 Task: Design an App Interface
Action: Mouse moved to (42, 6)
Screenshot: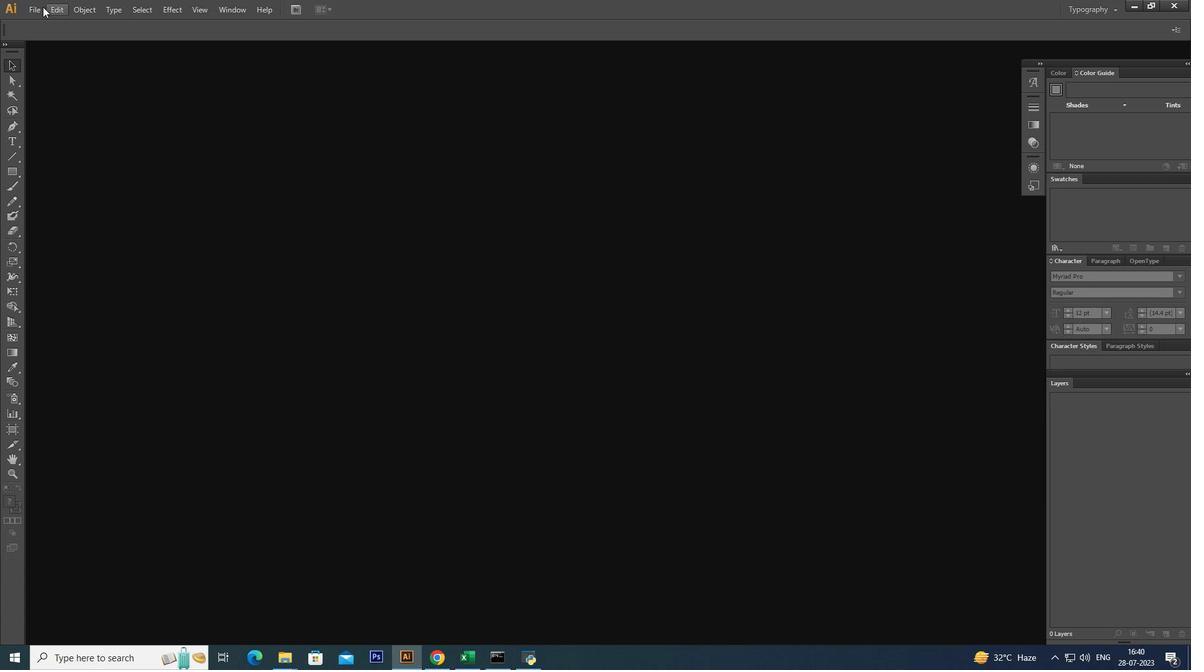 
Action: Mouse pressed left at (42, 6)
Screenshot: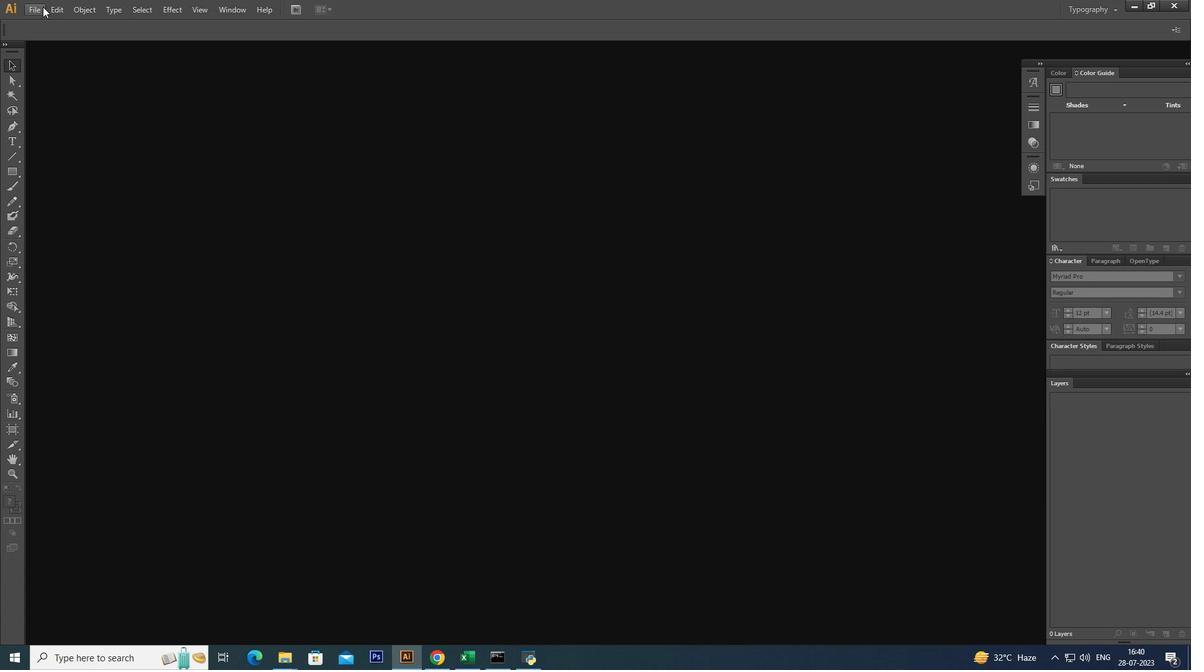 
Action: Mouse moved to (35, 27)
Screenshot: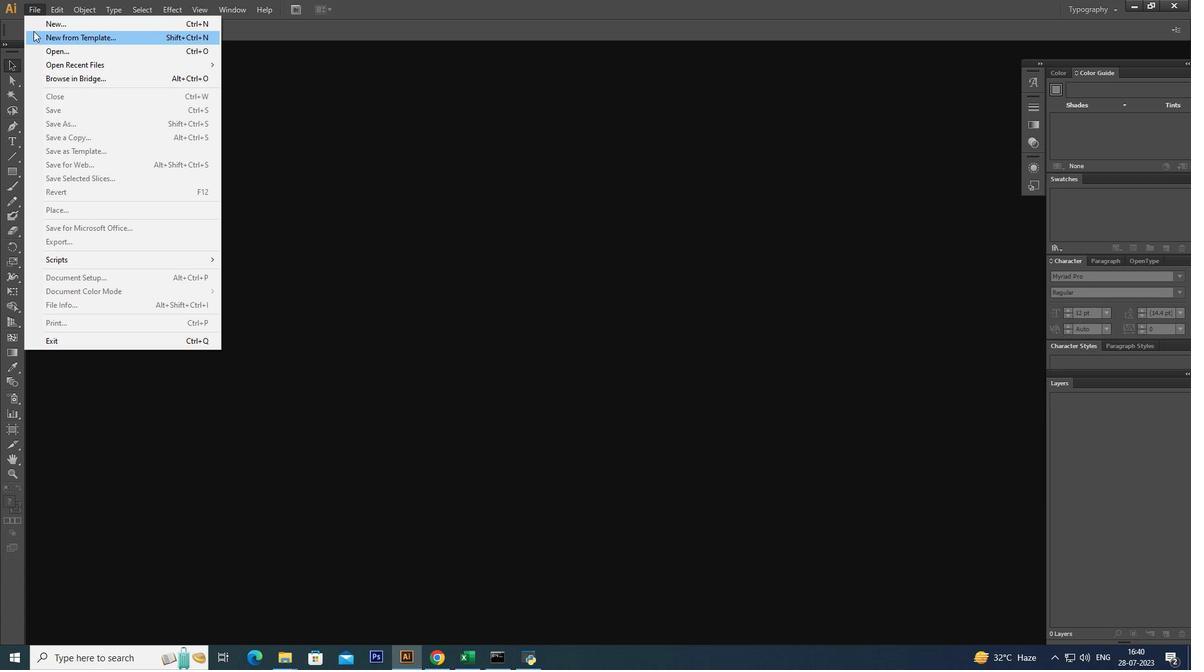 
Action: Mouse pressed left at (35, 27)
Screenshot: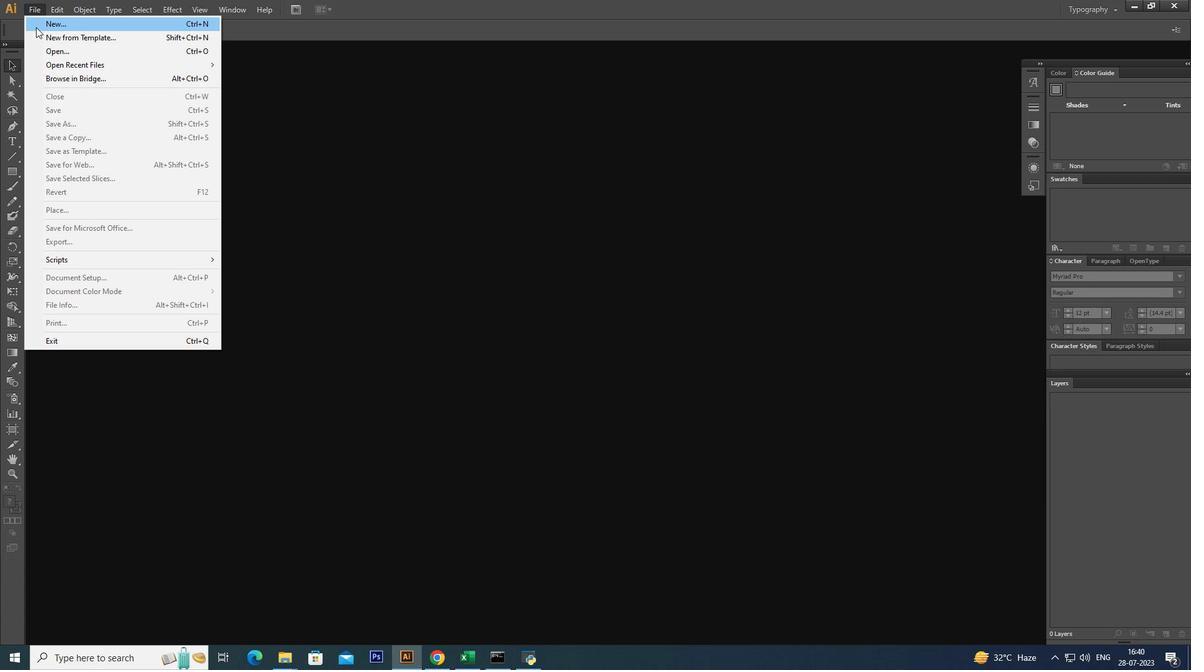 
Action: Mouse moved to (661, 437)
Screenshot: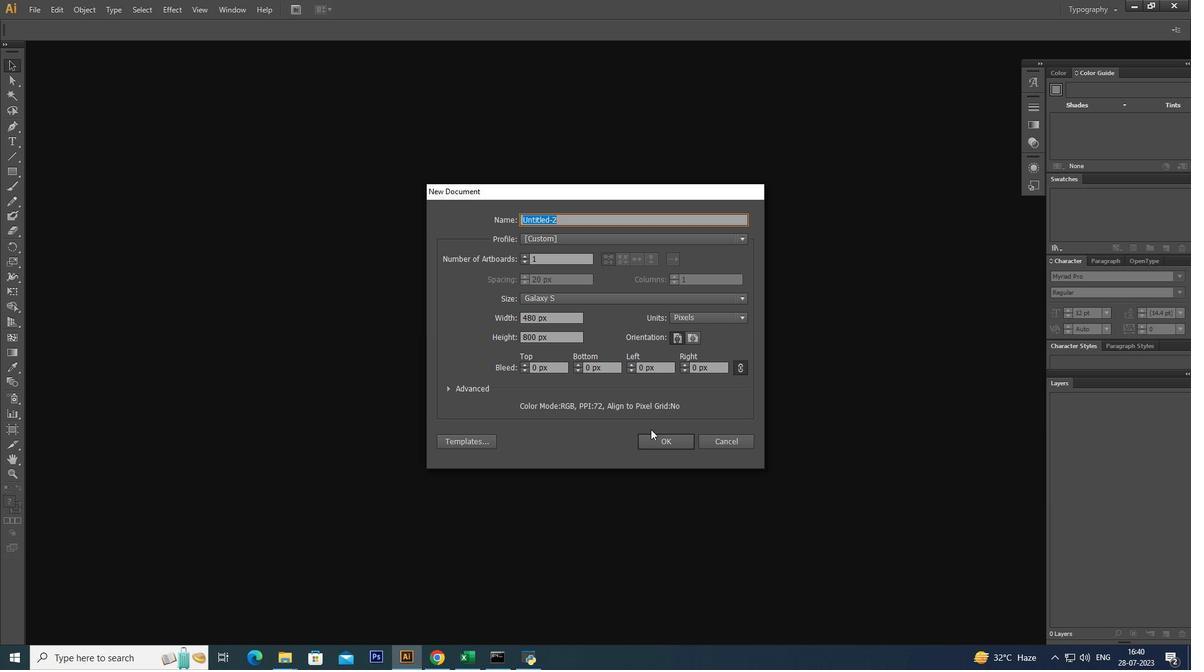 
Action: Mouse pressed left at (661, 437)
Screenshot: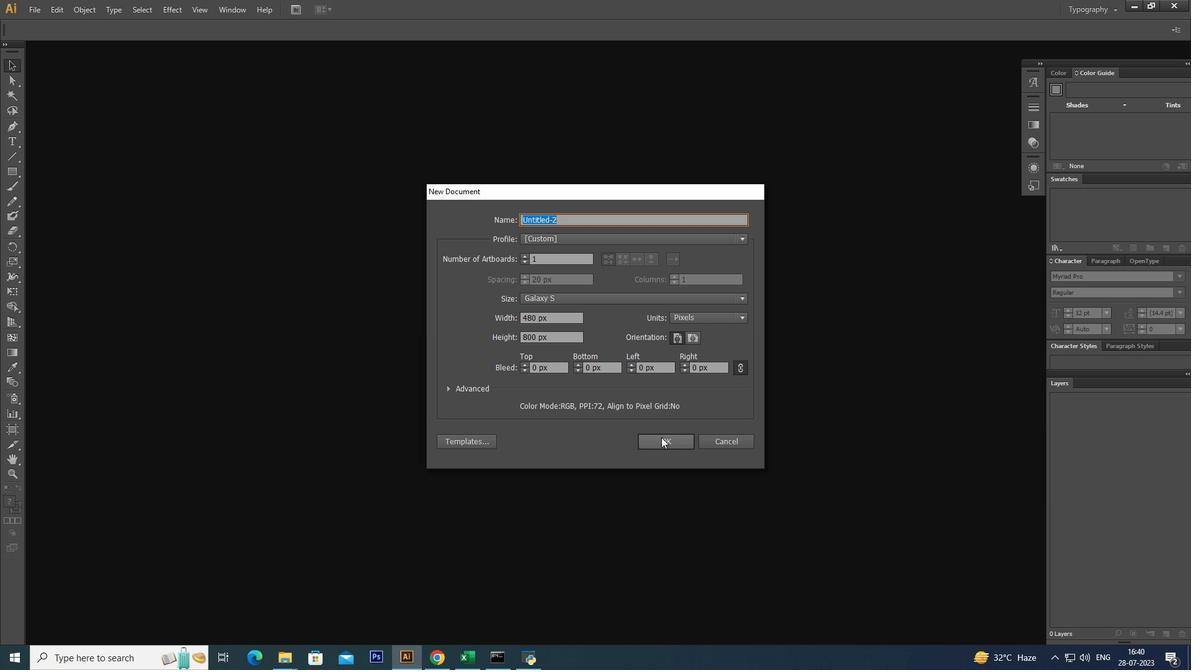 
Action: Mouse moved to (627, 125)
Screenshot: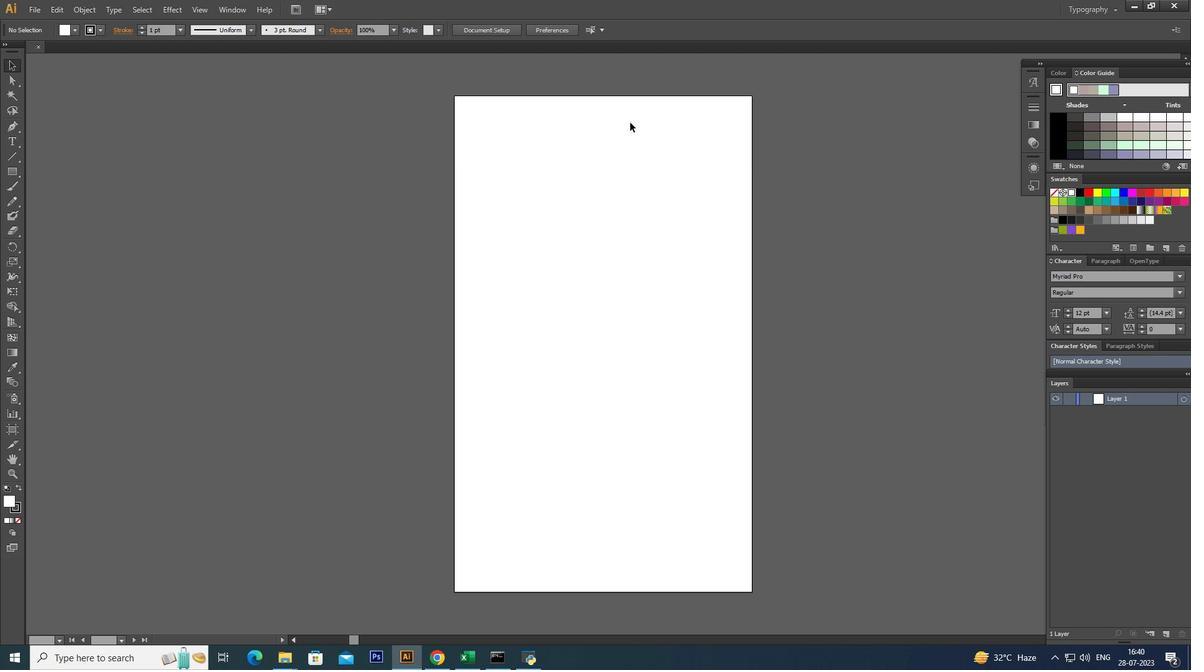
Action: Mouse pressed left at (627, 125)
Screenshot: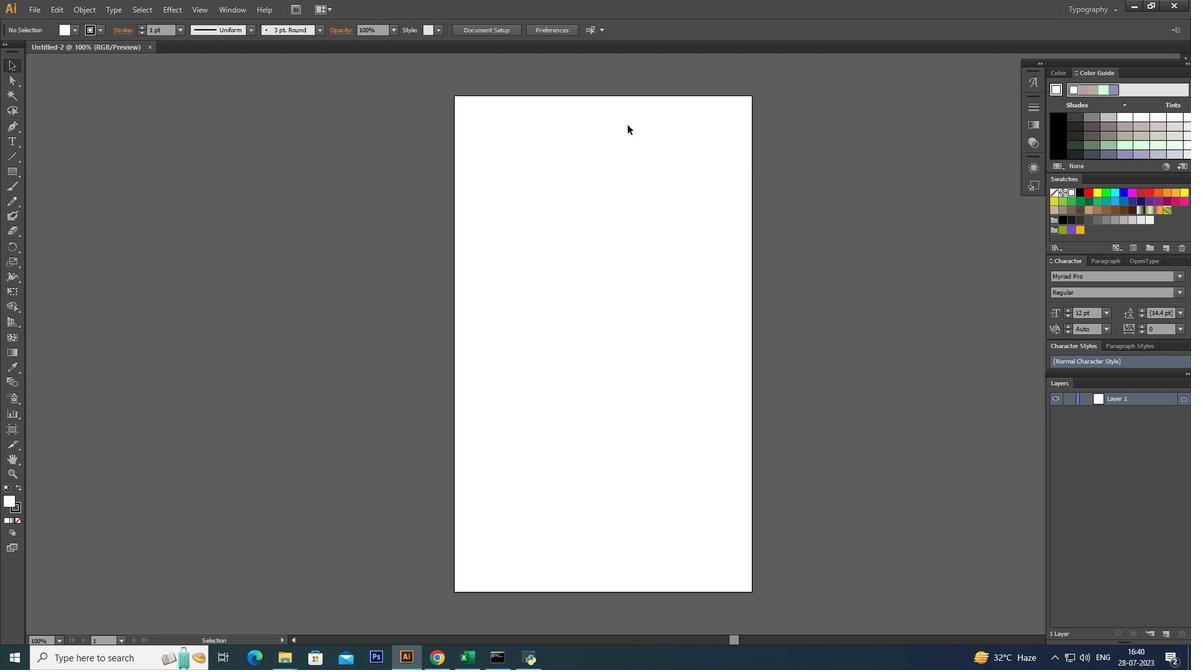 
Action: Mouse moved to (511, 99)
Screenshot: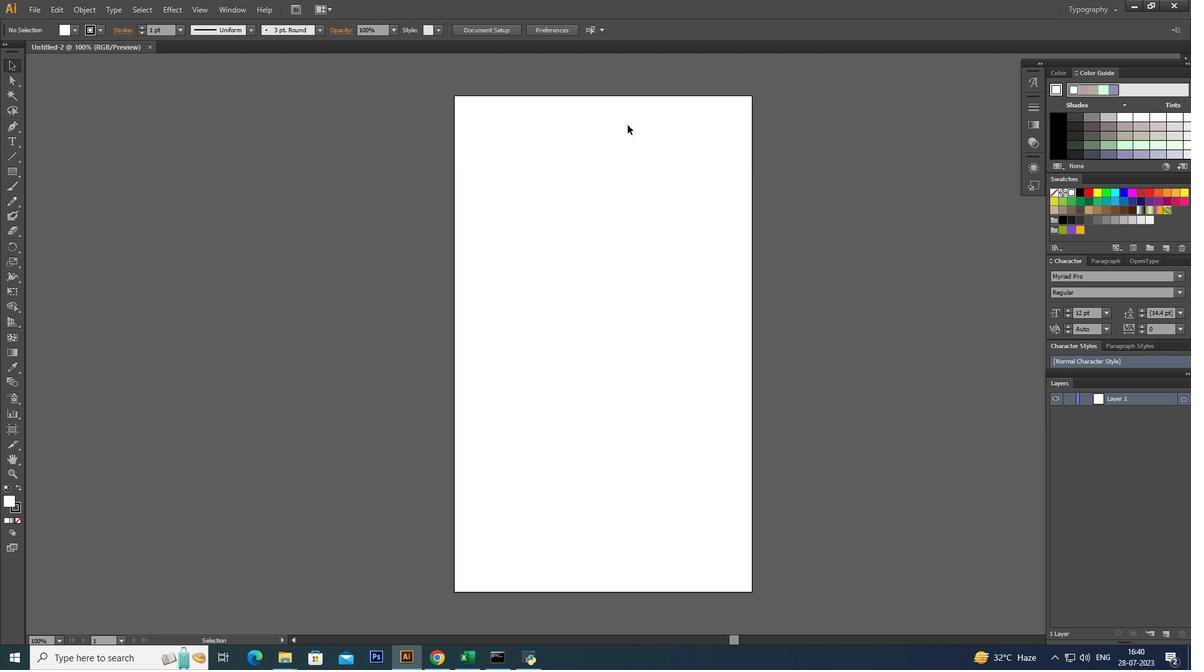 
Action: Mouse pressed left at (511, 99)
Screenshot: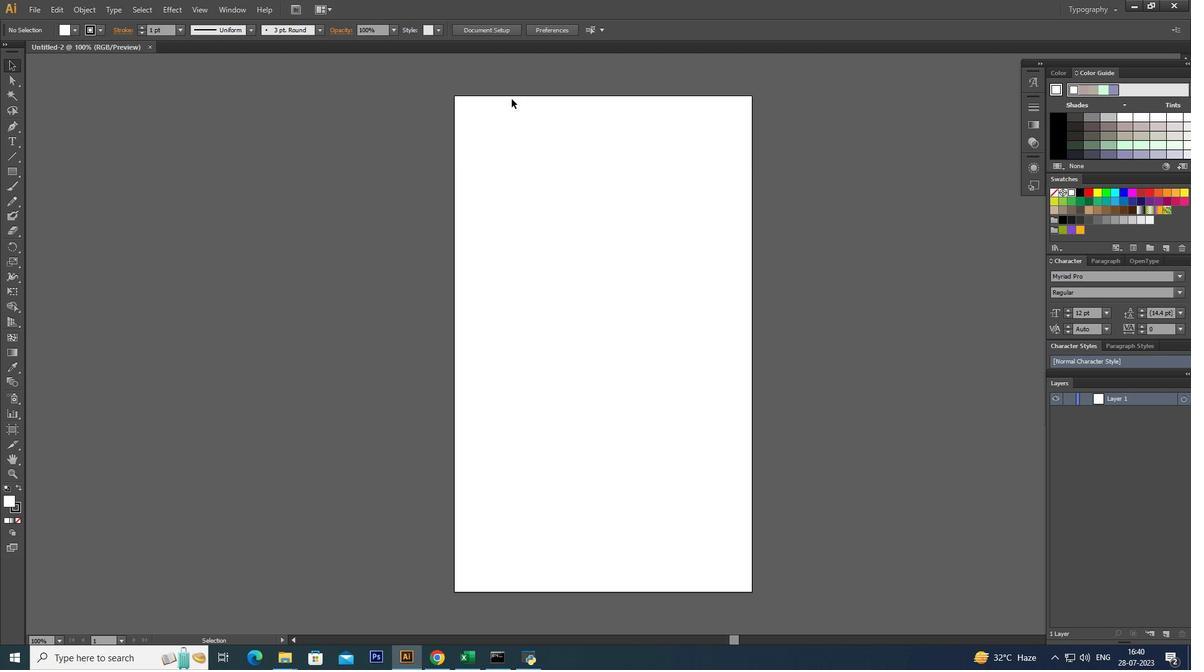 
Action: Mouse moved to (1166, 630)
Screenshot: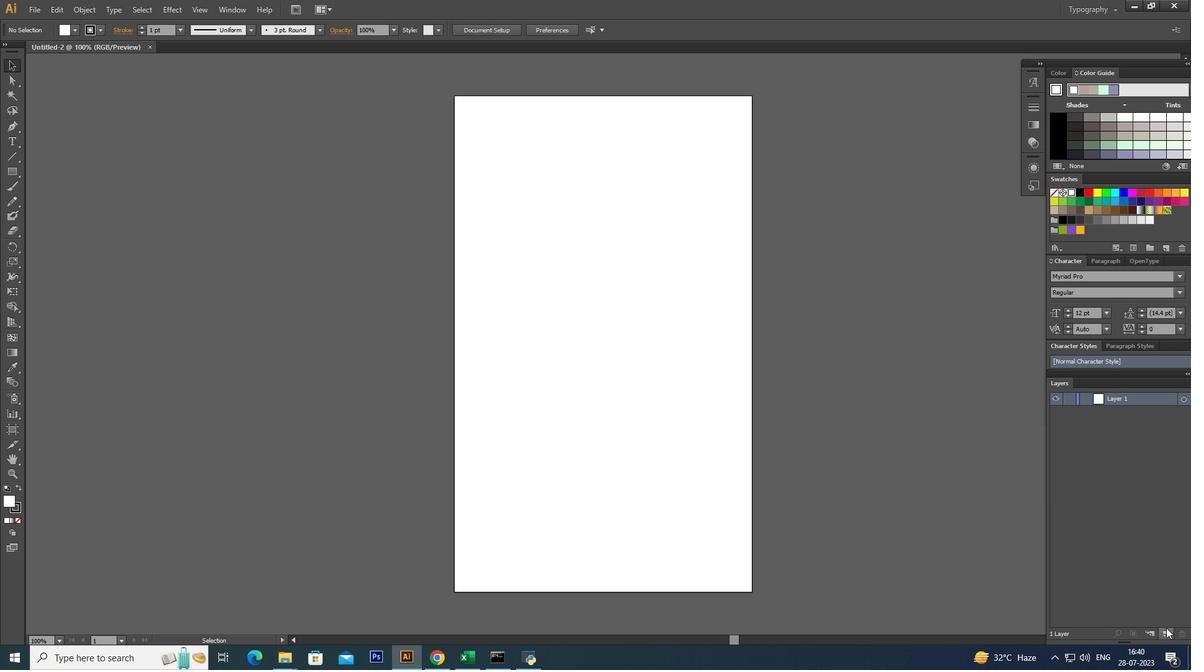 
Action: Mouse pressed left at (1166, 630)
Screenshot: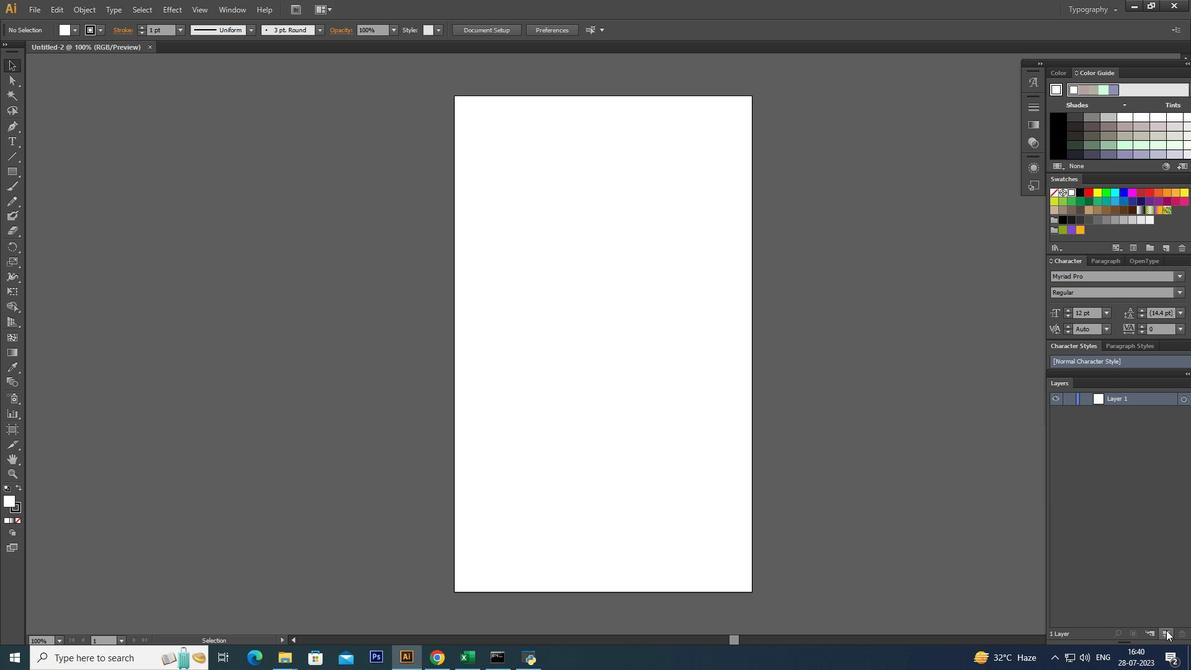 
Action: Mouse moved to (17, 125)
Screenshot: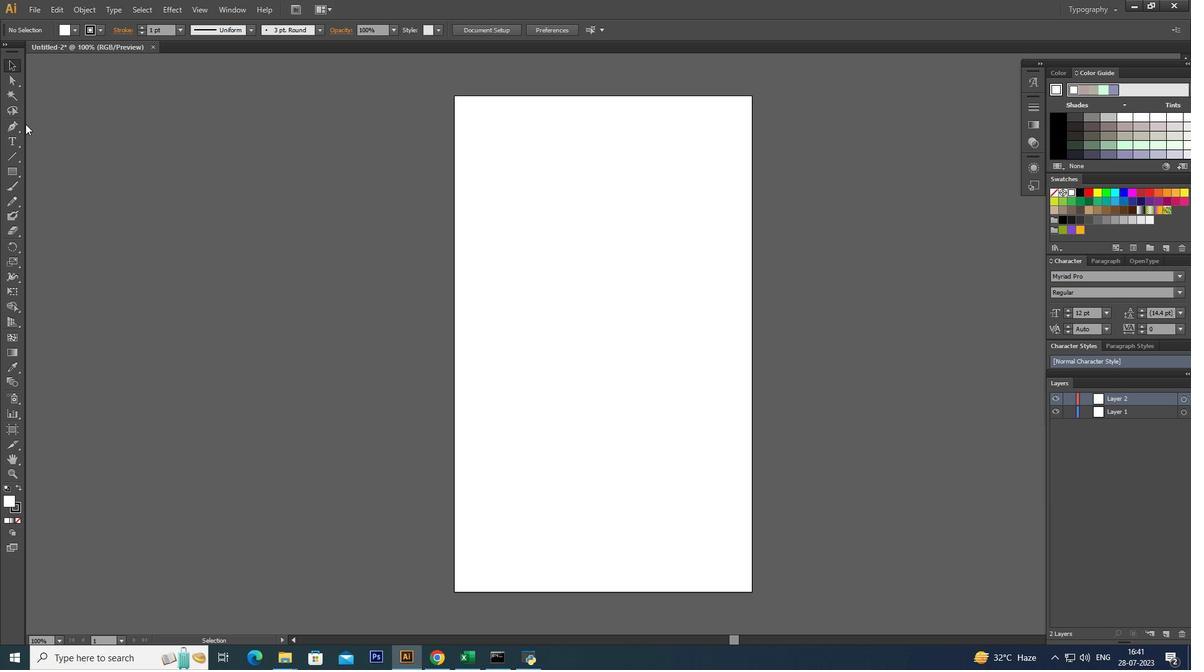 
Action: Mouse pressed left at (17, 125)
Screenshot: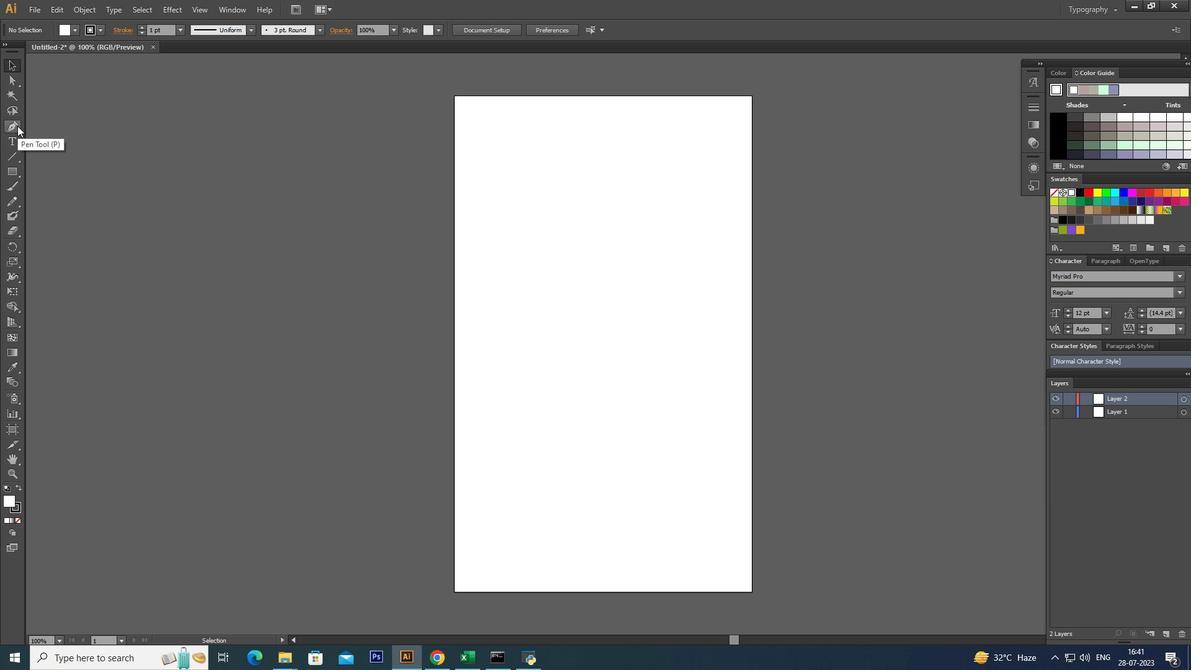 
Action: Mouse moved to (454, 300)
Screenshot: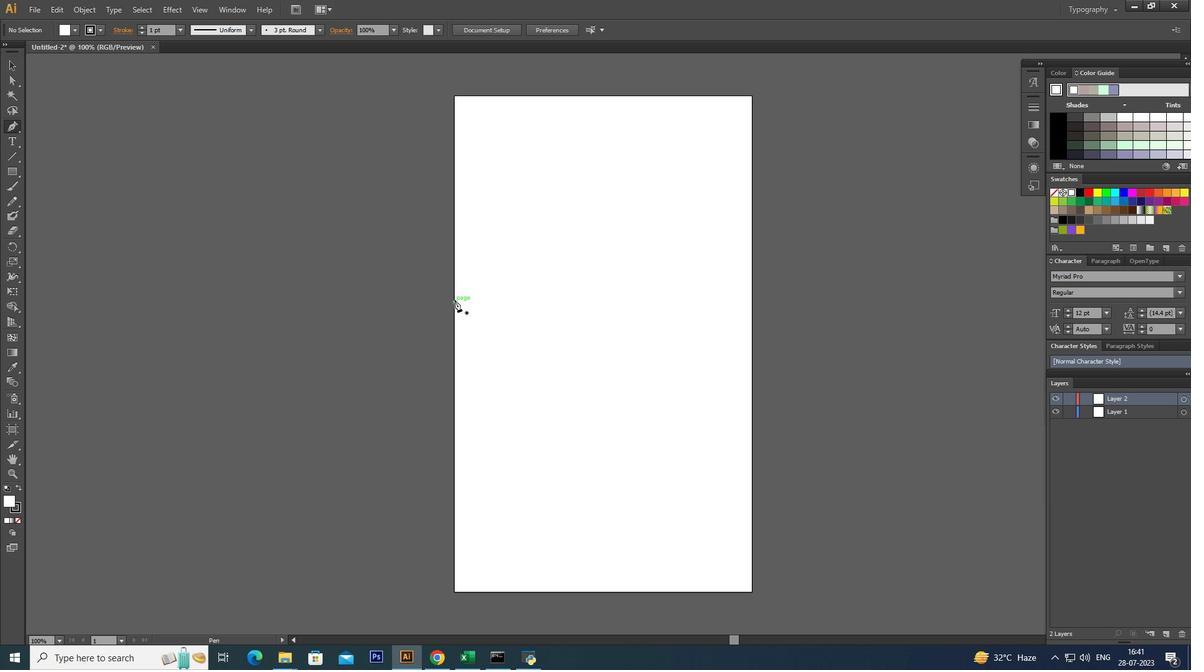 
Action: Mouse pressed left at (454, 300)
Screenshot: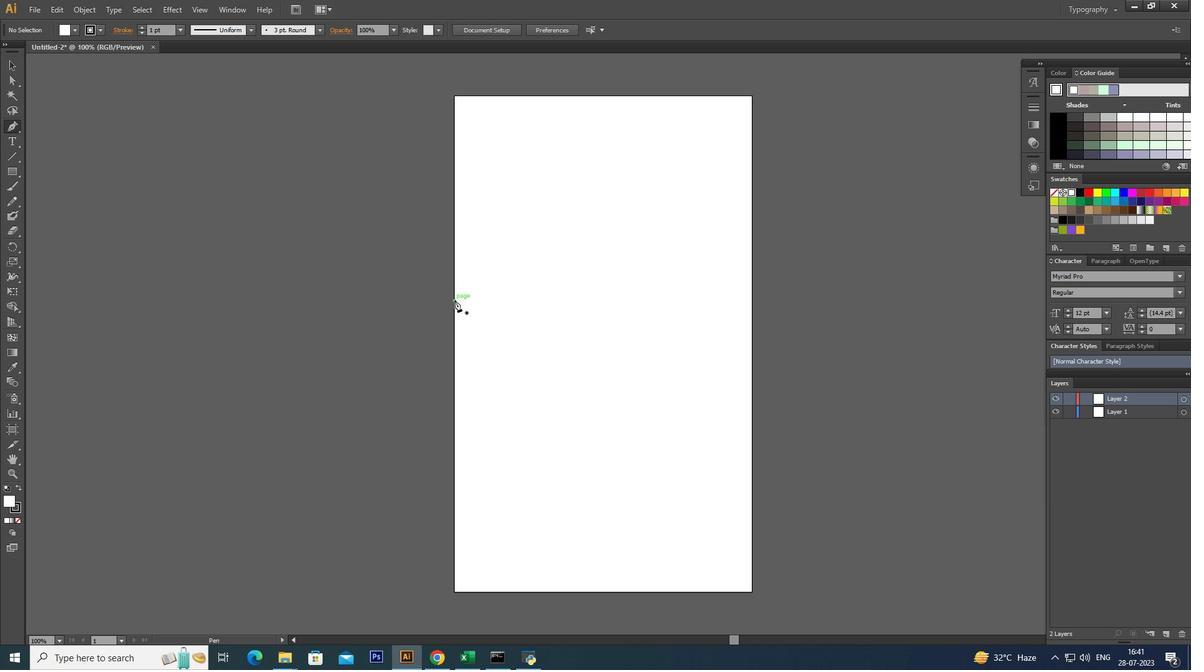 
Action: Mouse moved to (454, 321)
Screenshot: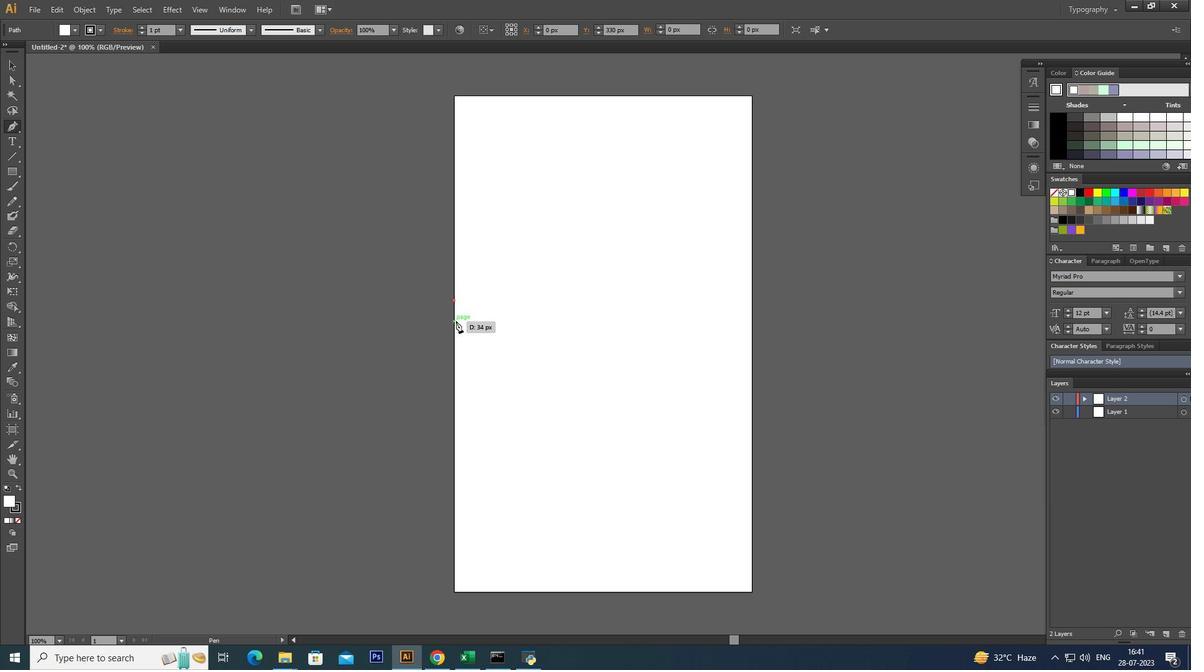 
Action: Mouse pressed left at (454, 321)
Screenshot: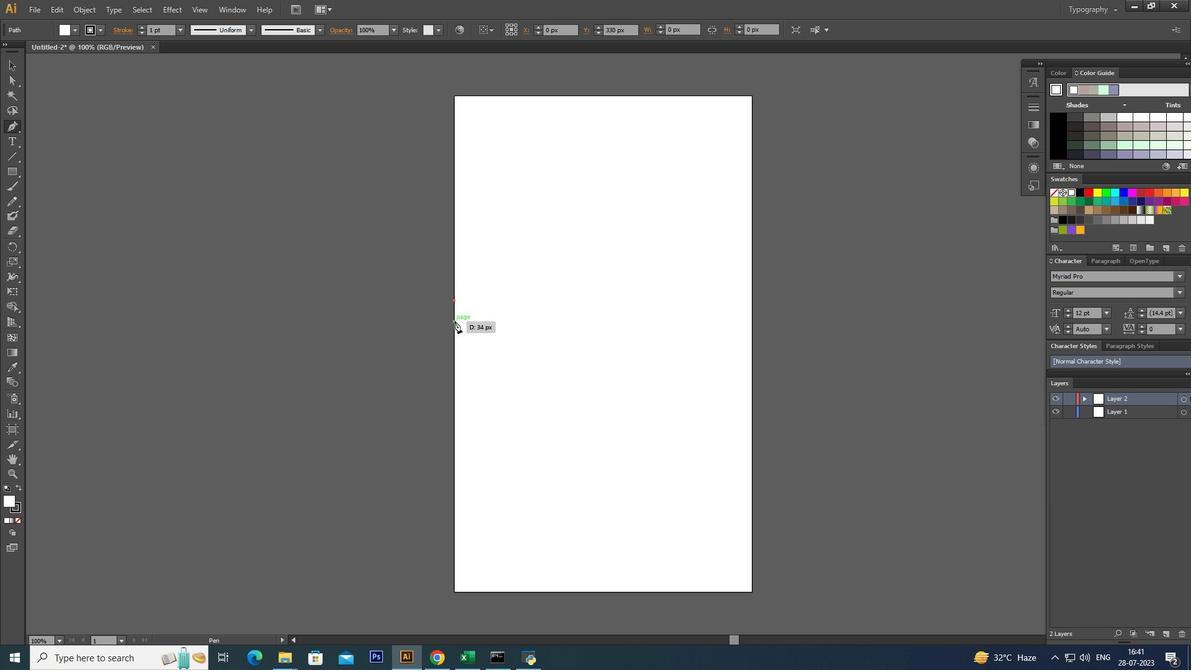 
Action: Mouse moved to (470, 341)
Screenshot: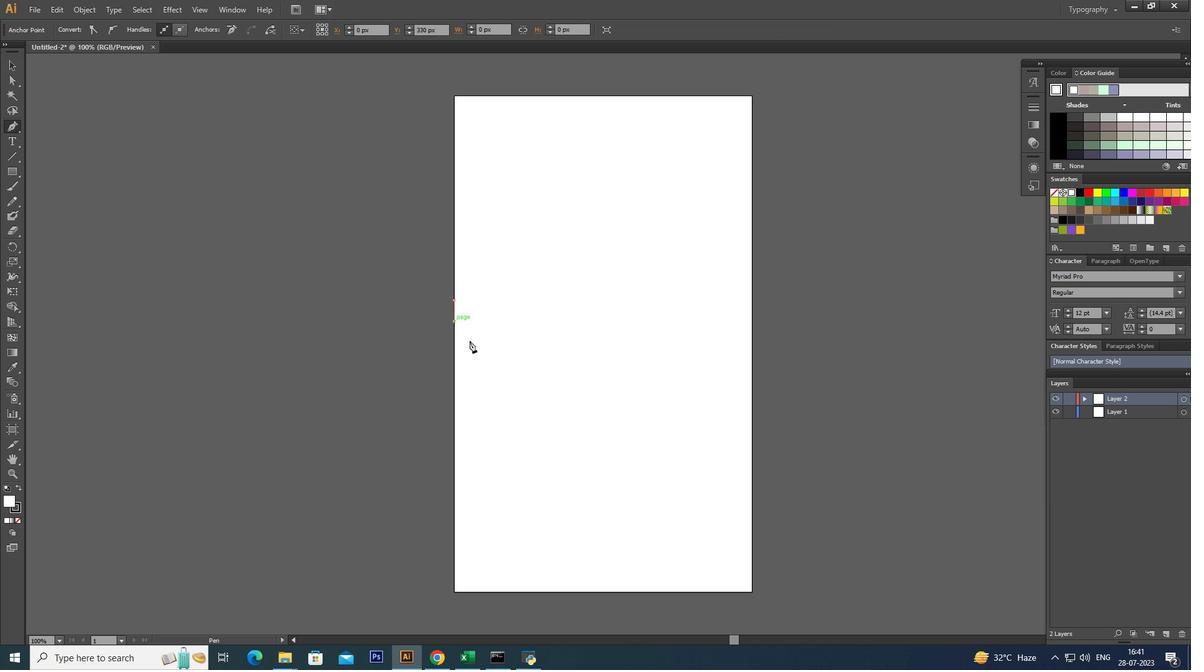 
Action: Mouse pressed left at (470, 341)
Screenshot: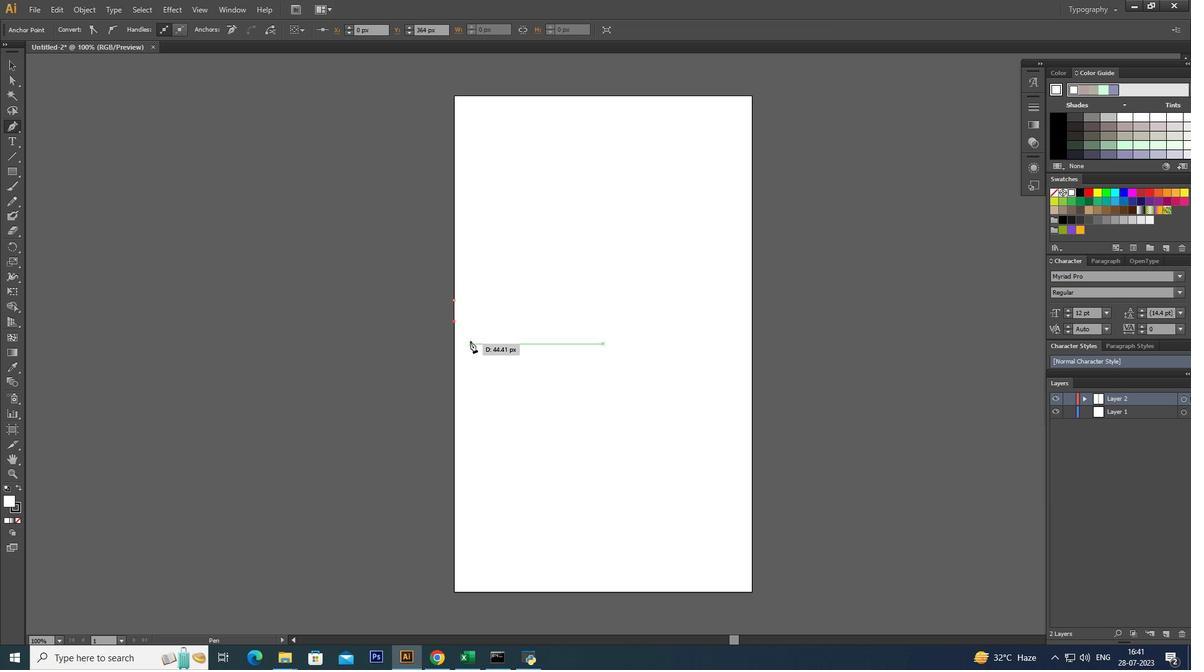 
Action: Mouse moved to (469, 343)
Screenshot: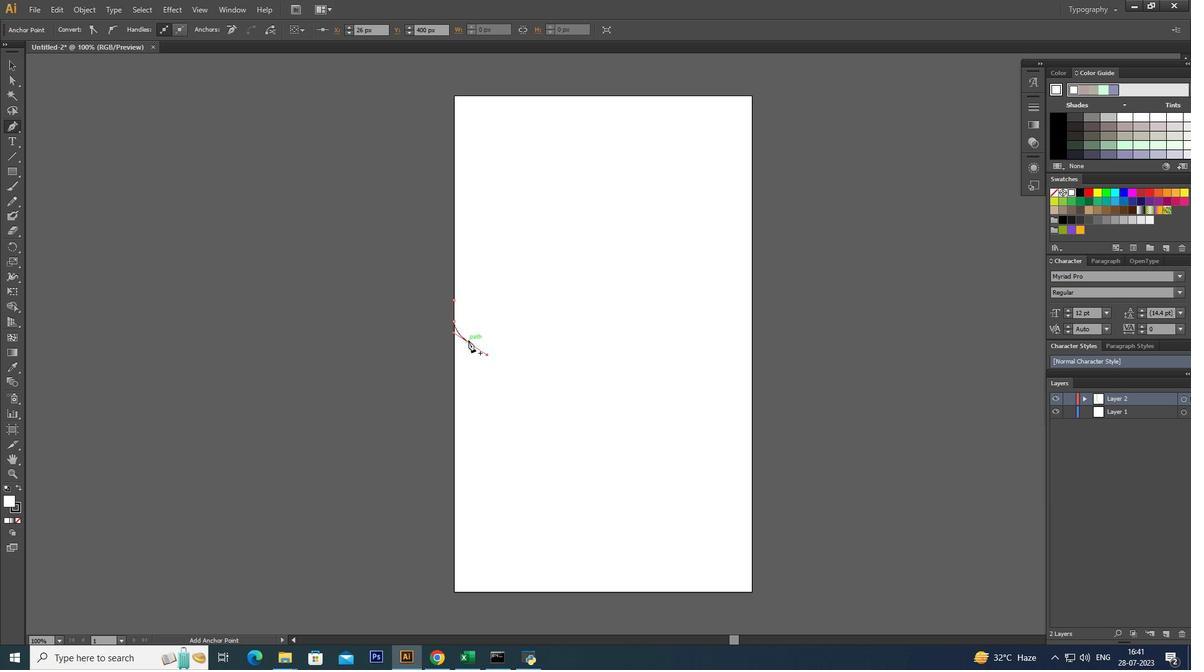 
Action: Mouse pressed left at (469, 343)
Screenshot: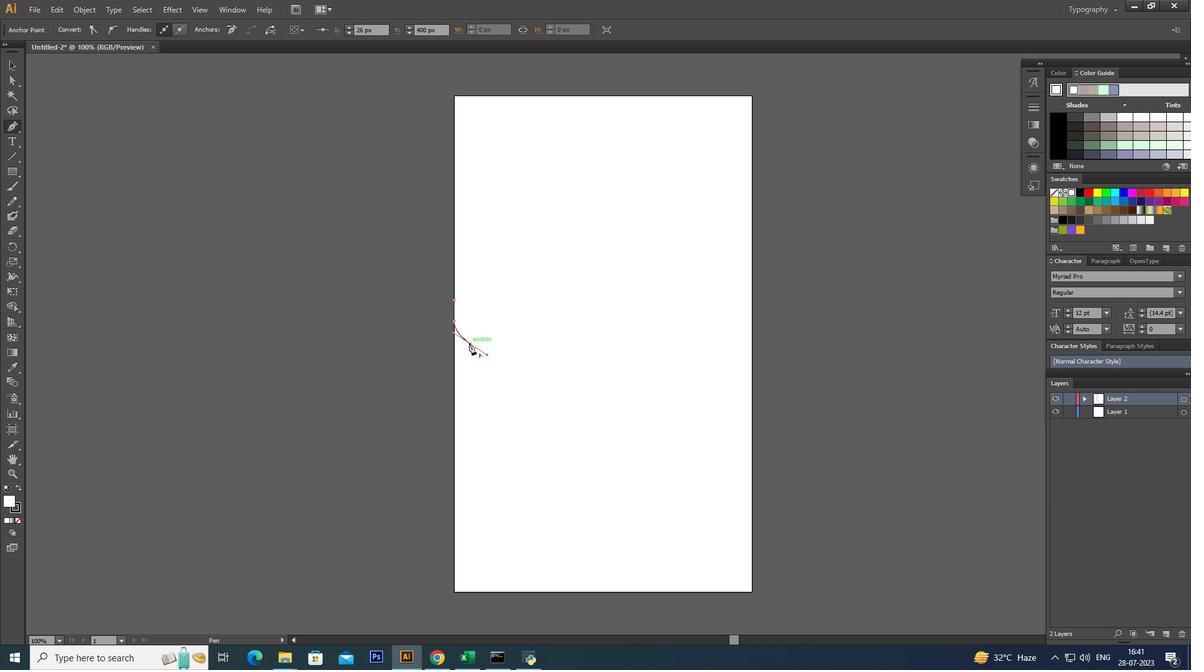 
Action: Key pressed <Key.alt_l>
Screenshot: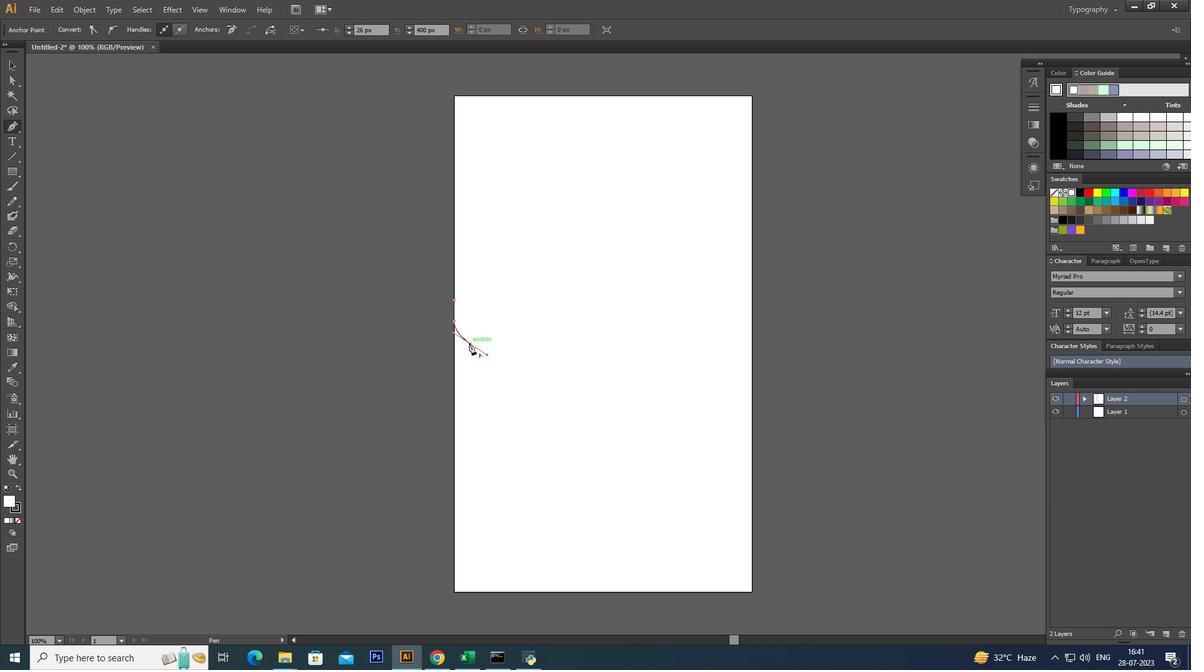 
Action: Mouse moved to (750, 459)
Screenshot: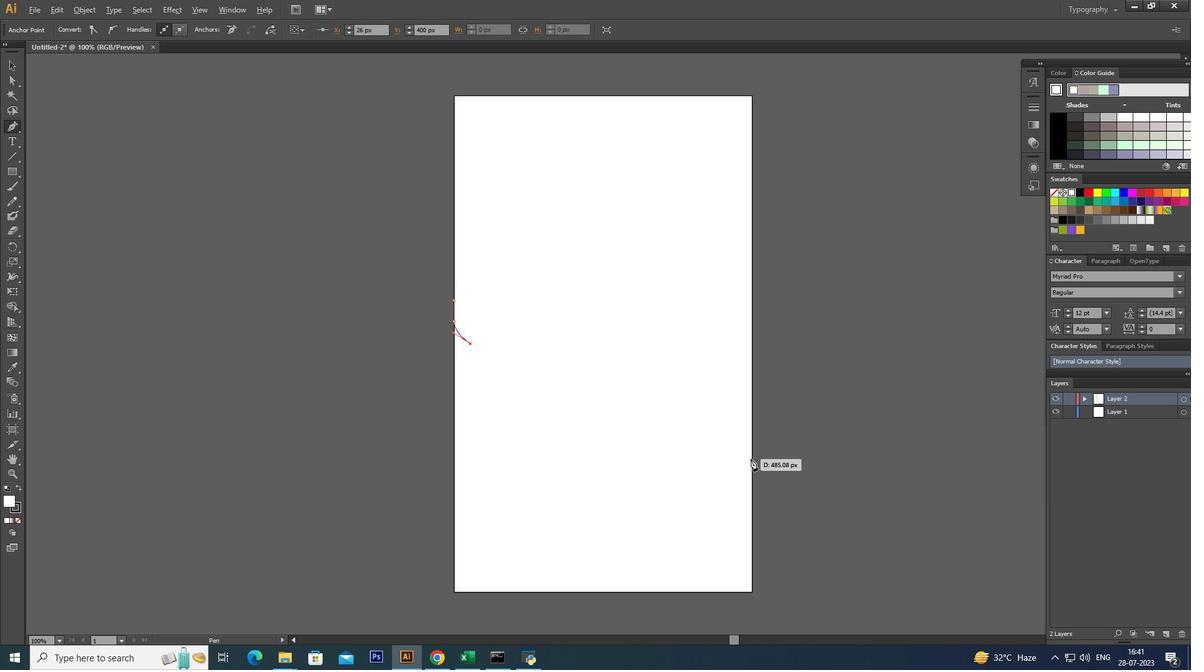 
Action: Mouse pressed left at (750, 459)
Screenshot: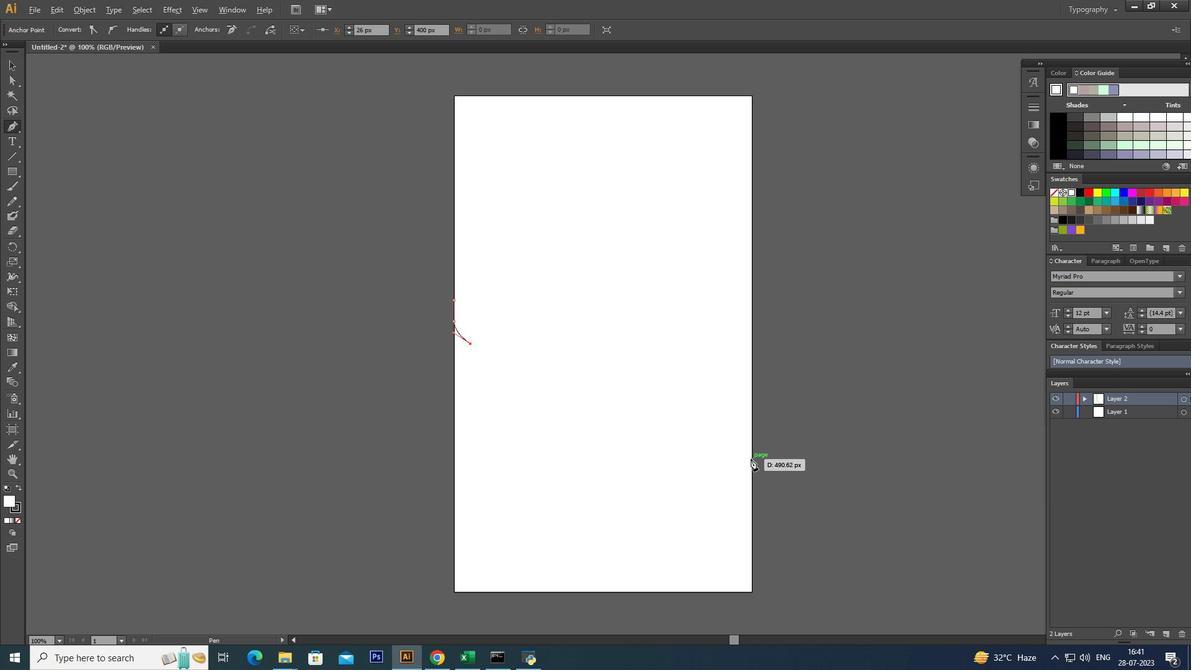 
Action: Mouse moved to (822, 588)
Screenshot: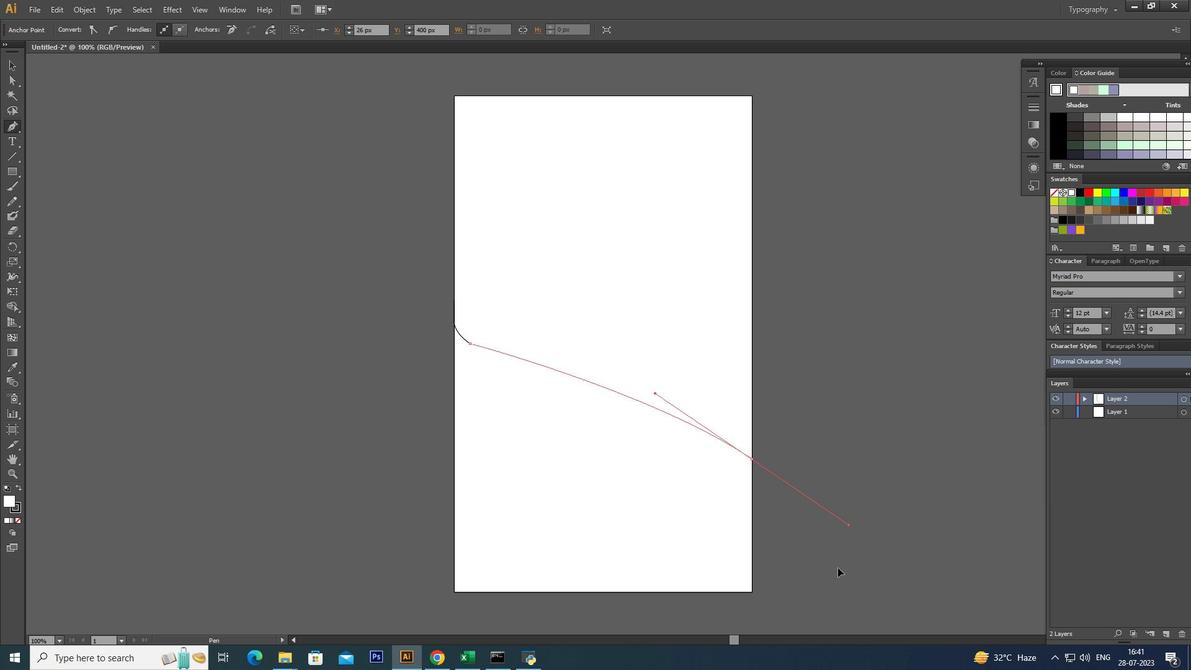 
Action: Key pressed ctrl+Z
Screenshot: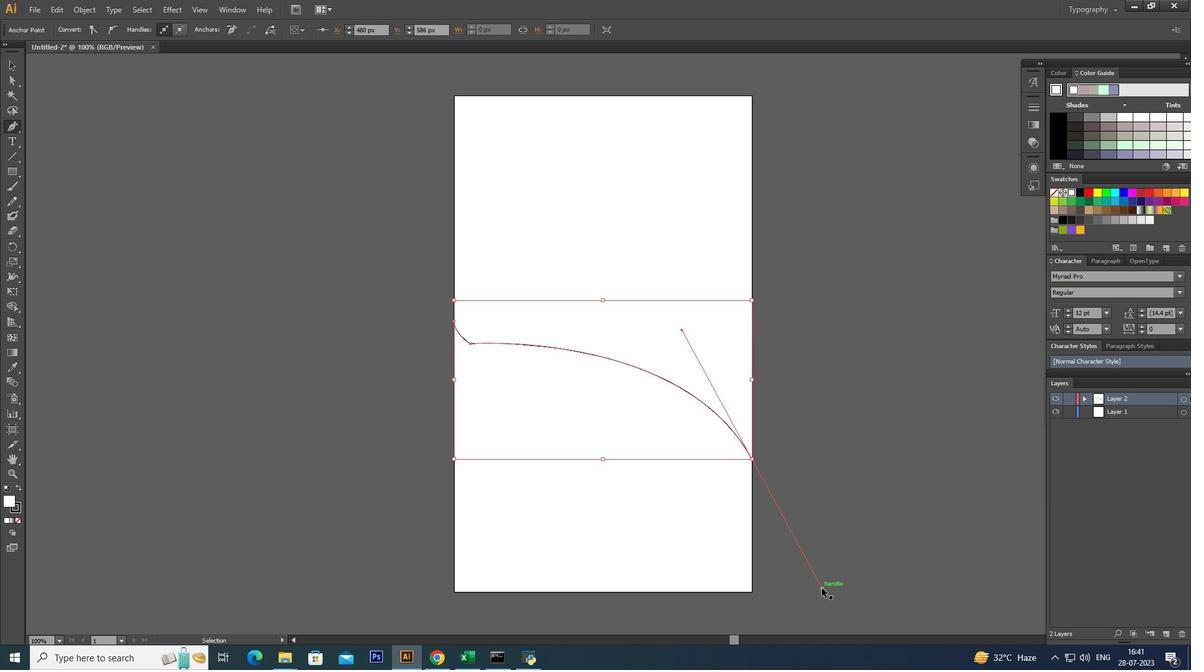 
Action: Mouse moved to (680, 398)
Screenshot: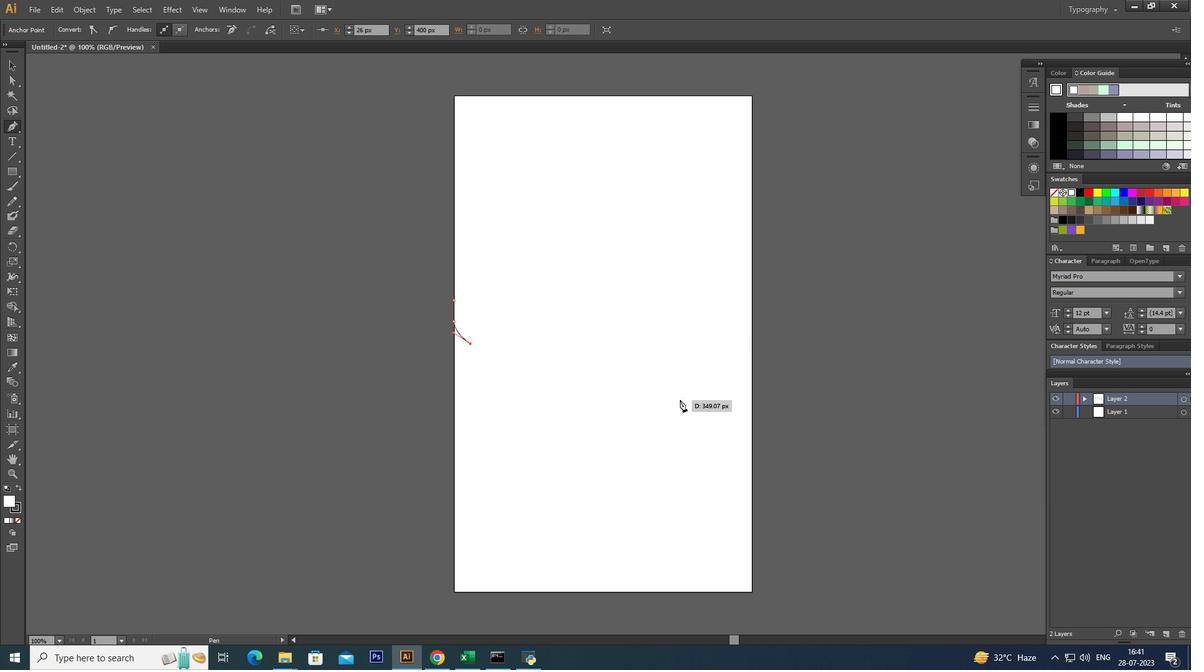 
Action: Mouse pressed left at (680, 398)
Screenshot: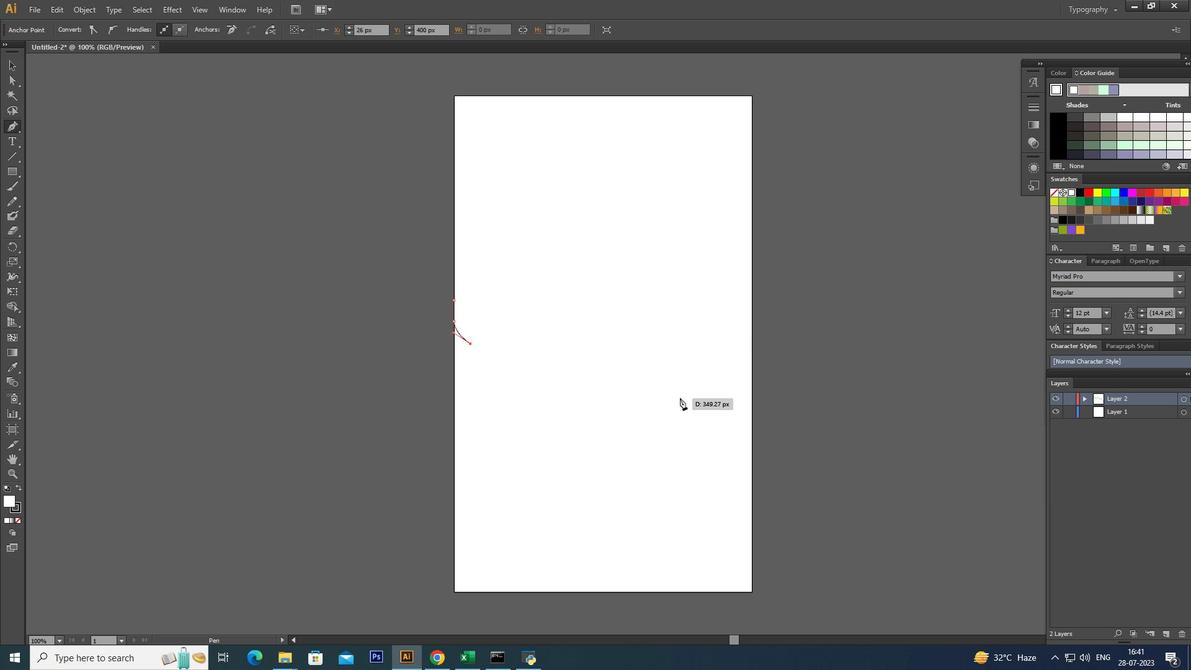 
Action: Mouse moved to (680, 399)
Screenshot: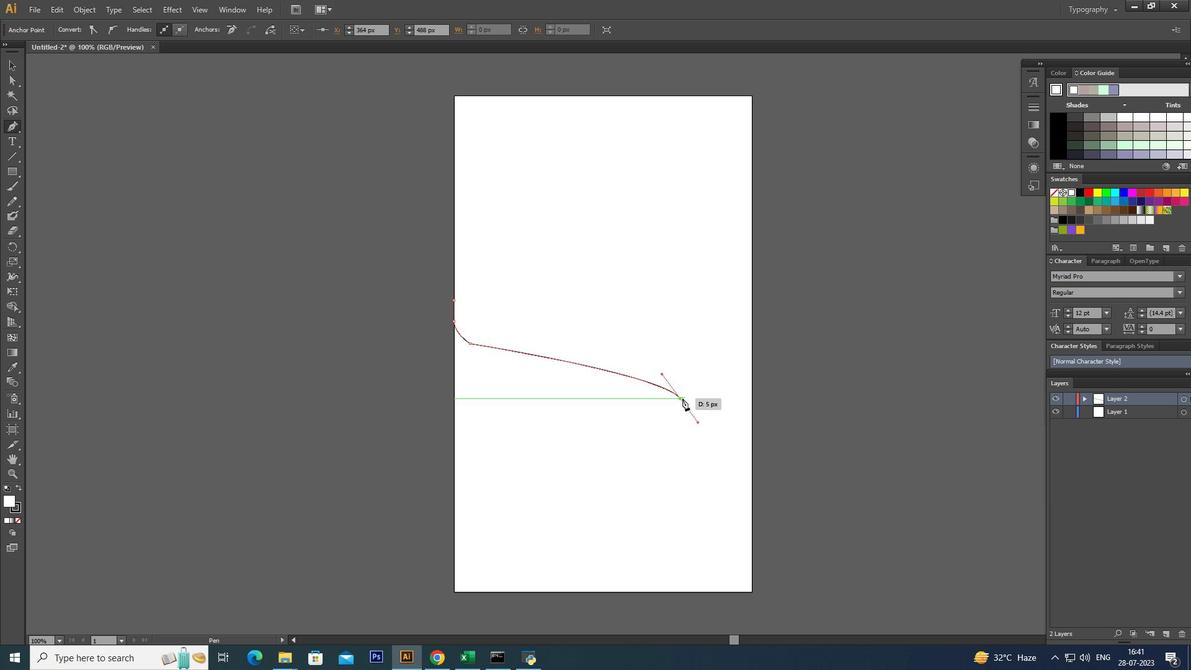 
Action: Mouse pressed left at (680, 399)
Screenshot: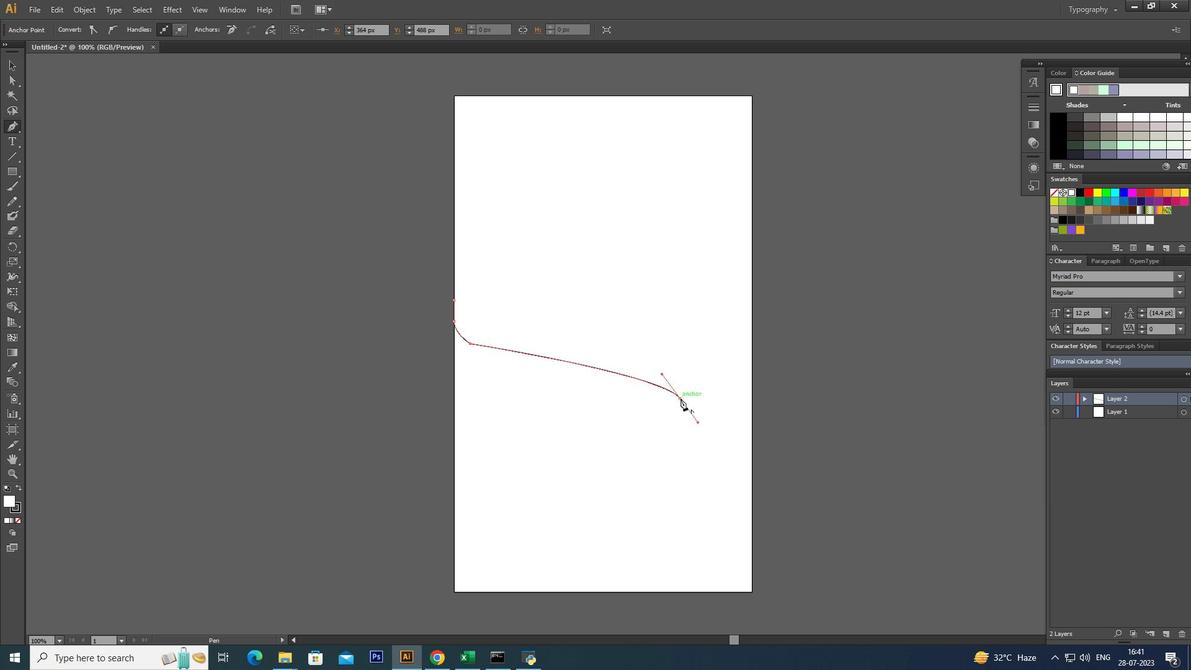 
Action: Key pressed <Key.alt_l>
Screenshot: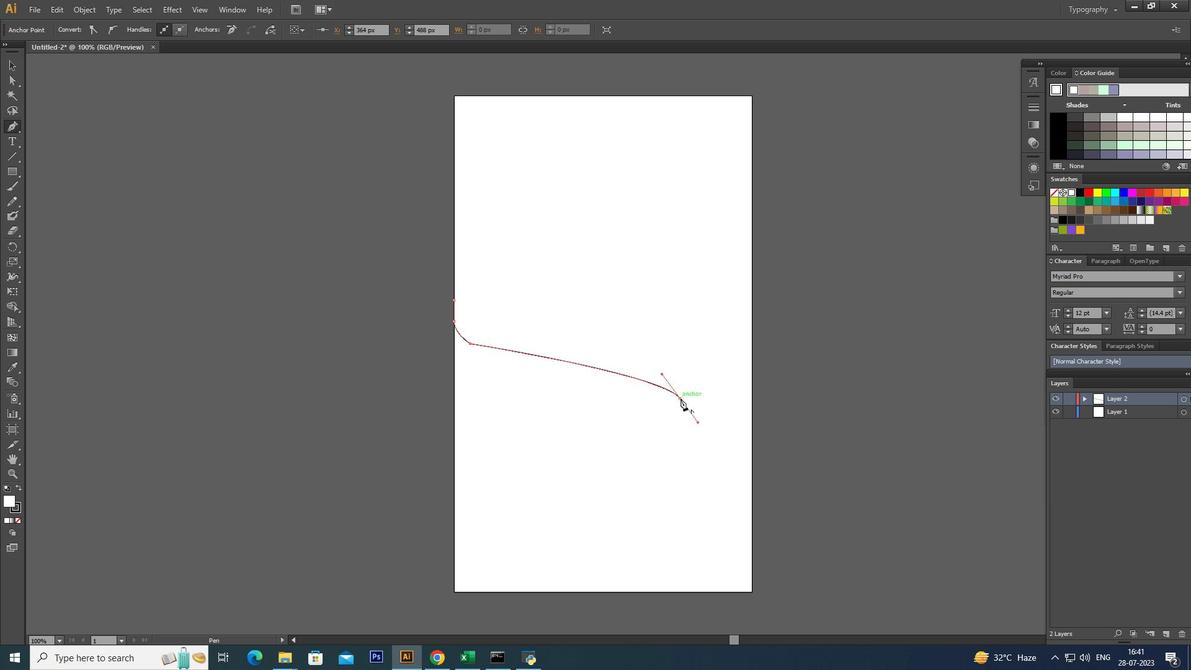 
Action: Mouse moved to (750, 498)
Screenshot: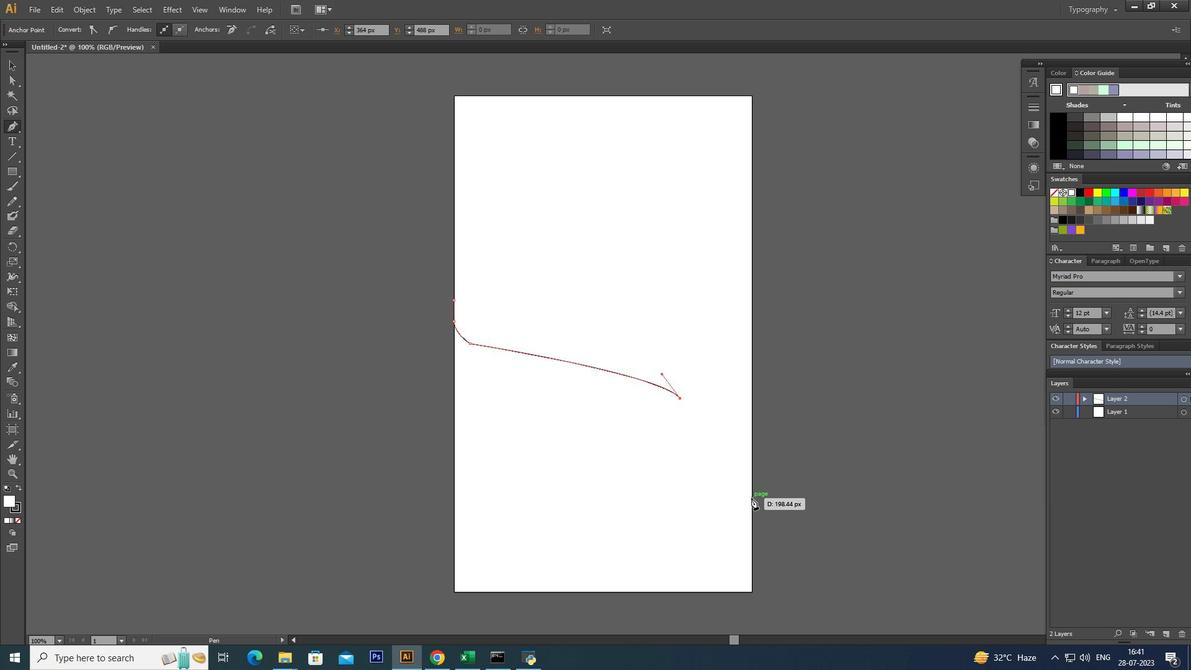 
Action: Mouse pressed left at (750, 498)
Screenshot: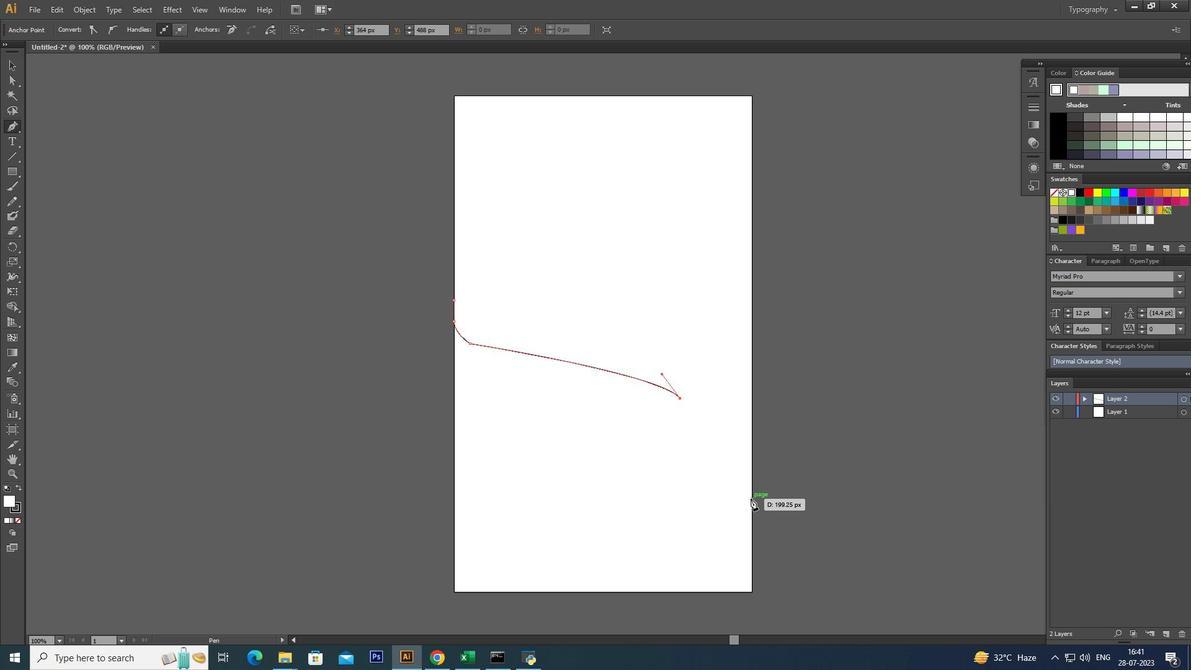 
Action: Mouse moved to (769, 587)
Screenshot: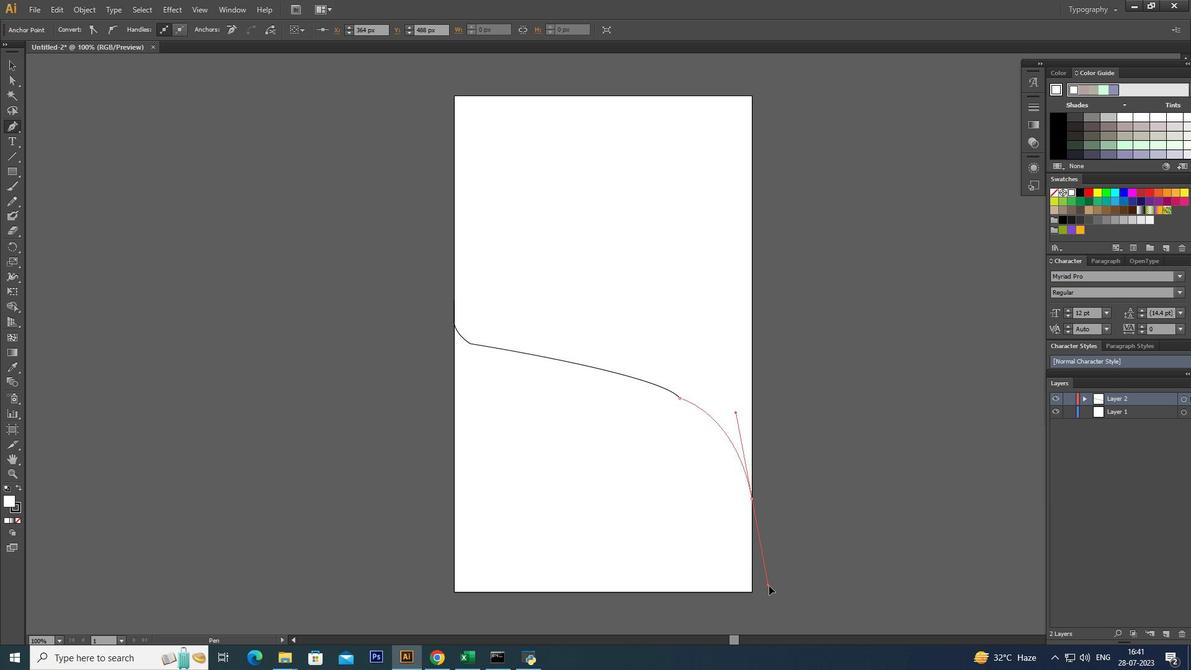 
Action: Key pressed ctrl+Z<'\x1a'><'\x1a'><'\x1a'>
Screenshot: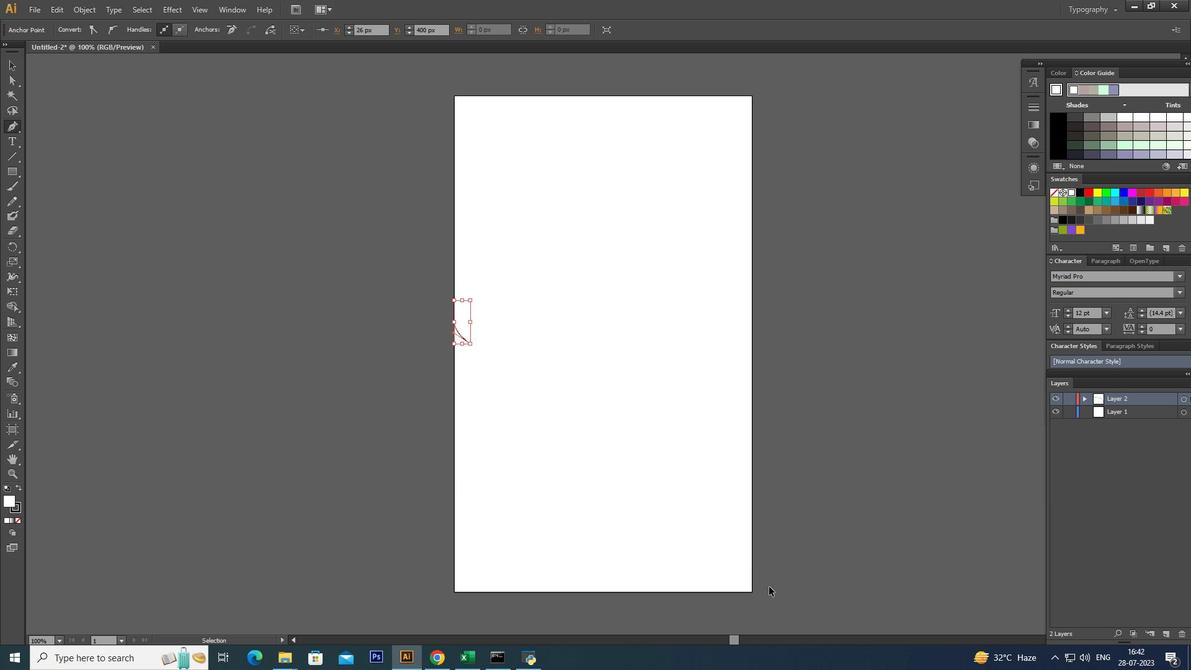
Action: Mouse moved to (474, 341)
Screenshot: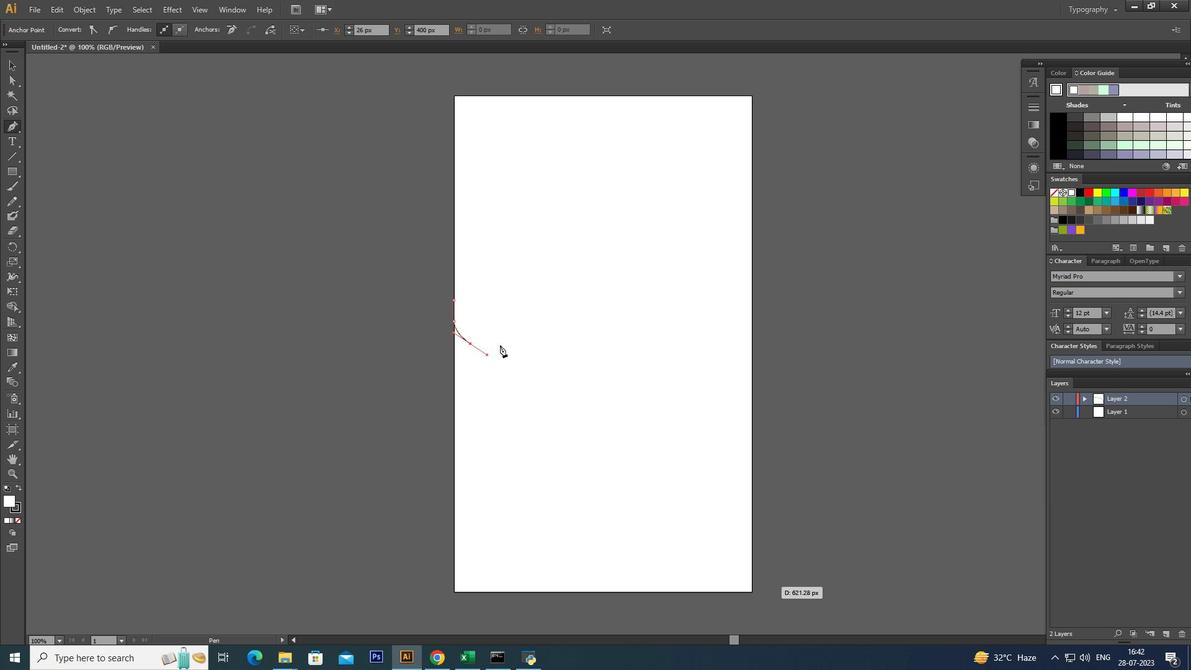 
Action: Key pressed ctrl+Z
Screenshot: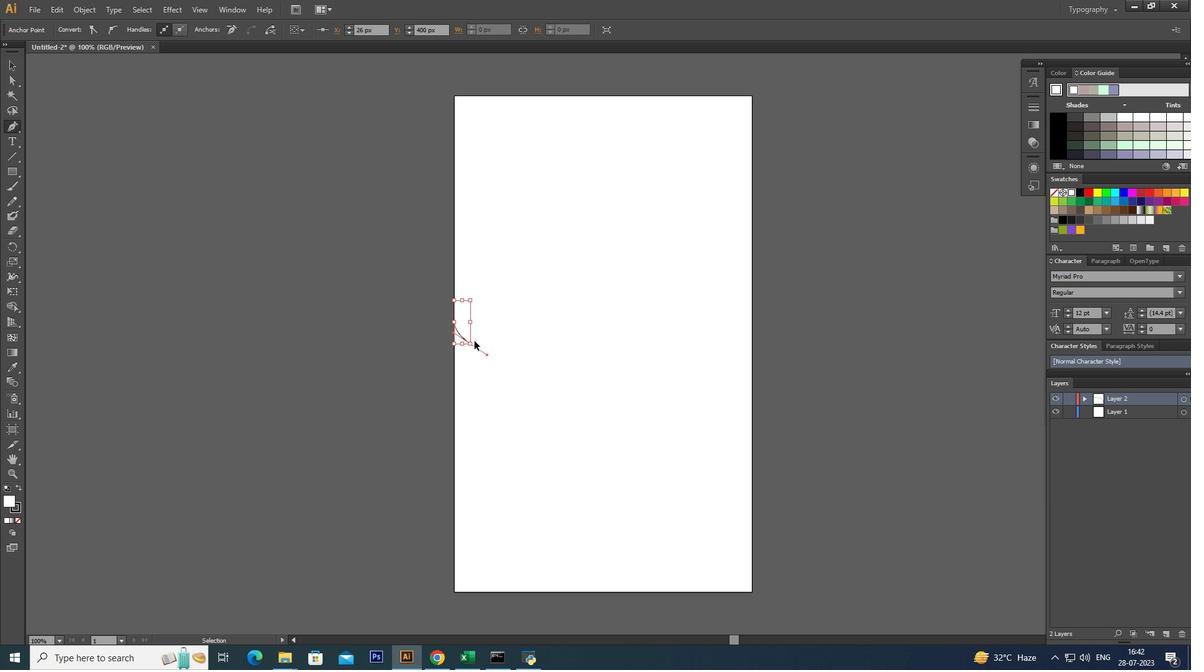 
Action: Mouse moved to (496, 315)
Screenshot: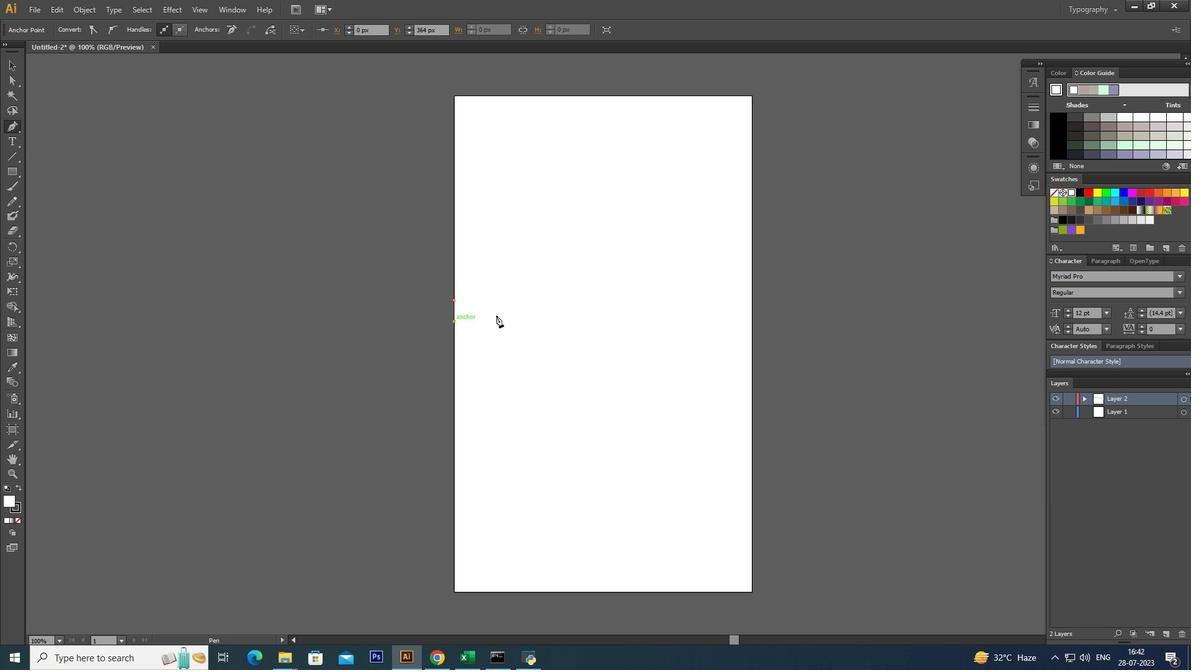 
Action: Key pressed ctrl+Zctrl+Z
Screenshot: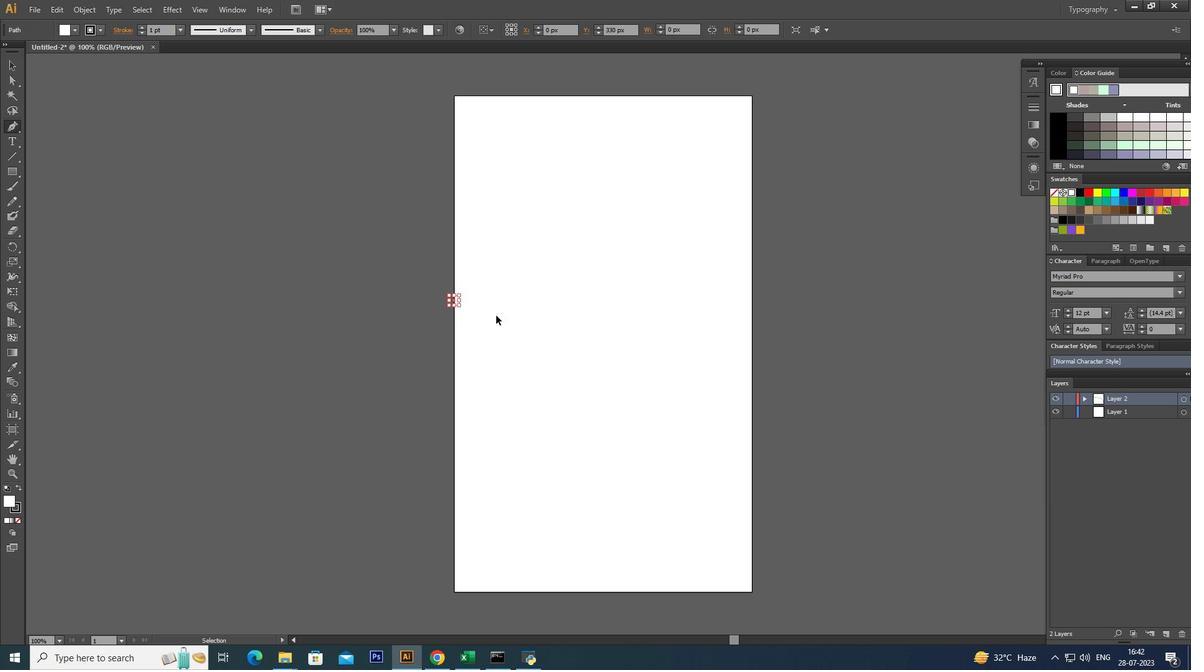 
Action: Mouse moved to (455, 351)
Screenshot: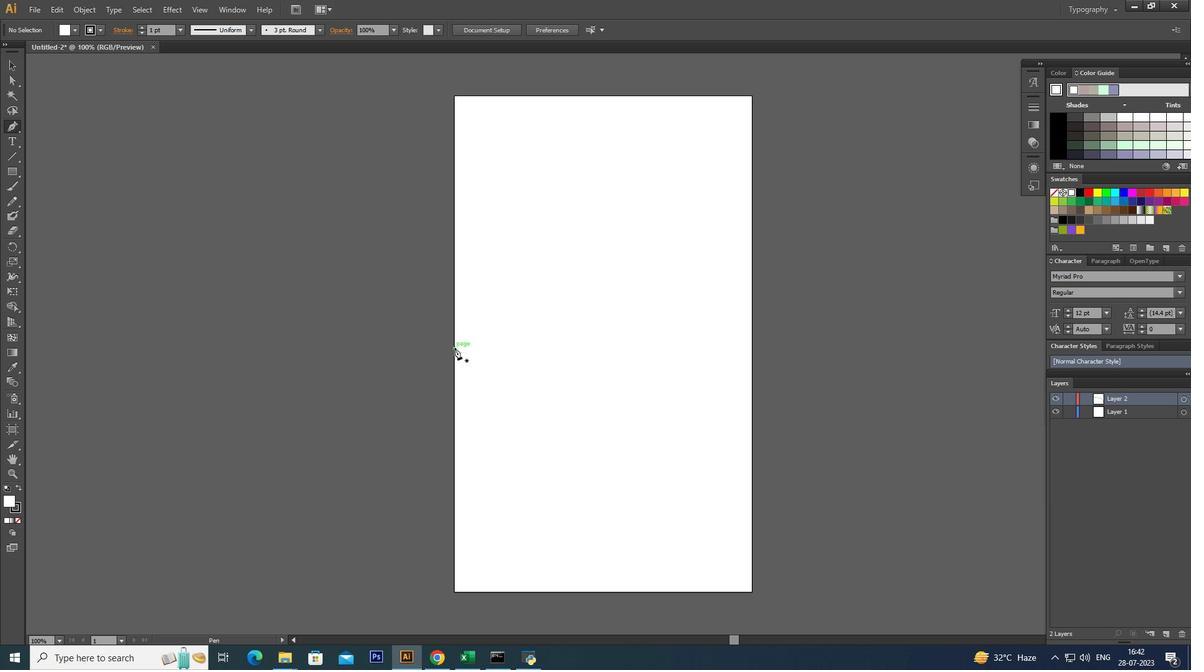
Action: Mouse pressed left at (455, 351)
Screenshot: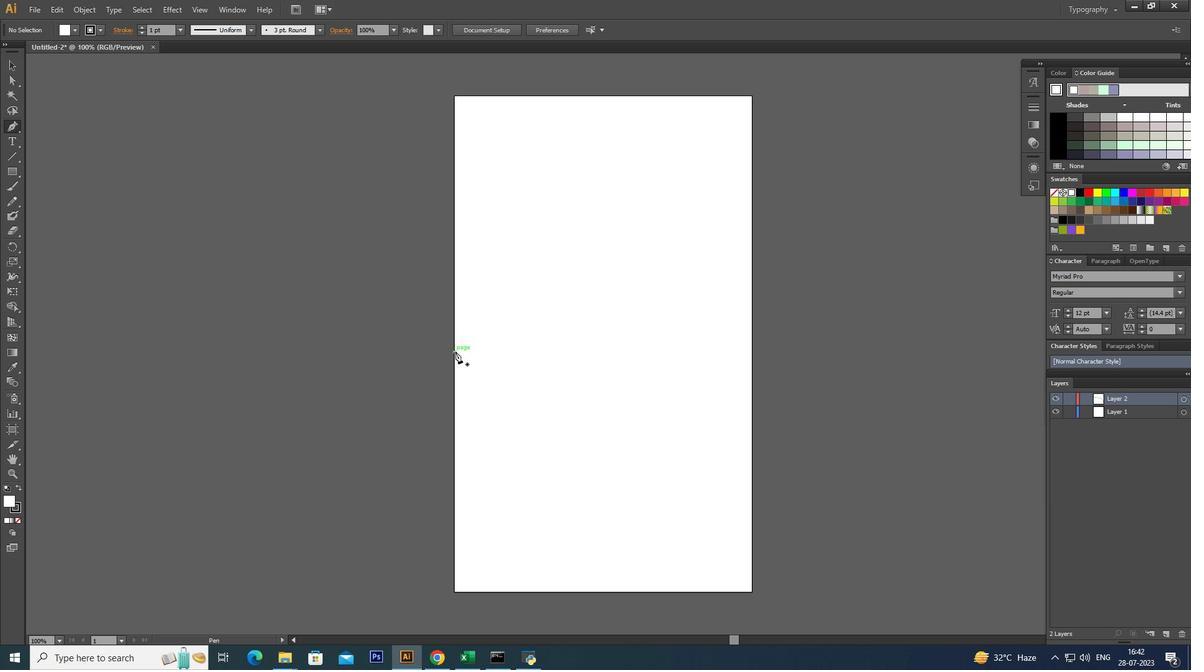 
Action: Mouse moved to (631, 438)
Screenshot: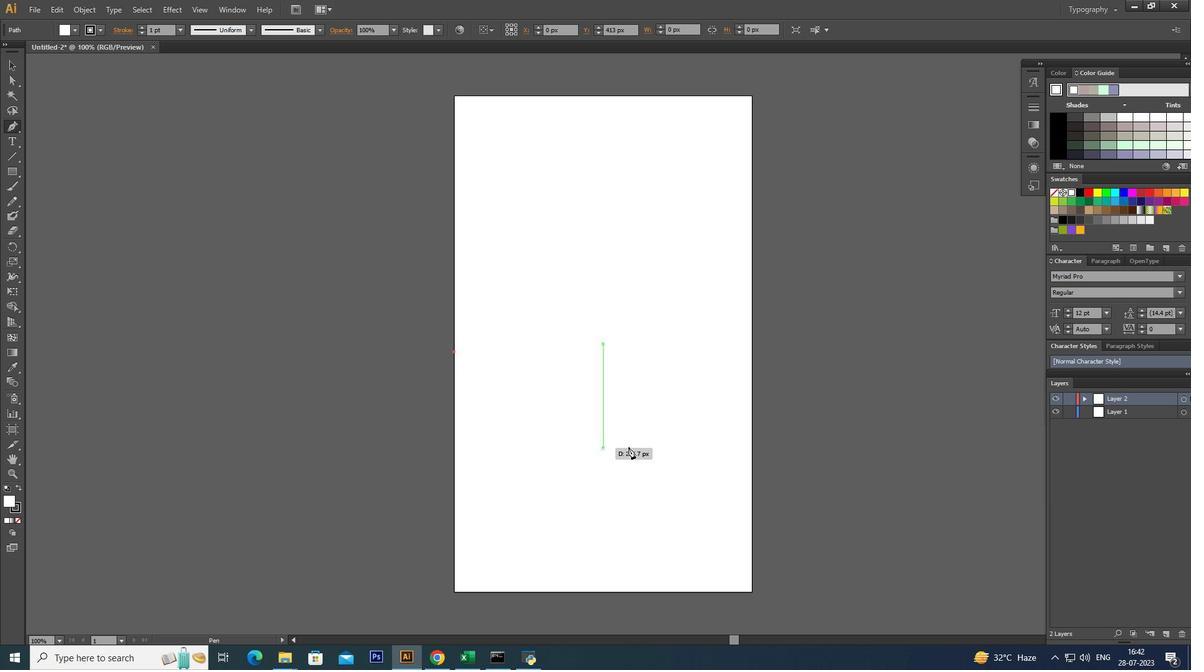 
Action: Mouse pressed left at (631, 438)
Screenshot: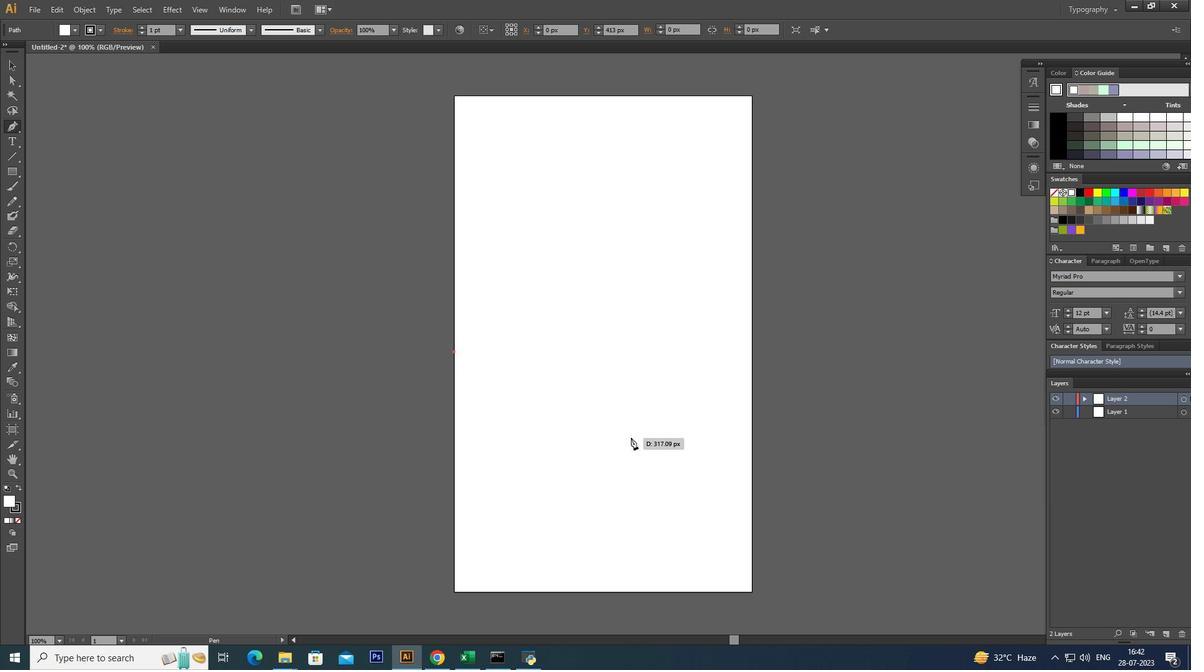 
Action: Mouse moved to (630, 439)
Screenshot: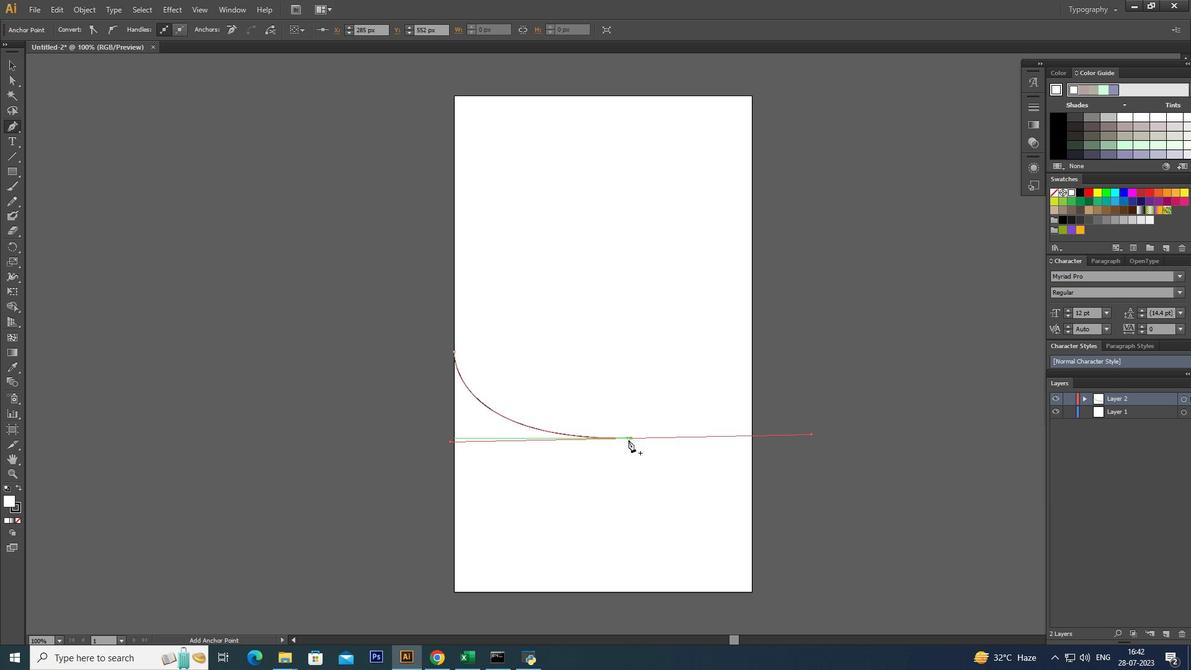
Action: Mouse pressed left at (630, 439)
Screenshot: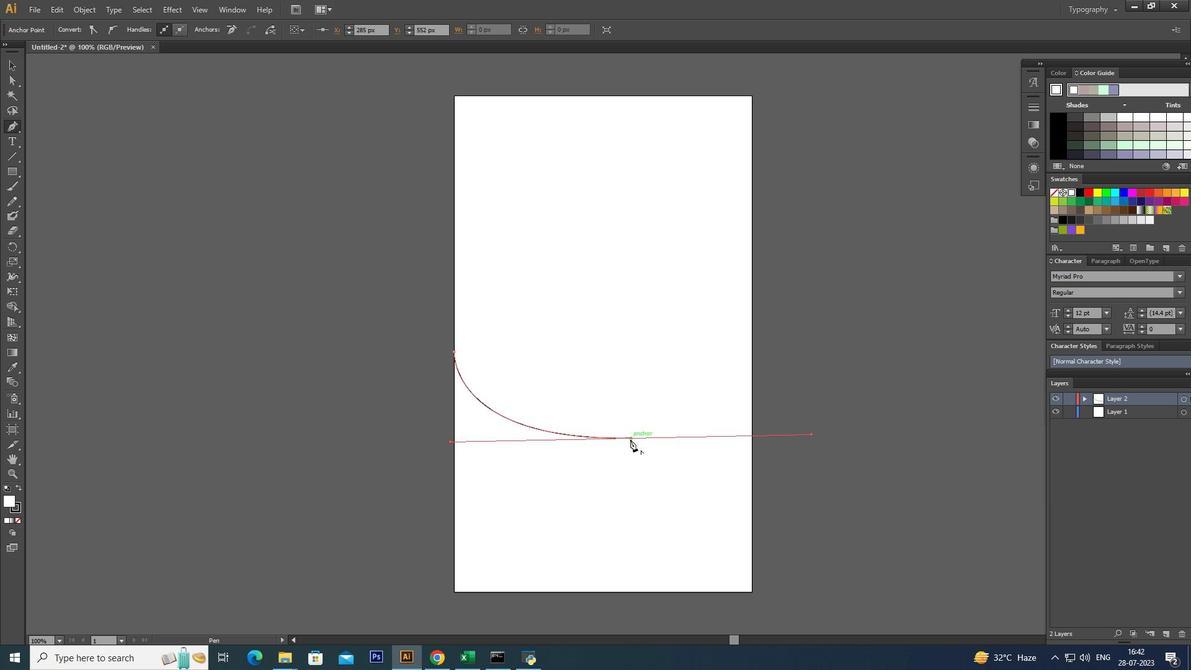 
Action: Key pressed <Key.alt_l>
Screenshot: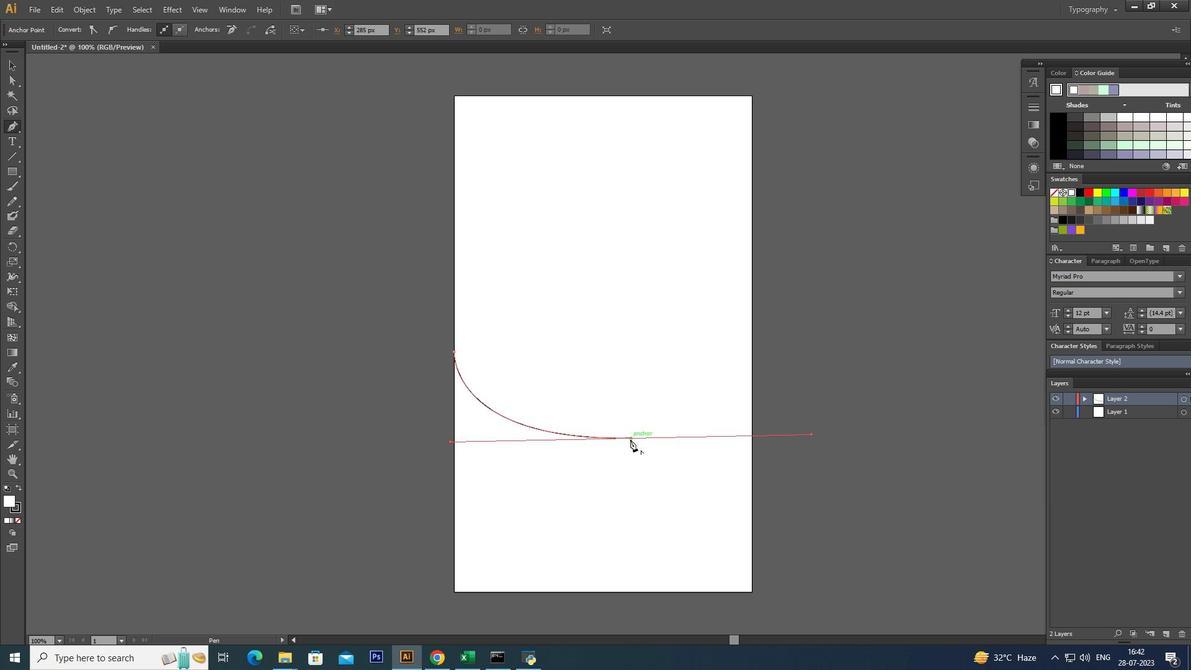 
Action: Mouse moved to (750, 502)
Screenshot: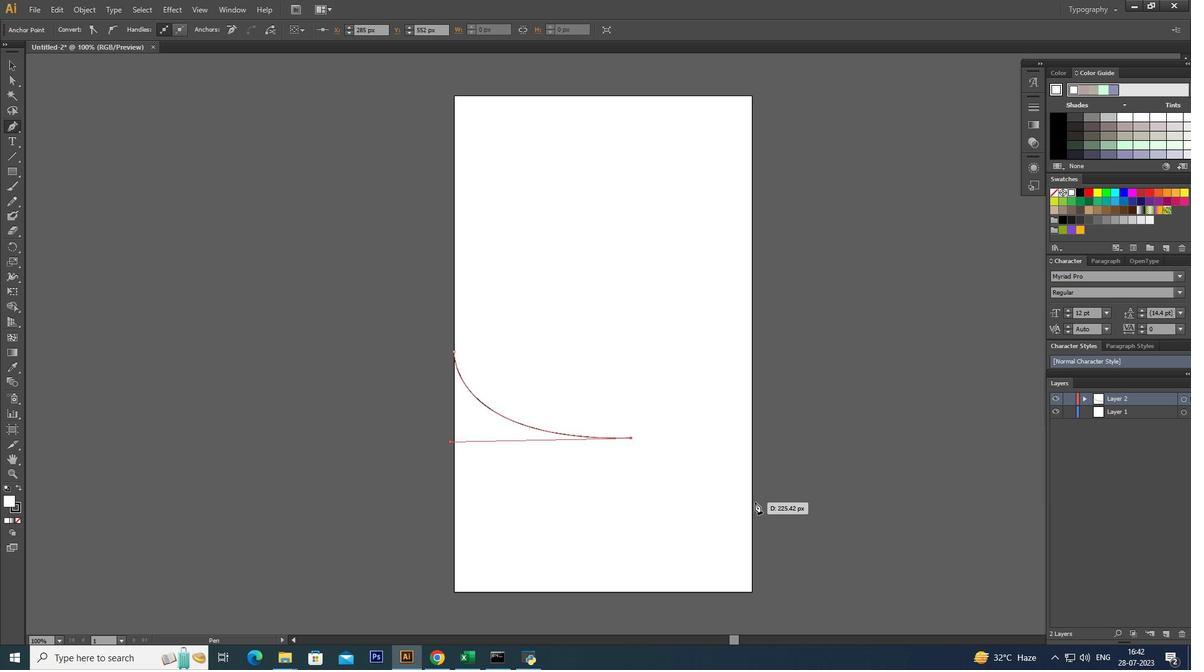 
Action: Mouse pressed left at (750, 502)
Screenshot: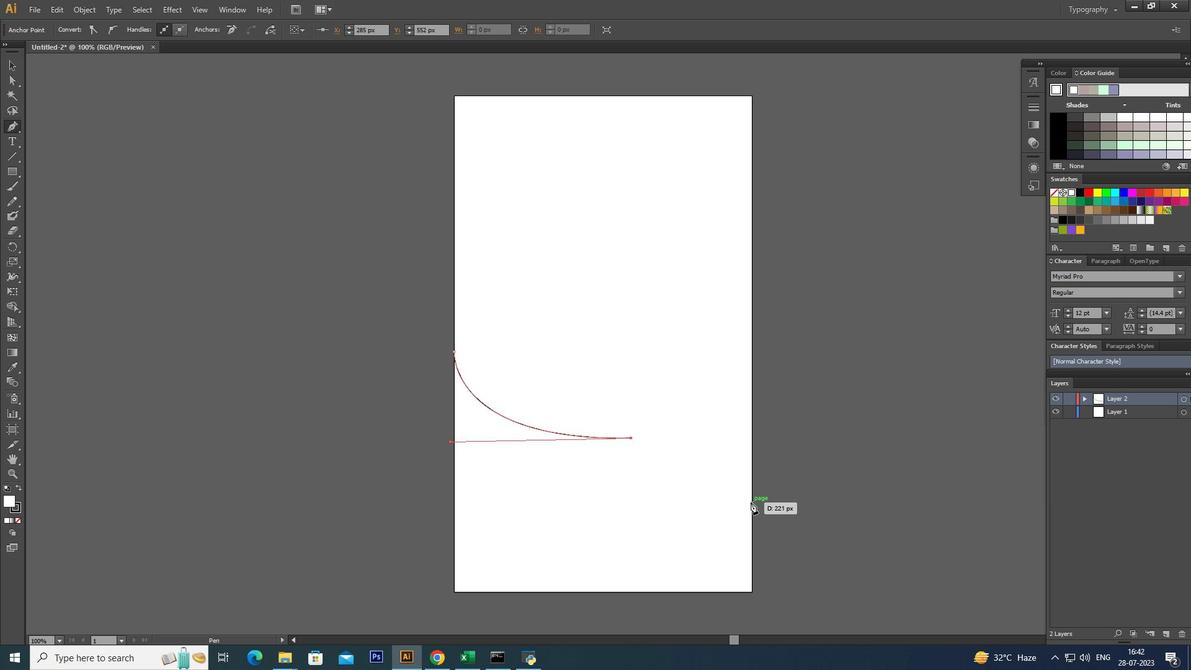 
Action: Mouse moved to (749, 503)
Screenshot: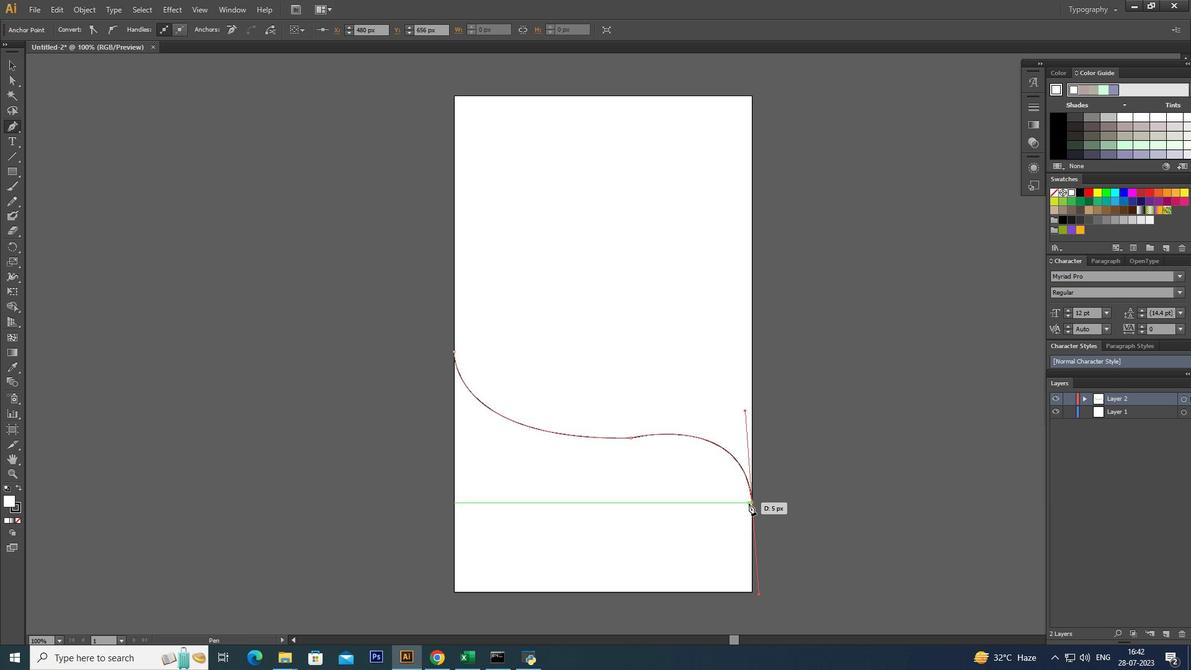 
Action: Mouse pressed left at (749, 503)
Screenshot: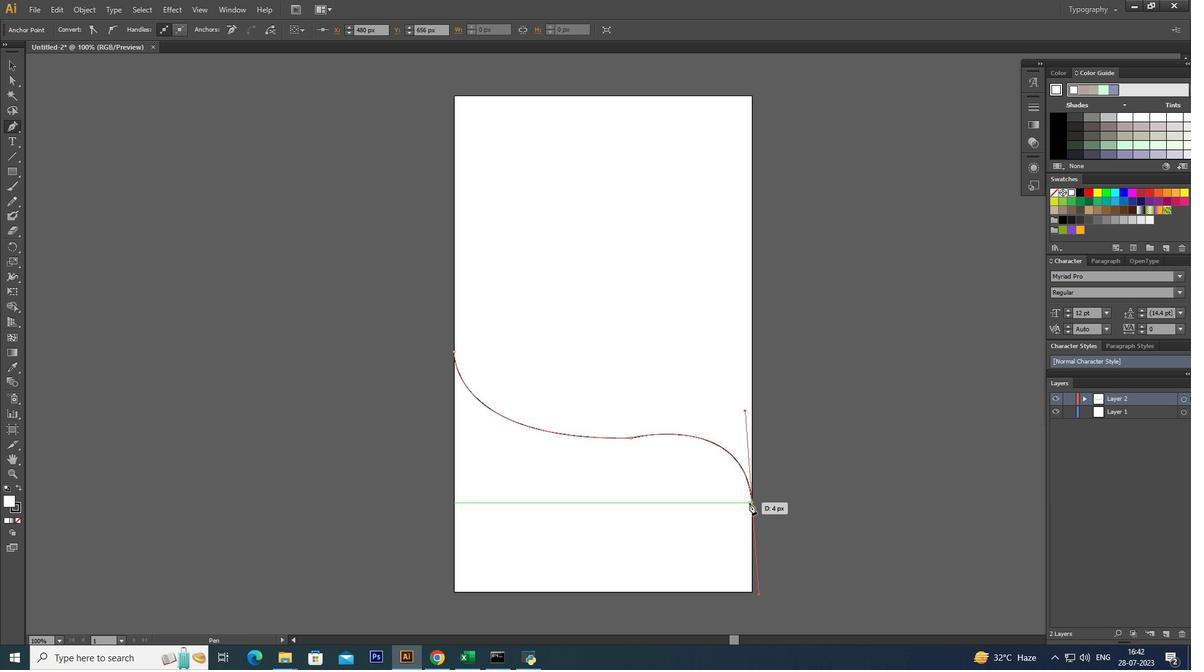 
Action: Key pressed <Key.alt_l>
Screenshot: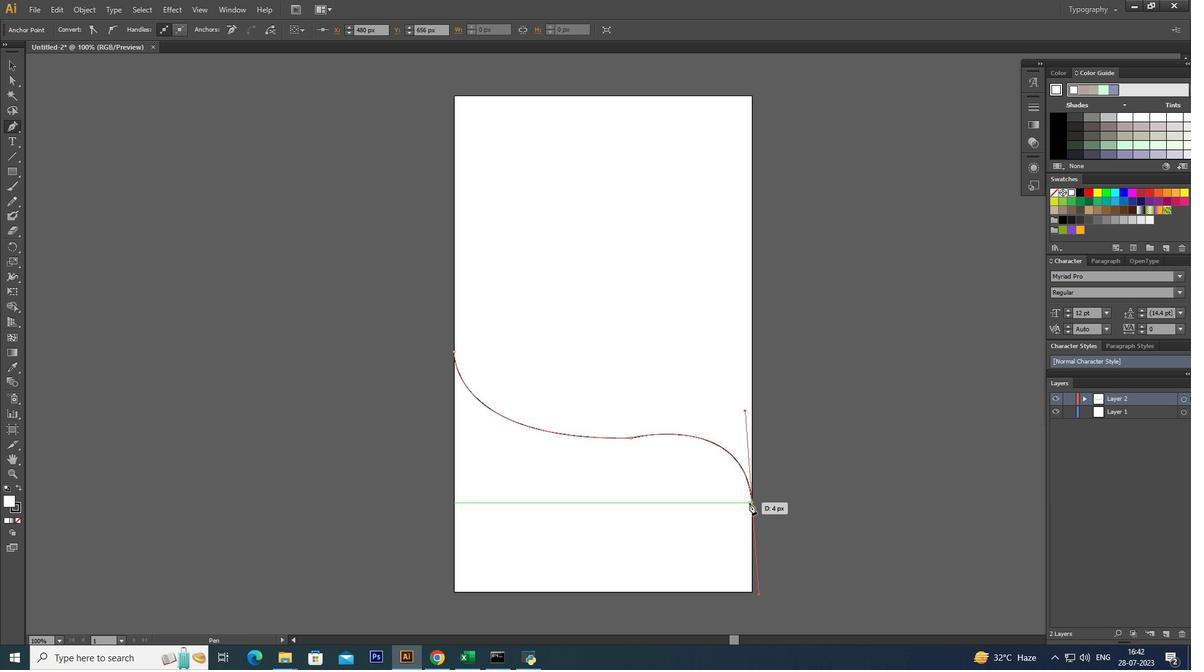 
Action: Mouse moved to (750, 590)
Screenshot: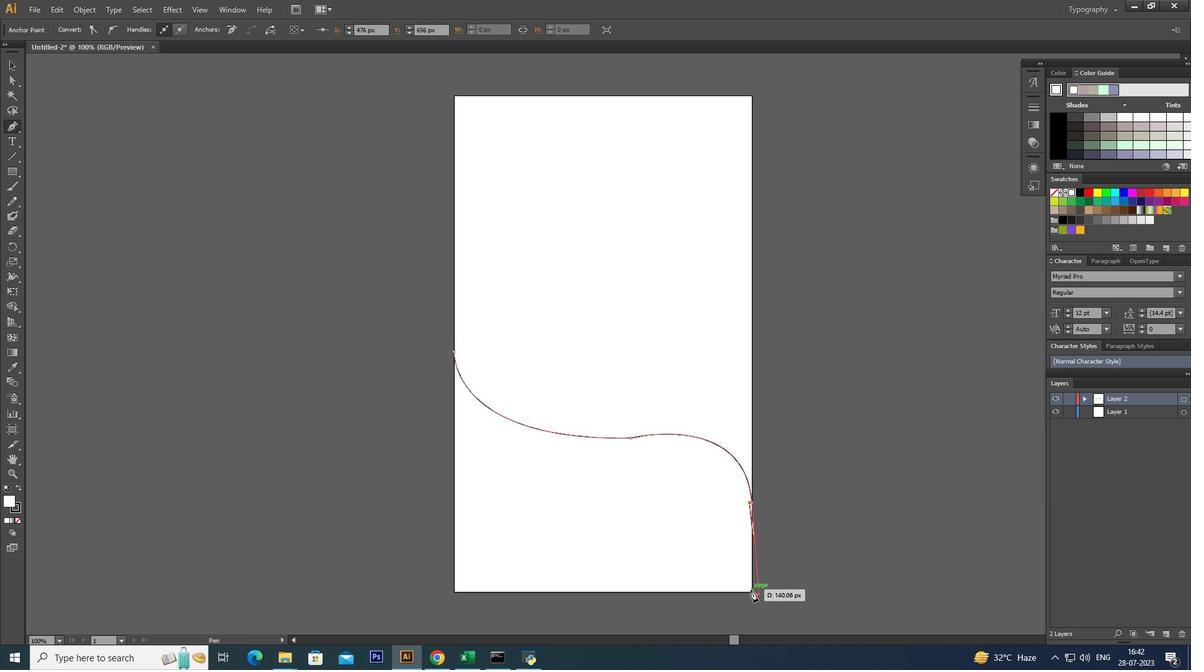 
Action: Mouse pressed left at (750, 590)
Screenshot: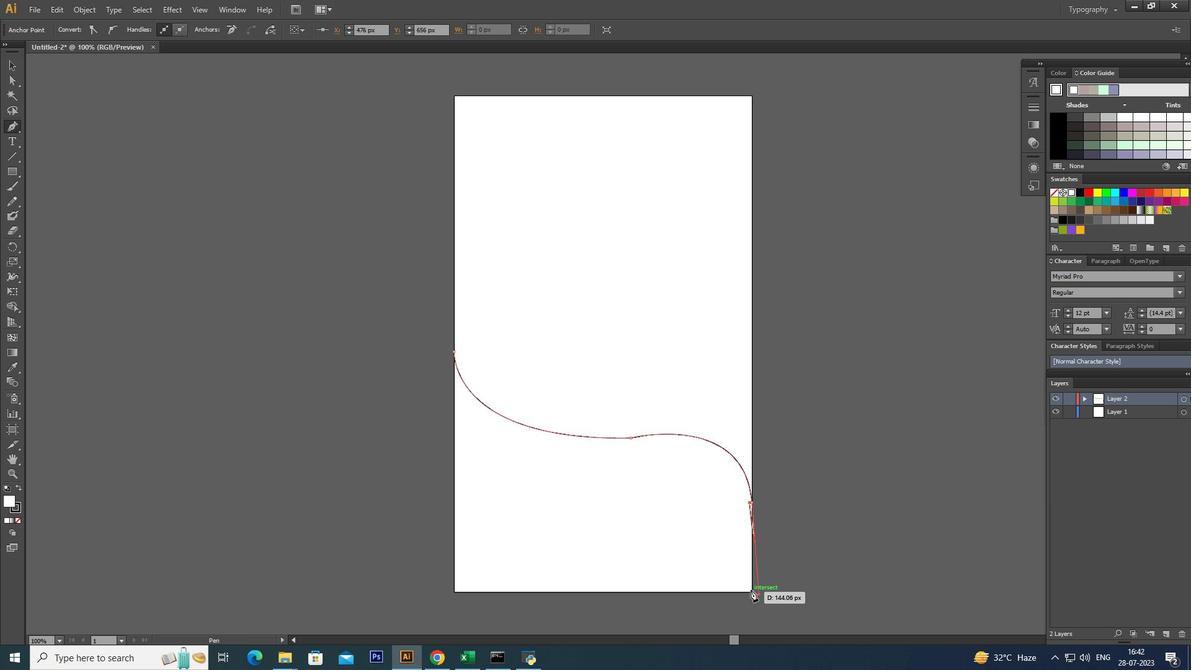 
Action: Mouse moved to (454, 590)
Screenshot: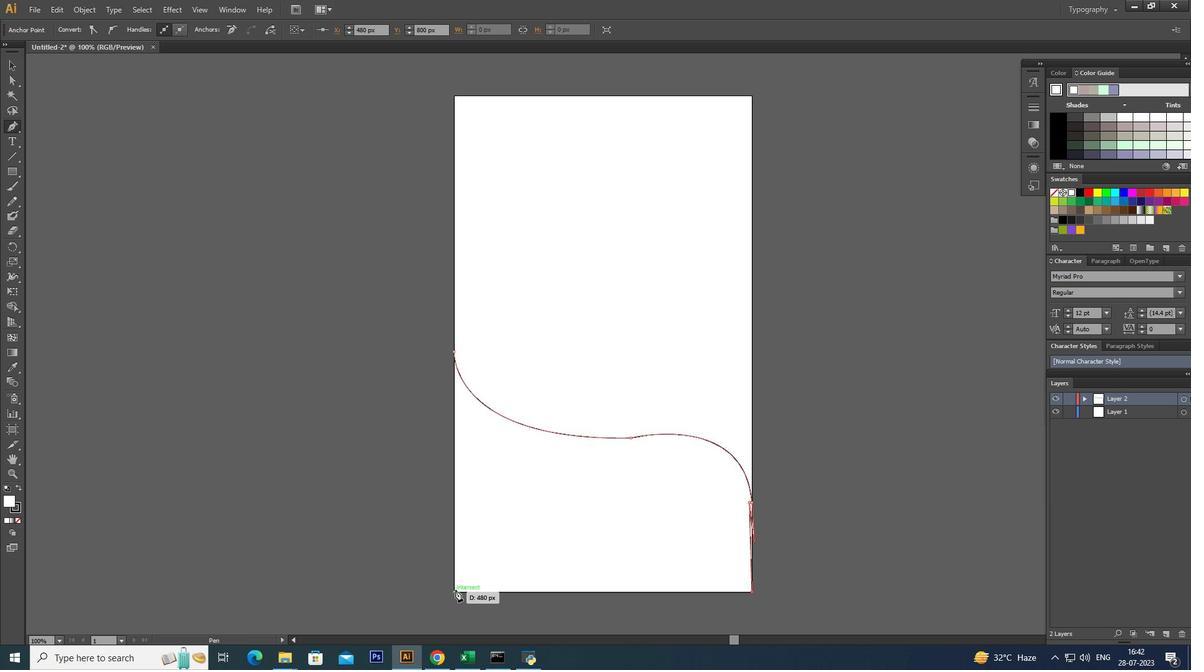 
Action: Mouse pressed left at (454, 590)
Screenshot: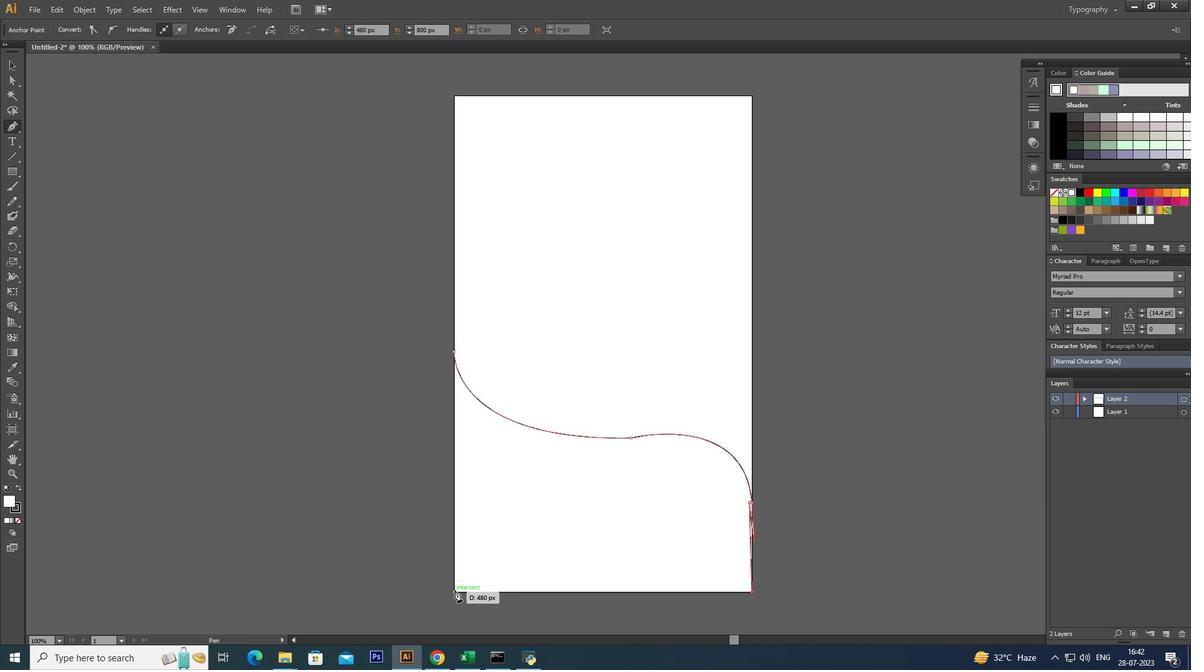 
Action: Mouse moved to (453, 353)
Screenshot: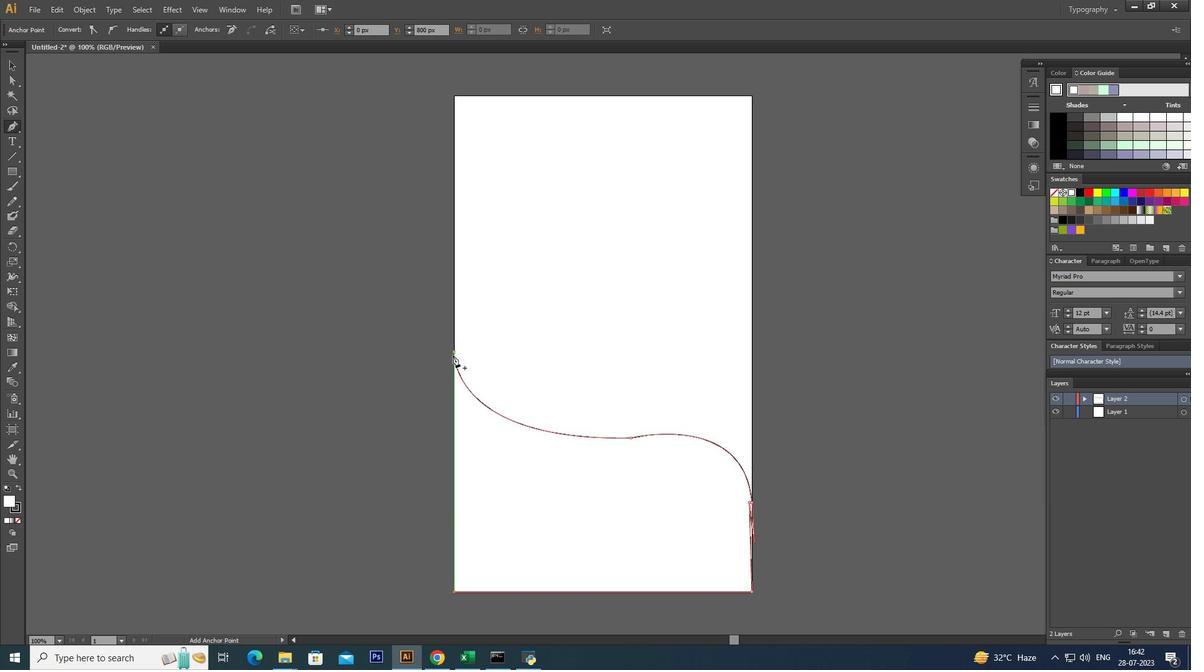 
Action: Mouse pressed left at (453, 353)
Screenshot: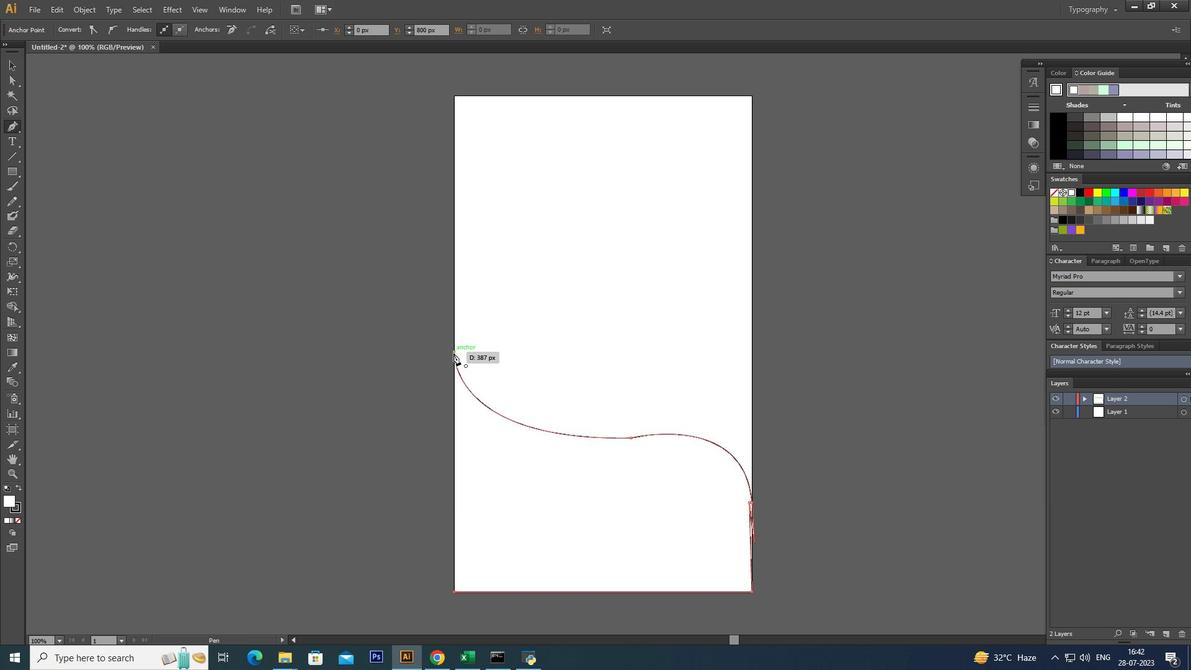 
Action: Mouse moved to (17, 68)
Screenshot: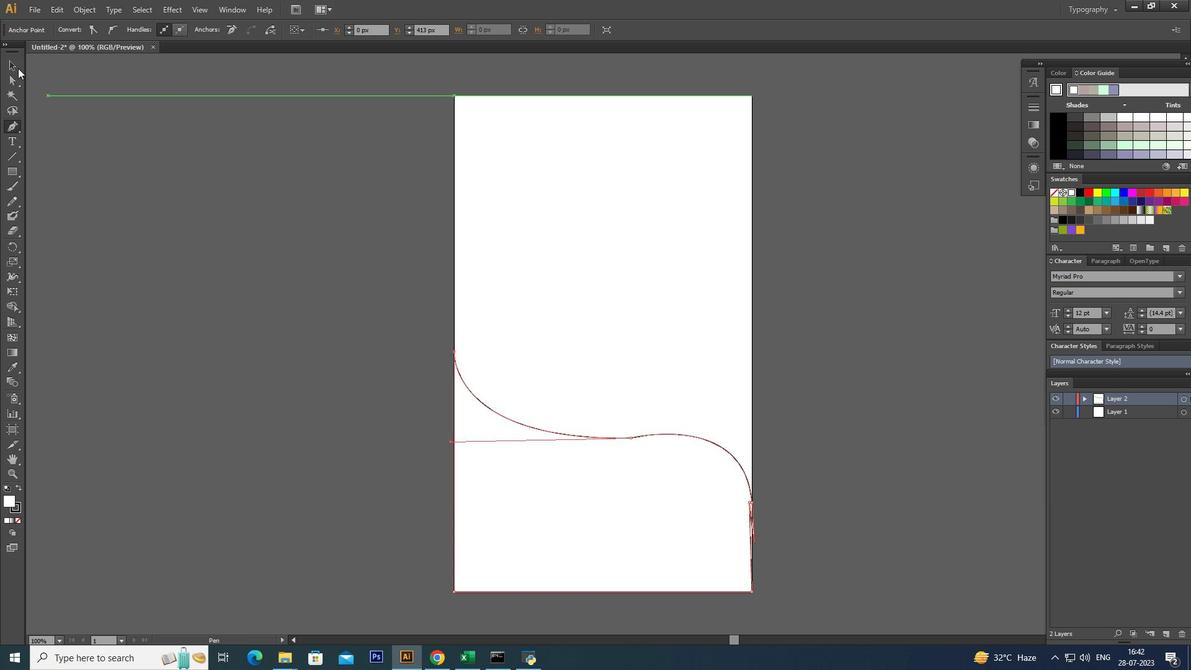 
Action: Mouse pressed left at (17, 68)
Screenshot: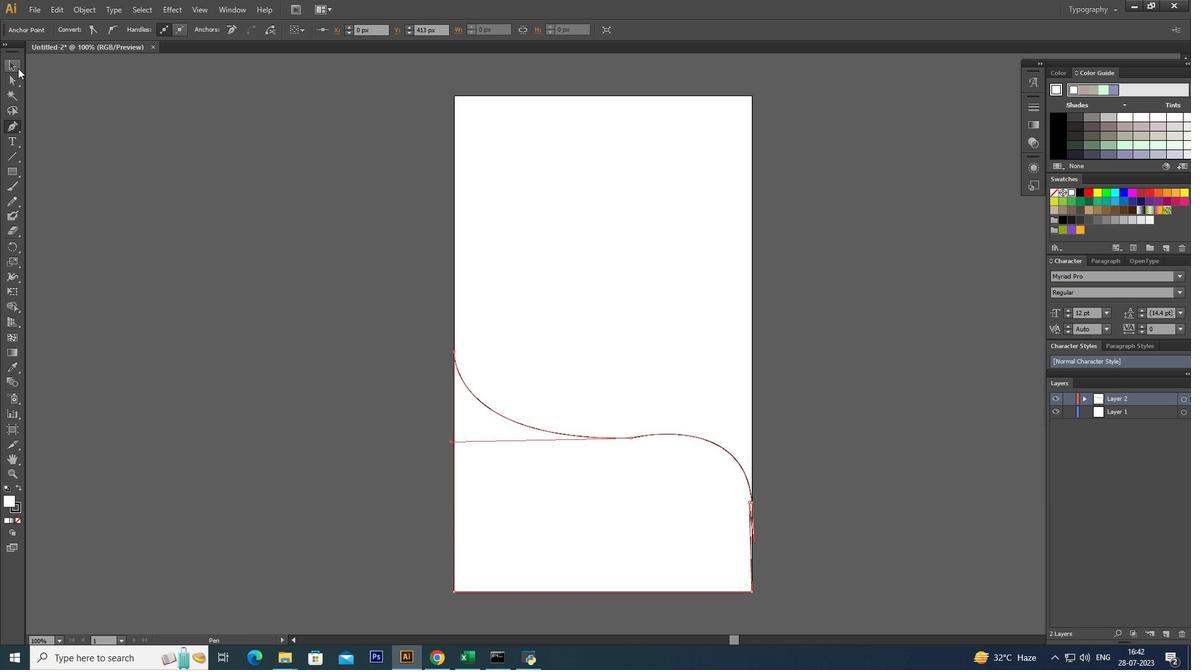 
Action: Mouse moved to (356, 251)
Screenshot: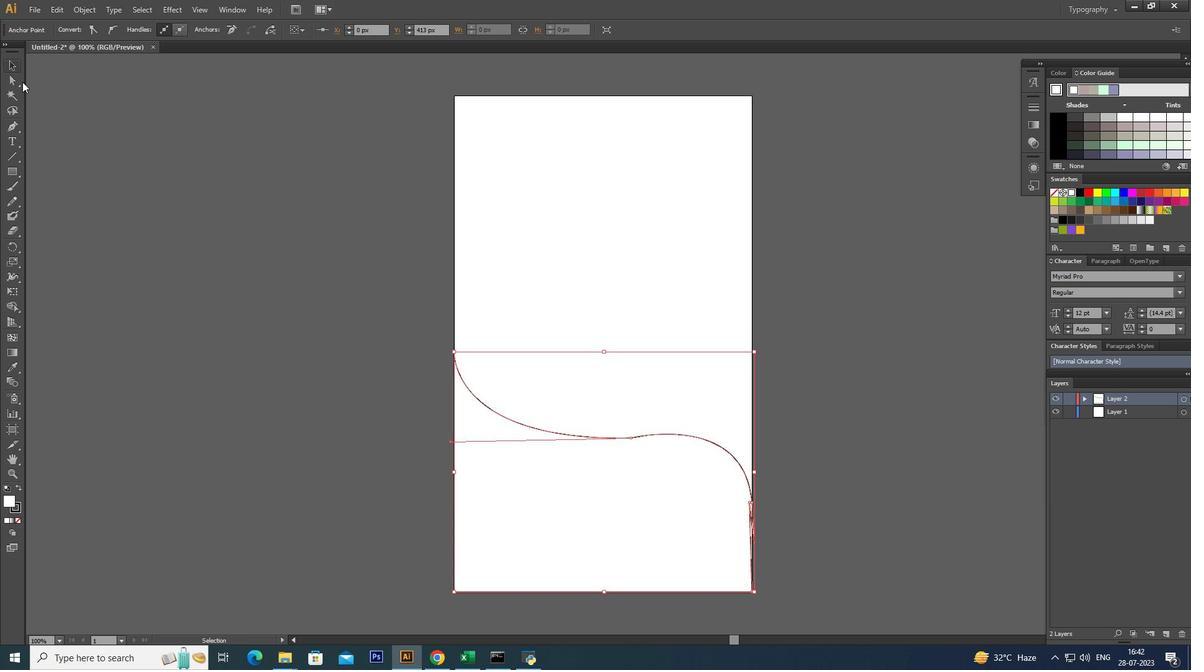 
Action: Mouse pressed left at (356, 251)
Screenshot: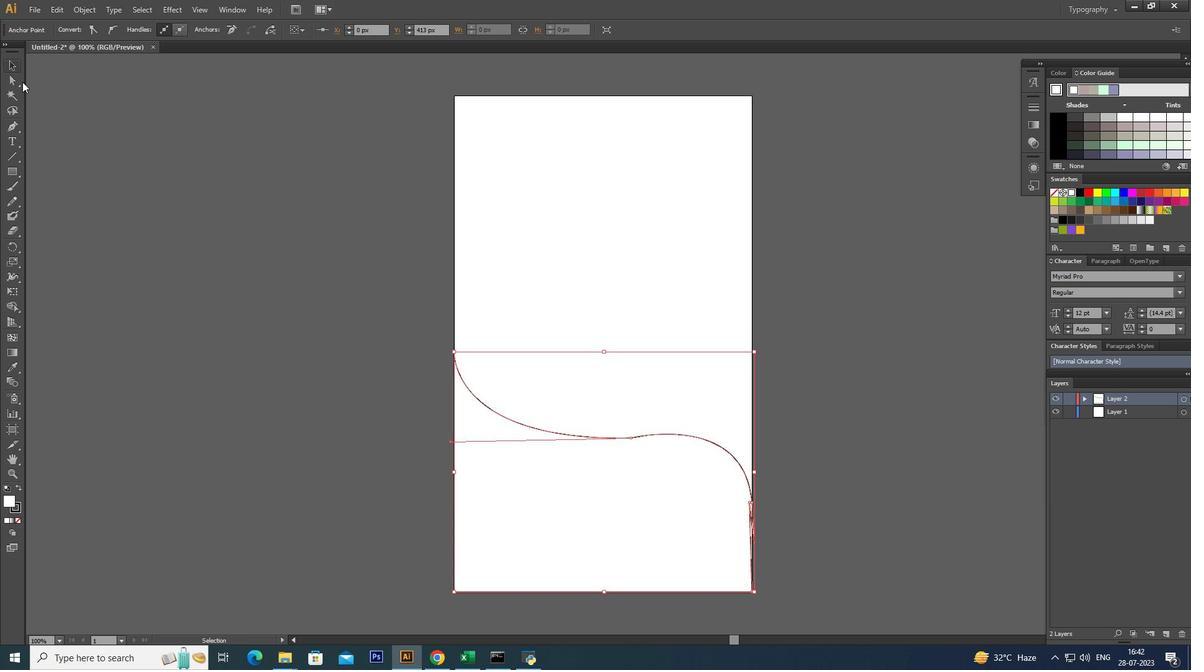 
Action: Mouse moved to (750, 486)
Screenshot: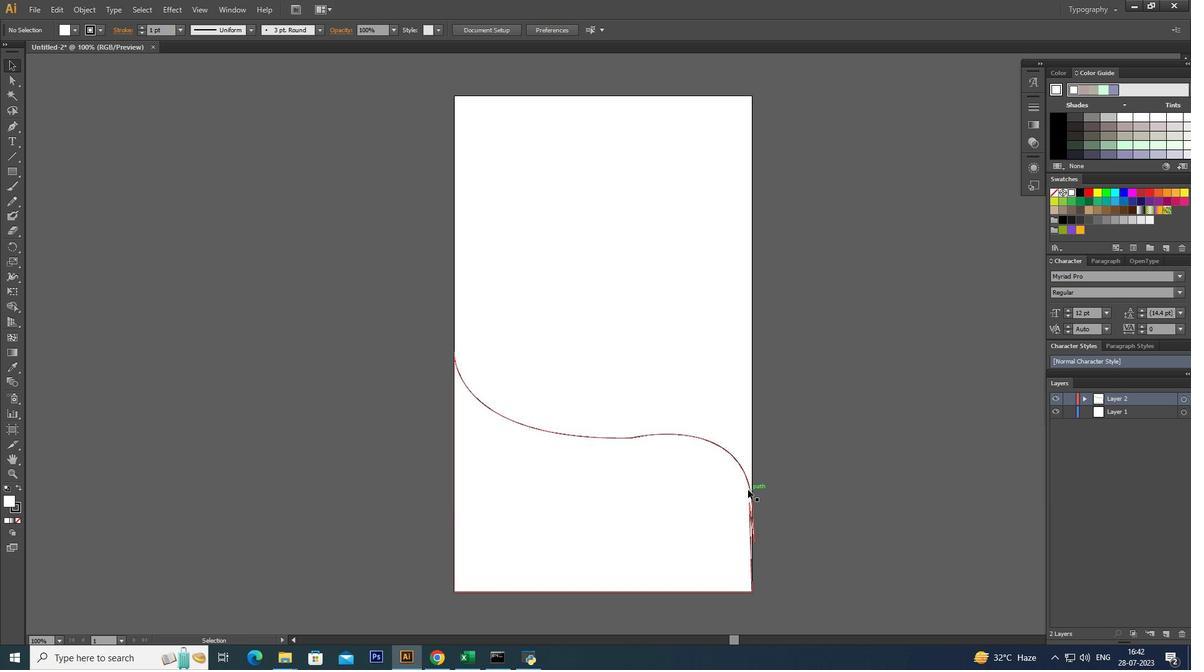 
Action: Mouse pressed left at (750, 486)
Screenshot: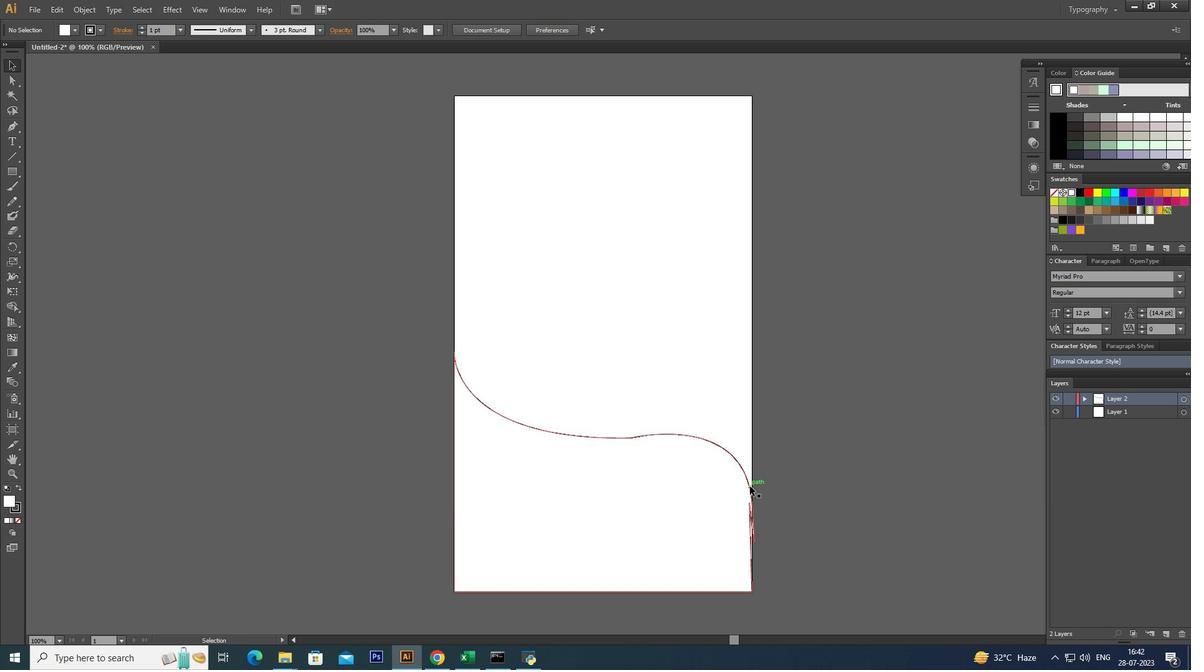 
Action: Mouse moved to (750, 502)
Screenshot: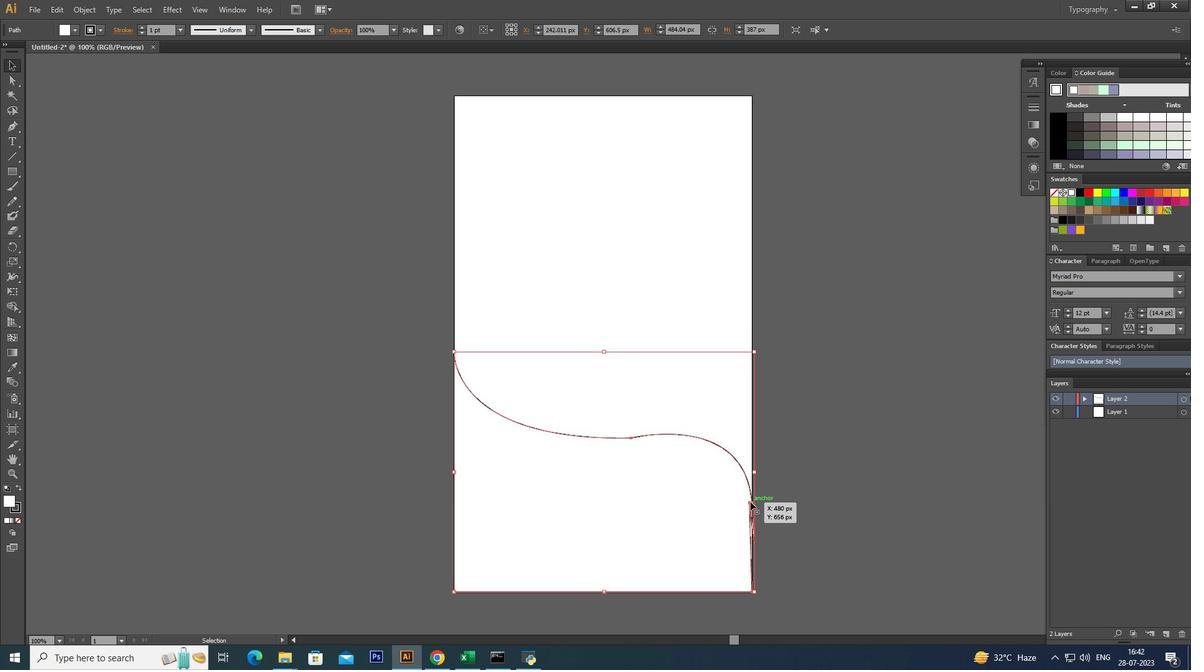 
Action: Mouse pressed left at (750, 502)
Screenshot: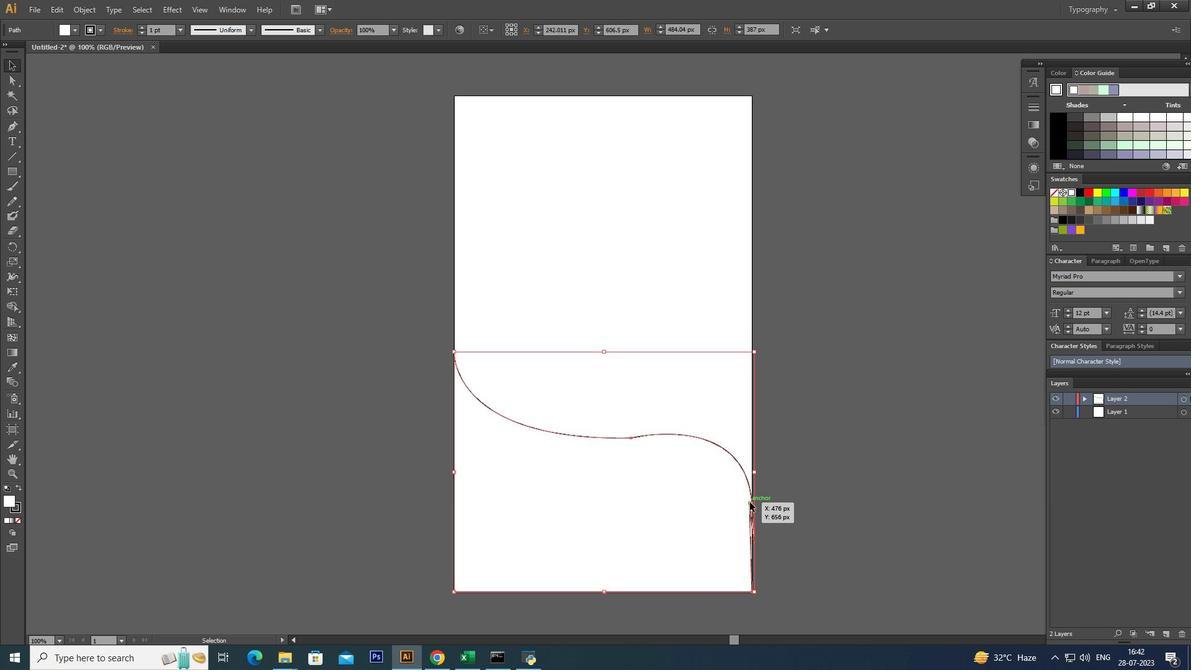 
Action: Mouse moved to (827, 455)
Screenshot: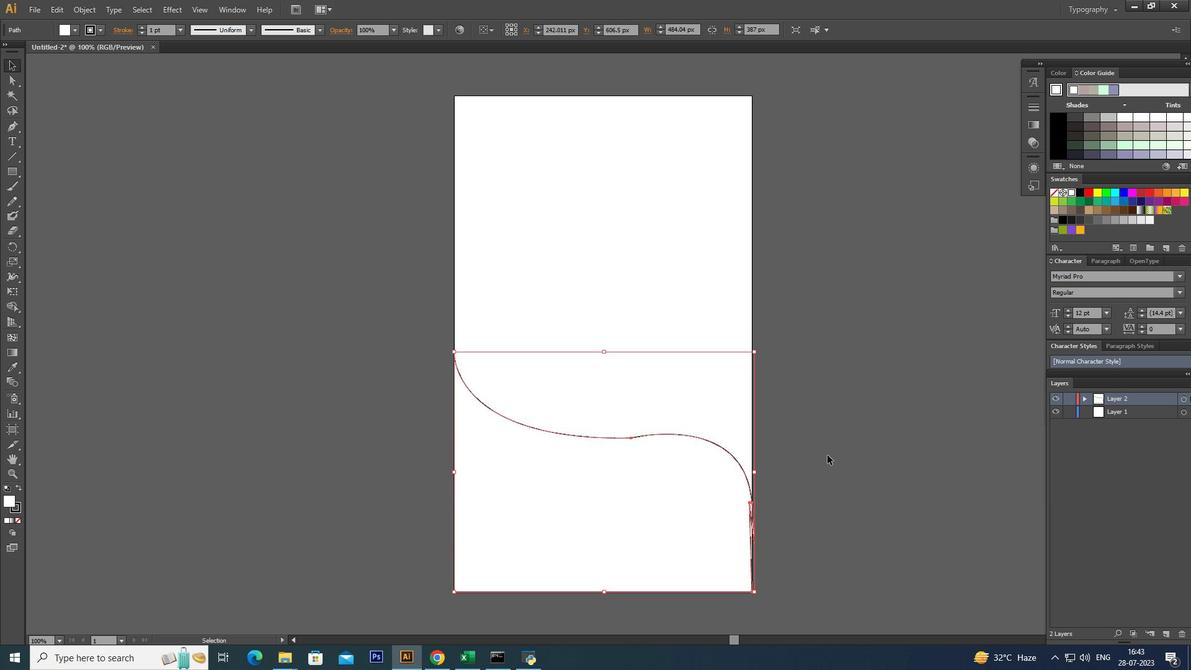 
Action: Mouse pressed left at (827, 455)
Screenshot: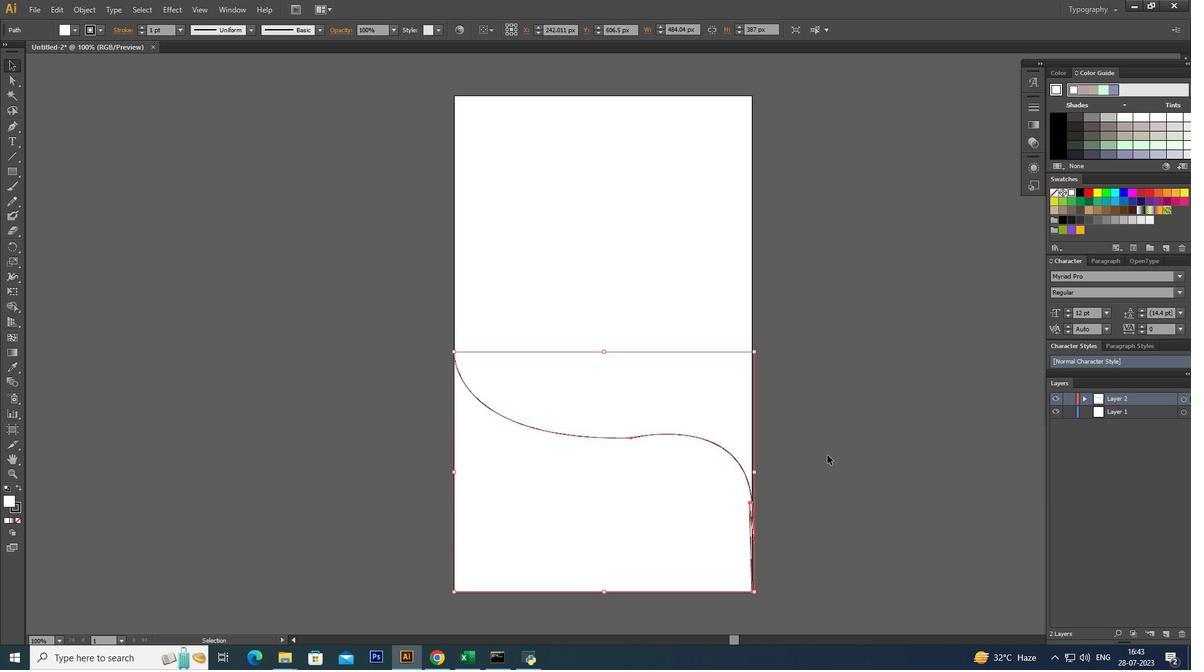 
Action: Mouse moved to (712, 444)
Screenshot: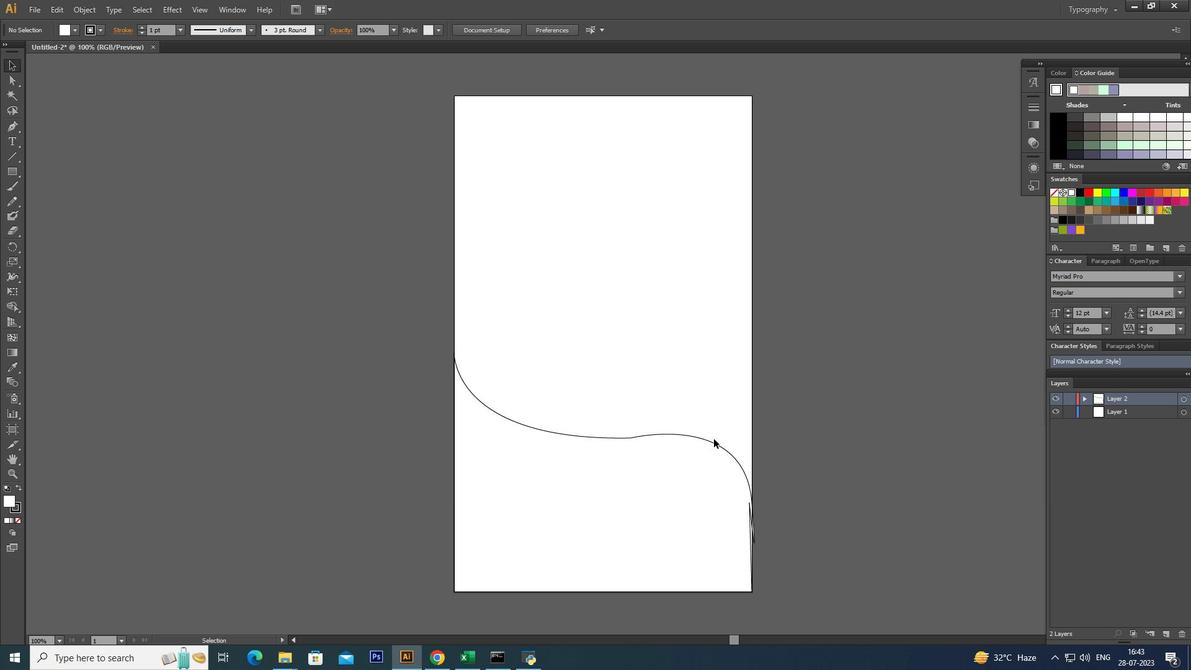
Action: Mouse pressed left at (712, 444)
Screenshot: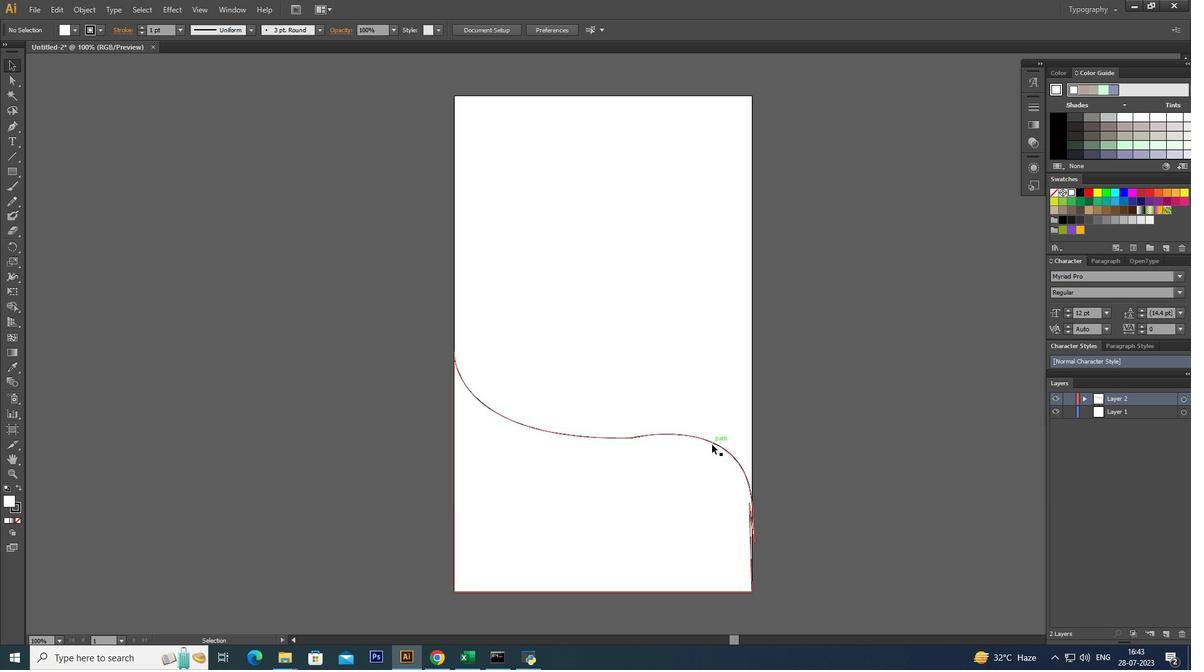 
Action: Mouse moved to (752, 528)
Screenshot: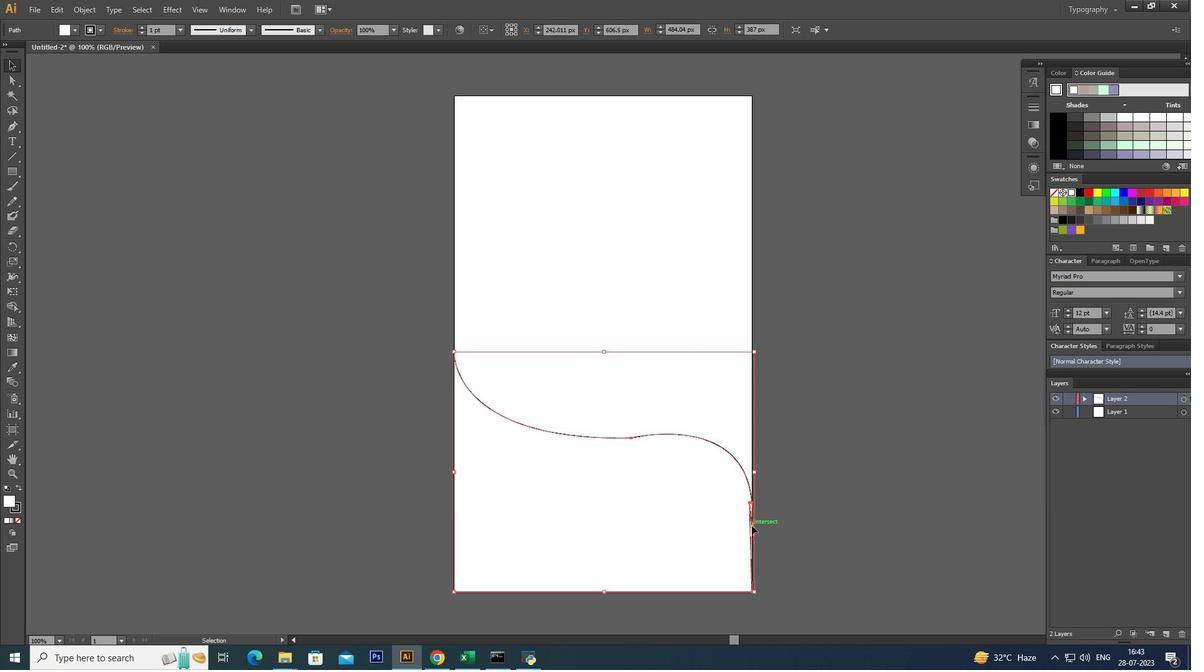 
Action: Mouse pressed left at (752, 528)
Screenshot: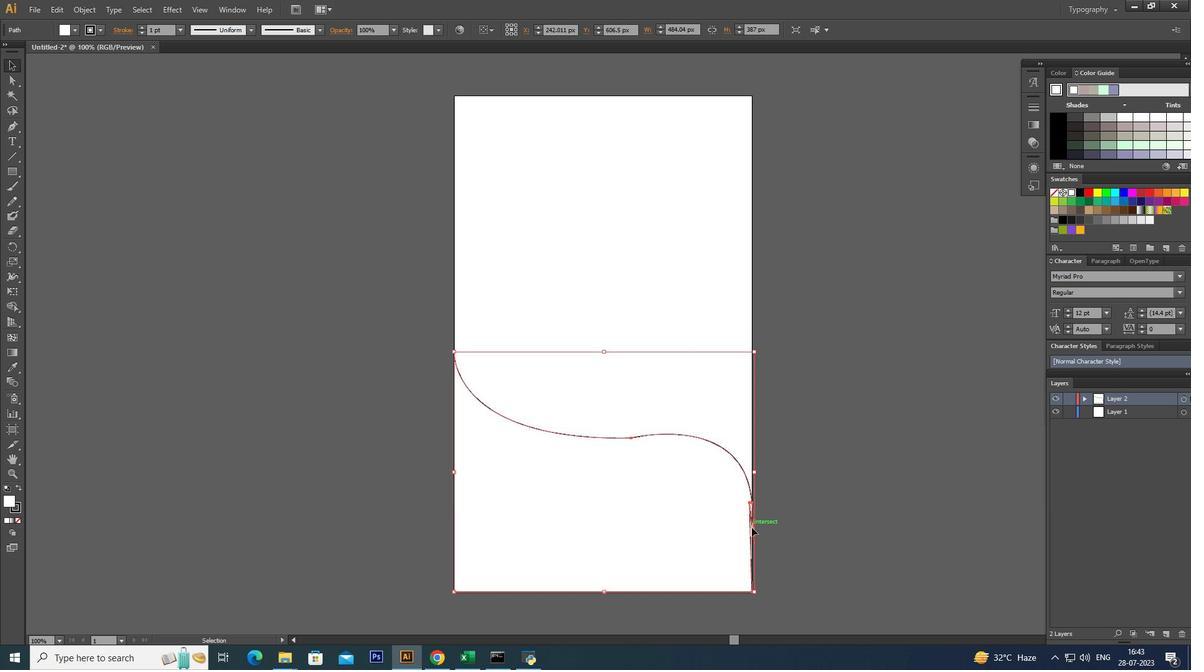 
Action: Mouse pressed left at (752, 528)
Screenshot: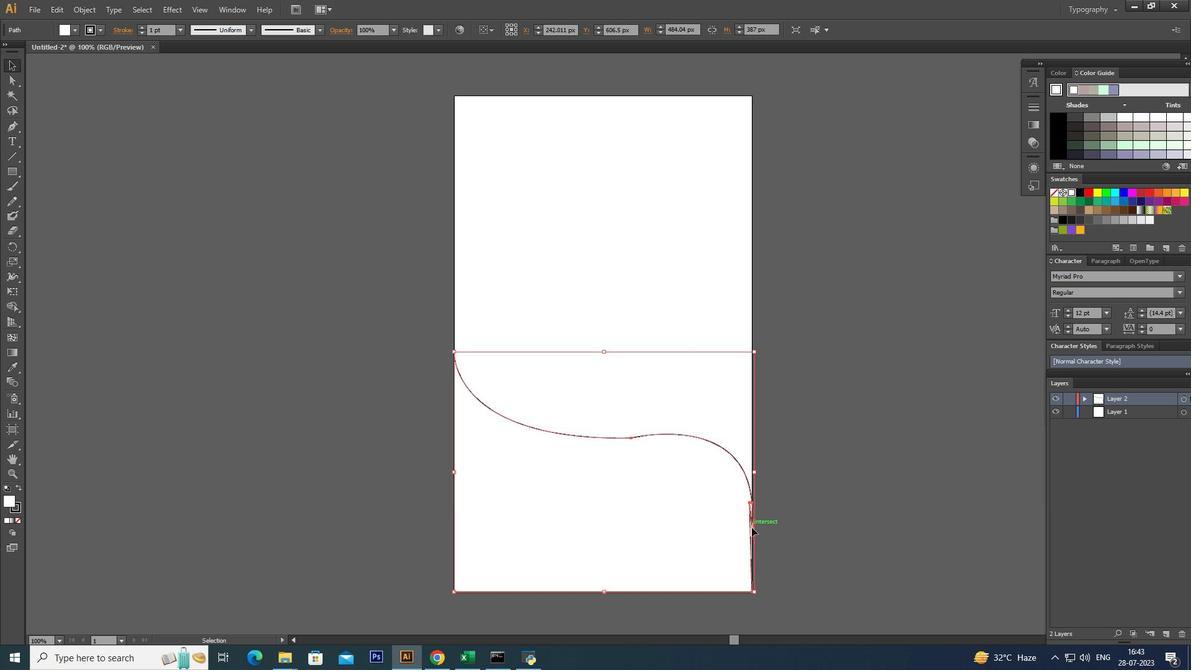 
Action: Mouse moved to (755, 528)
Screenshot: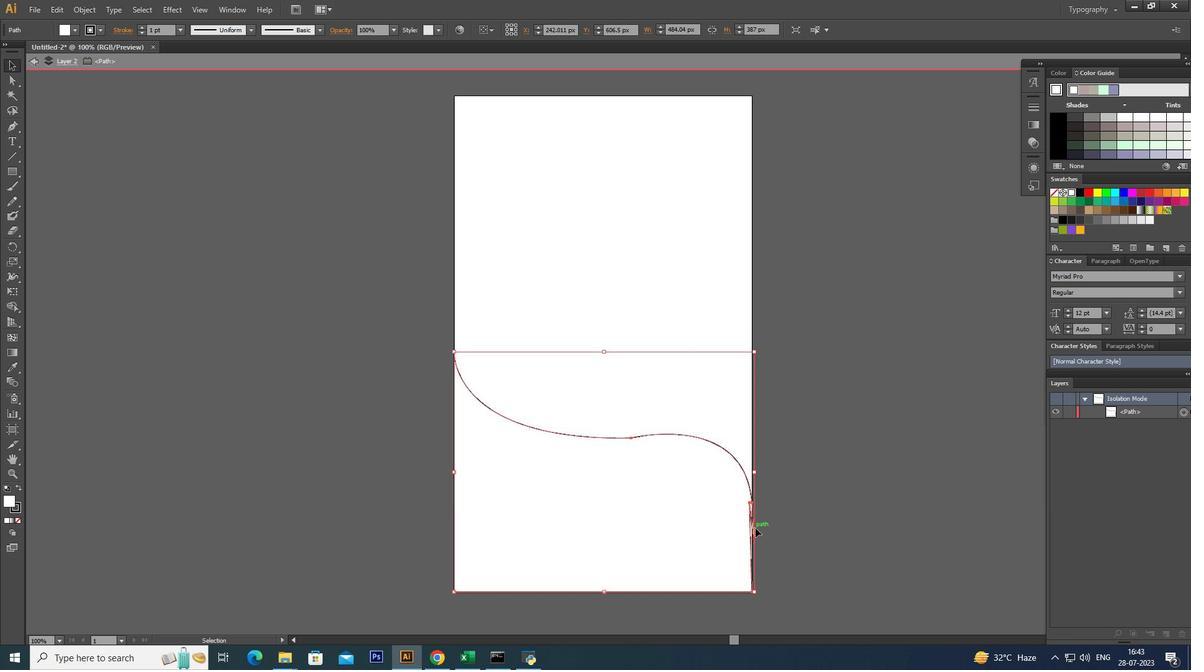 
Action: Mouse pressed left at (755, 528)
Screenshot: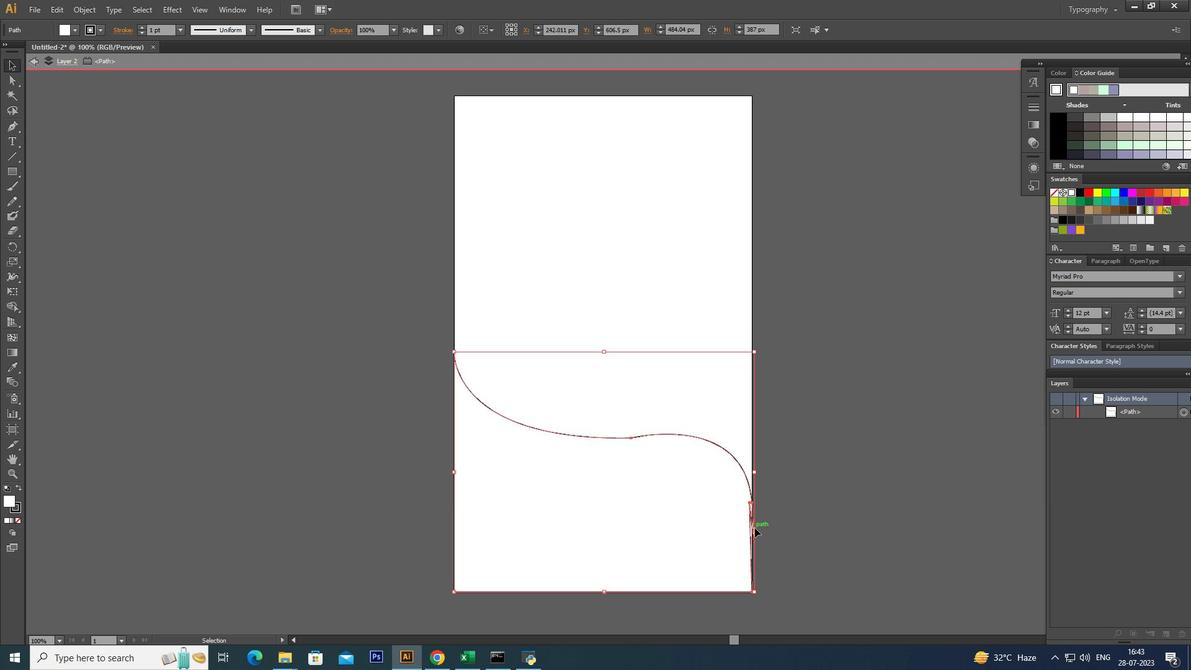 
Action: Mouse moved to (820, 508)
Screenshot: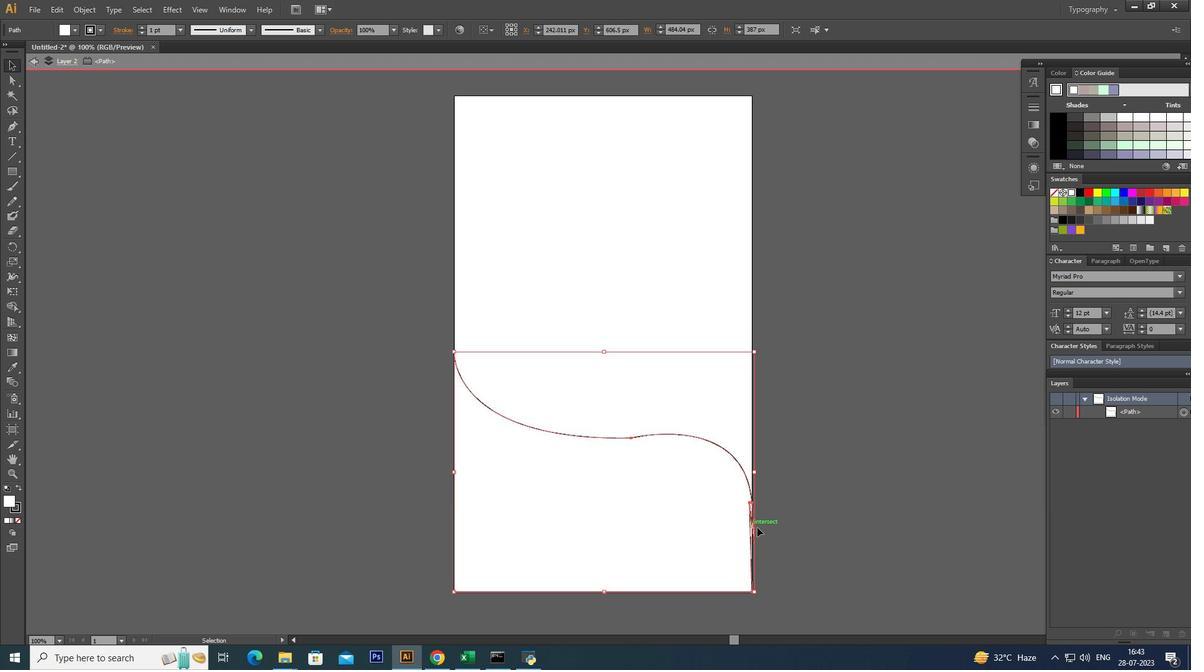 
Action: Mouse pressed left at (820, 508)
Screenshot: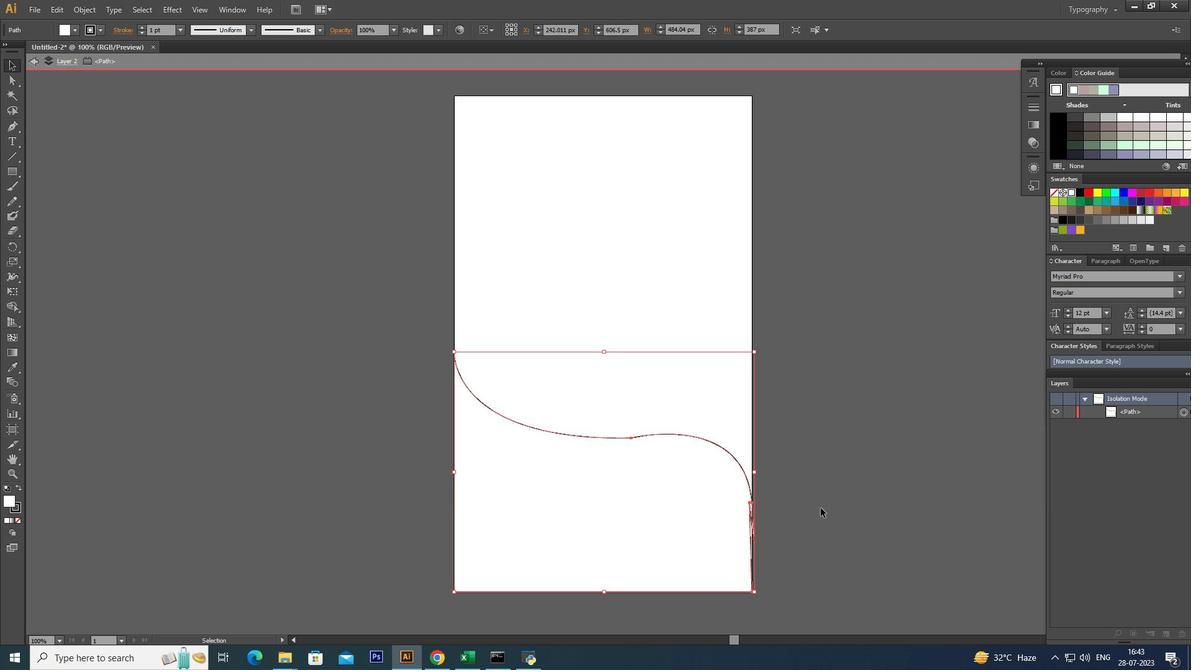 
Action: Key pressed ctrl+Z<'\x1a'><'\x1a'><'\x1a'>
Screenshot: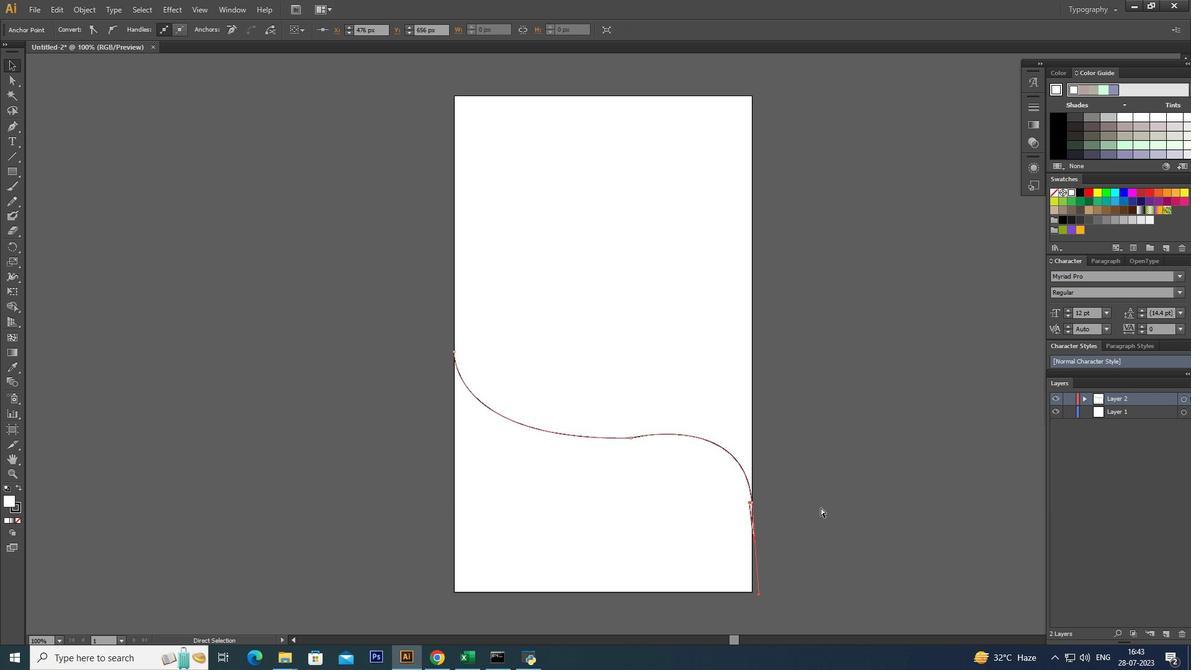 
Action: Mouse moved to (17, 133)
Screenshot: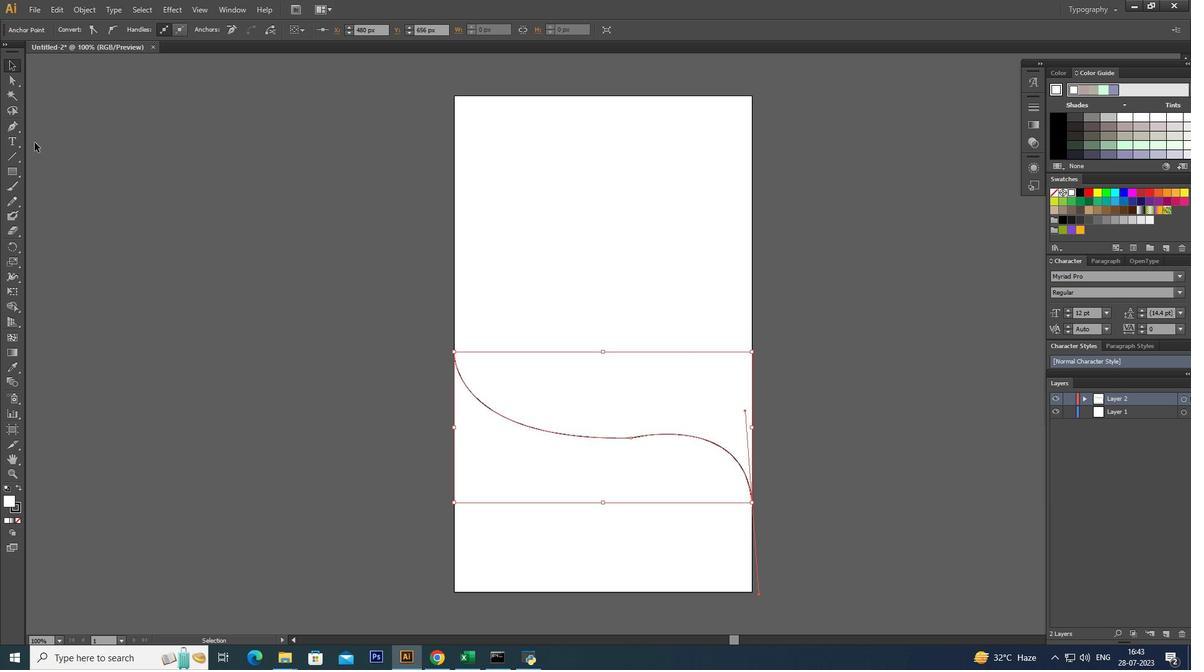 
Action: Mouse pressed left at (17, 133)
Screenshot: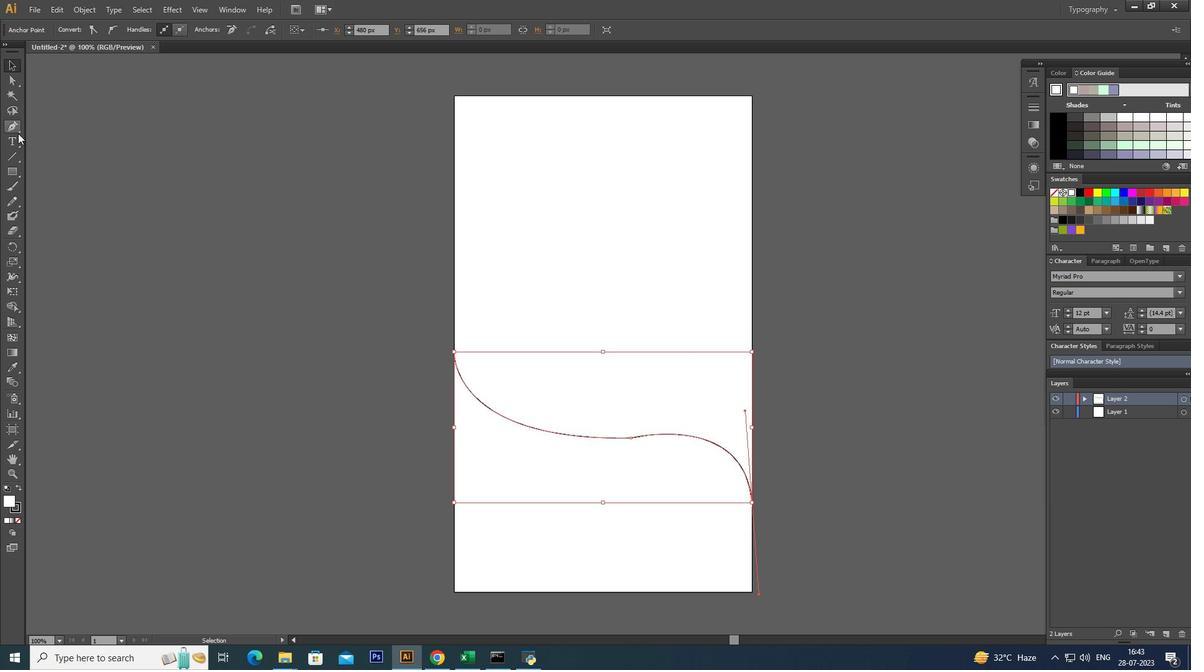 
Action: Mouse moved to (753, 502)
Screenshot: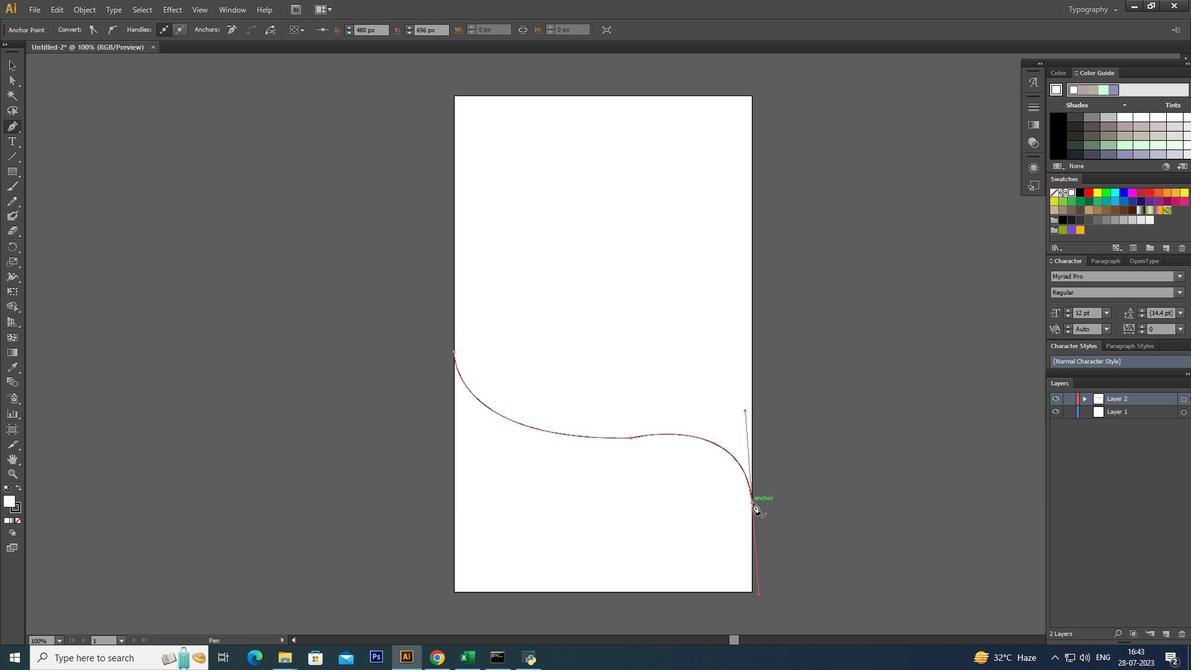 
Action: Mouse pressed left at (753, 502)
Screenshot: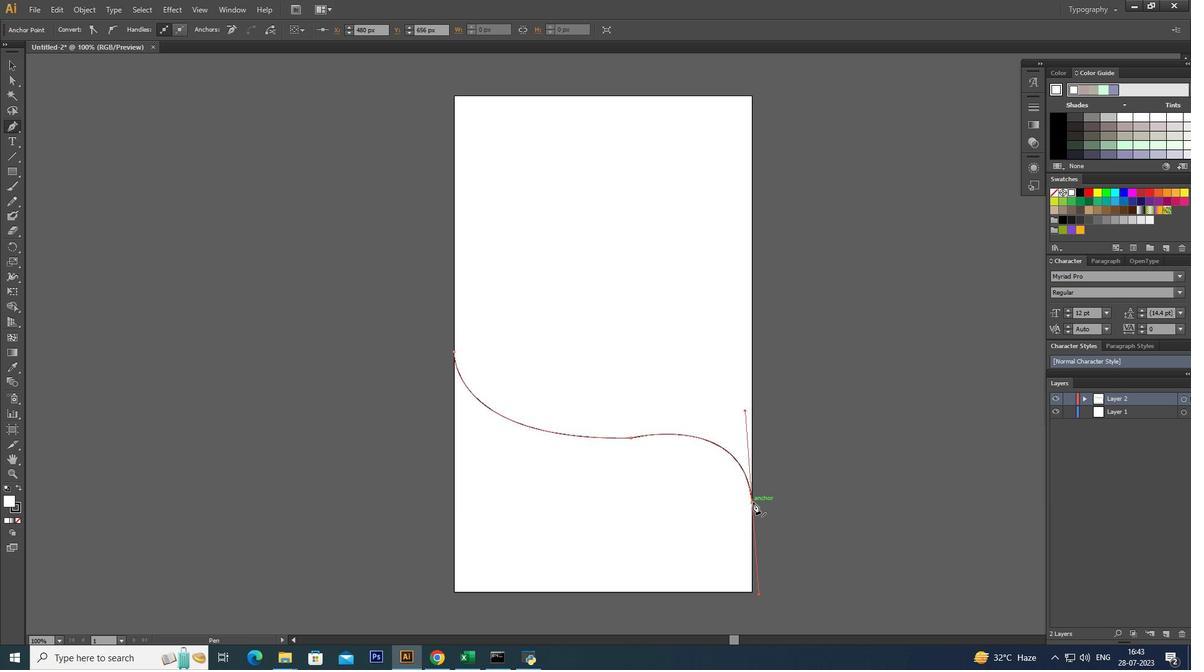 
Action: Key pressed <Key.alt_l>
Screenshot: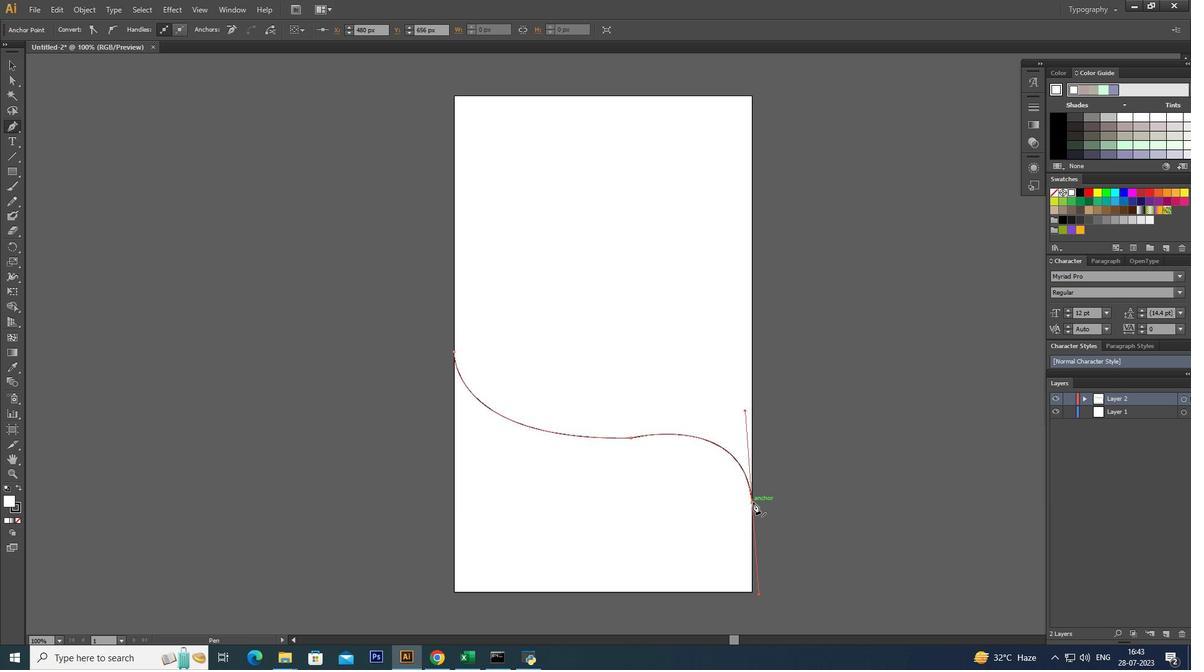 
Action: Mouse moved to (752, 590)
Screenshot: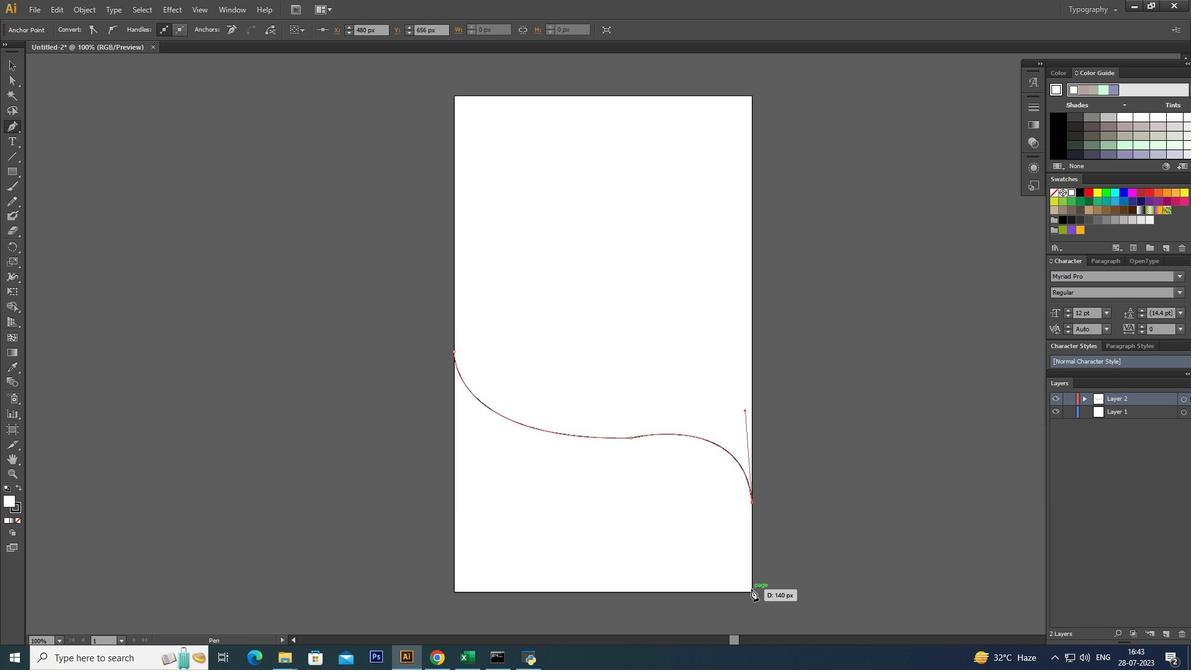 
Action: Mouse pressed left at (752, 590)
Screenshot: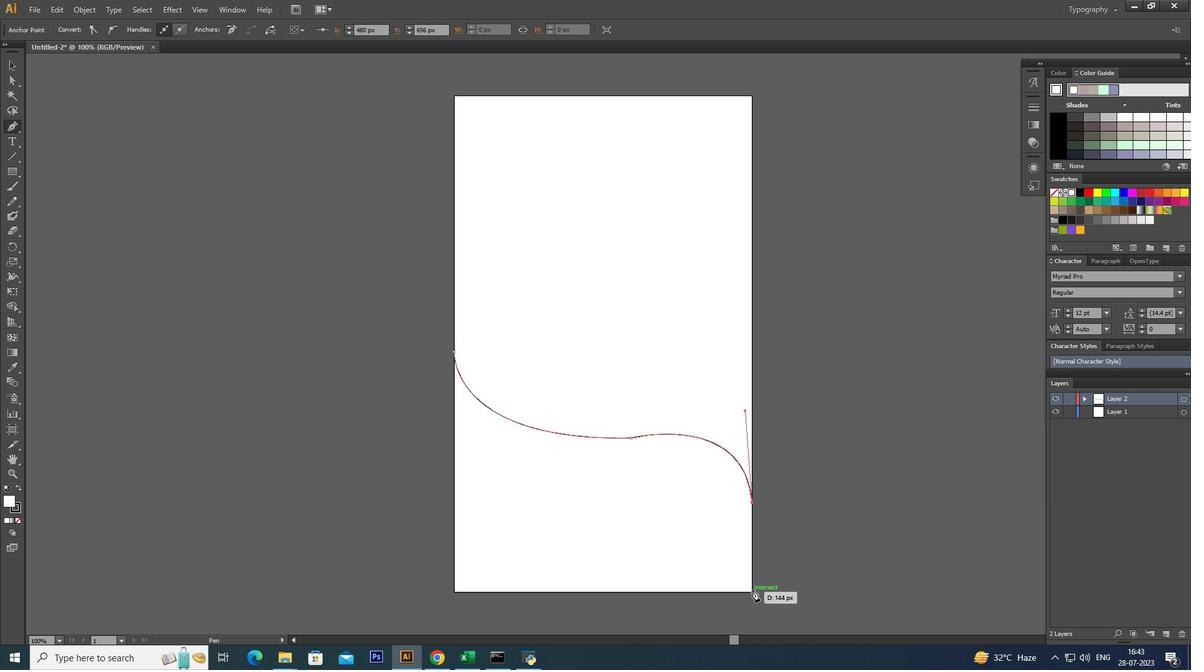 
Action: Mouse moved to (454, 590)
Screenshot: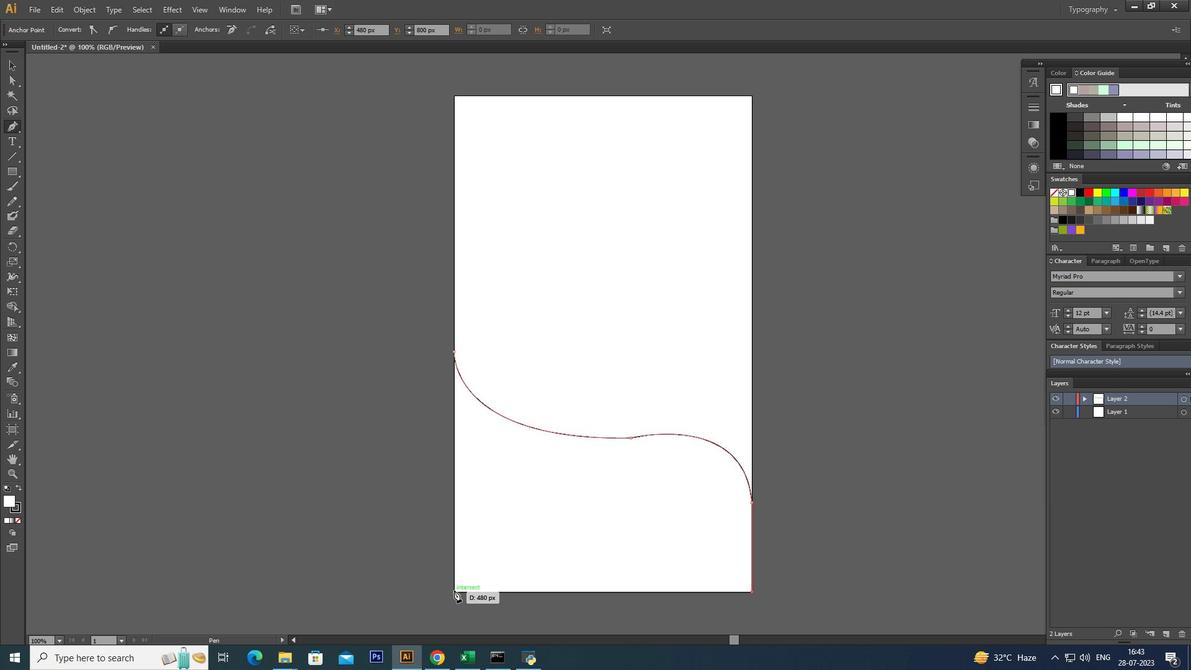 
Action: Mouse pressed left at (454, 590)
Screenshot: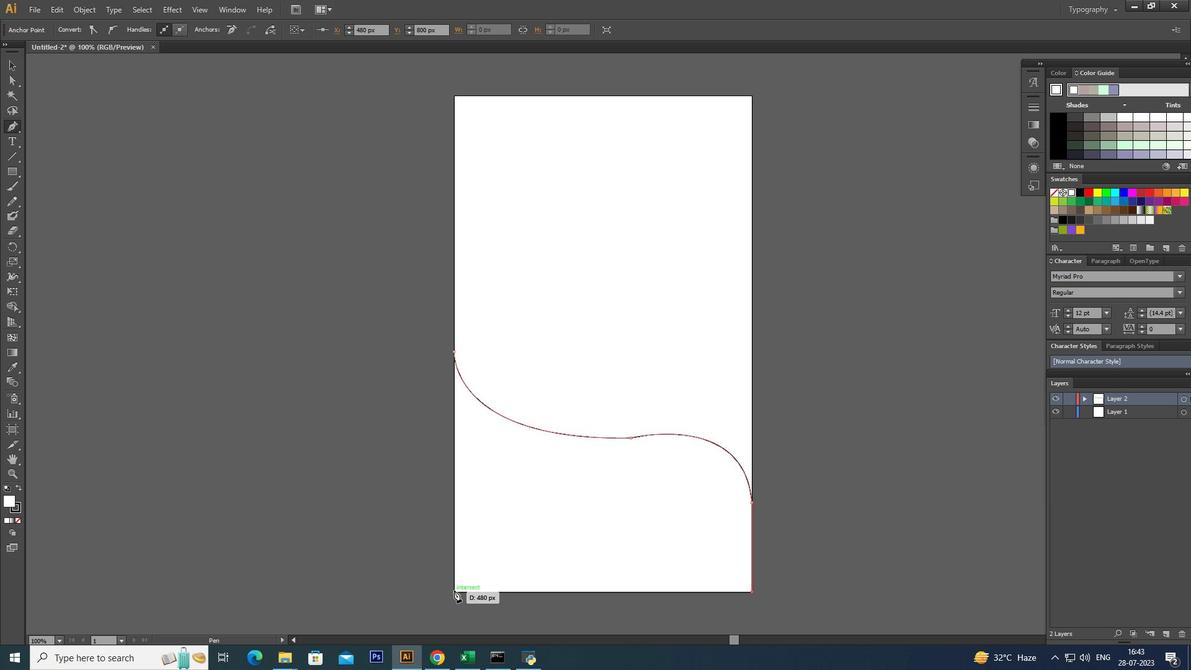
Action: Mouse moved to (454, 352)
Screenshot: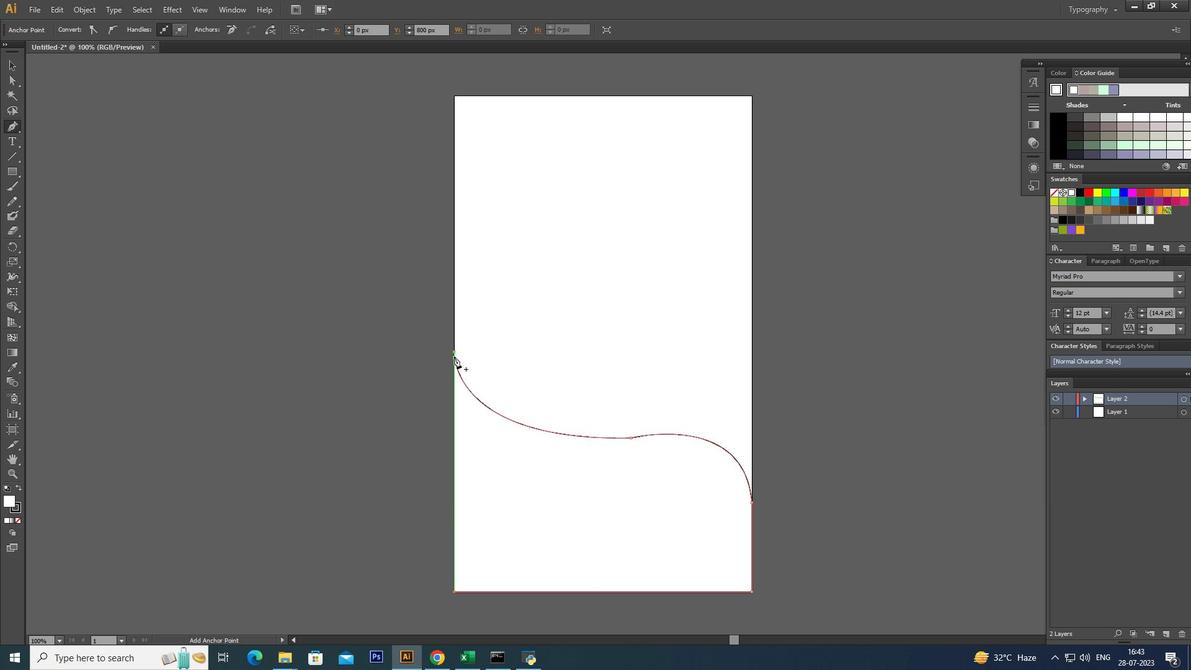 
Action: Mouse pressed left at (454, 352)
Screenshot: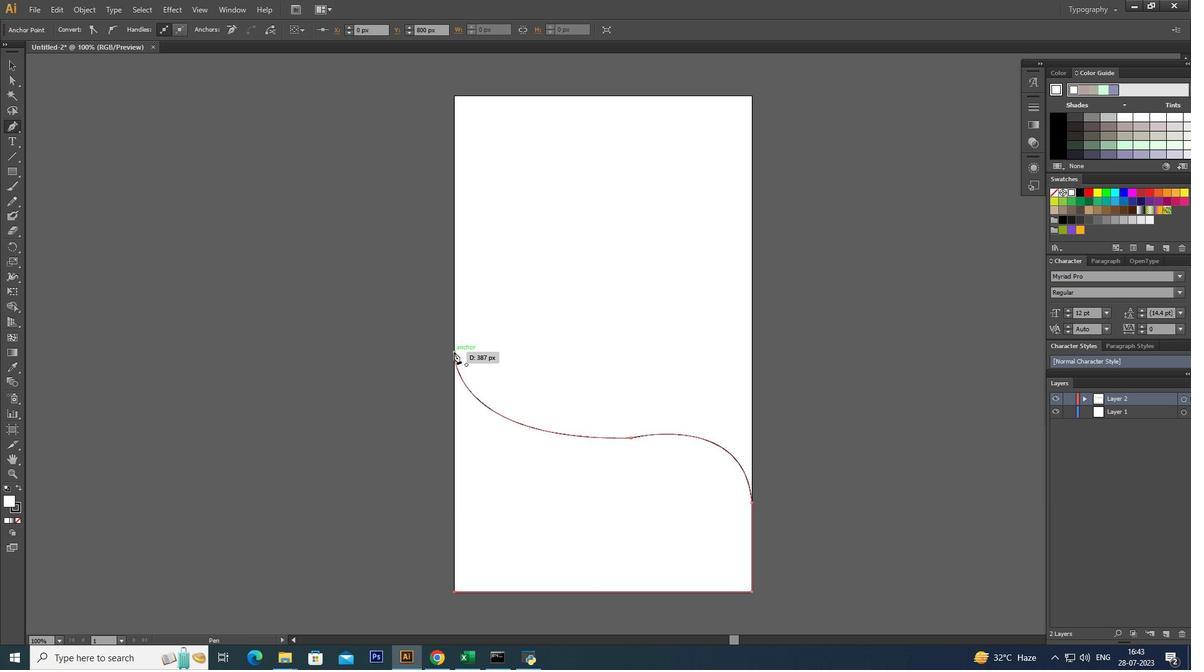 
Action: Mouse moved to (14, 68)
Screenshot: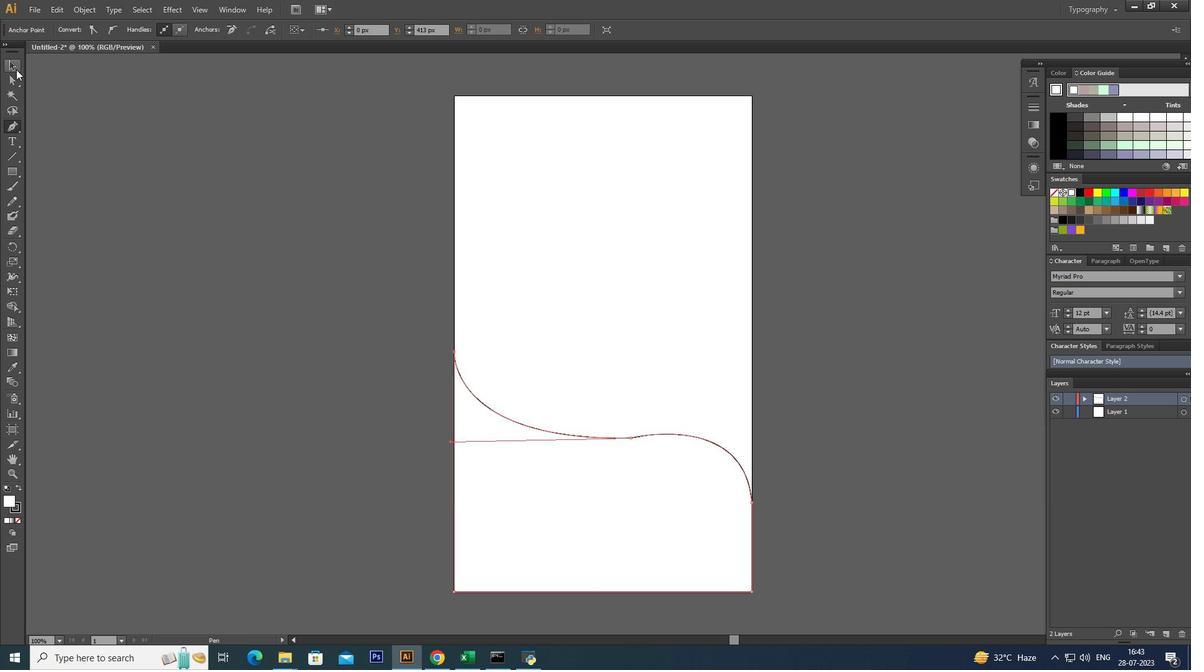 
Action: Mouse pressed left at (14, 68)
Screenshot: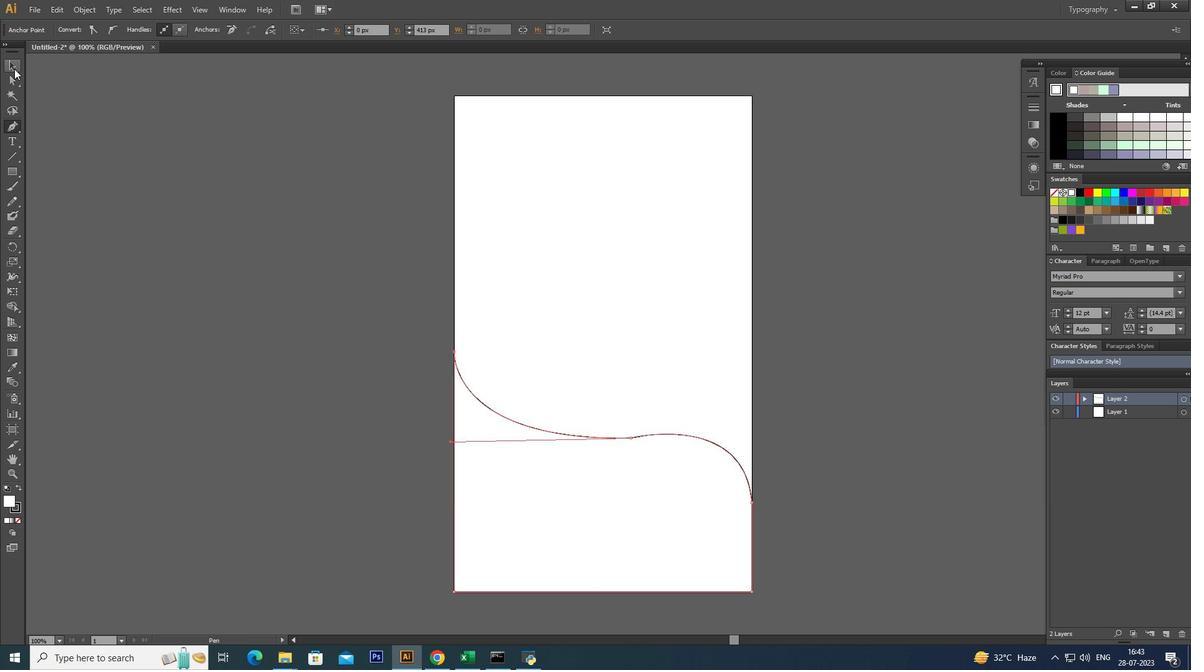 
Action: Mouse moved to (127, 133)
Screenshot: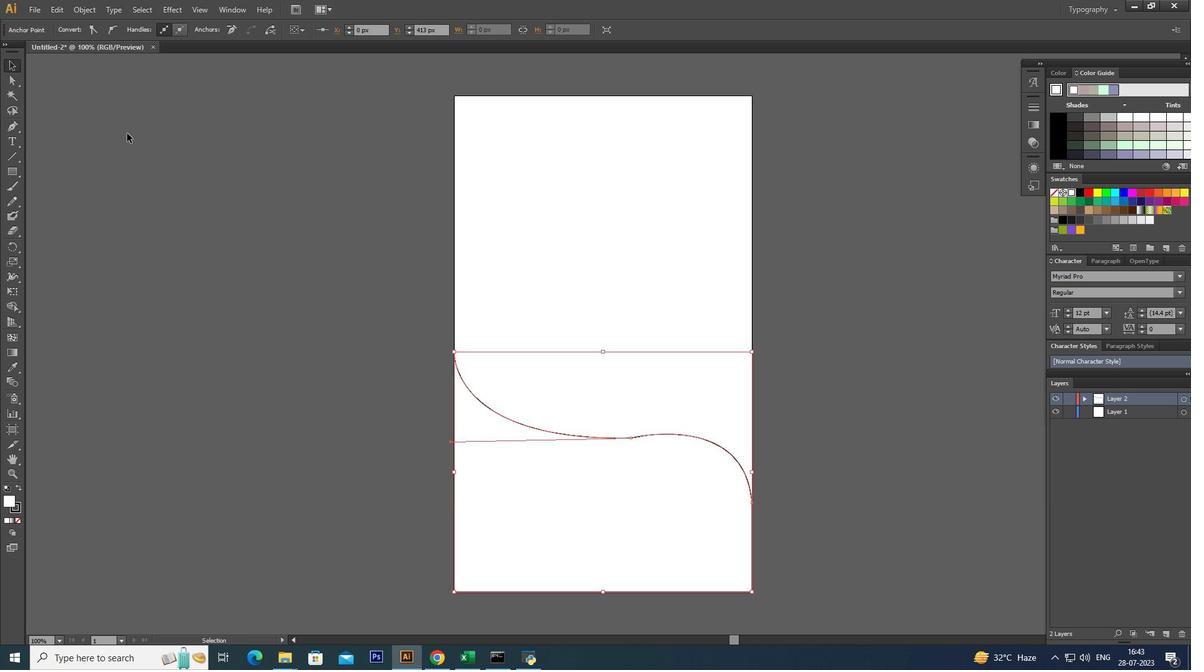 
Action: Mouse pressed left at (127, 133)
Screenshot: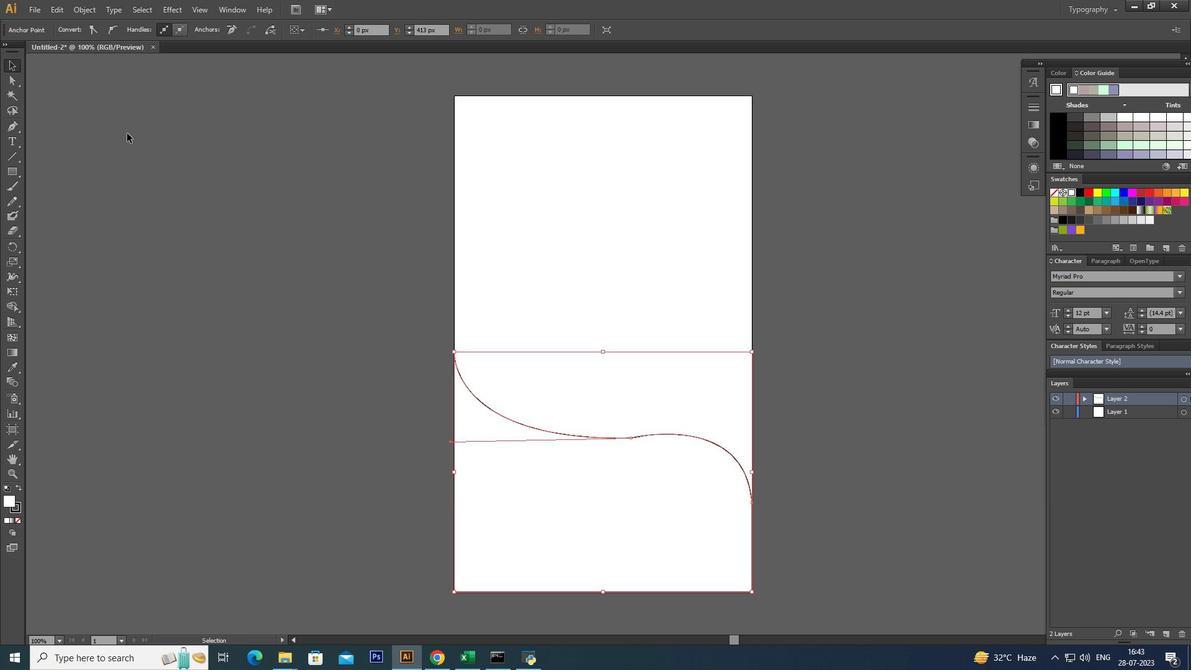 
Action: Mouse moved to (699, 438)
Screenshot: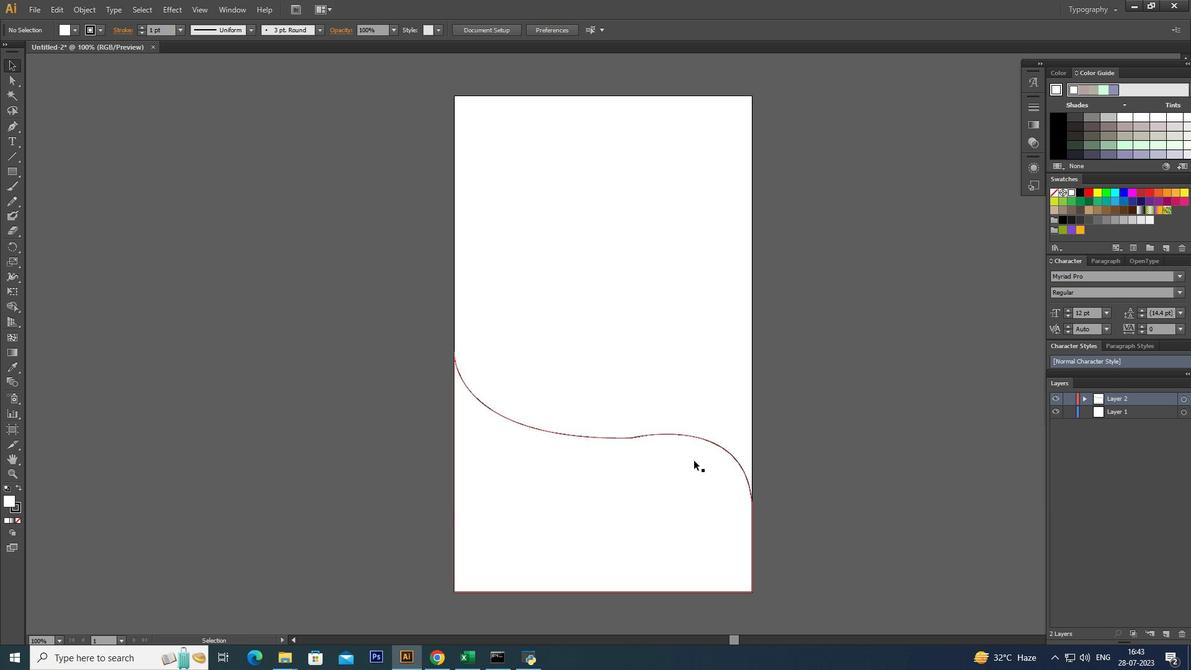 
Action: Mouse pressed left at (699, 438)
Screenshot: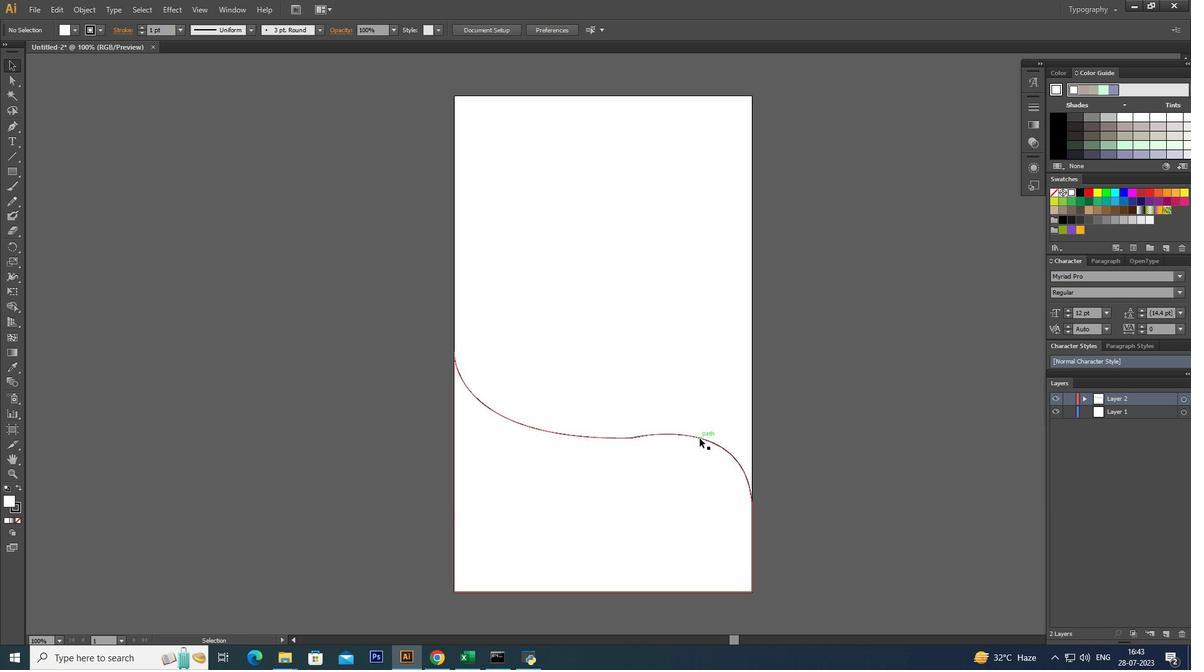 
Action: Mouse moved to (827, 401)
Screenshot: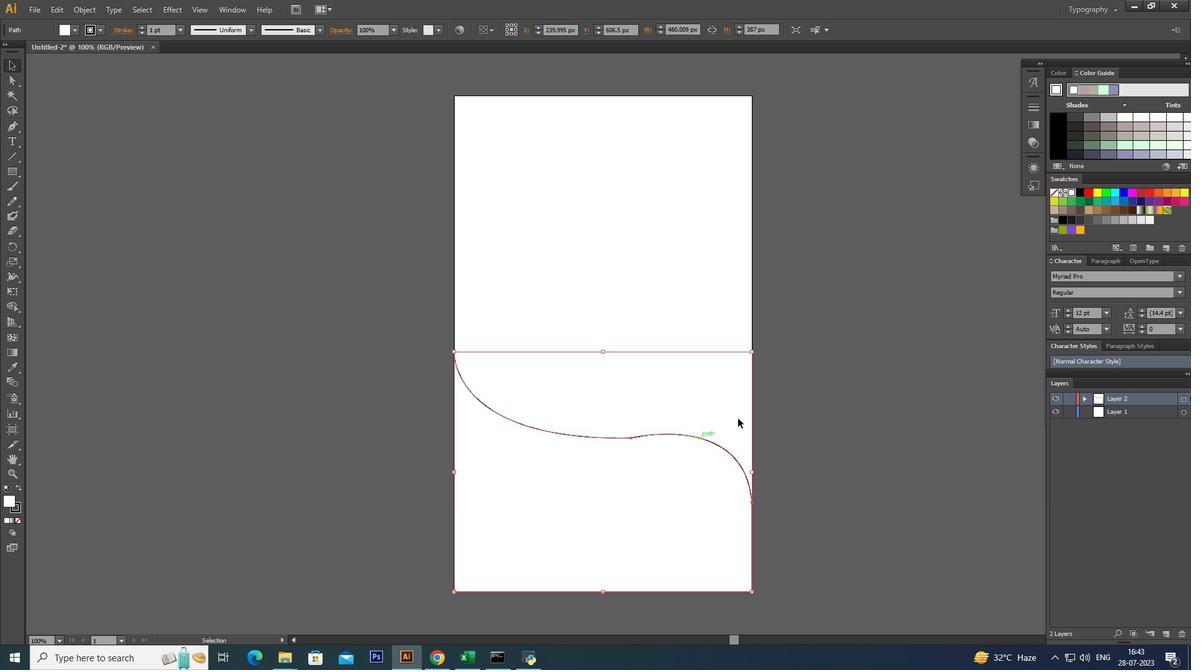 
Action: Mouse pressed left at (827, 401)
Screenshot: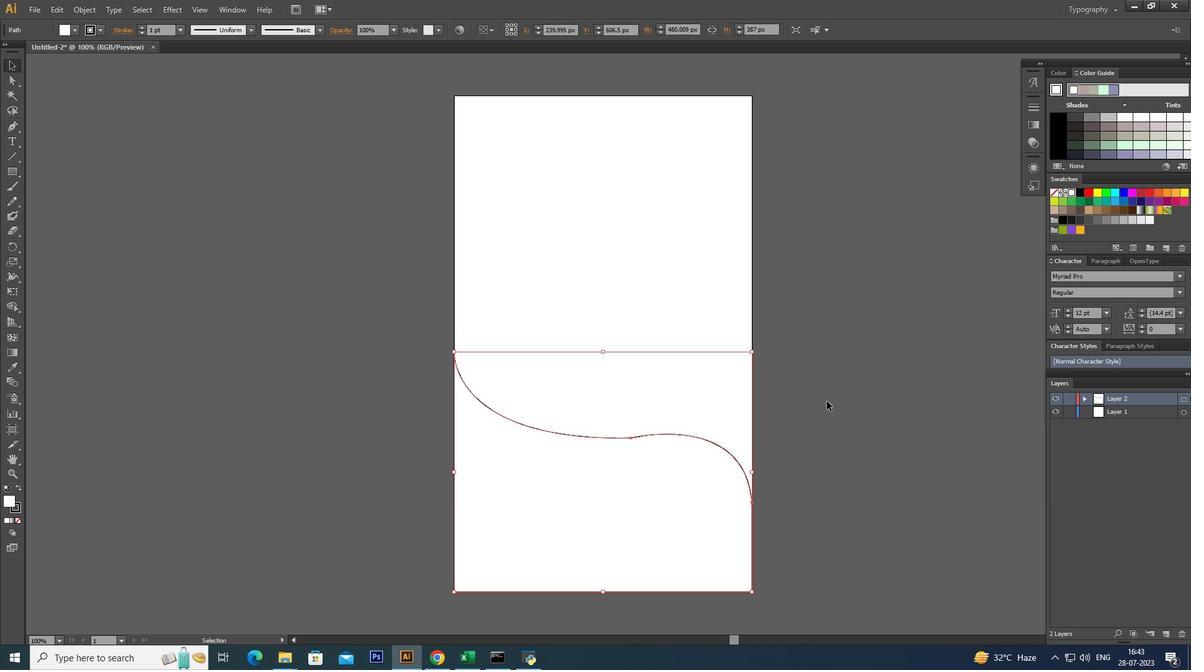 
Action: Mouse moved to (1168, 633)
Screenshot: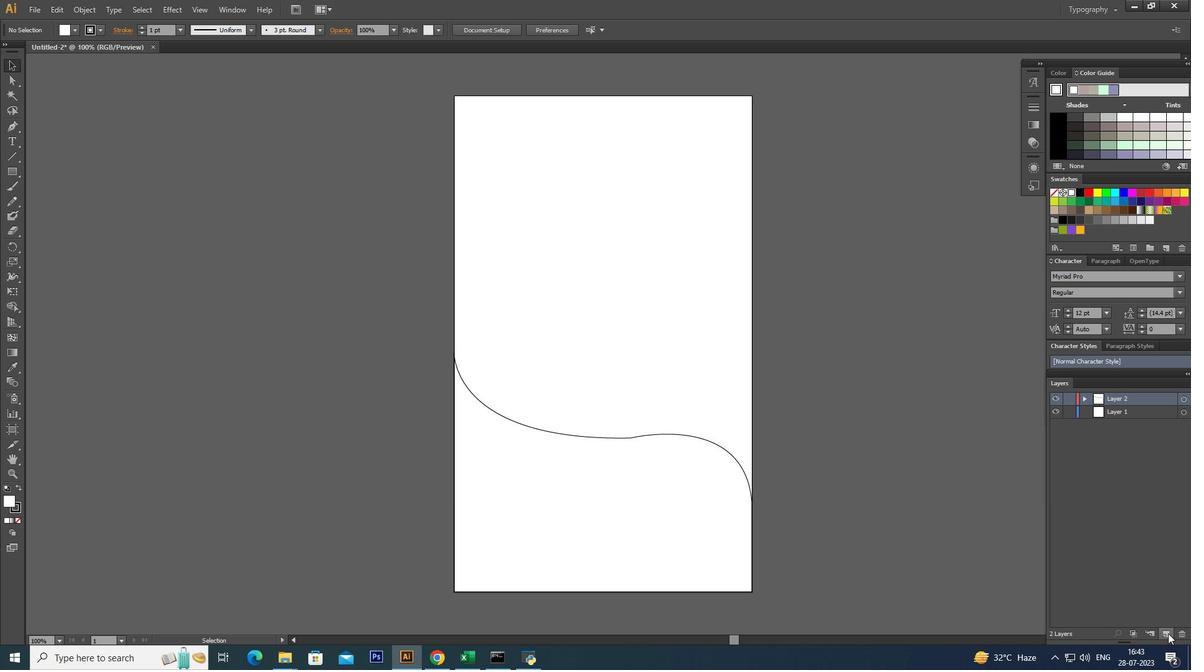 
Action: Mouse pressed left at (1168, 633)
Screenshot: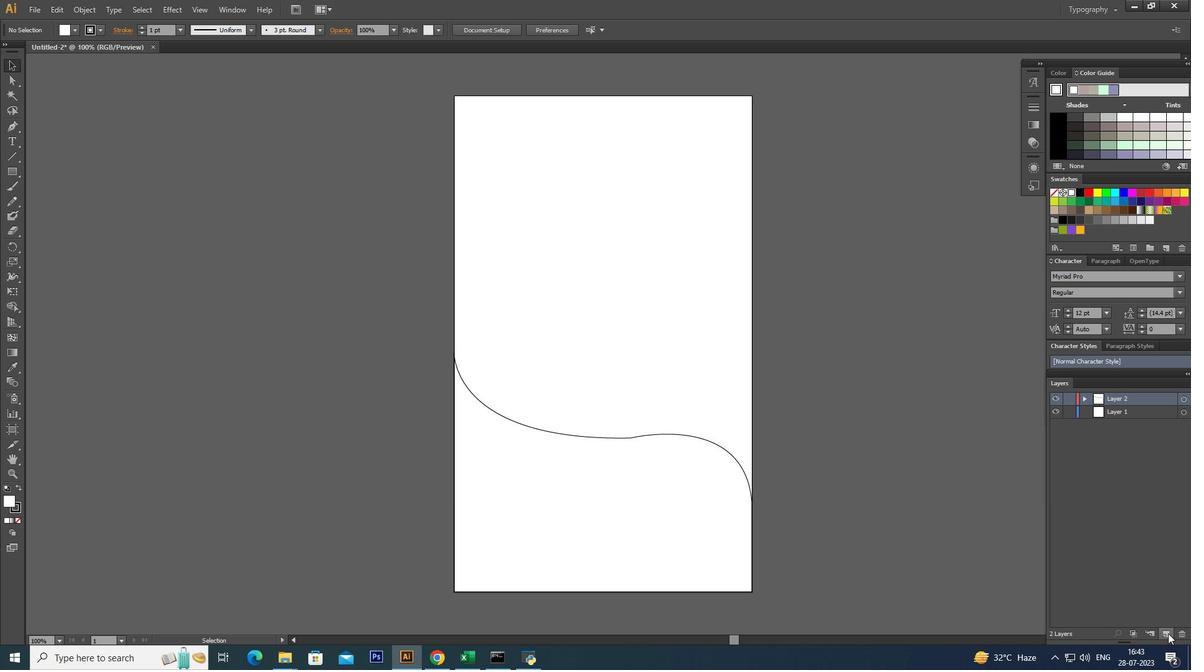 
Action: Mouse moved to (1121, 395)
Screenshot: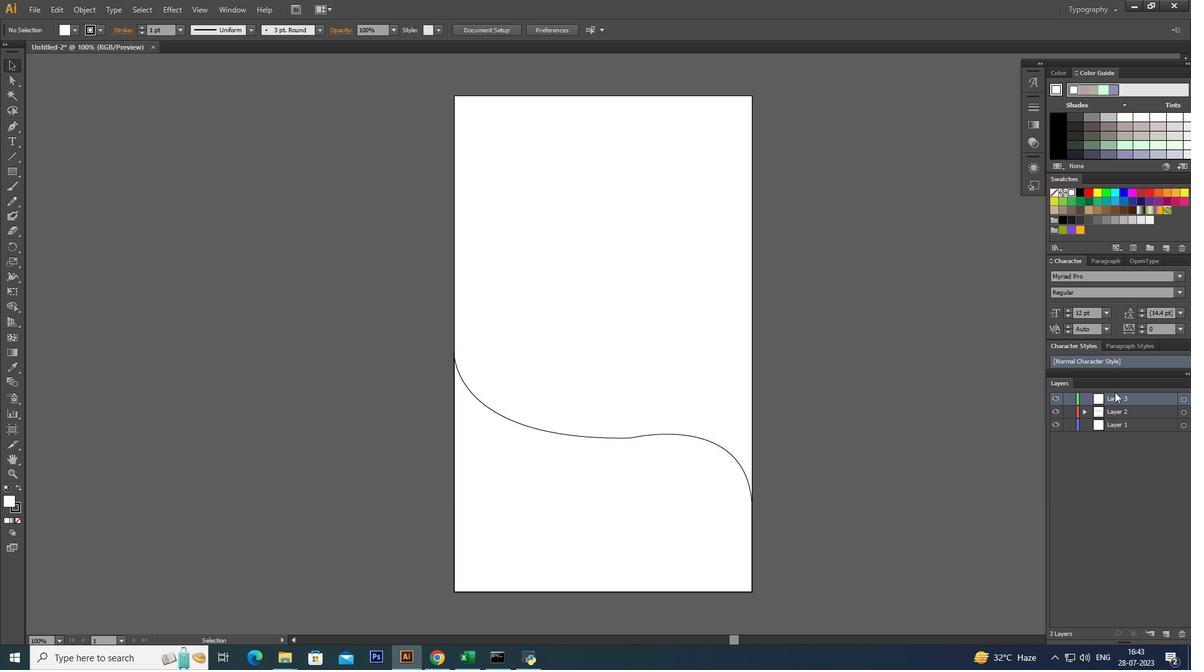 
Action: Mouse pressed left at (1121, 395)
Screenshot: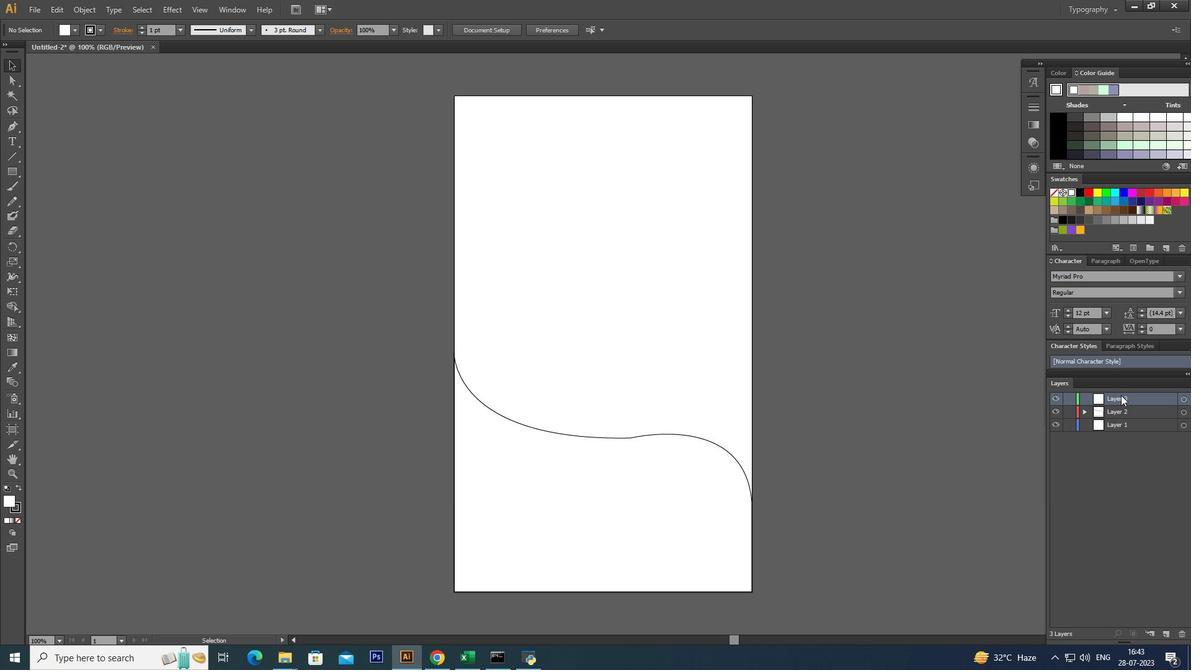 
Action: Mouse moved to (1127, 413)
Screenshot: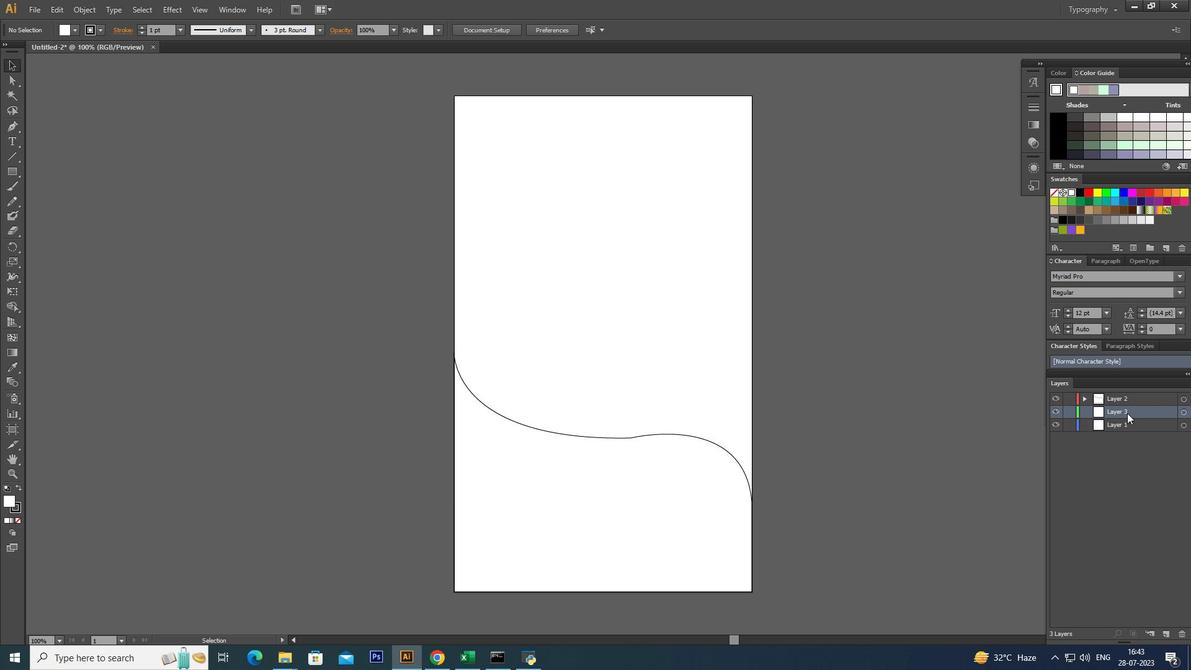 
Action: Mouse pressed left at (1127, 413)
Screenshot: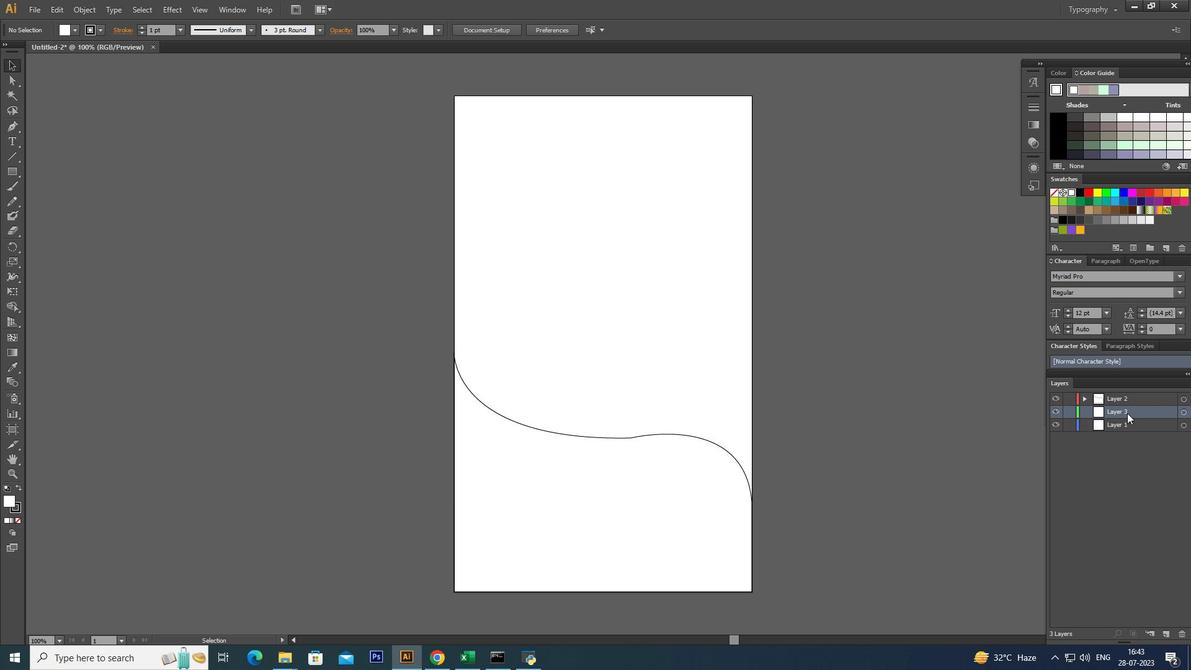 
Action: Mouse moved to (17, 169)
Screenshot: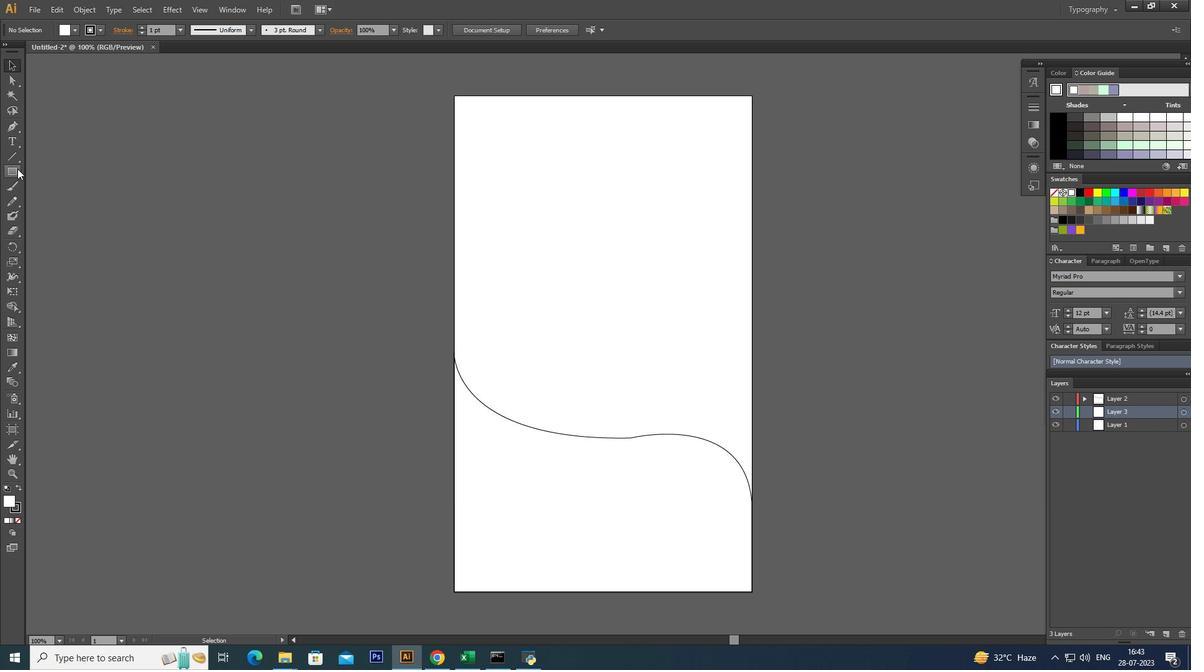 
Action: Mouse pressed left at (17, 169)
Screenshot: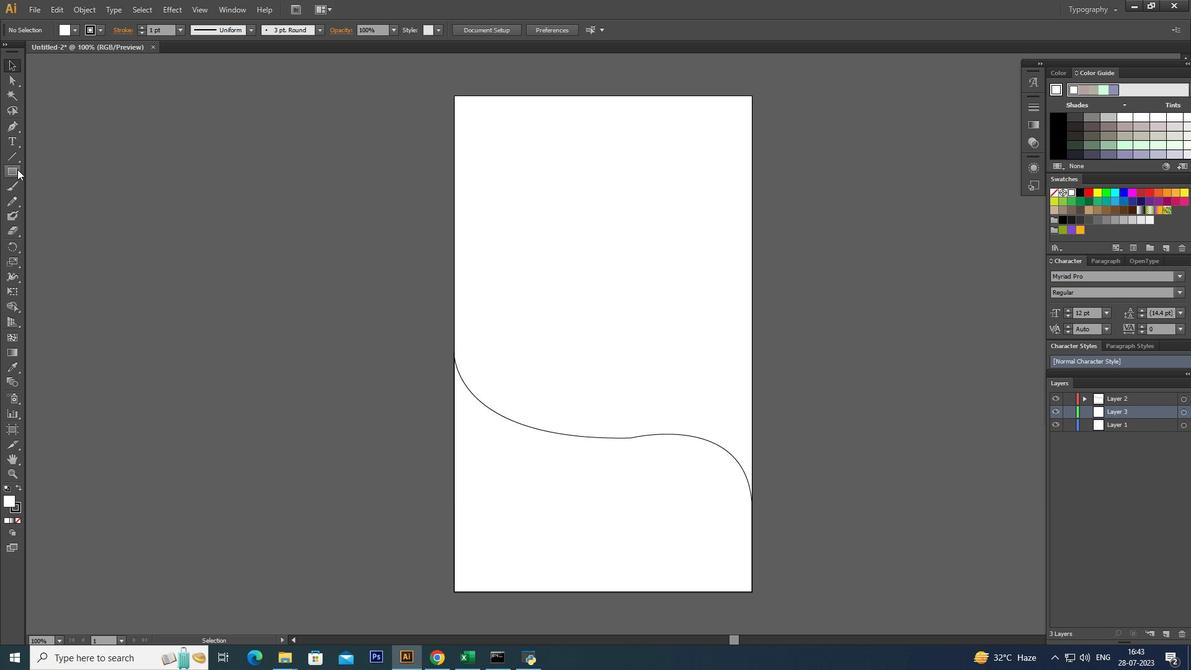 
Action: Mouse moved to (456, 94)
Screenshot: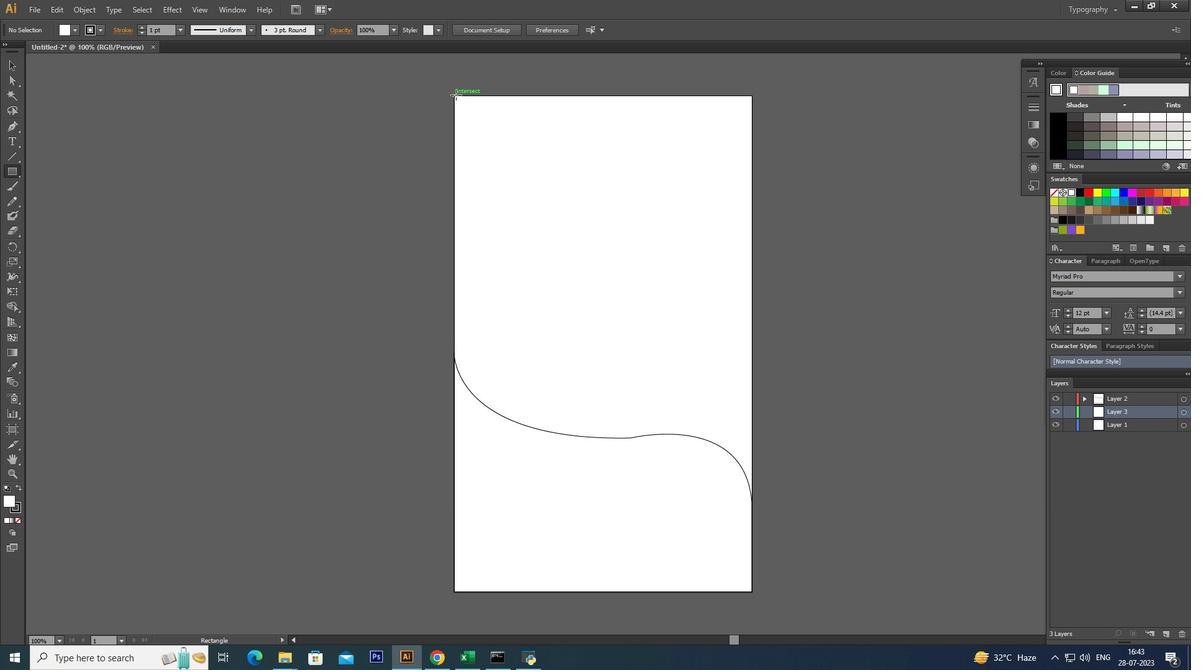 
Action: Mouse pressed left at (456, 94)
Screenshot: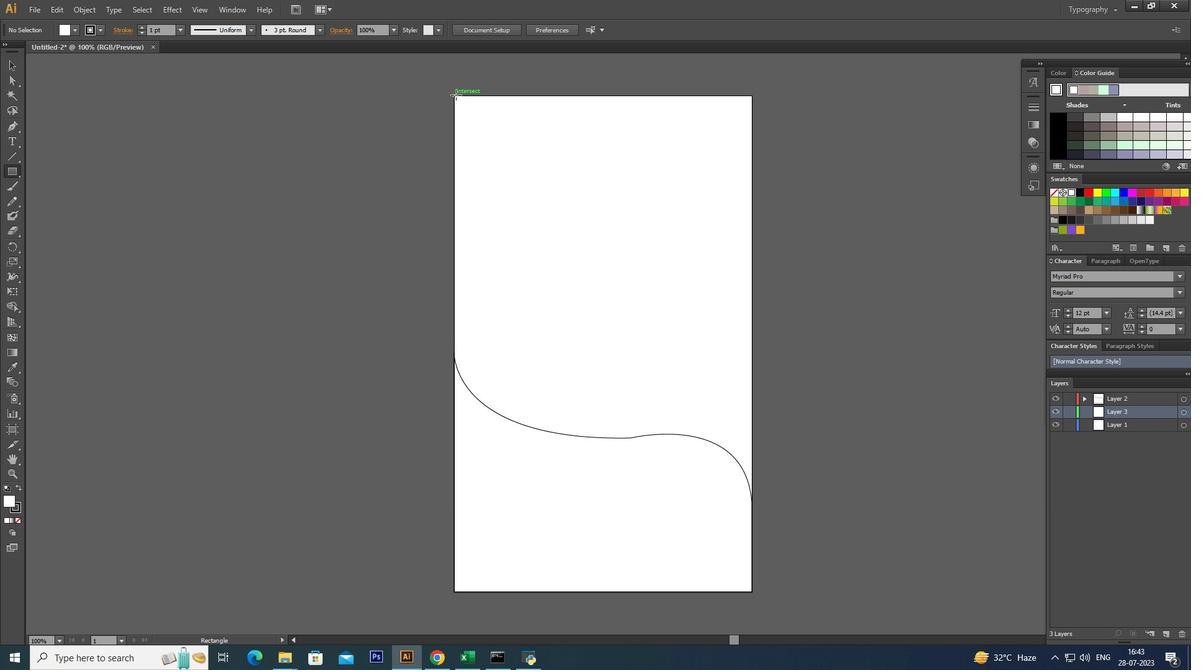 
Action: Mouse moved to (99, 34)
Screenshot: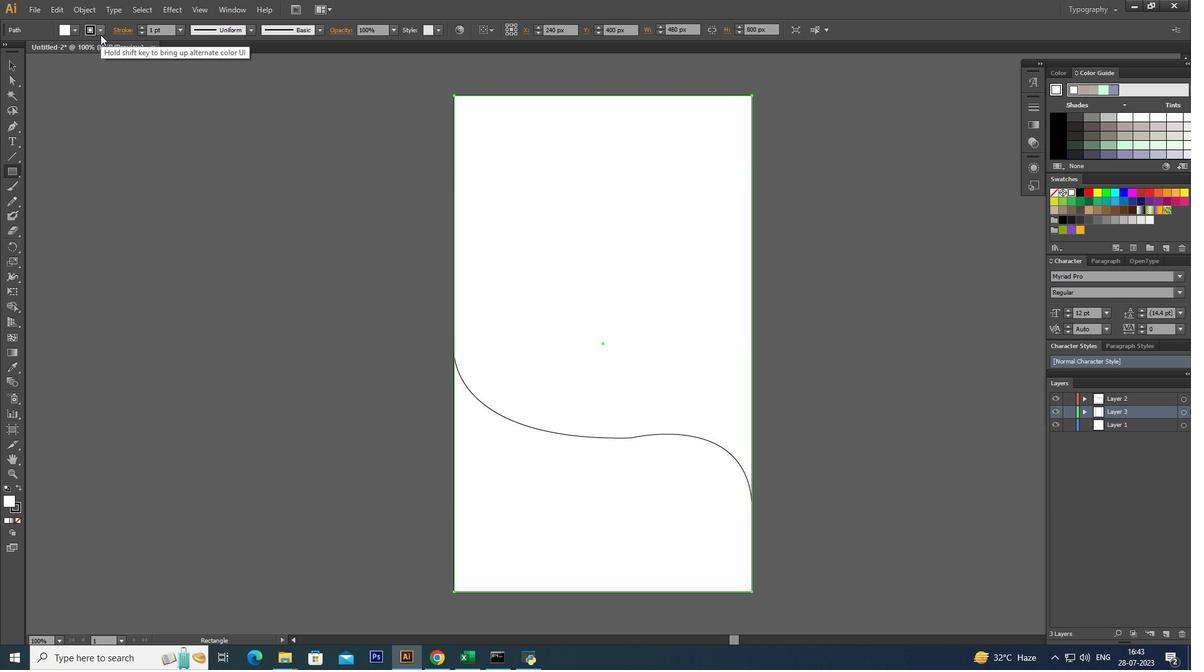
Action: Mouse pressed left at (99, 34)
Screenshot: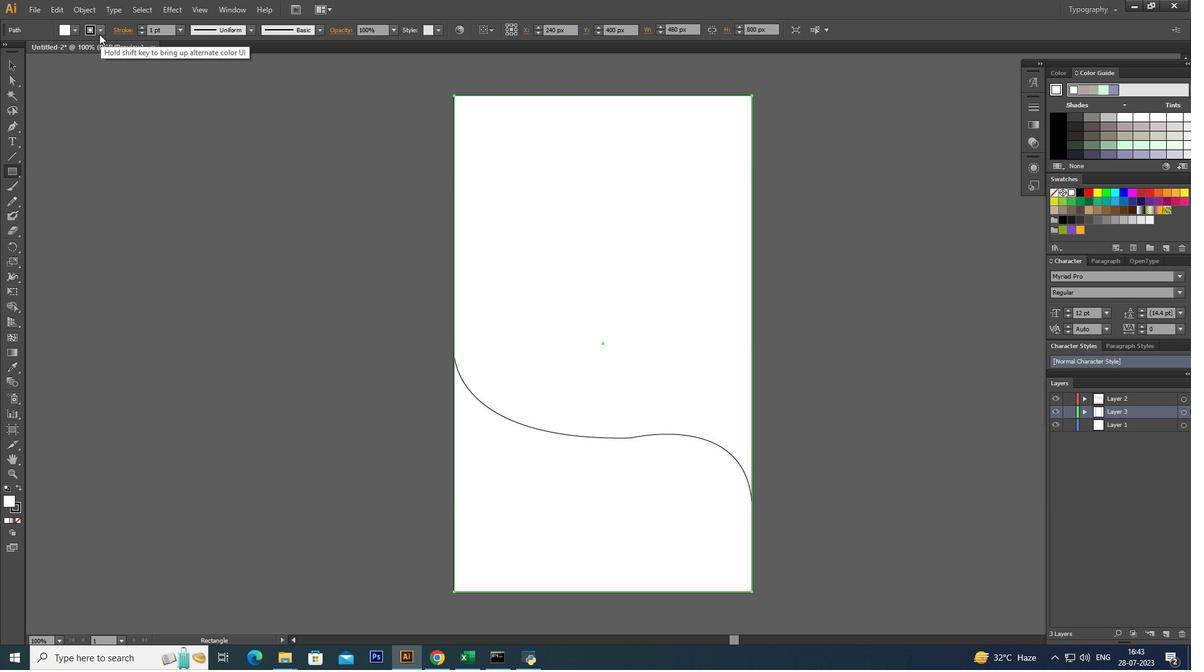 
Action: Mouse moved to (6, 51)
Screenshot: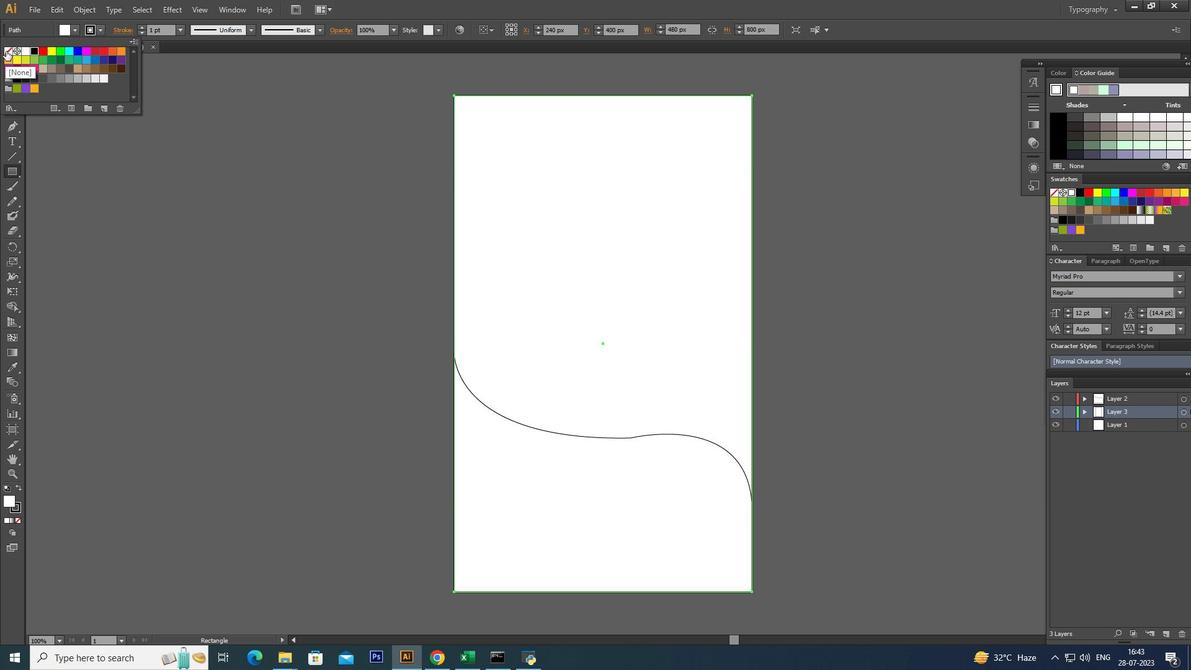 
Action: Mouse pressed left at (6, 51)
Screenshot: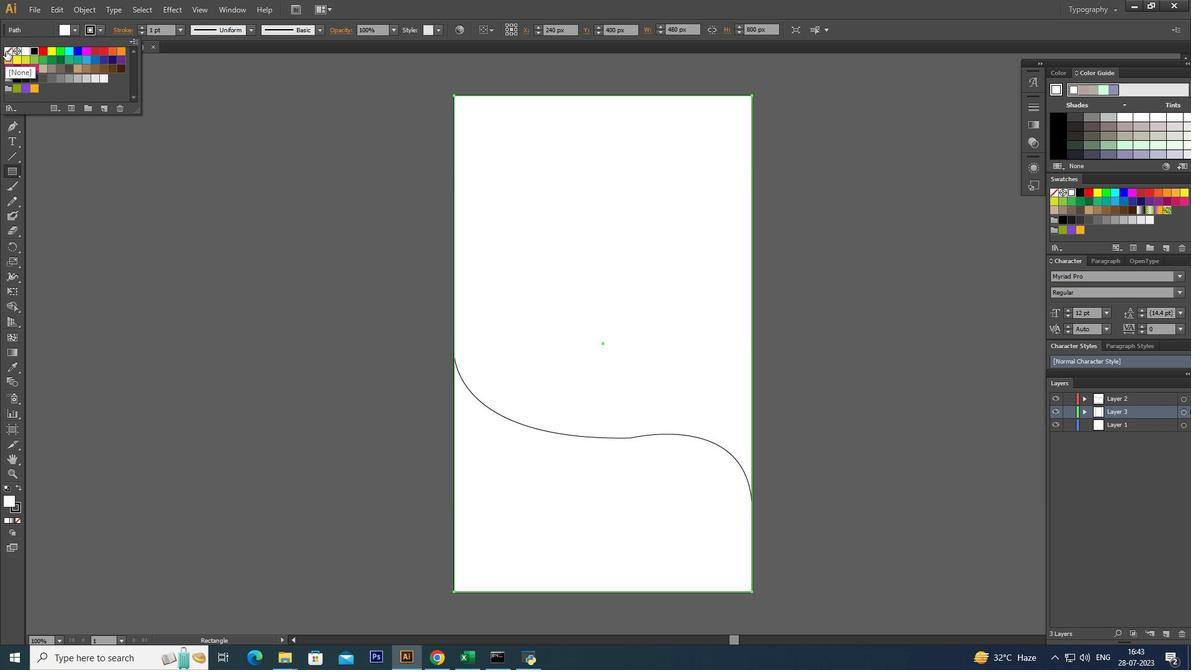 
Action: Mouse moved to (111, 61)
Screenshot: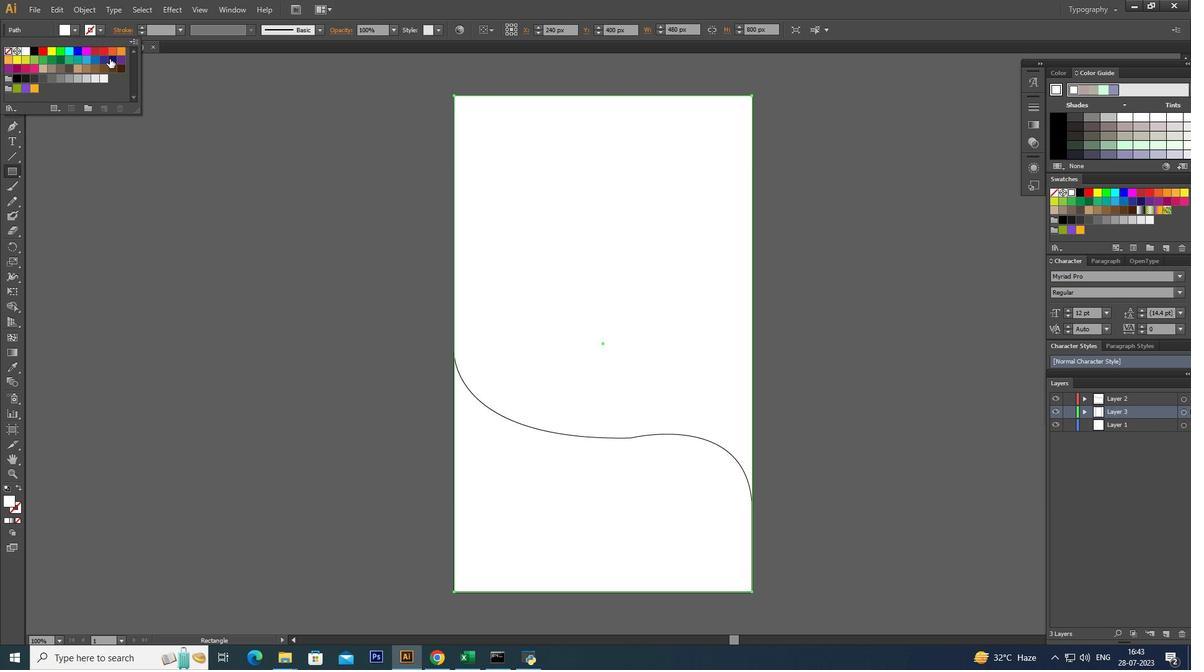 
Action: Mouse pressed left at (111, 61)
Screenshot: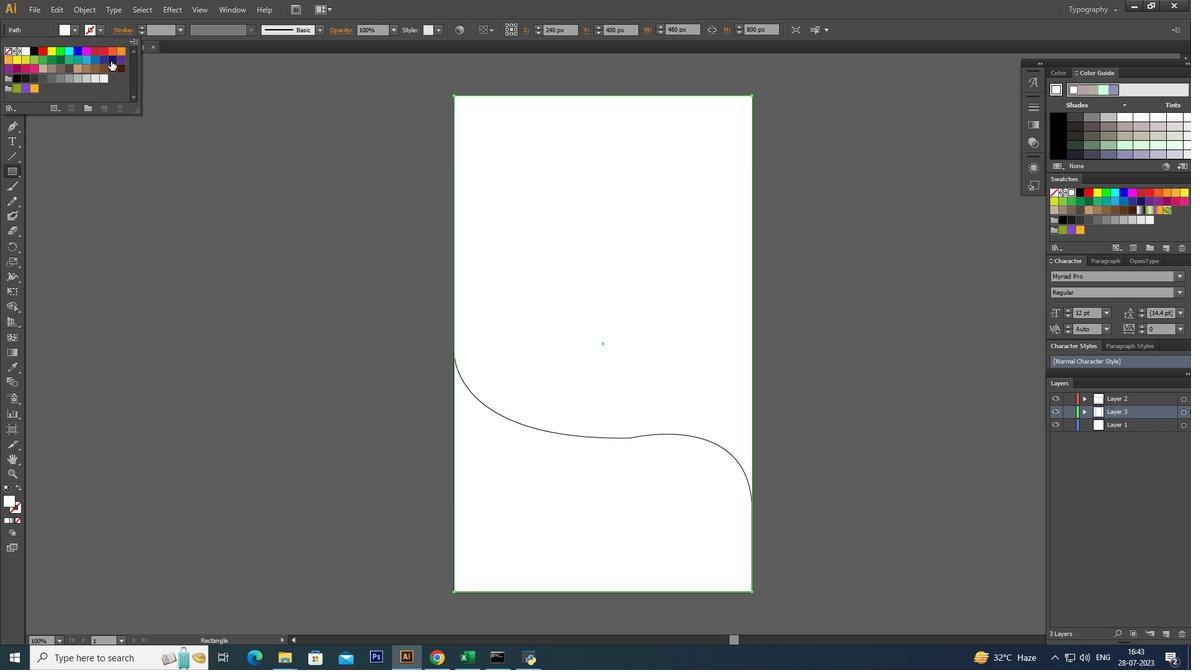 
Action: Mouse moved to (72, 25)
Screenshot: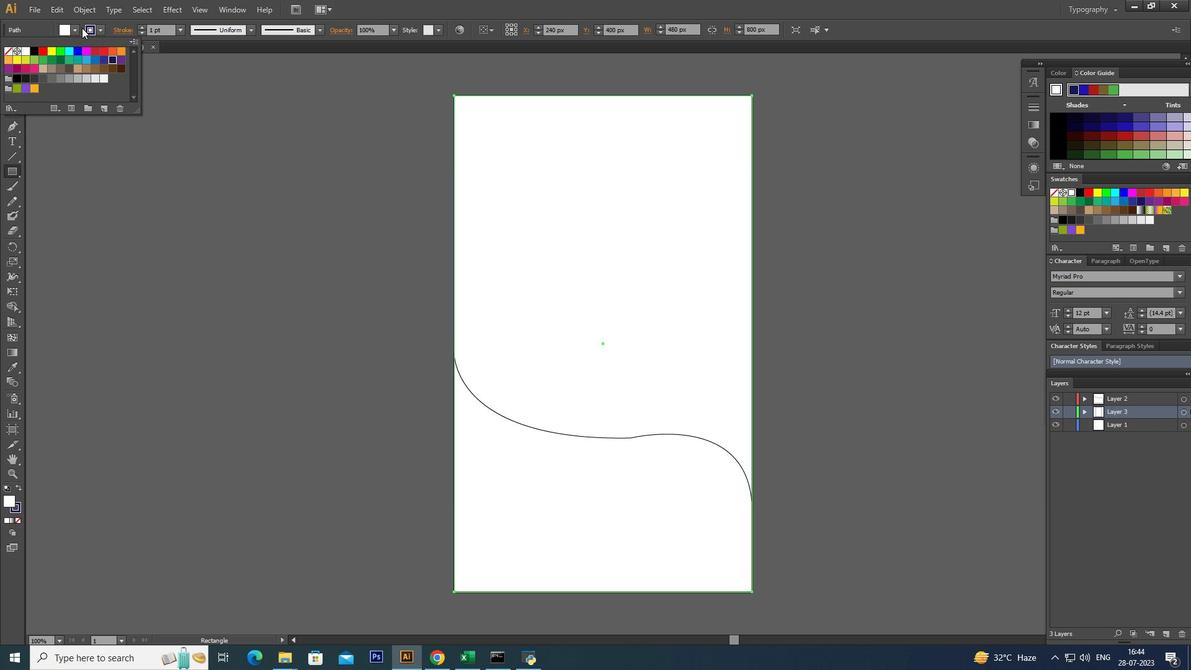 
Action: Mouse pressed left at (72, 25)
Screenshot: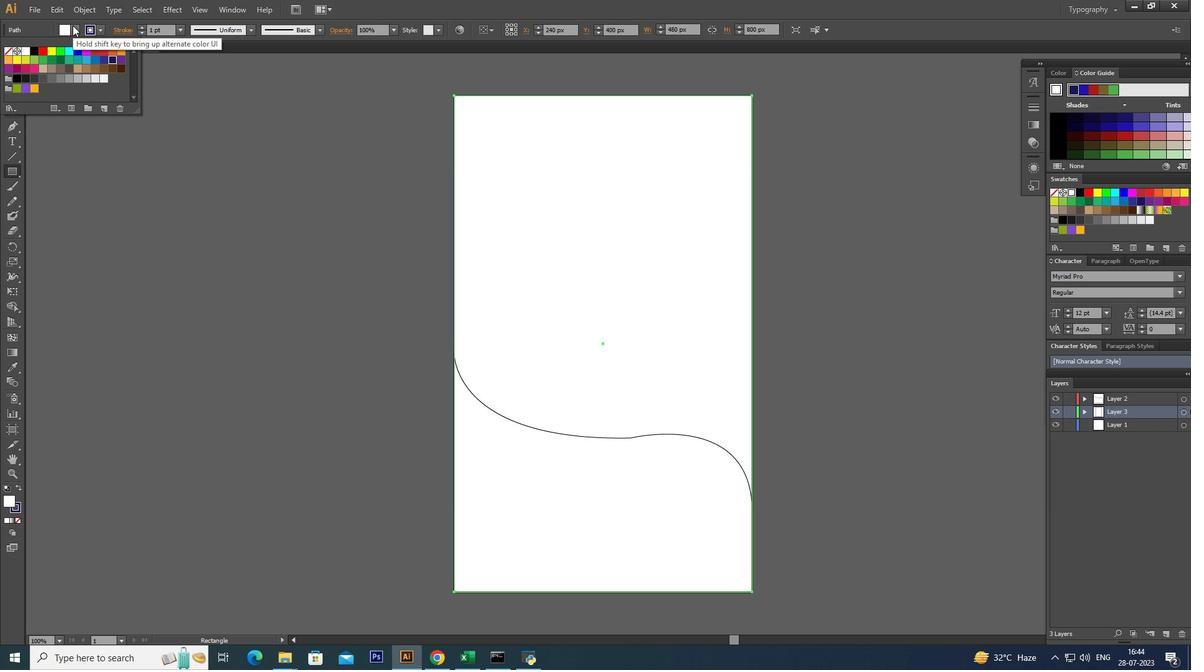 
Action: Mouse moved to (13, 63)
Screenshot: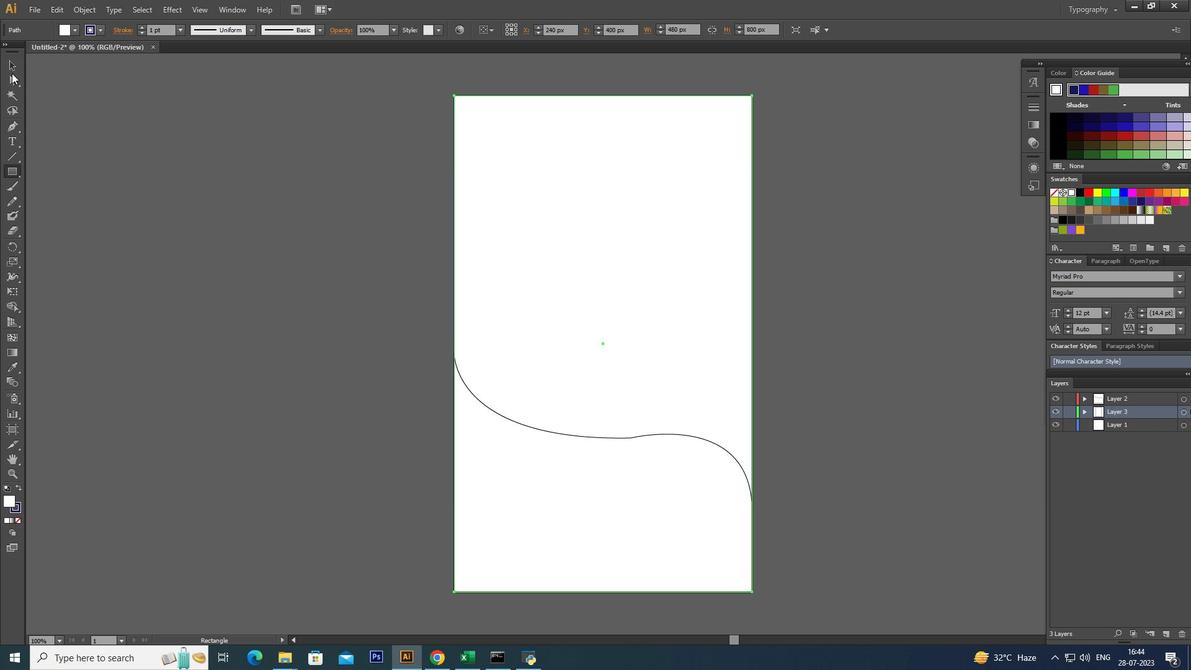
Action: Mouse pressed left at (13, 63)
Screenshot: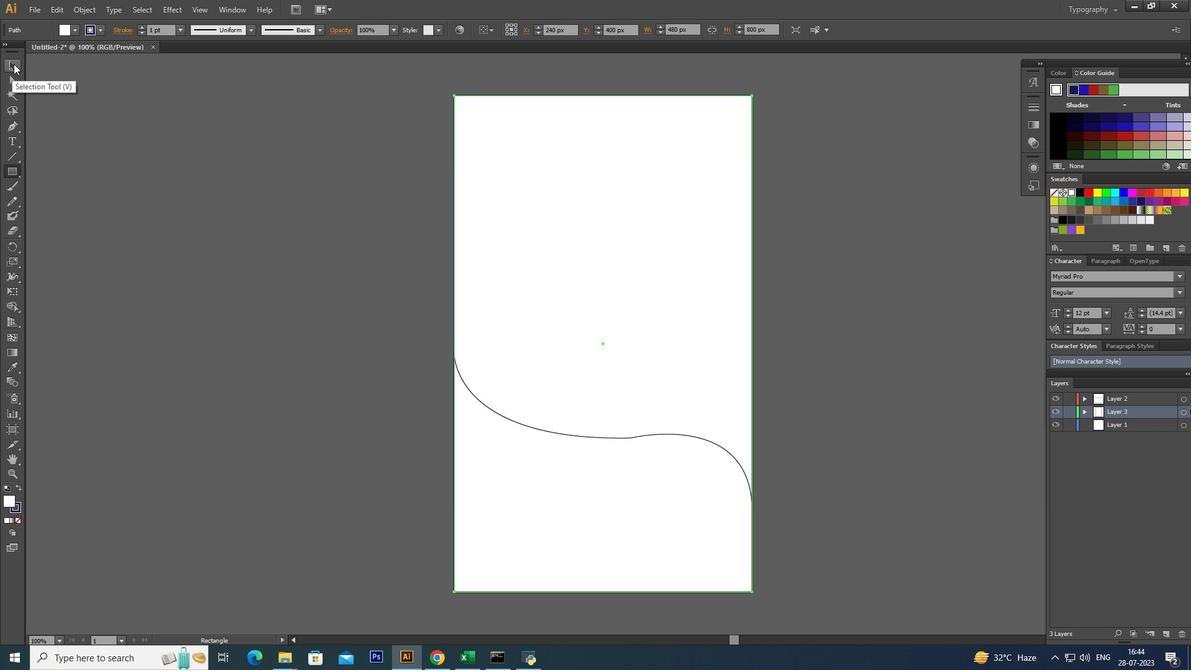 
Action: Mouse moved to (574, 263)
Screenshot: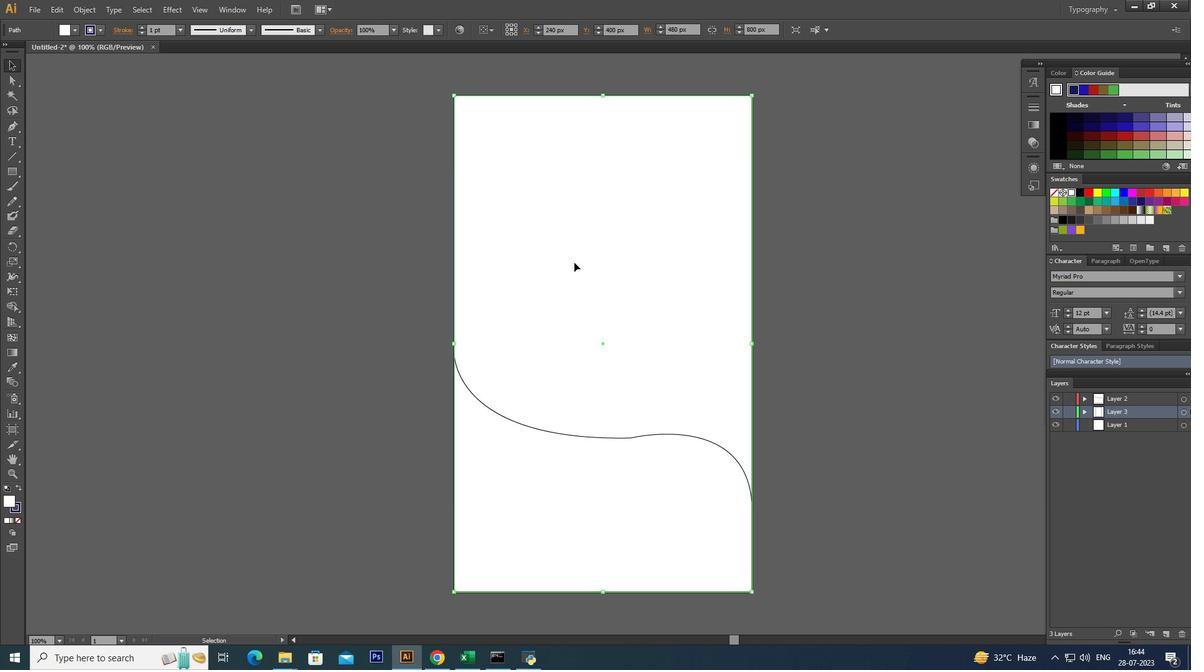 
Action: Mouse pressed left at (574, 263)
Screenshot: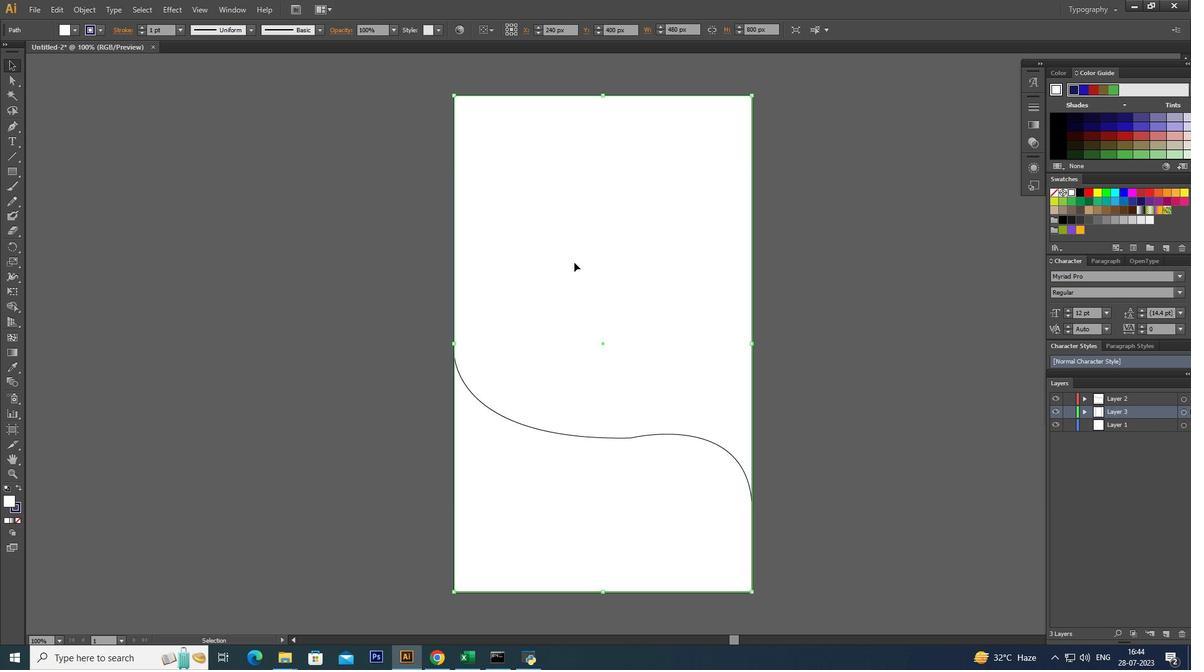 
Action: Mouse moved to (99, 27)
Screenshot: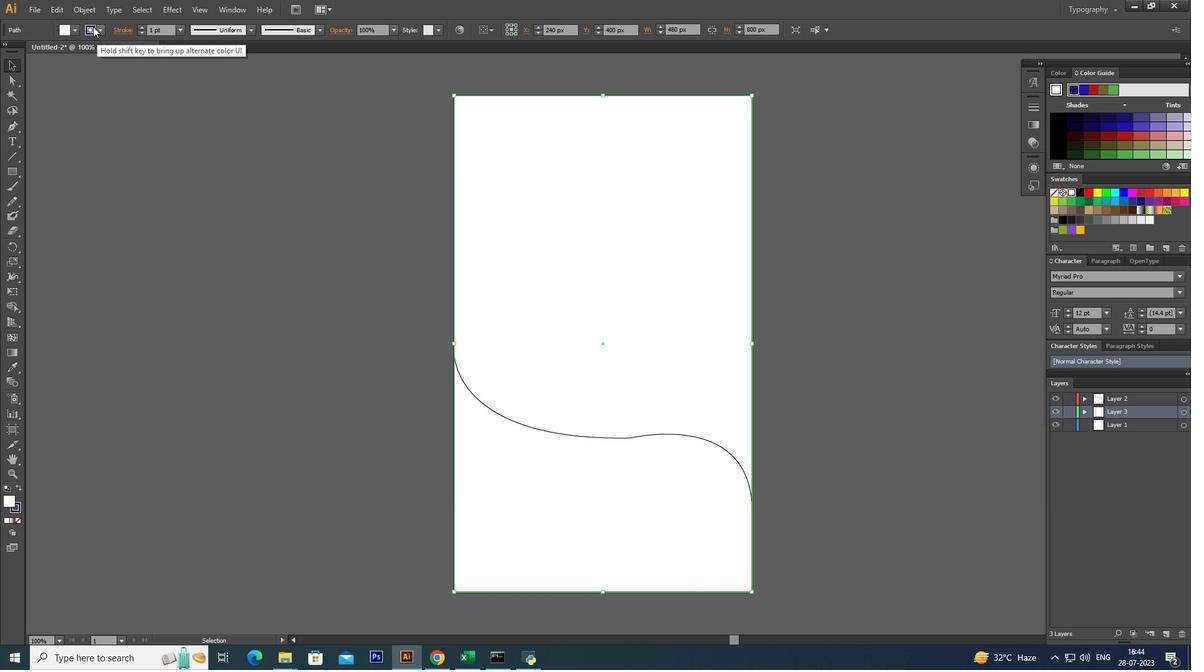 
Action: Mouse pressed left at (99, 27)
Screenshot: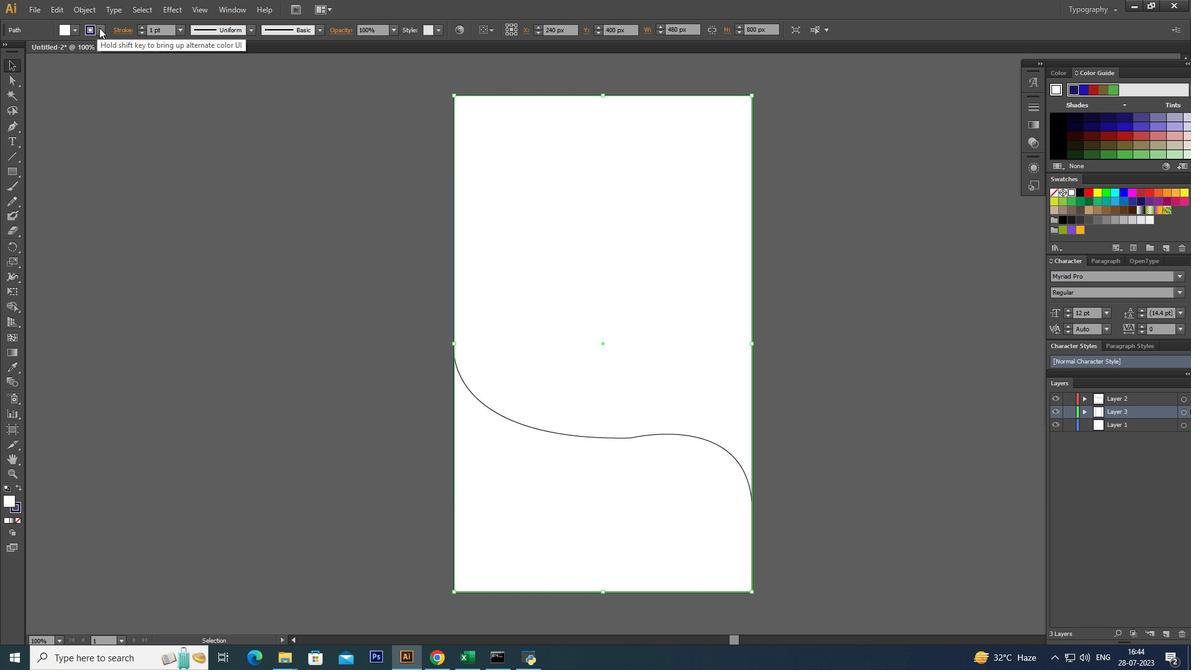 
Action: Mouse moved to (8, 48)
Screenshot: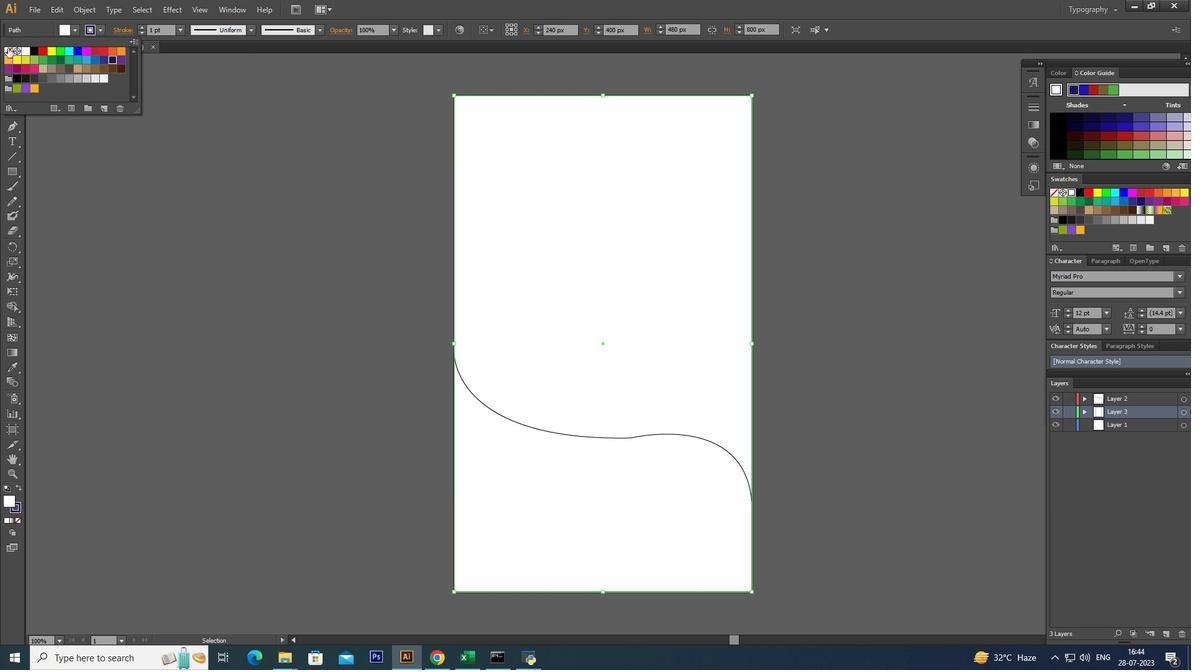 
Action: Mouse pressed left at (8, 48)
Screenshot: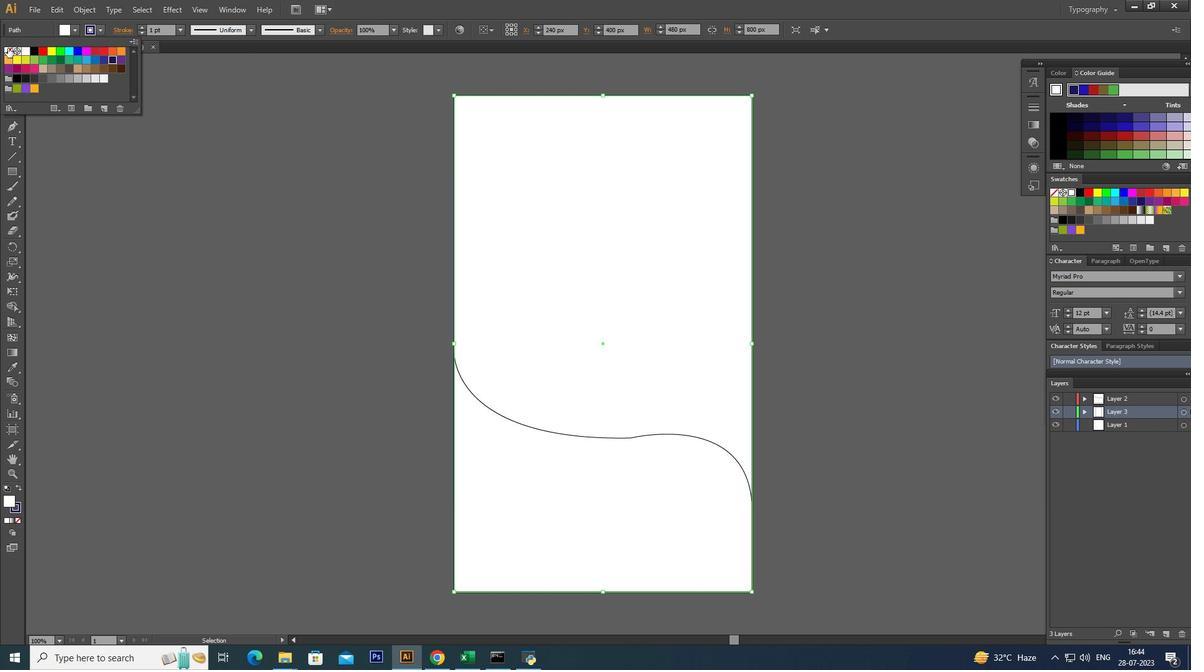 
Action: Mouse moved to (76, 28)
Screenshot: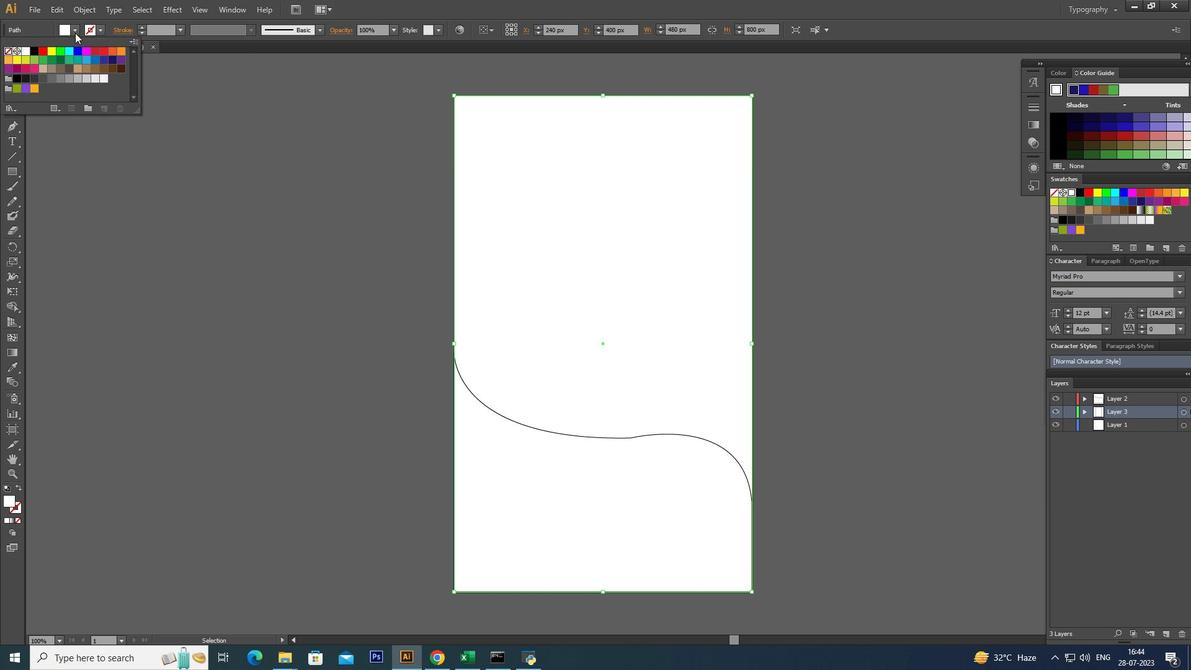 
Action: Mouse pressed left at (76, 28)
Screenshot: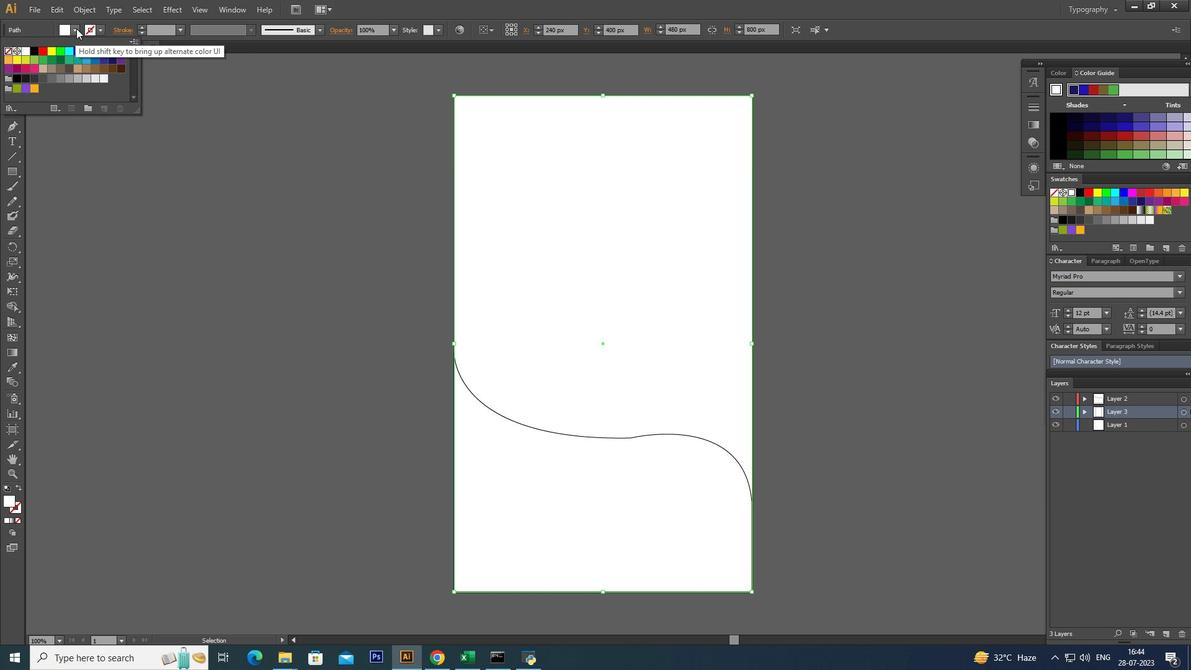 
Action: Mouse pressed left at (76, 28)
Screenshot: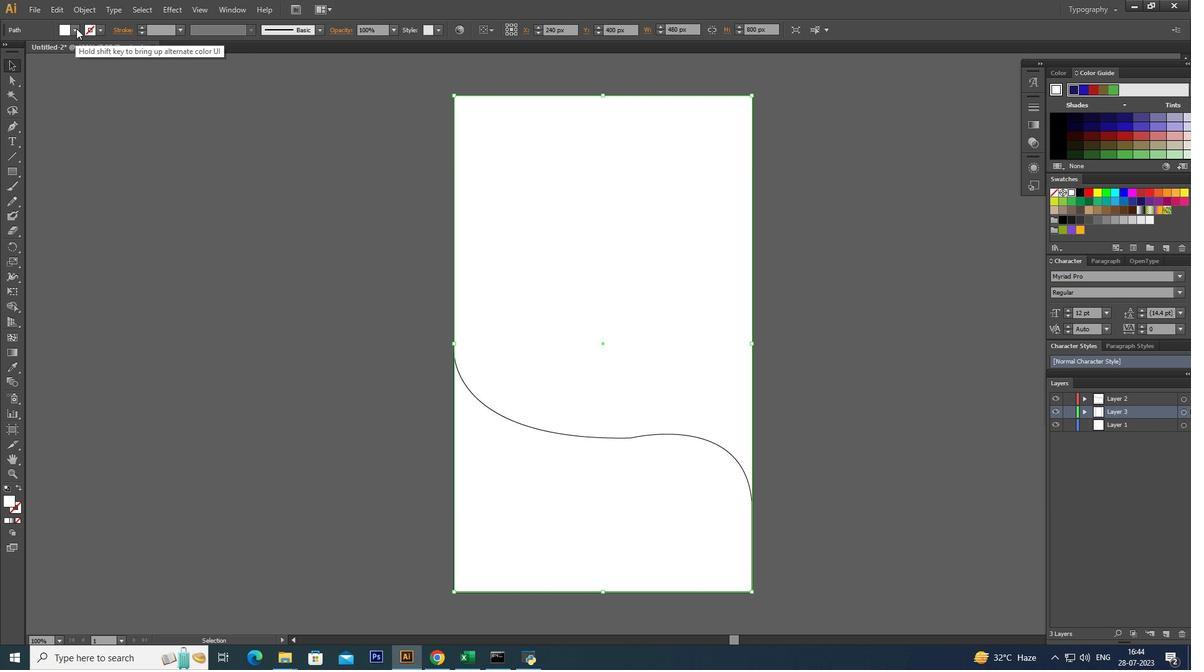
Action: Mouse moved to (112, 60)
Screenshot: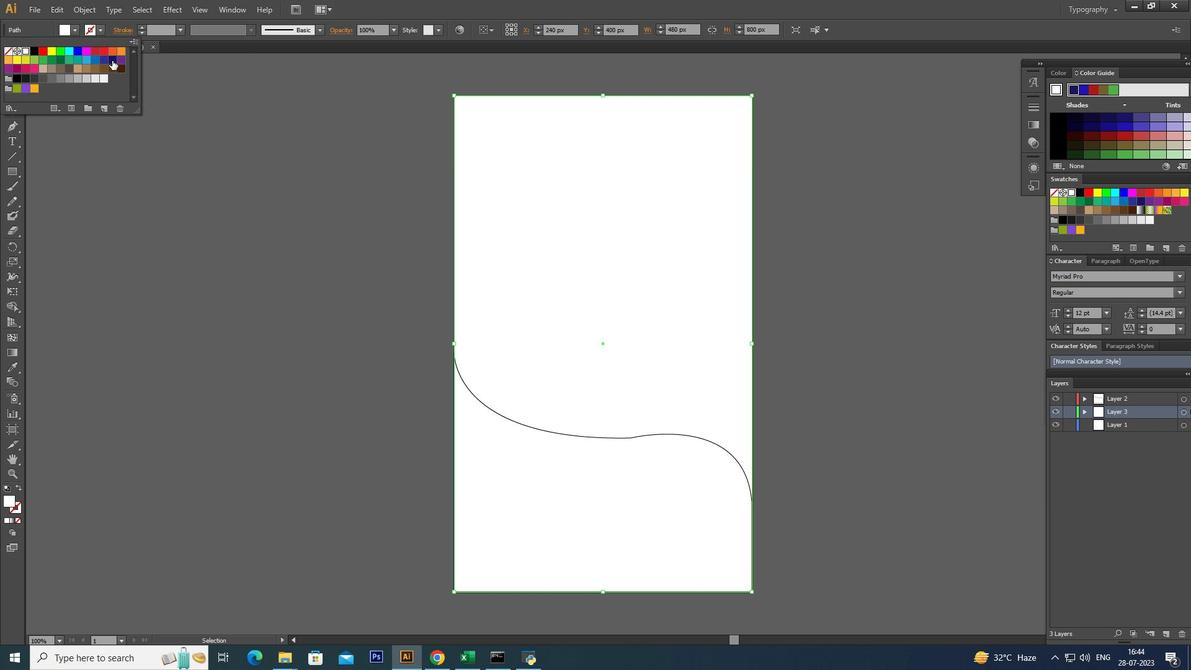 
Action: Mouse pressed left at (112, 60)
Screenshot: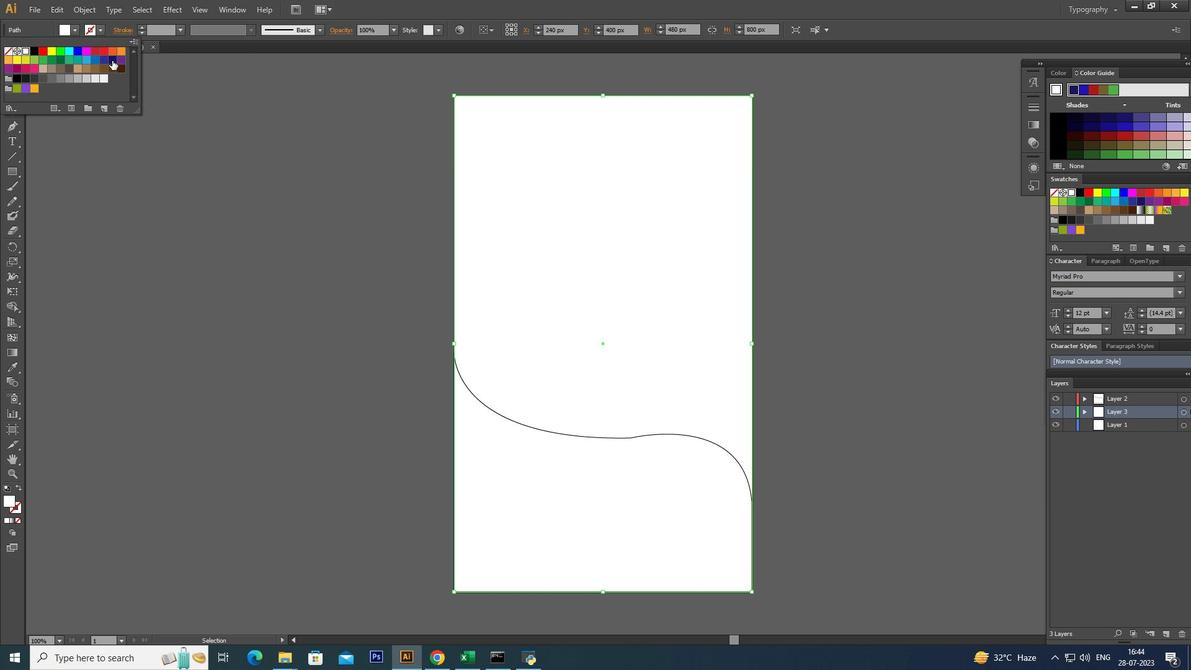 
Action: Mouse moved to (1073, 116)
Screenshot: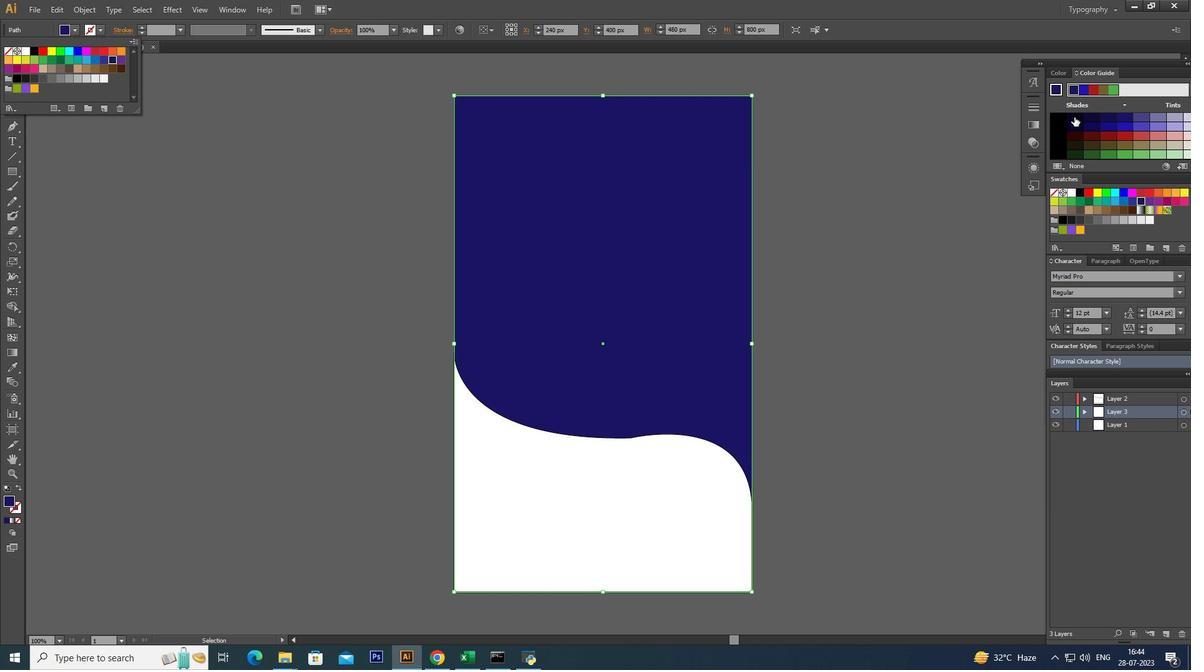 
Action: Mouse pressed left at (1073, 116)
Screenshot: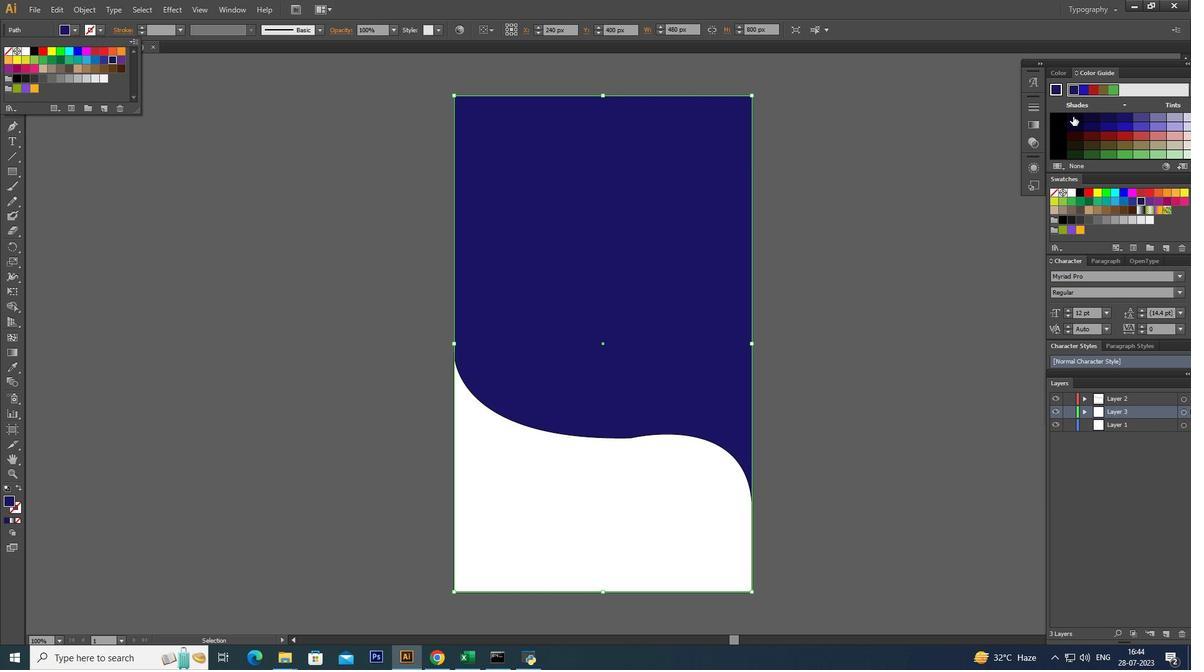 
Action: Mouse moved to (1074, 128)
Screenshot: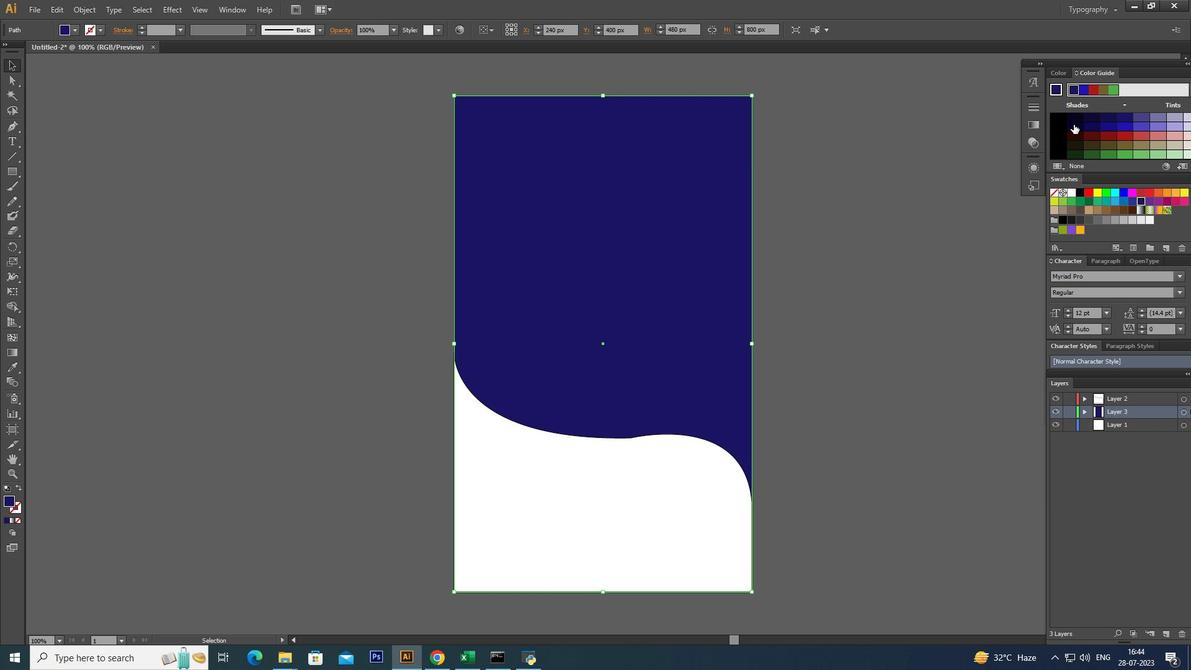 
Action: Mouse pressed left at (1074, 128)
Screenshot: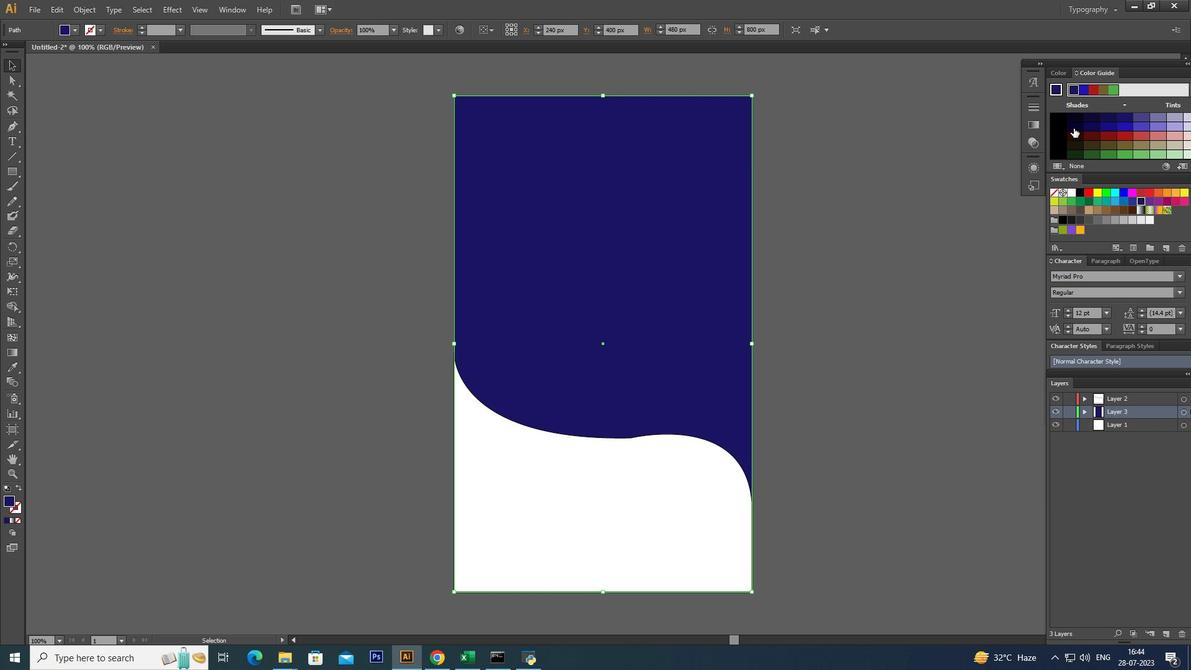 
Action: Mouse moved to (619, 206)
Screenshot: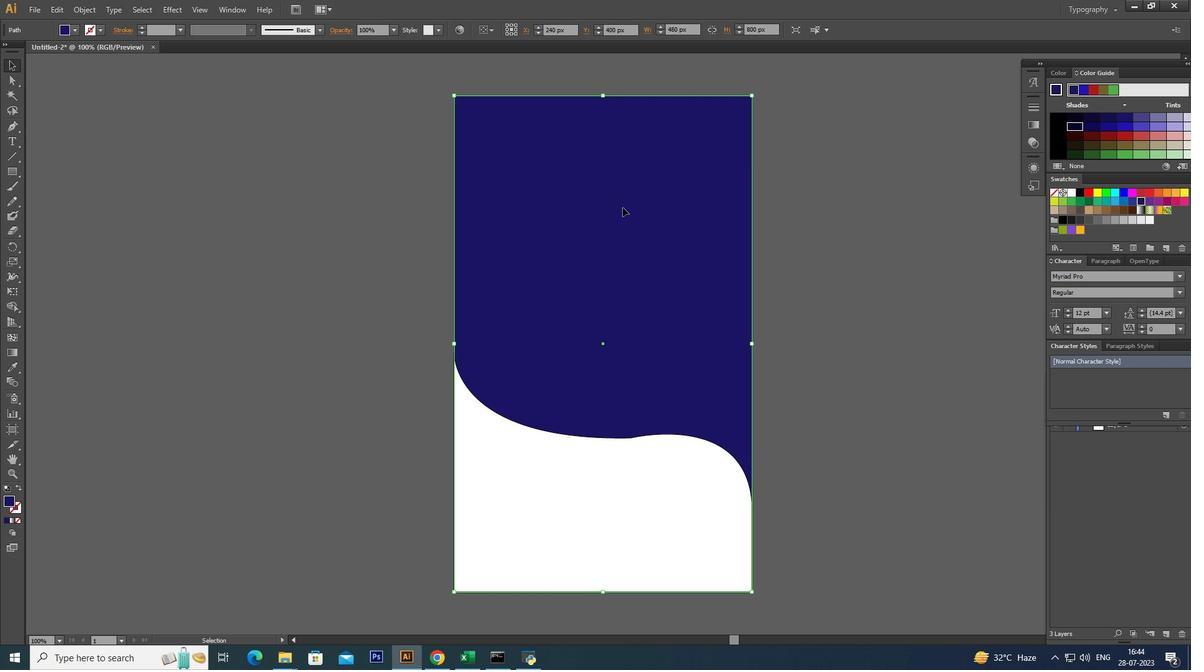 
Action: Mouse pressed left at (619, 206)
Screenshot: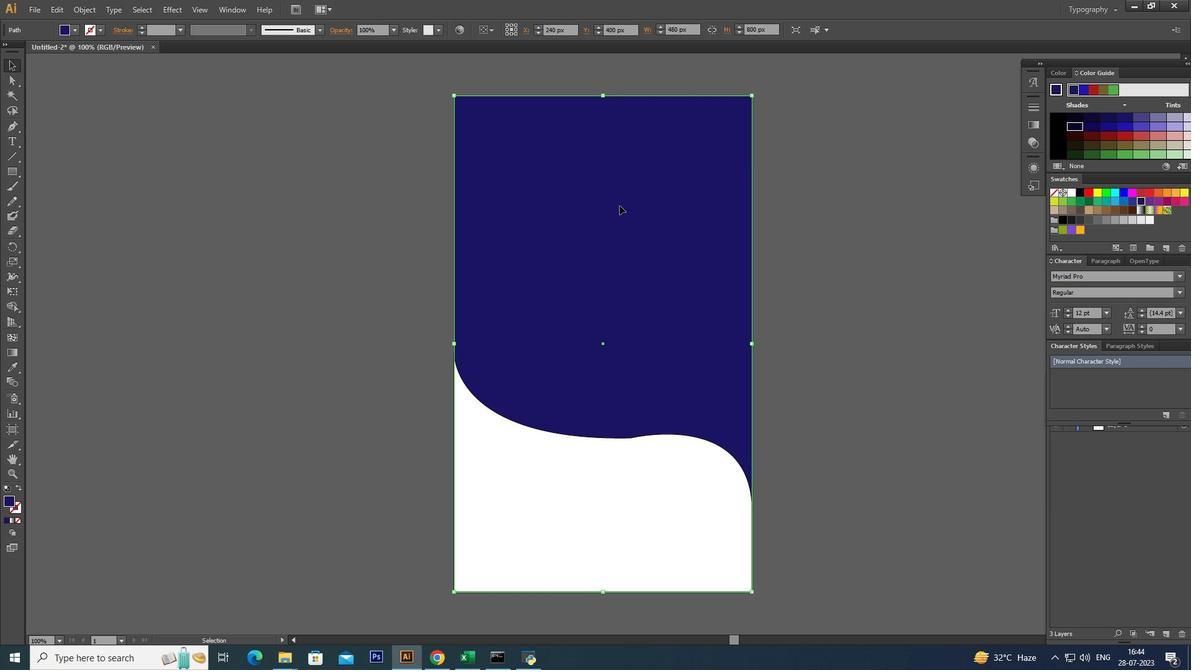 
Action: Mouse moved to (1120, 127)
Screenshot: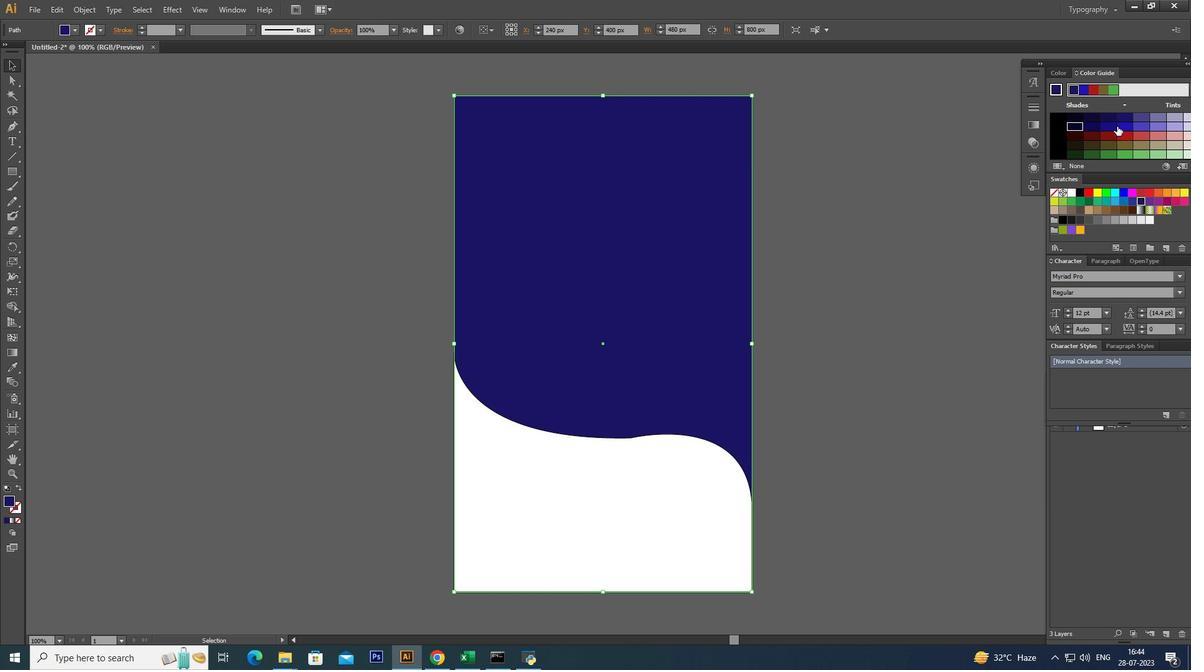 
Action: Mouse pressed left at (1120, 127)
Screenshot: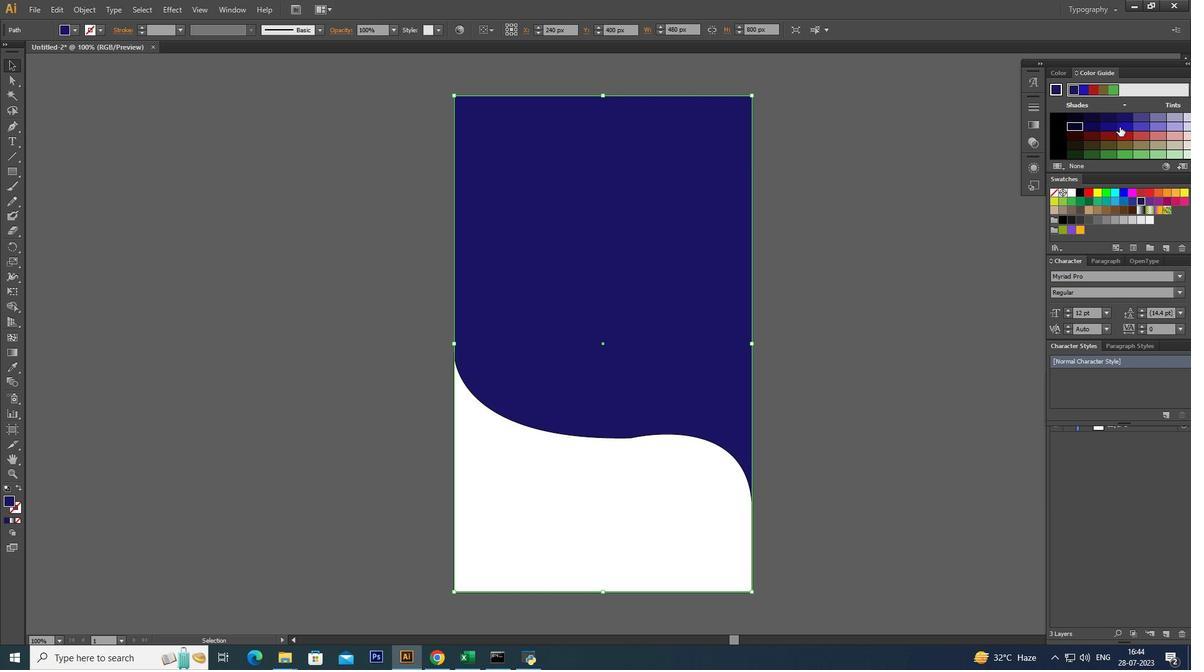 
Action: Mouse moved to (1072, 128)
Screenshot: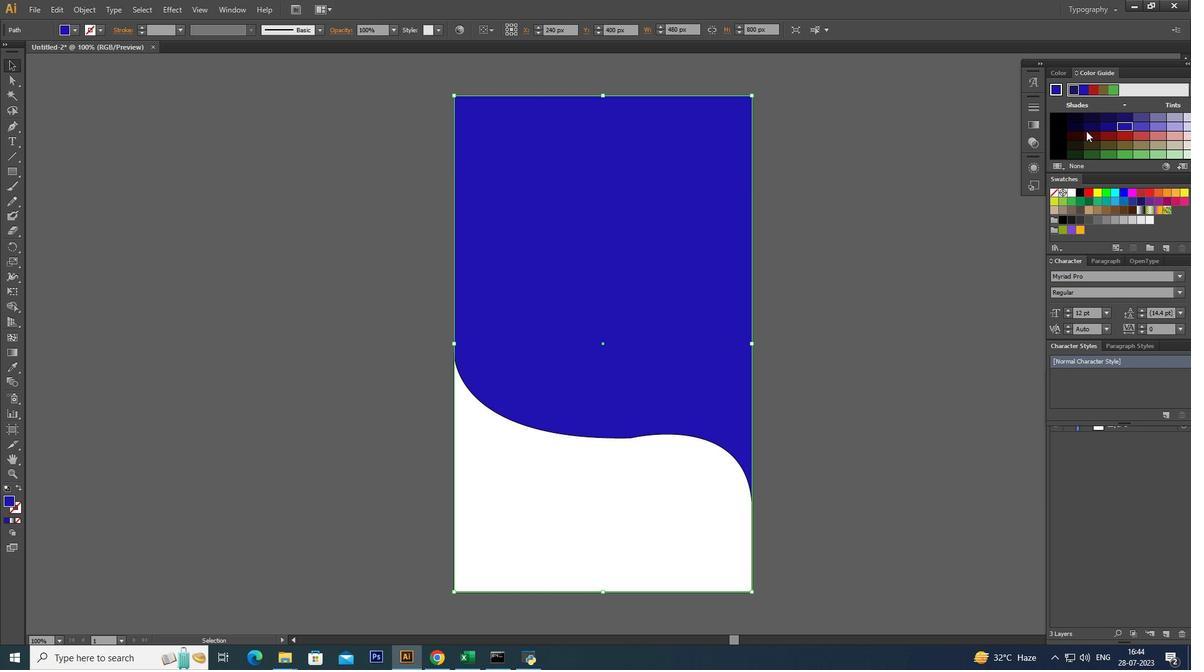 
Action: Mouse pressed left at (1072, 128)
Screenshot: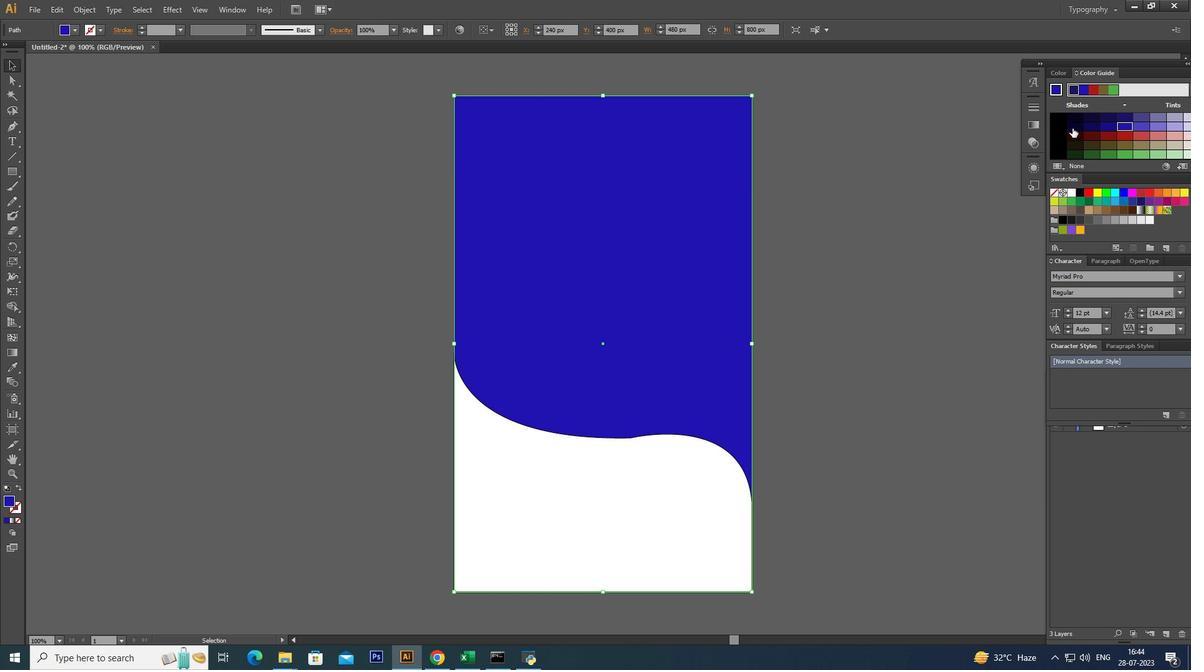 
Action: Mouse moved to (250, 195)
Screenshot: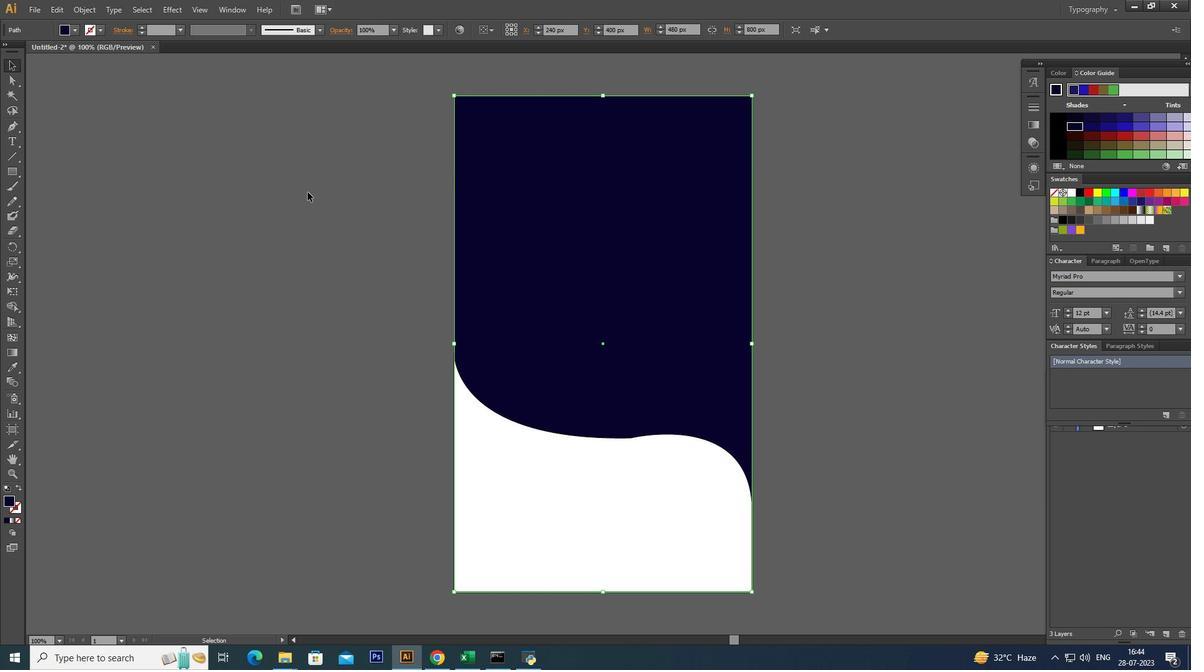 
Action: Mouse pressed left at (250, 195)
Screenshot: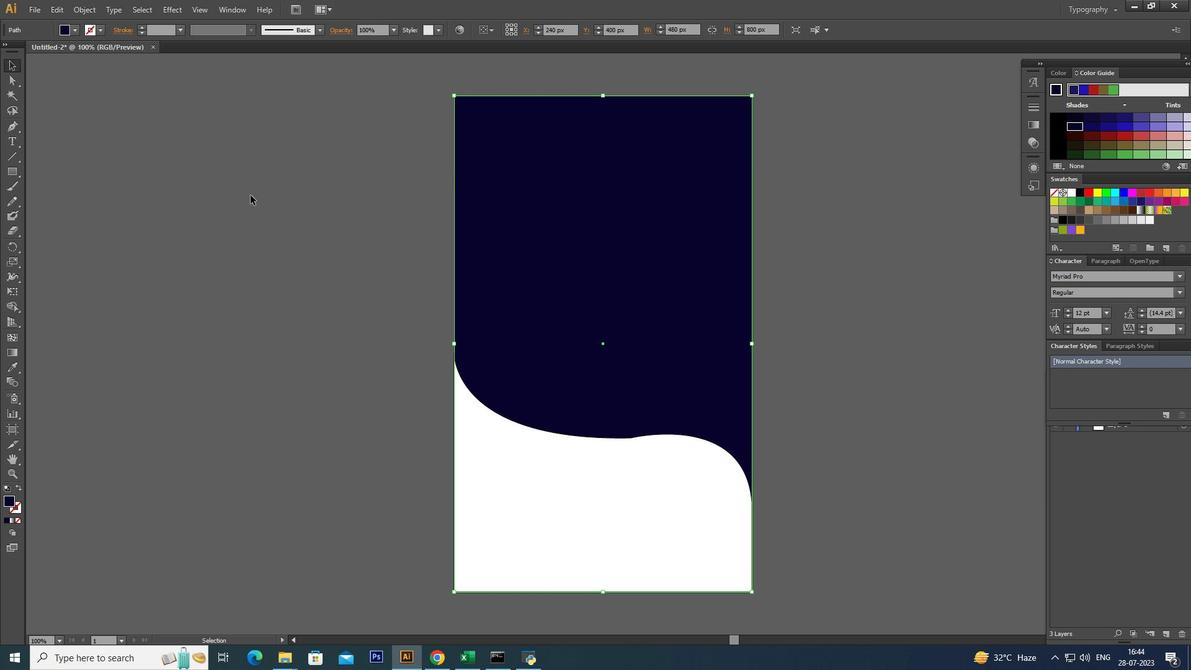 
Action: Mouse moved to (643, 495)
Screenshot: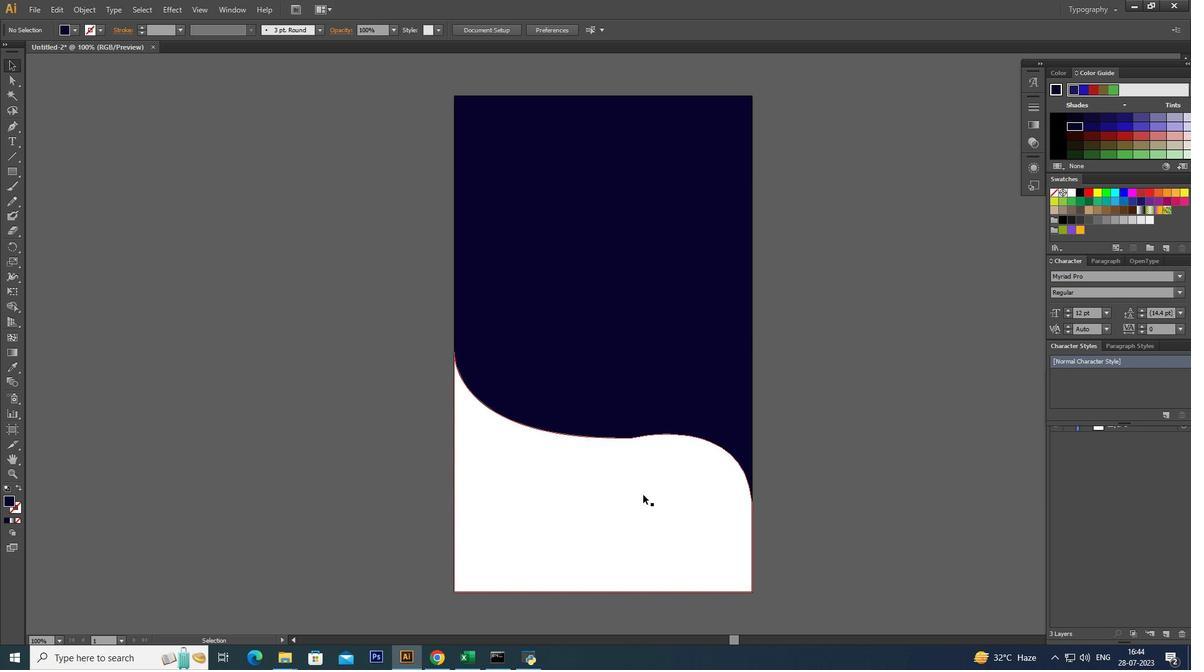 
Action: Mouse pressed left at (643, 495)
Screenshot: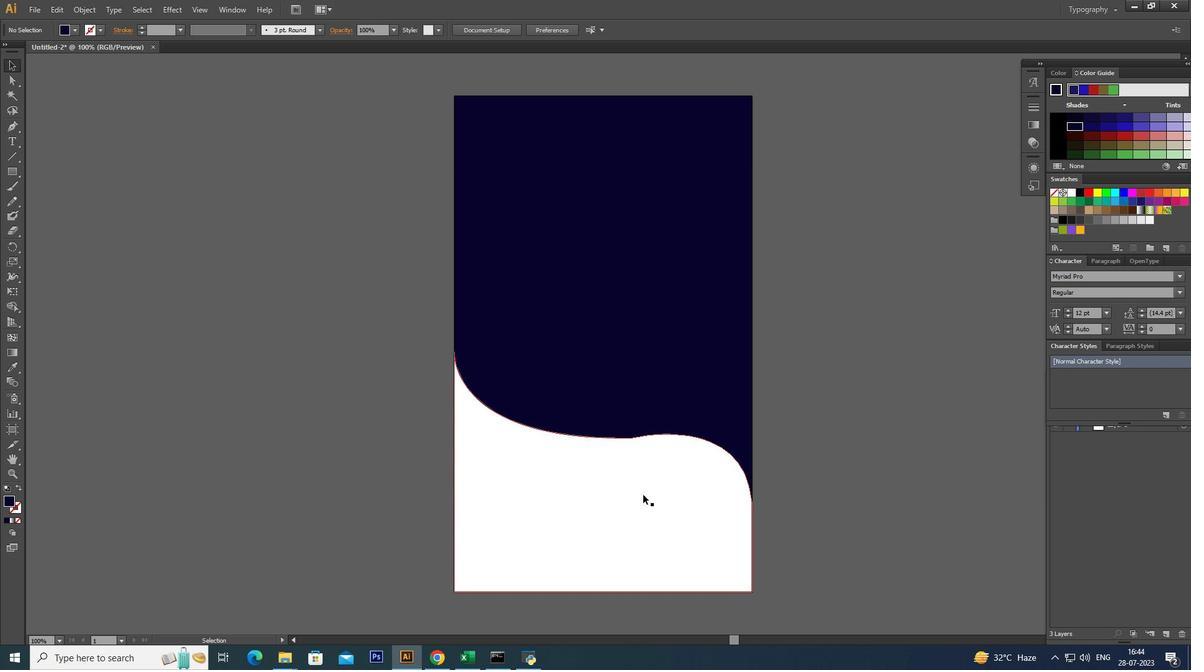 
Action: Mouse moved to (6, 85)
Screenshot: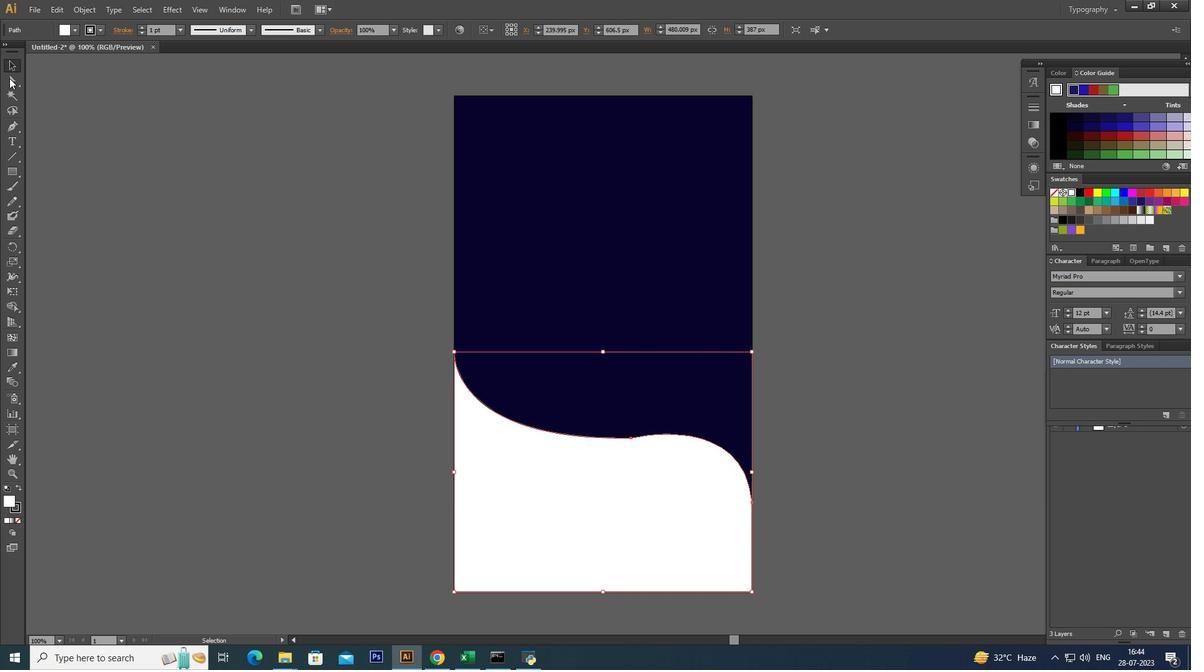 
Action: Mouse pressed left at (6, 85)
Screenshot: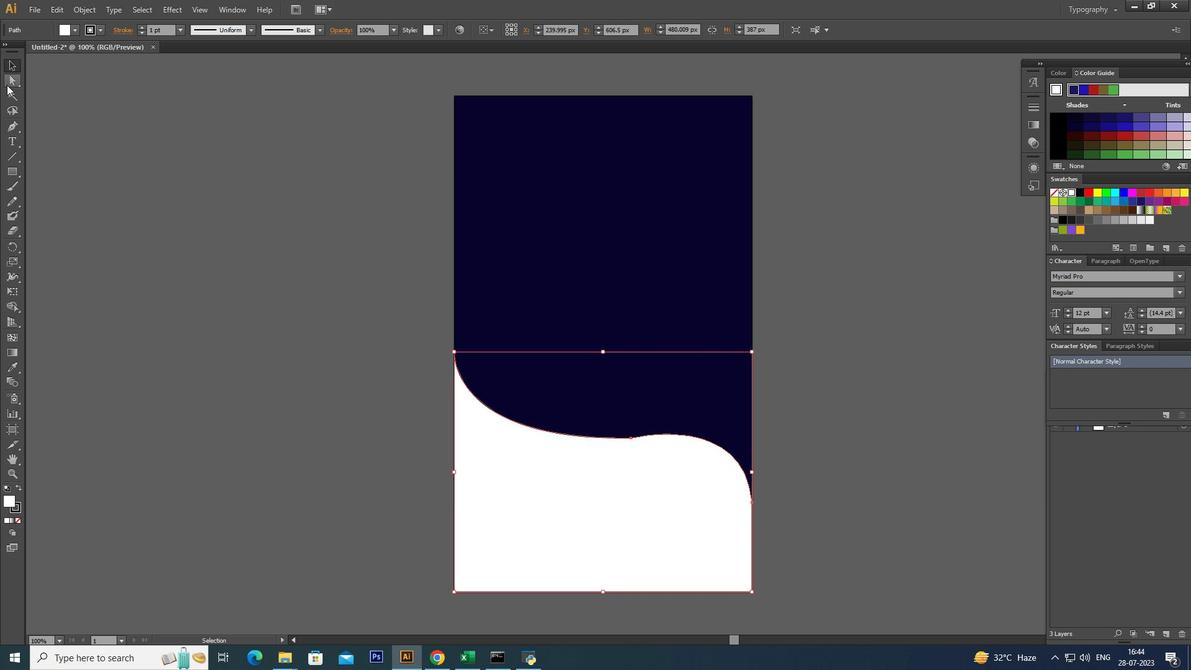 
Action: Mouse moved to (631, 437)
Screenshot: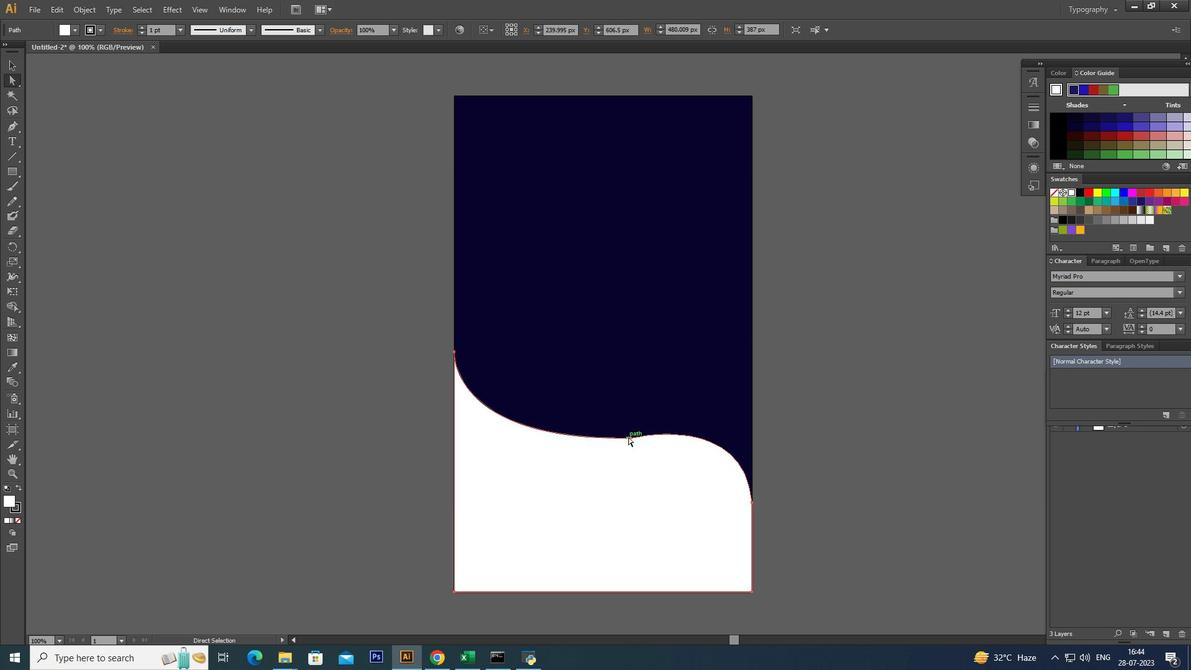 
Action: Mouse pressed left at (631, 437)
Screenshot: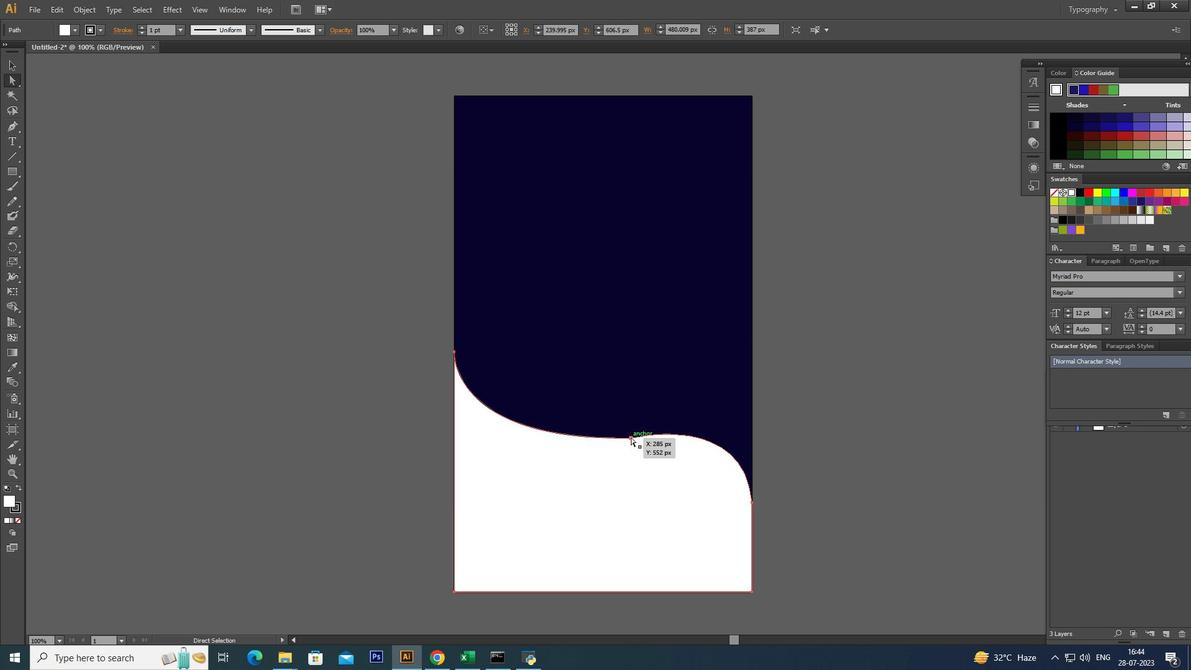 
Action: Mouse pressed left at (631, 437)
Screenshot: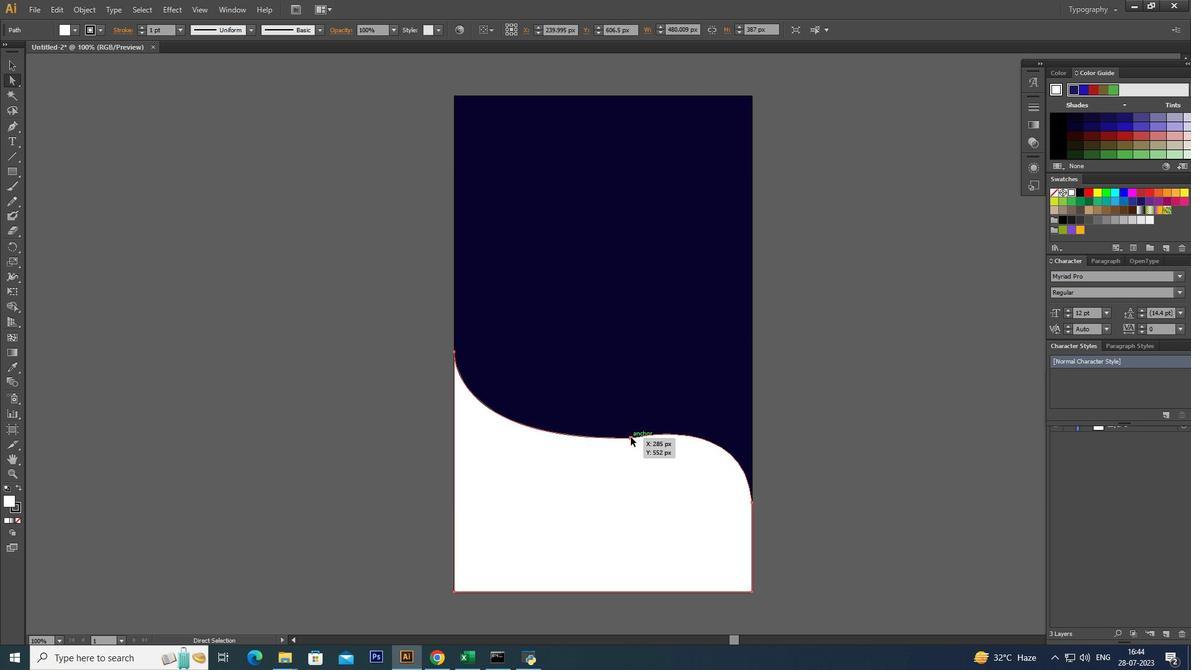 
Action: Mouse moved to (449, 443)
Screenshot: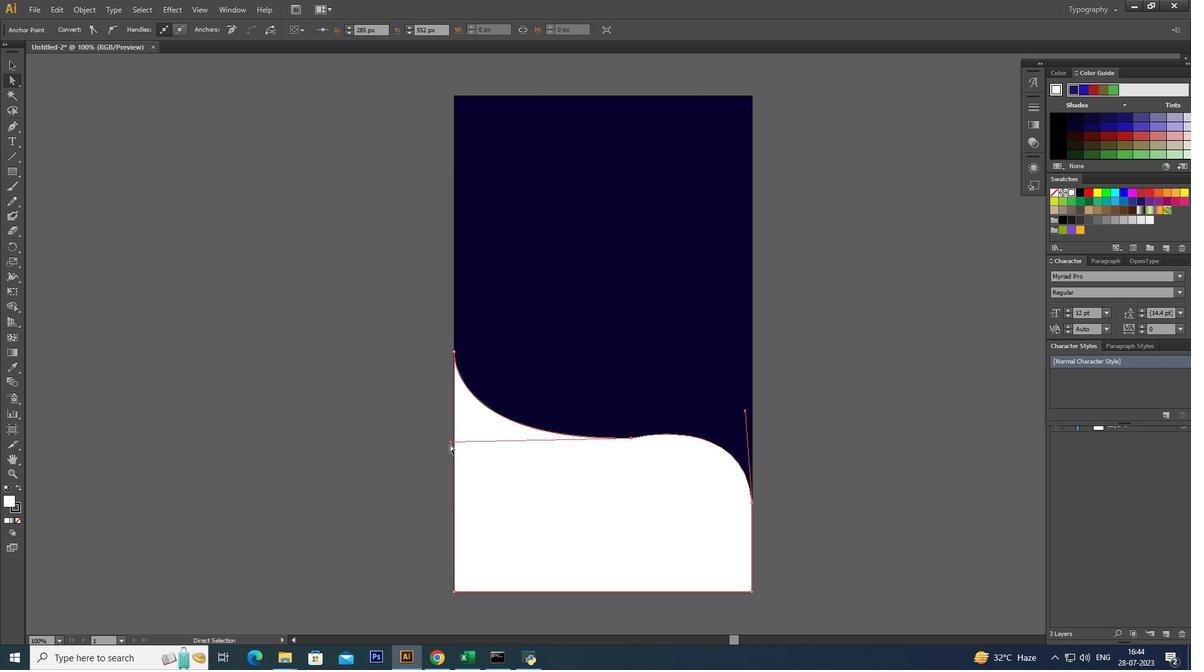 
Action: Mouse pressed left at (449, 443)
Screenshot: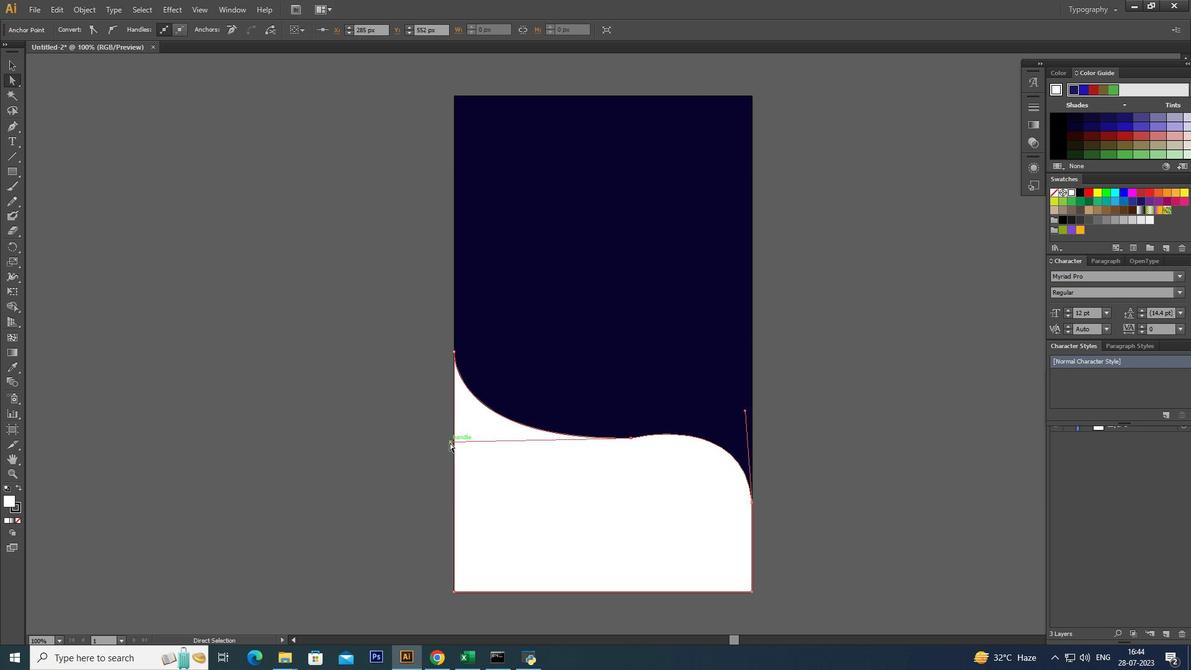 
Action: Mouse moved to (925, 357)
Screenshot: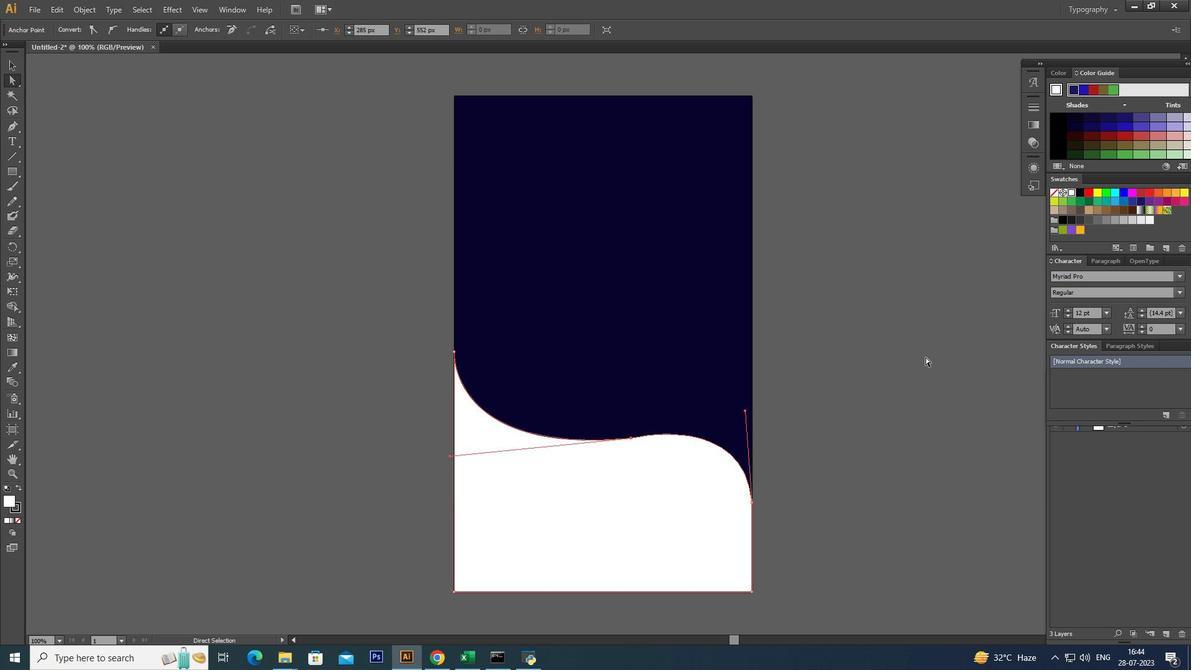 
Action: Mouse pressed left at (925, 357)
Screenshot: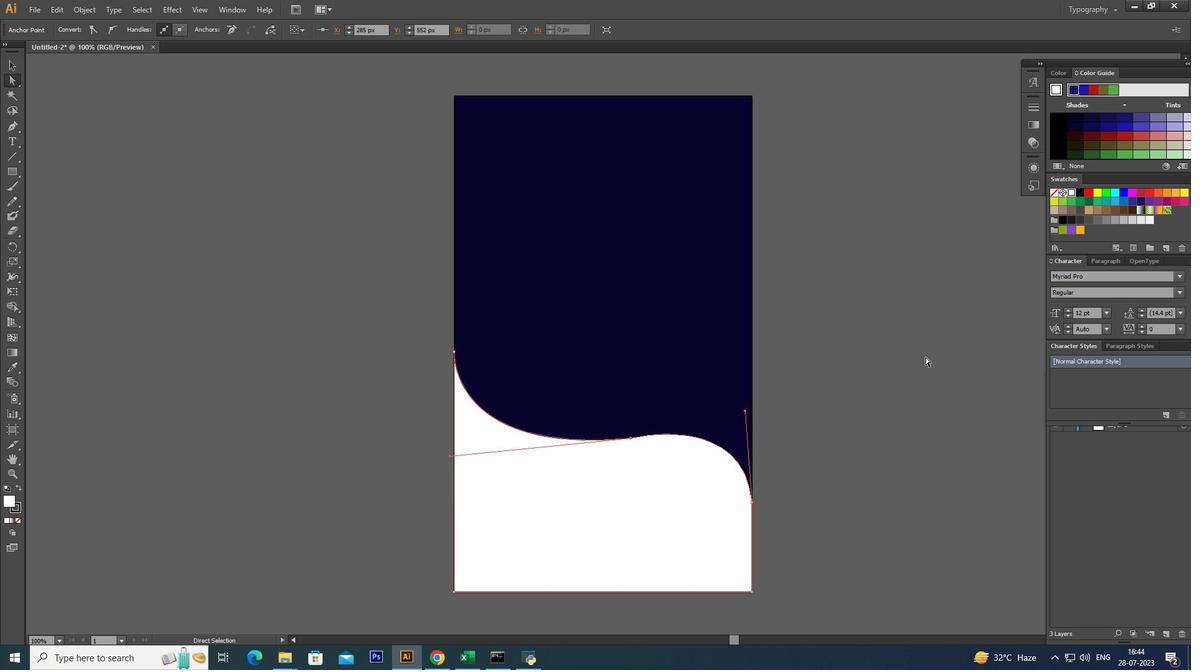 
Action: Mouse moved to (13, 58)
Screenshot: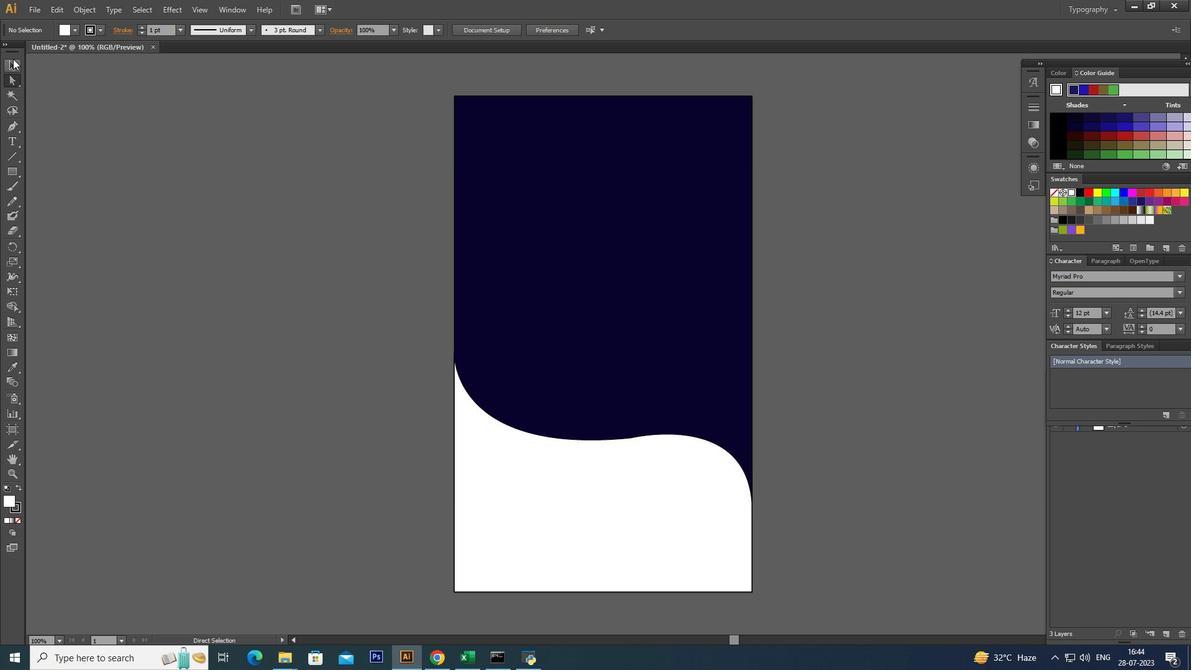 
Action: Mouse pressed left at (13, 58)
Screenshot: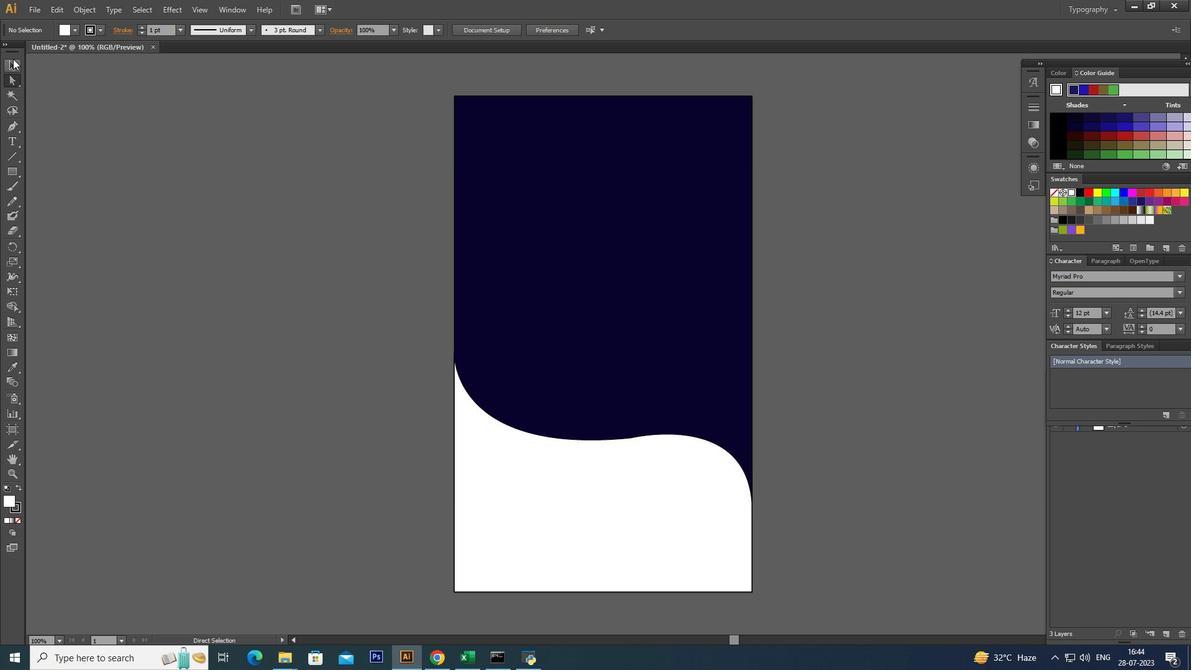 
Action: Mouse moved to (134, 141)
Screenshot: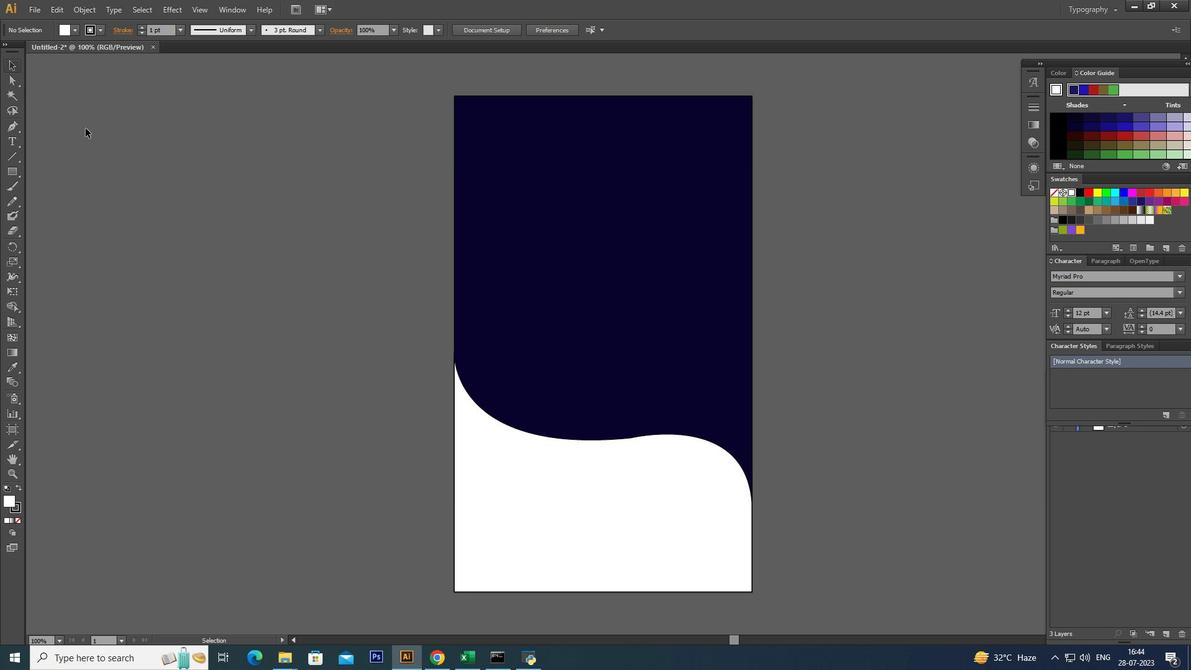 
Action: Mouse pressed left at (134, 141)
Screenshot: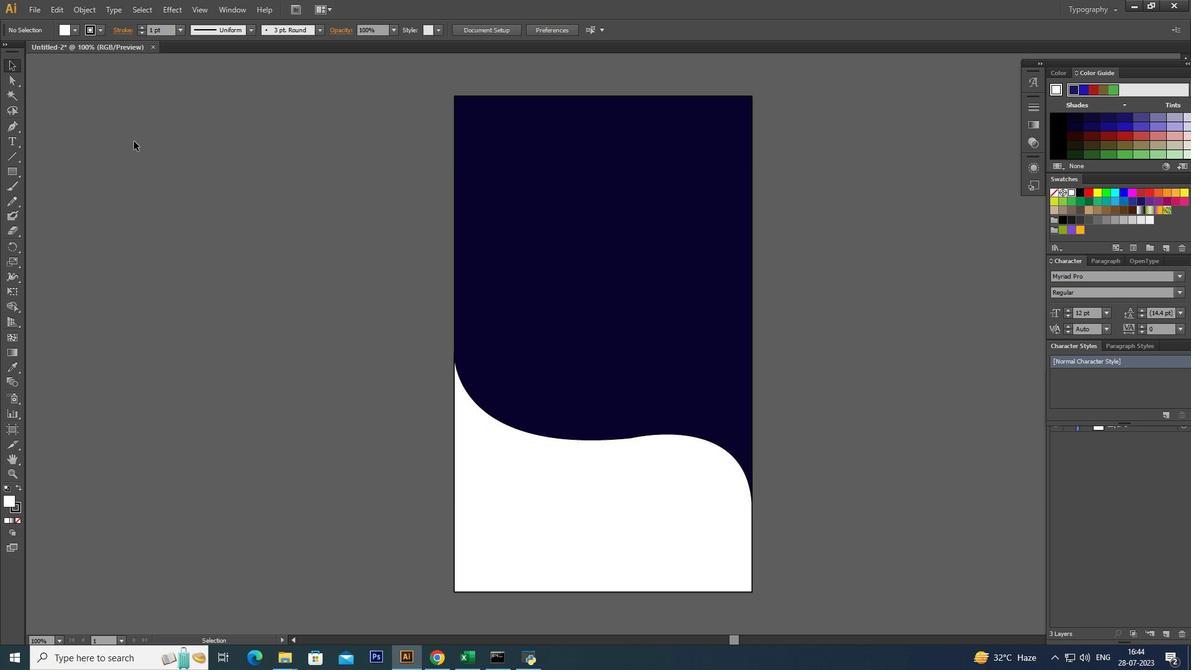 
Action: Mouse moved to (645, 295)
Screenshot: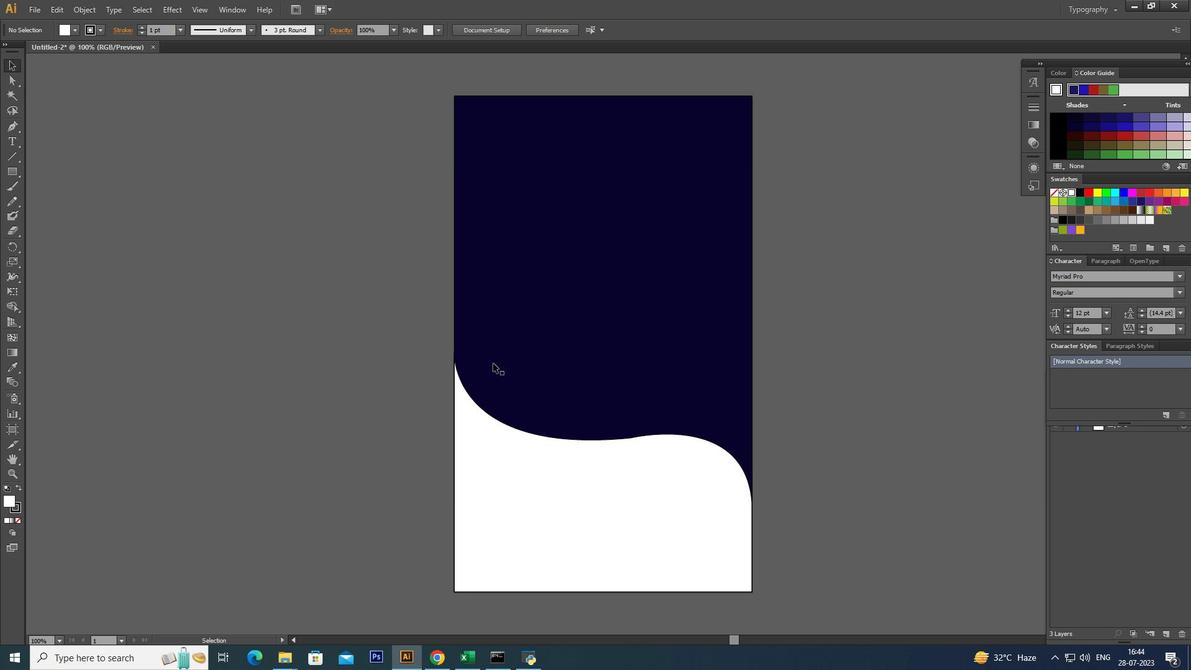 
Action: Mouse pressed left at (645, 295)
Screenshot: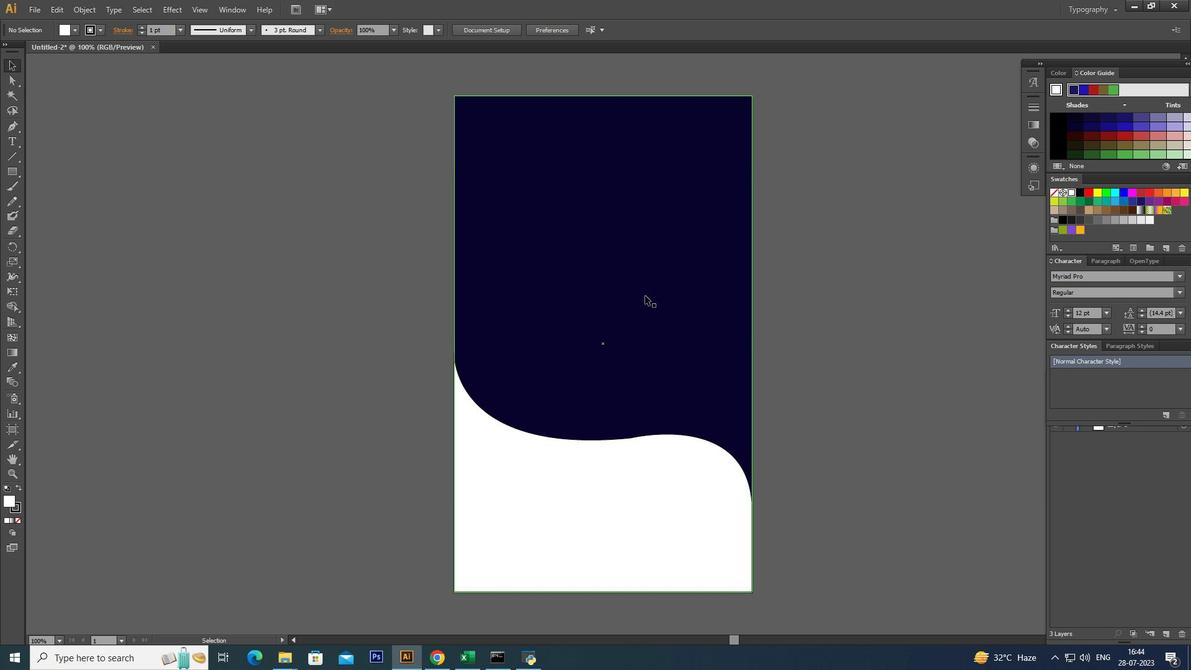 
Action: Mouse moved to (831, 240)
Screenshot: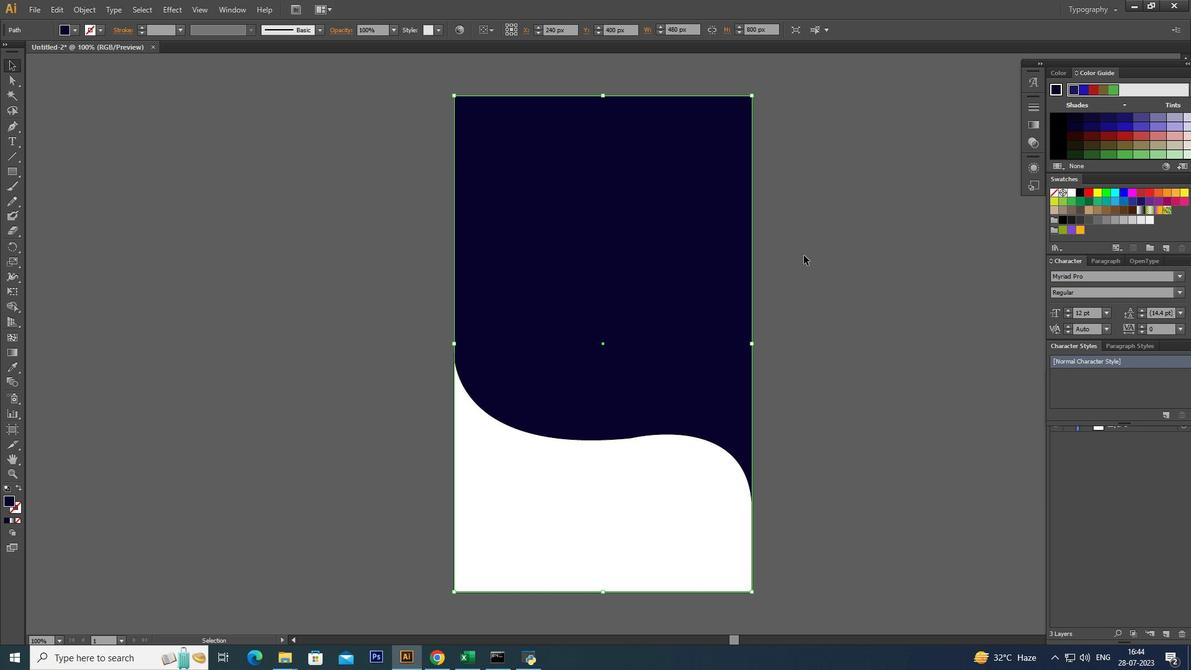 
Action: Mouse pressed left at (831, 240)
Screenshot: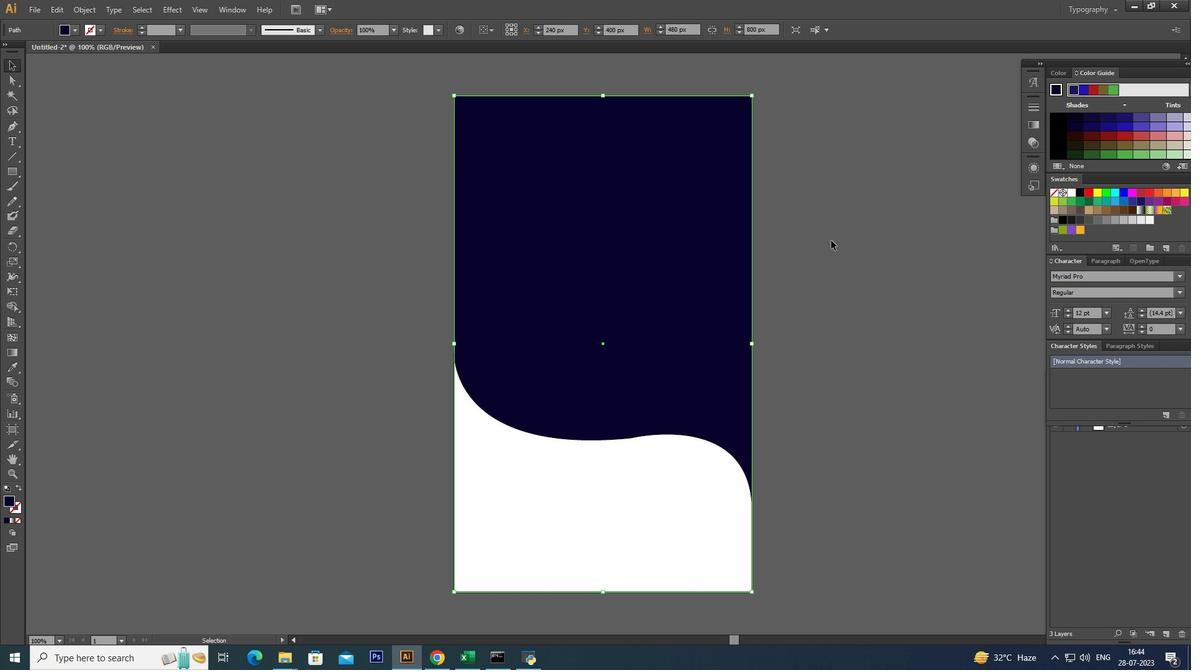 
Action: Mouse moved to (1146, 467)
Screenshot: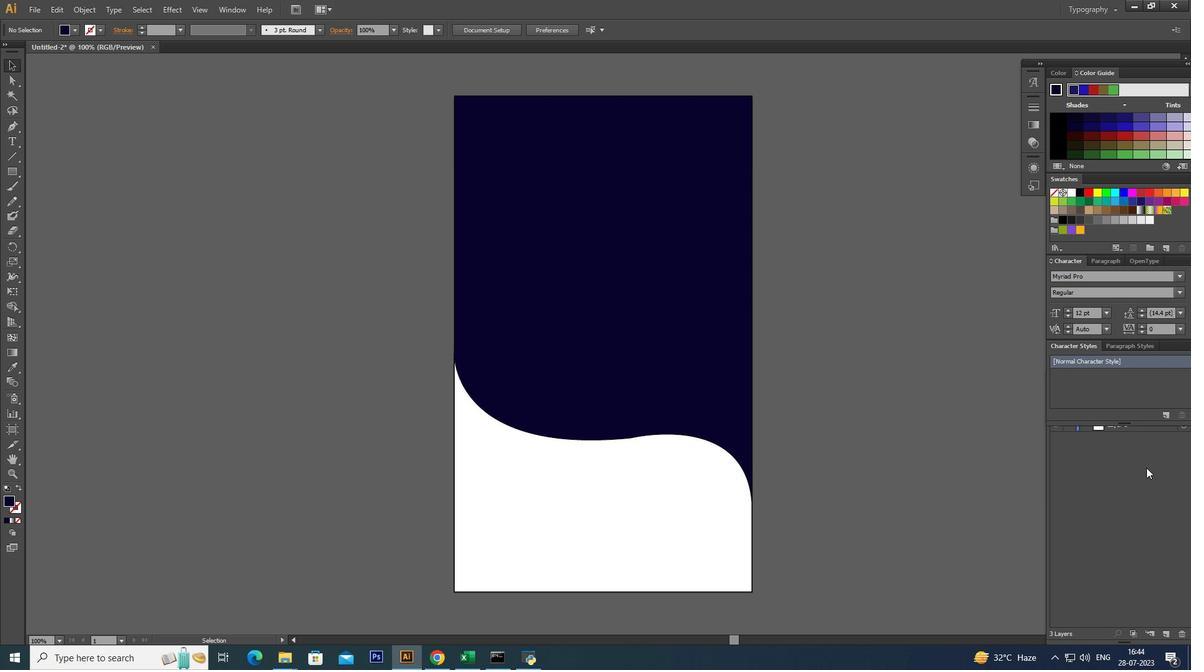 
Action: Mouse pressed left at (1146, 467)
Screenshot: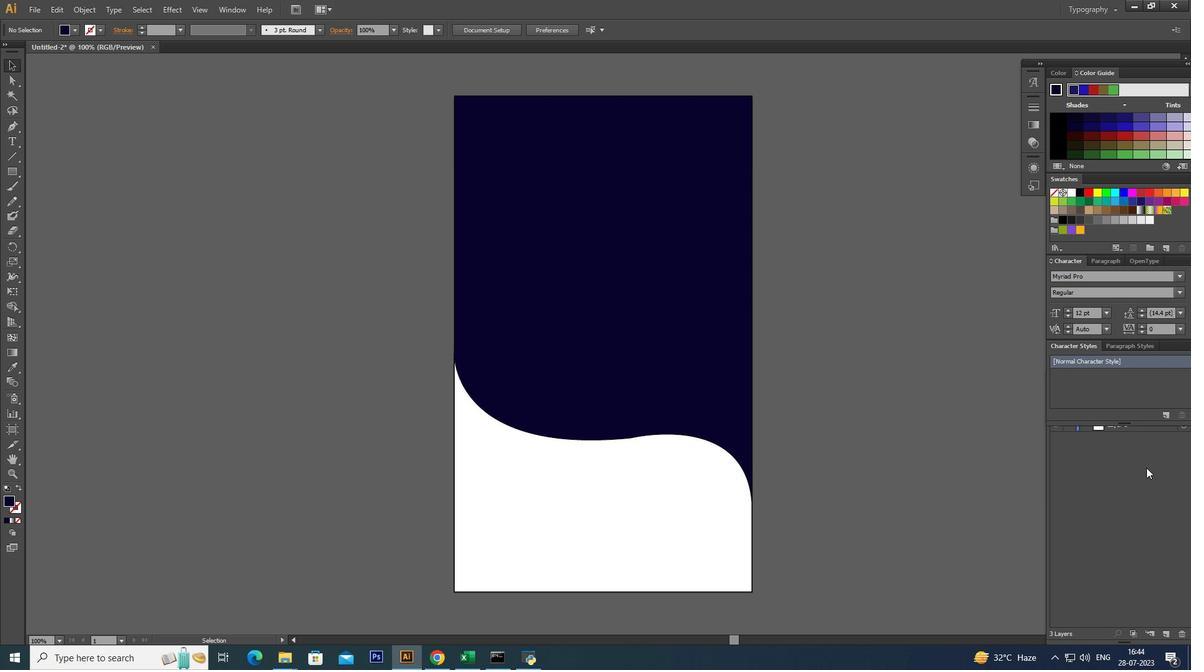 
Action: Mouse moved to (1128, 404)
Screenshot: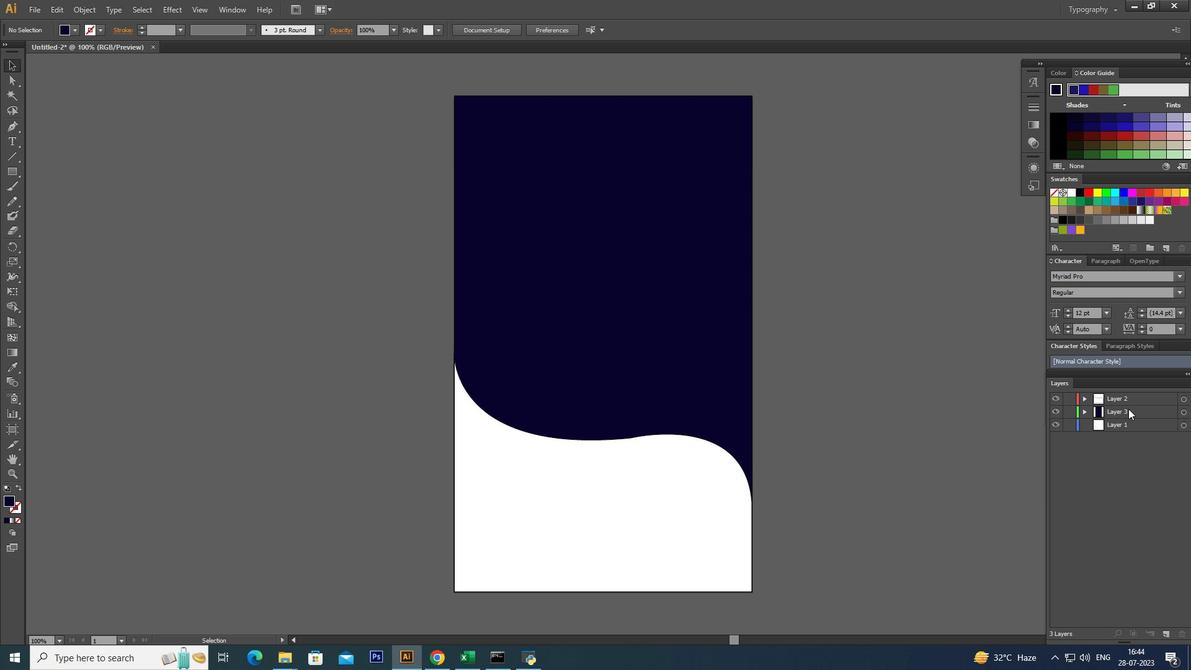 
Action: Mouse pressed left at (1128, 404)
Screenshot: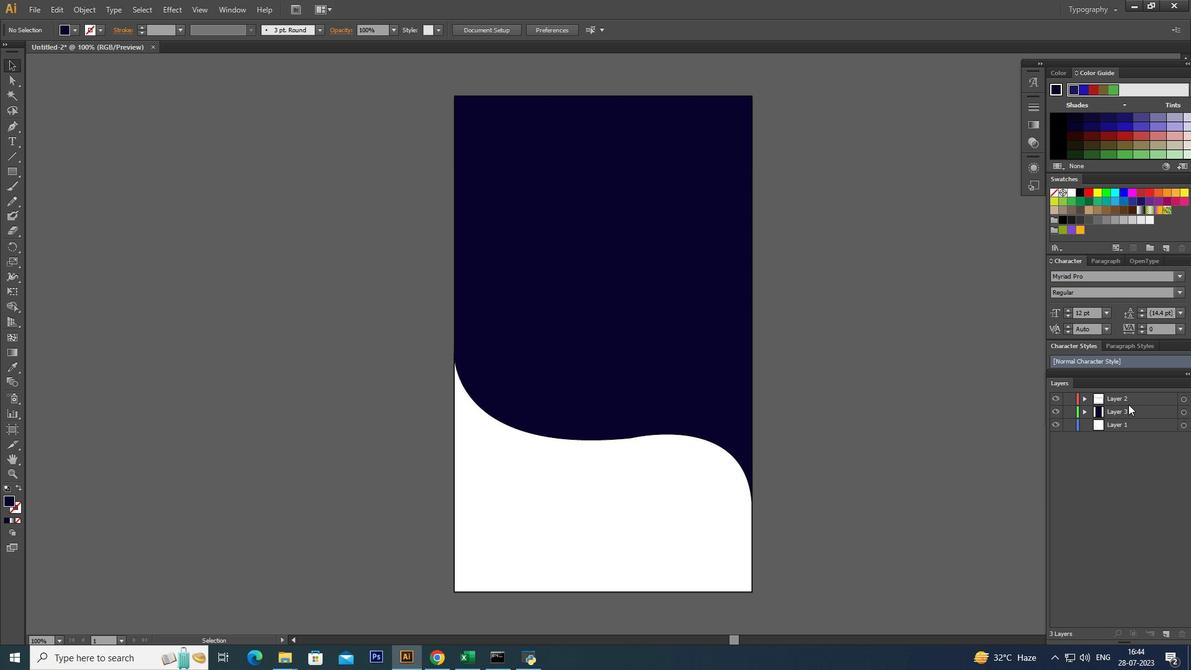 
Action: Mouse moved to (1166, 634)
Screenshot: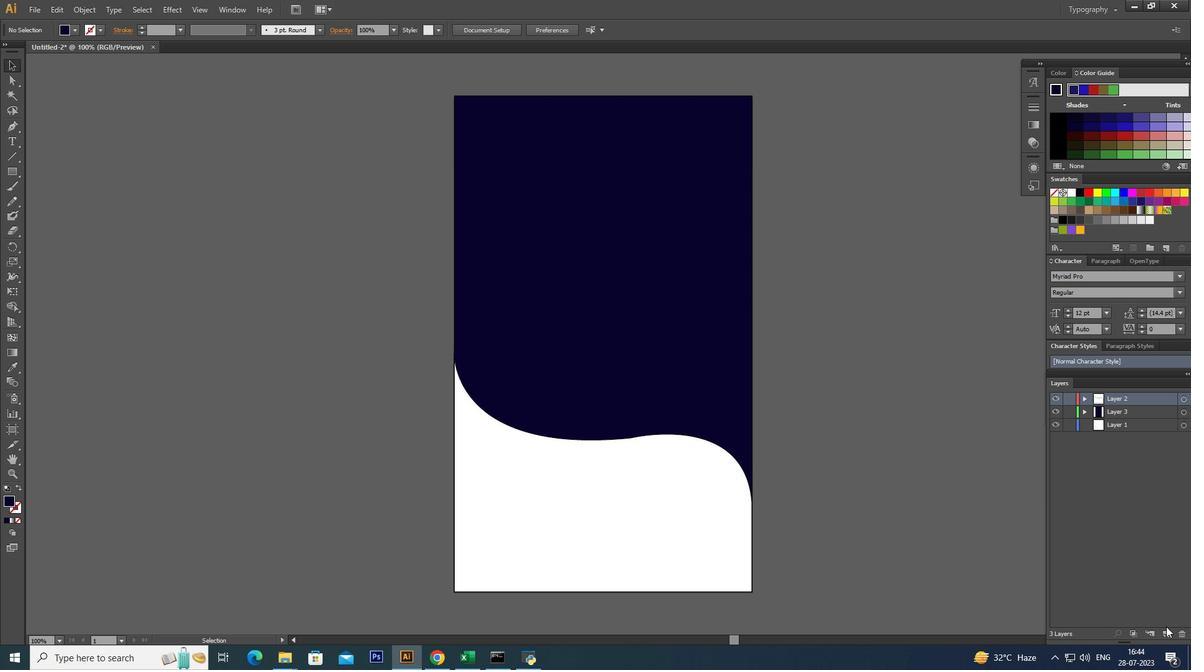 
Action: Mouse pressed left at (1166, 634)
Screenshot: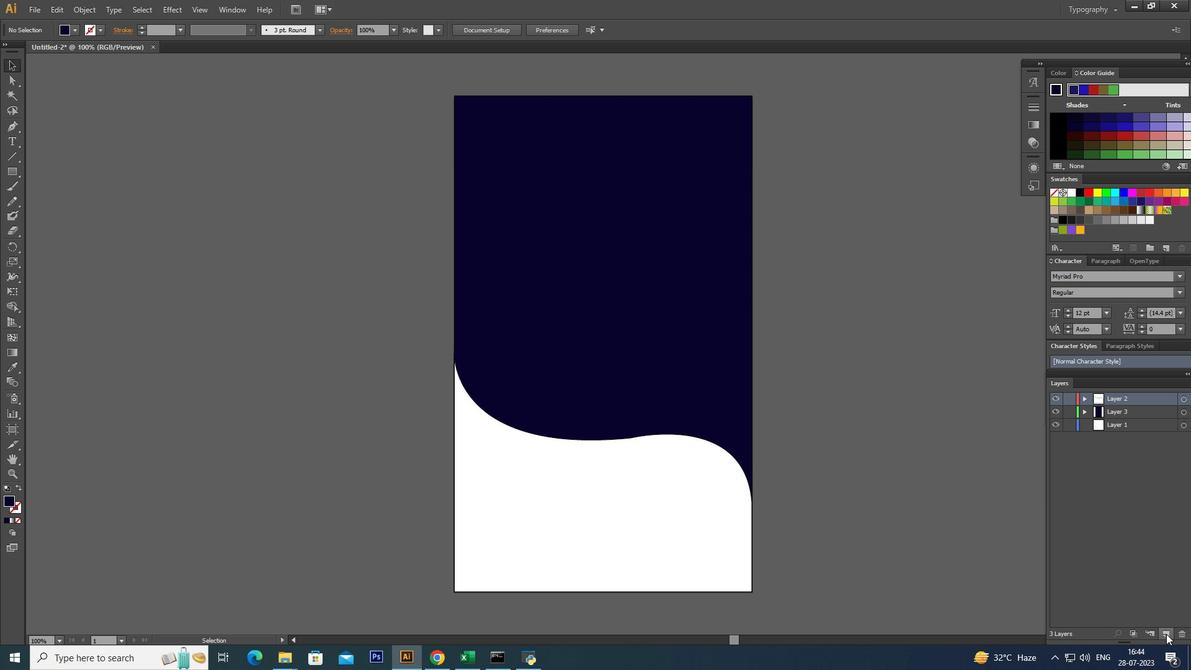 
Action: Mouse moved to (16, 166)
Screenshot: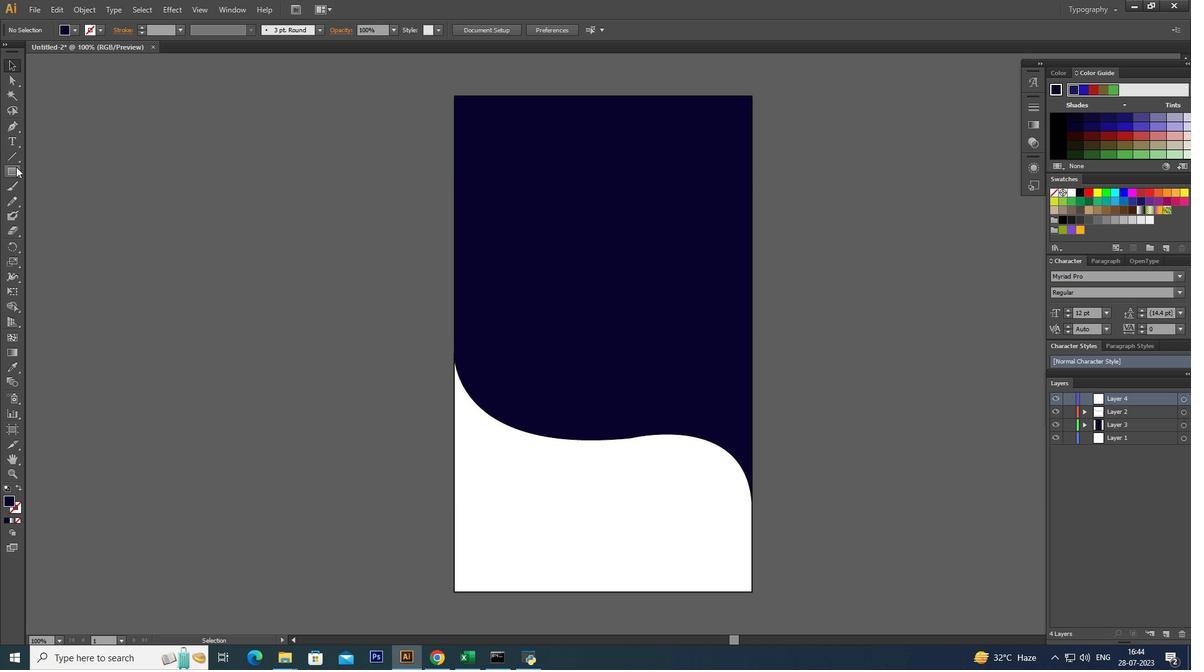 
Action: Mouse pressed left at (16, 166)
Screenshot: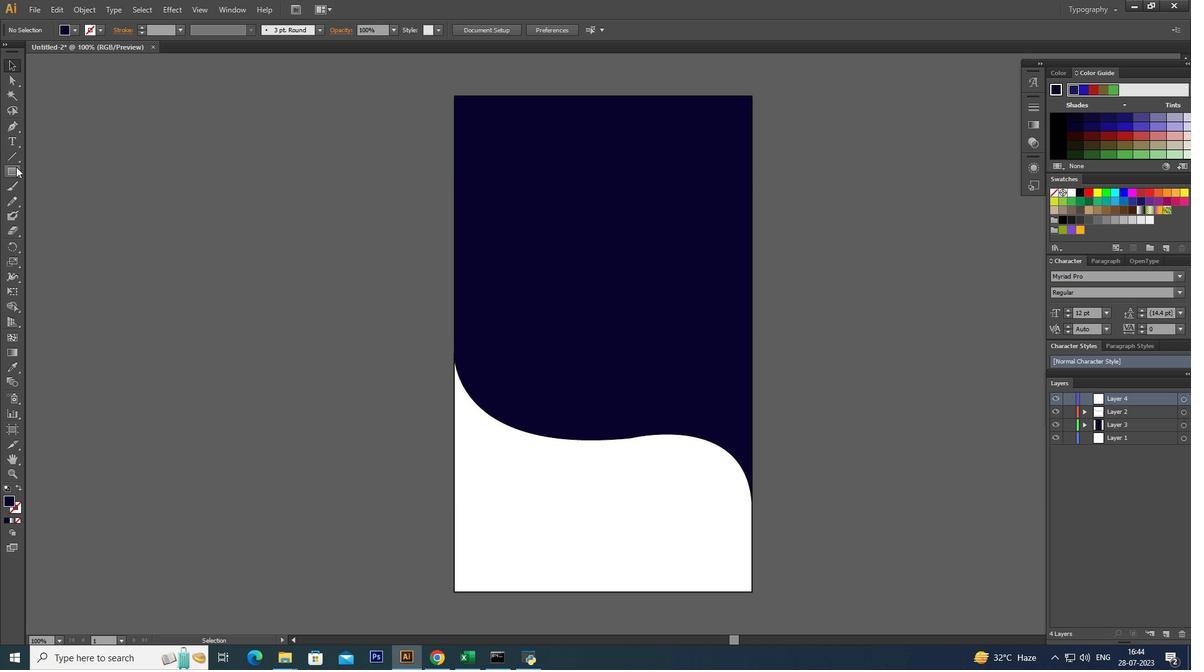 
Action: Mouse moved to (86, 189)
Screenshot: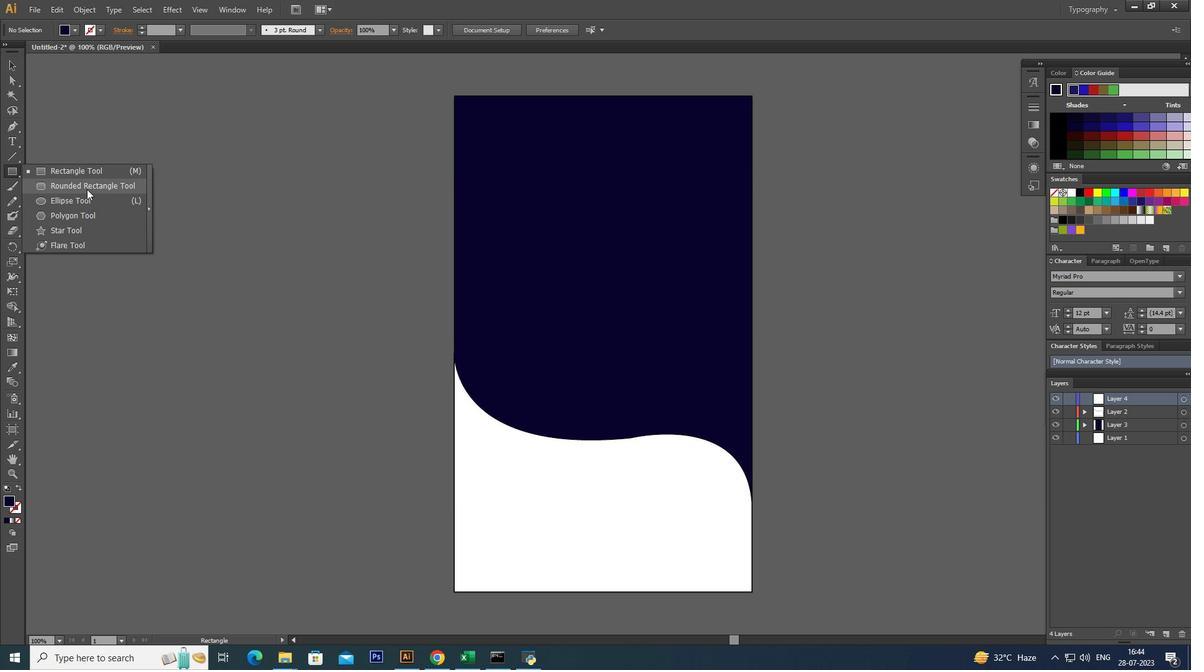 
Action: Mouse pressed left at (86, 189)
Screenshot: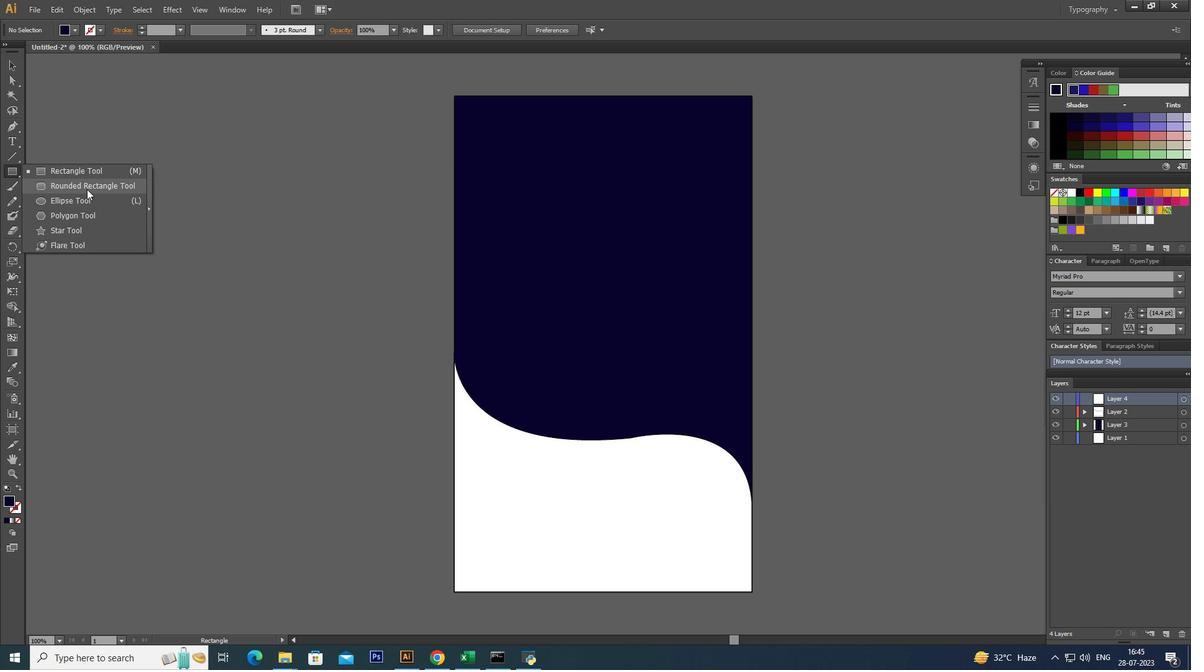 
Action: Mouse moved to (512, 236)
Screenshot: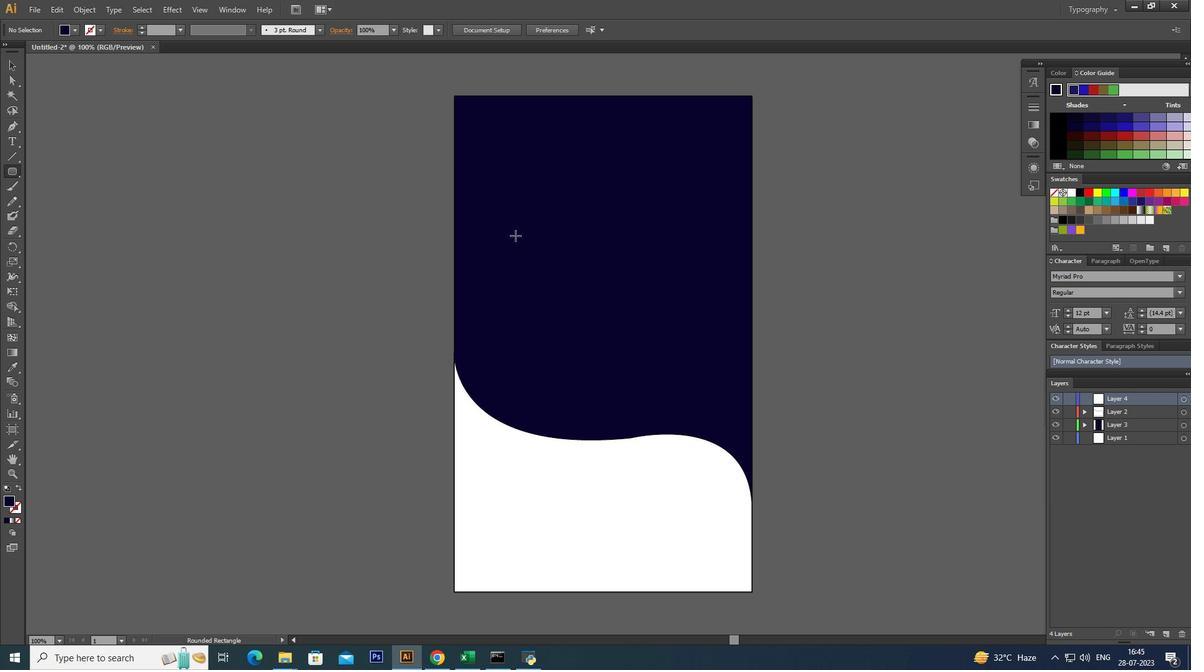 
Action: Mouse pressed left at (512, 236)
Screenshot: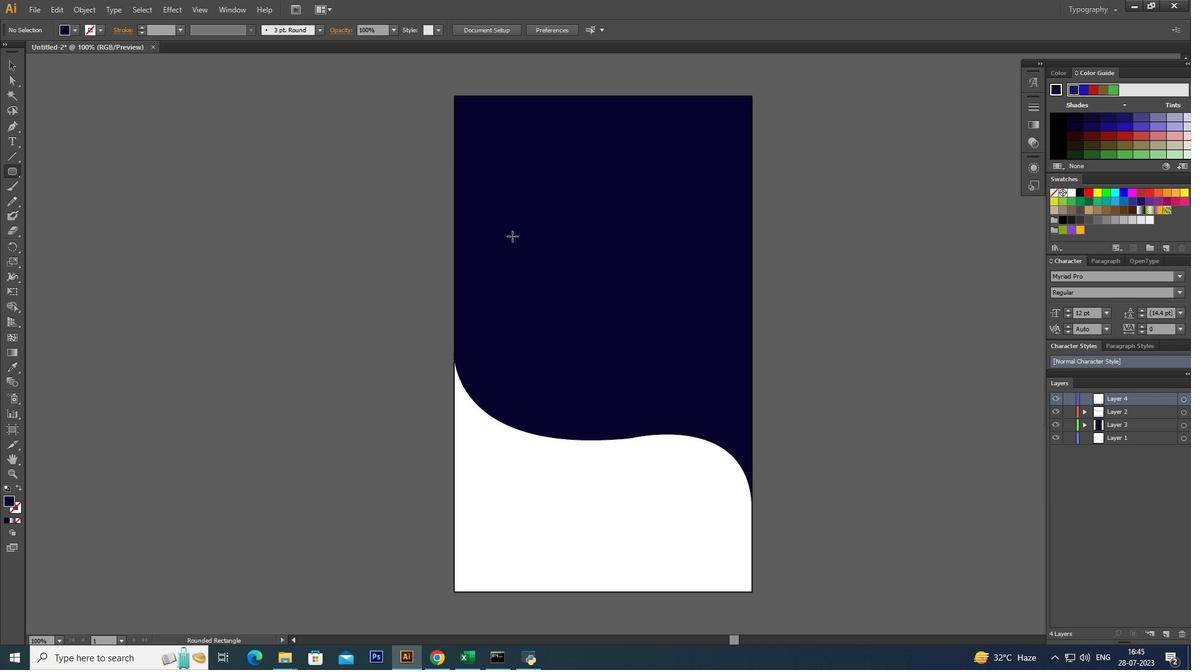 
Action: Mouse moved to (7, 63)
Screenshot: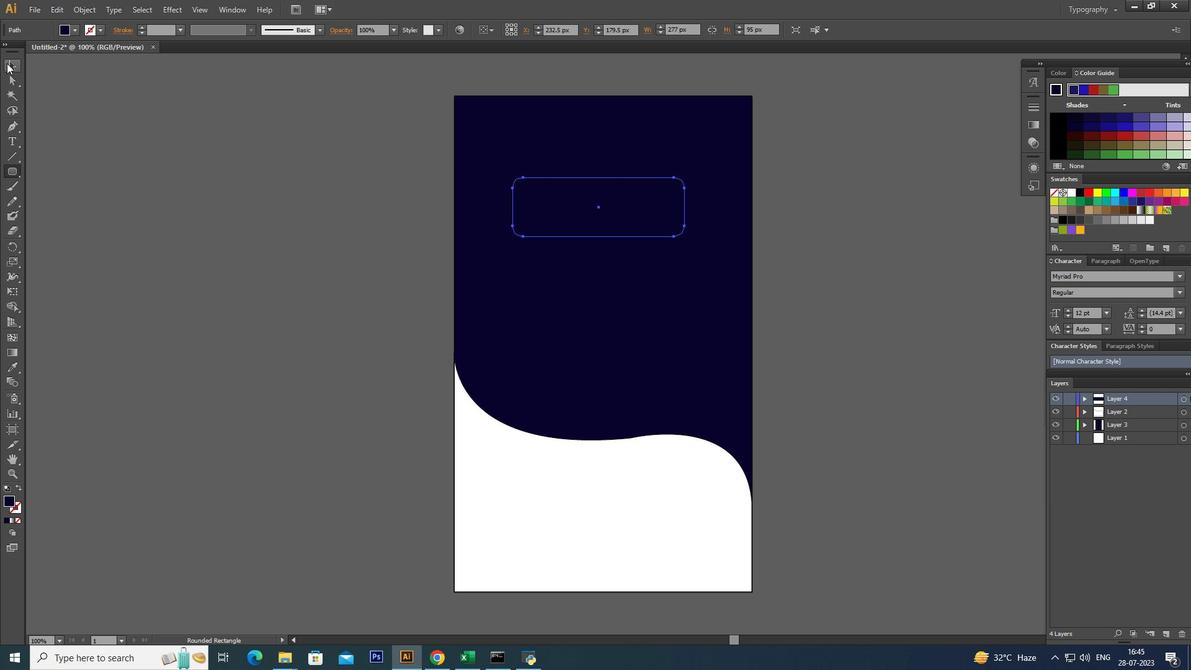 
Action: Mouse pressed left at (7, 63)
Screenshot: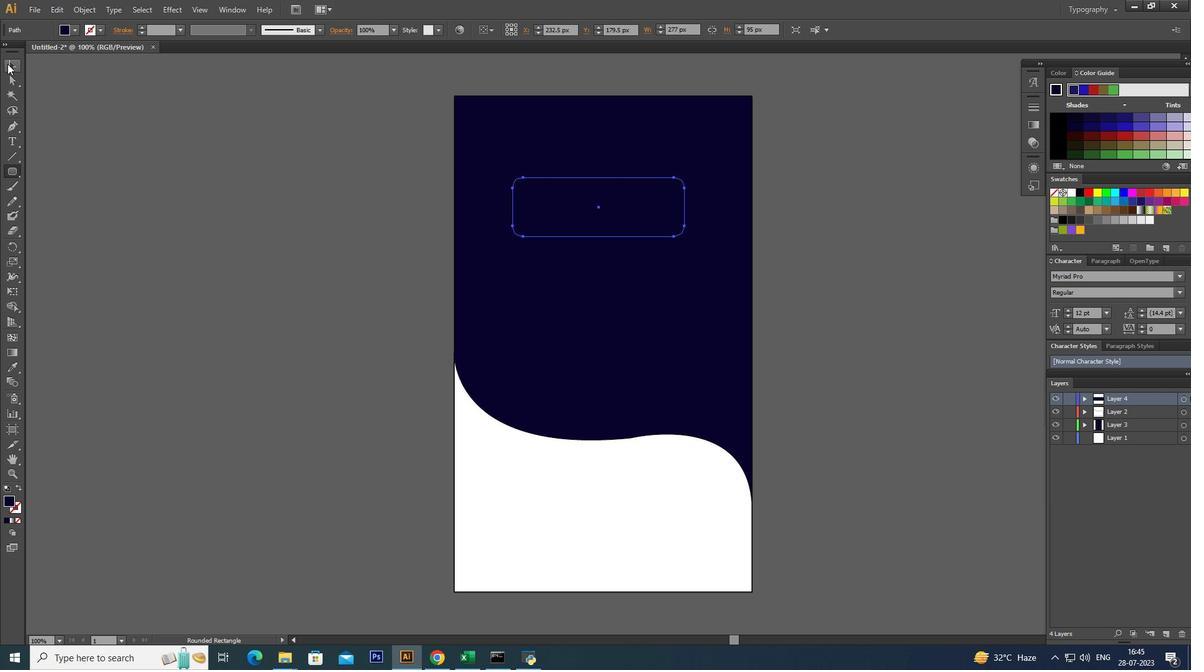 
Action: Mouse moved to (133, 121)
Screenshot: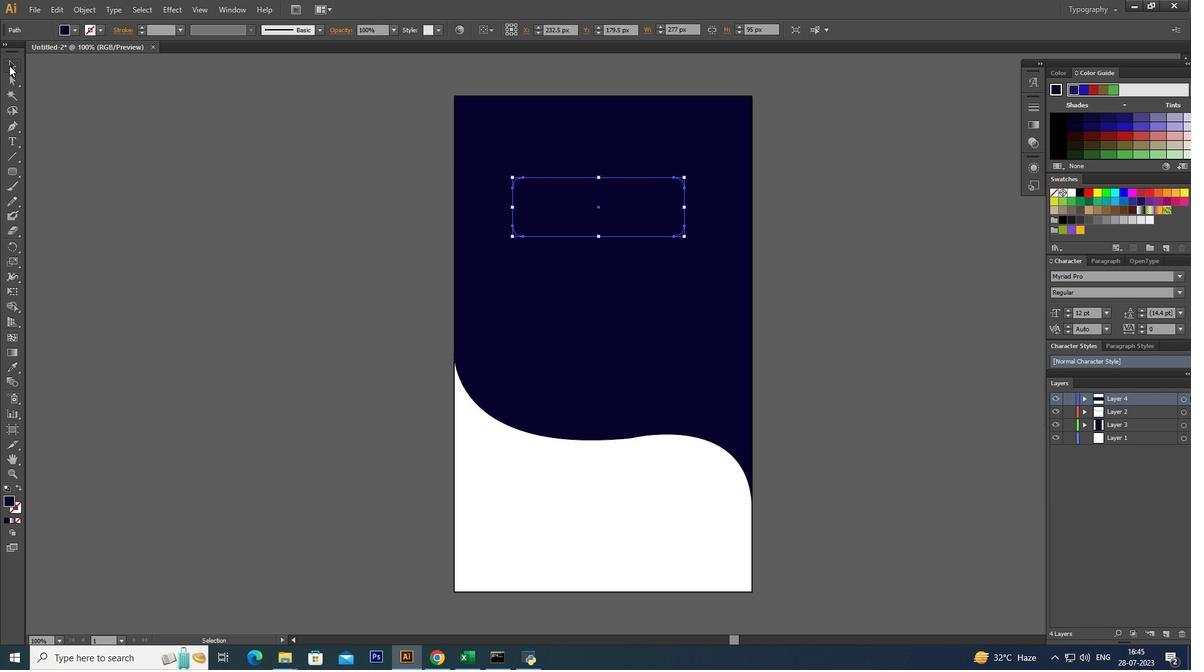 
Action: Mouse pressed left at (133, 121)
Screenshot: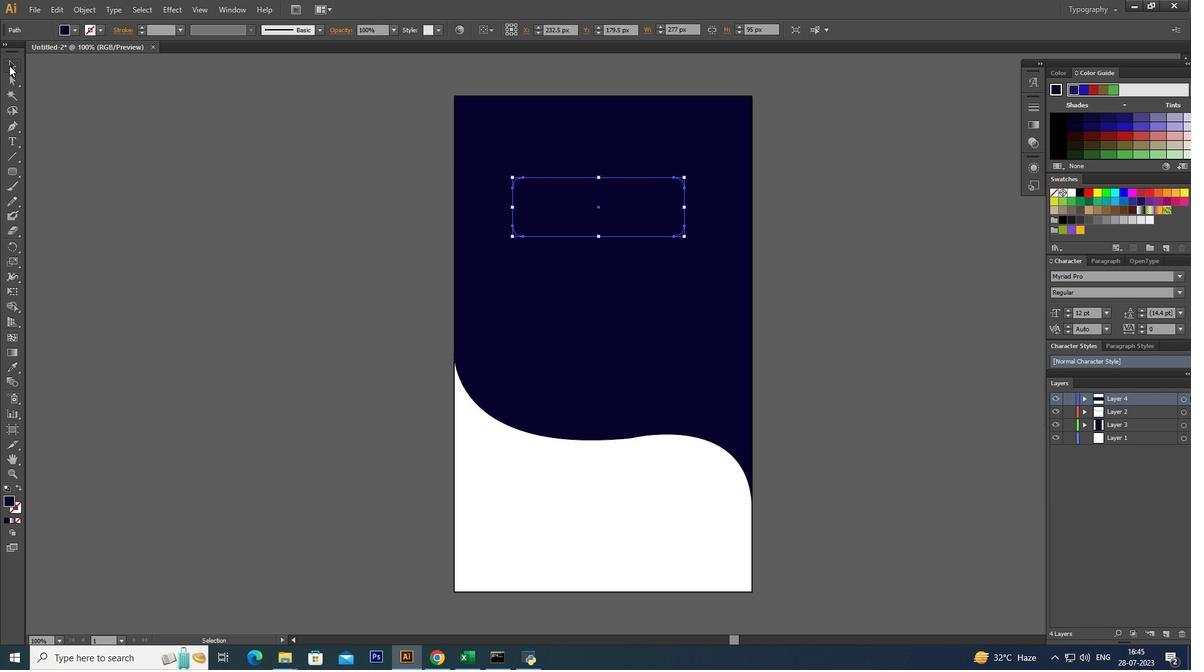 
Action: Mouse moved to (579, 222)
Screenshot: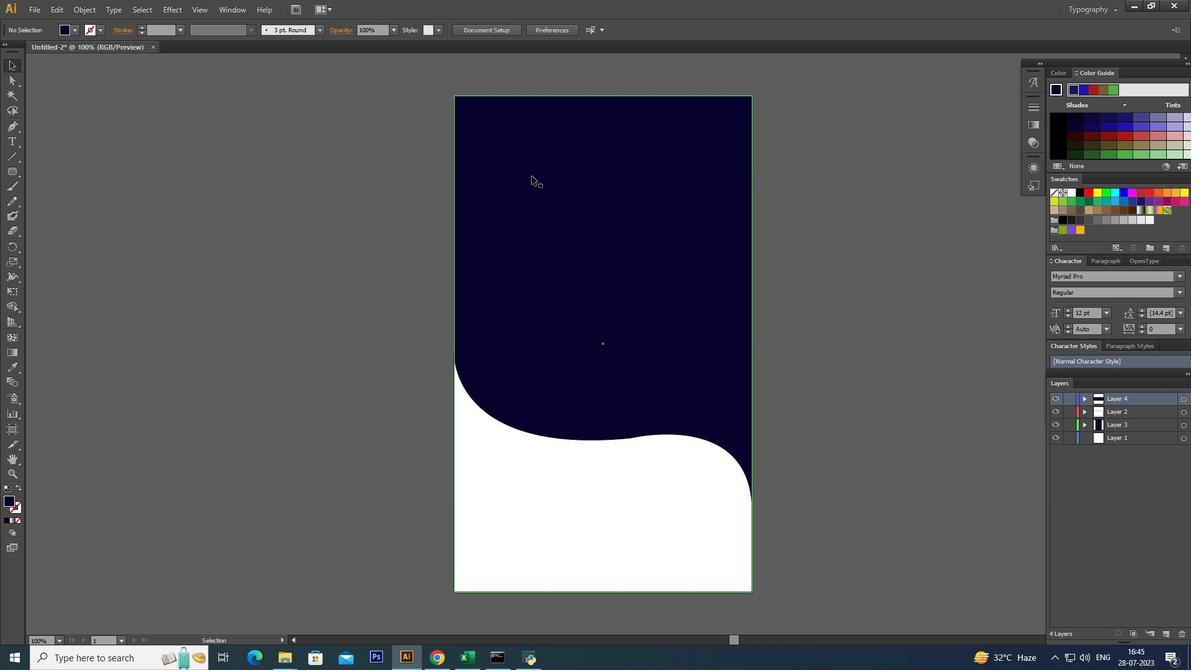 
Action: Mouse pressed left at (579, 222)
Screenshot: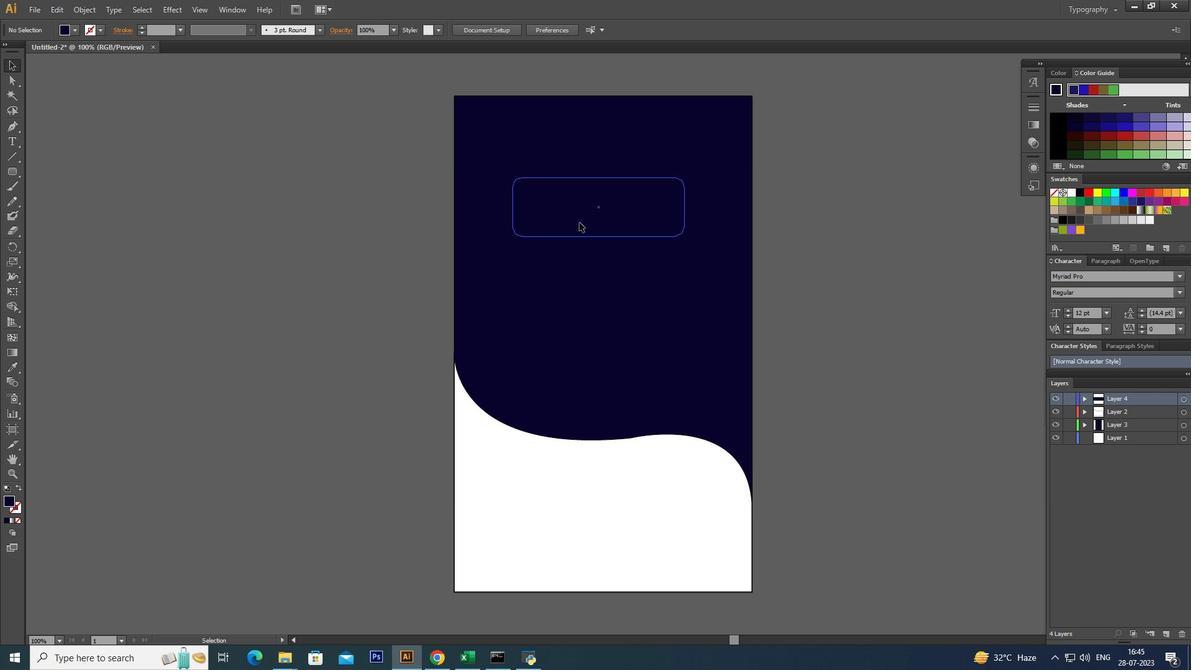 
Action: Mouse moved to (98, 29)
Screenshot: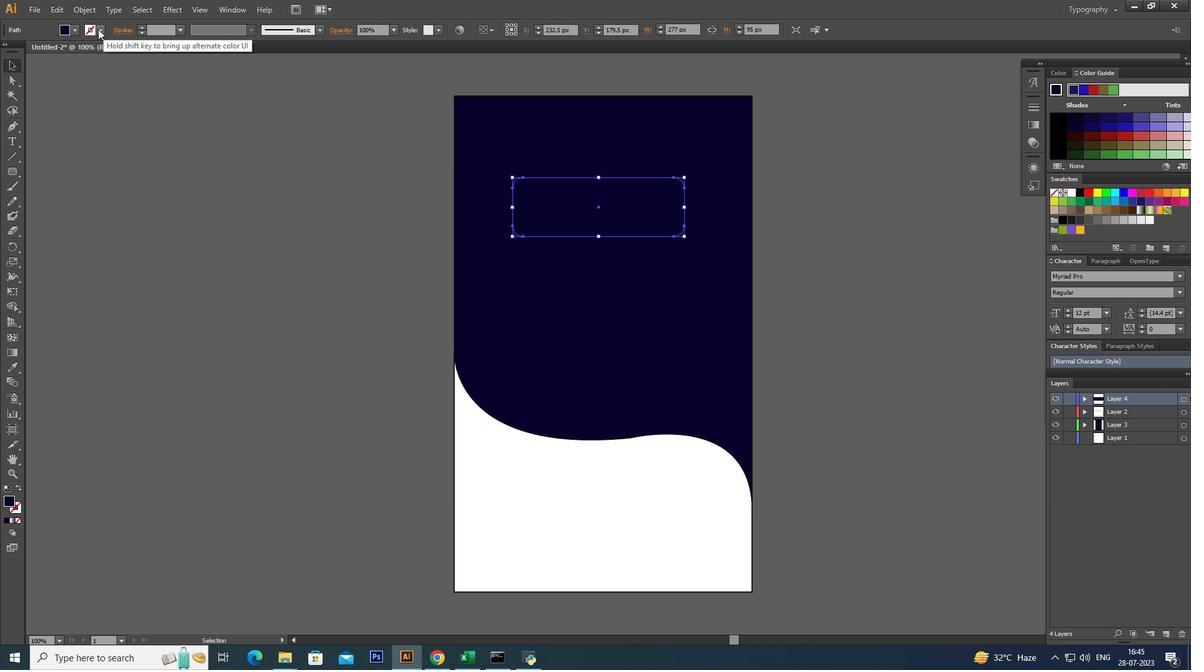 
Action: Mouse pressed left at (98, 29)
Screenshot: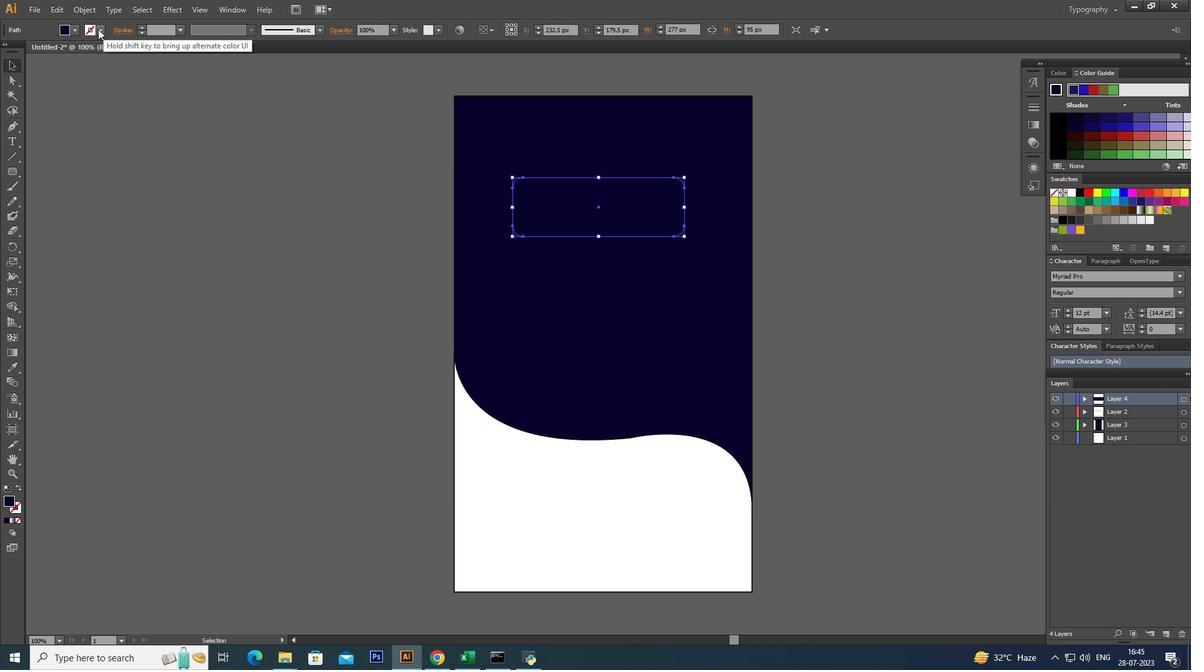 
Action: Mouse moved to (76, 30)
Screenshot: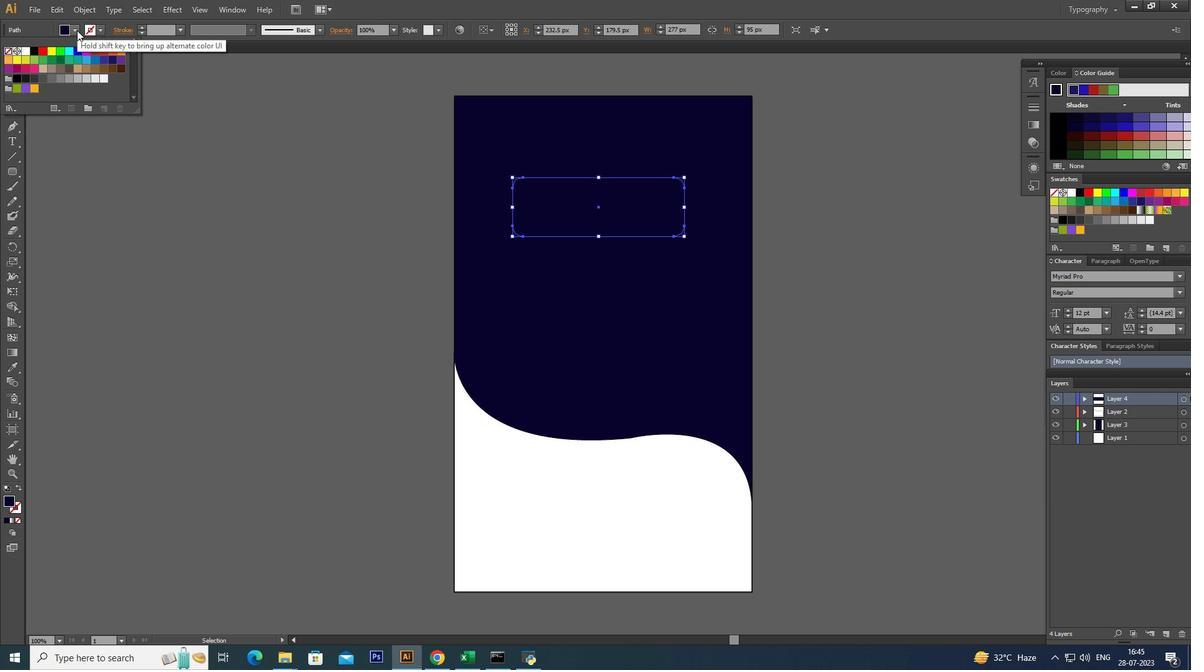 
Action: Mouse pressed left at (76, 30)
Screenshot: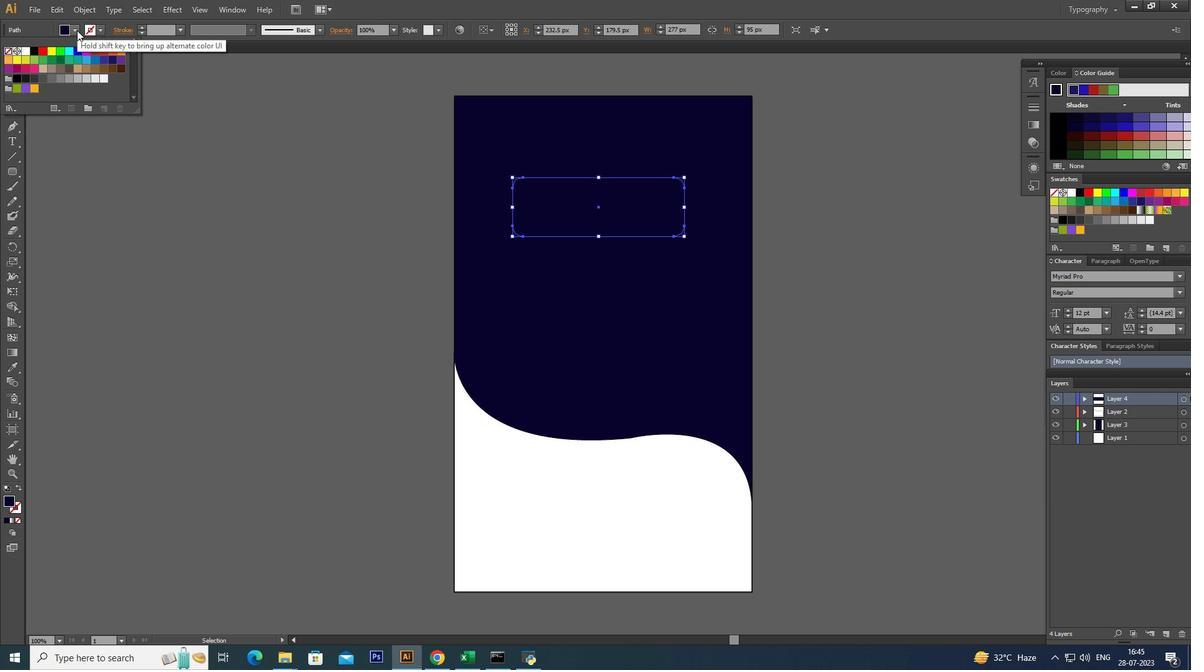 
Action: Mouse moved to (224, 201)
Screenshot: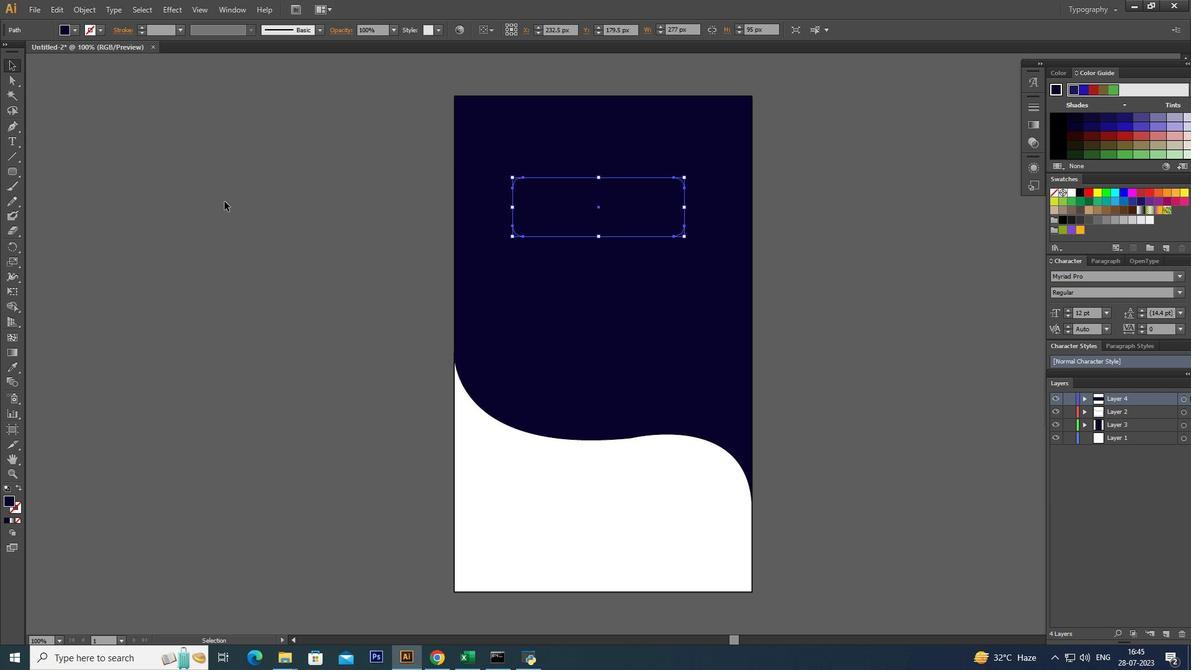 
Action: Mouse pressed left at (224, 201)
Screenshot: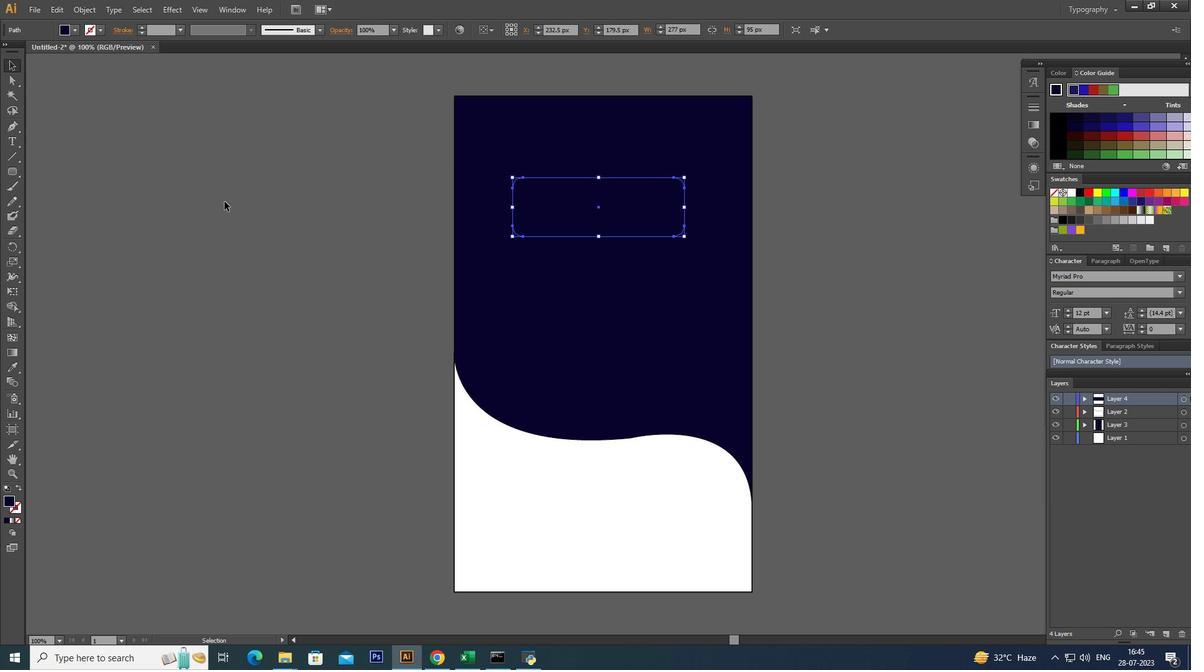 
Action: Mouse moved to (601, 224)
Screenshot: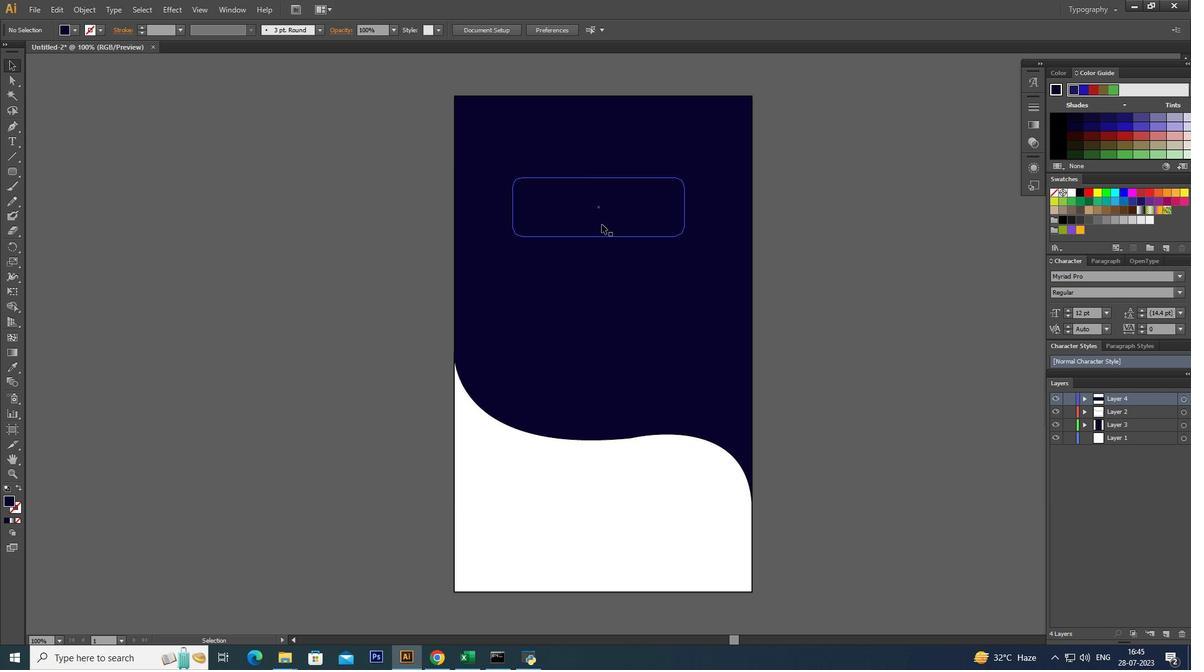 
Action: Mouse pressed left at (601, 224)
Screenshot: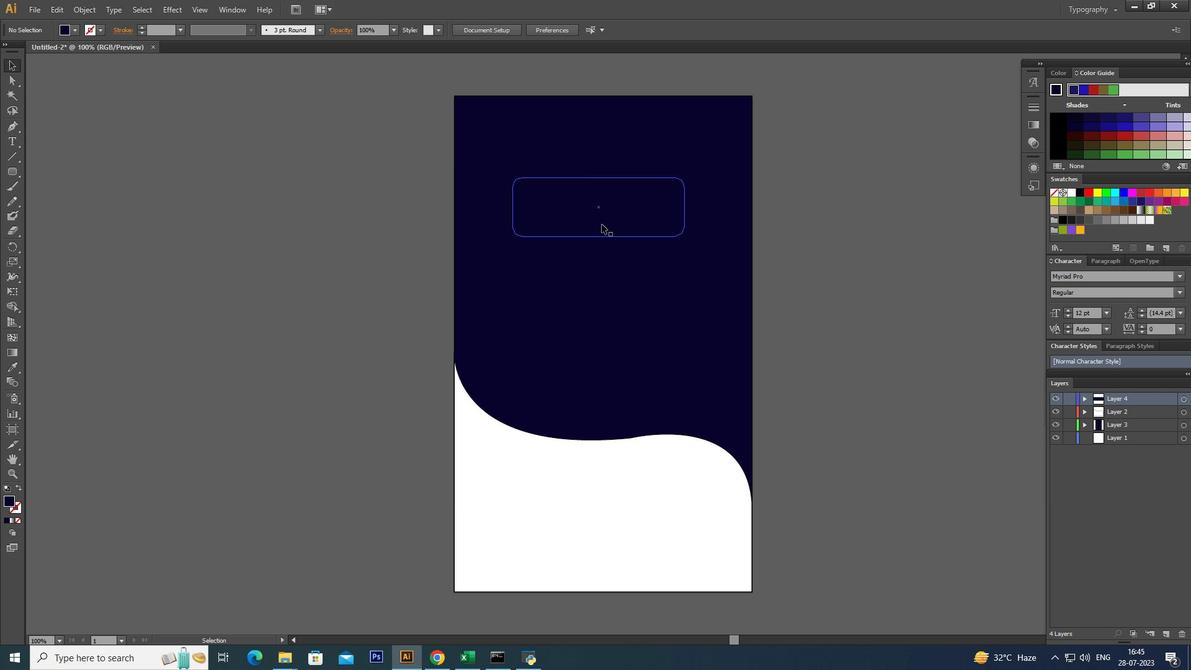 
Action: Mouse moved to (1175, 126)
Screenshot: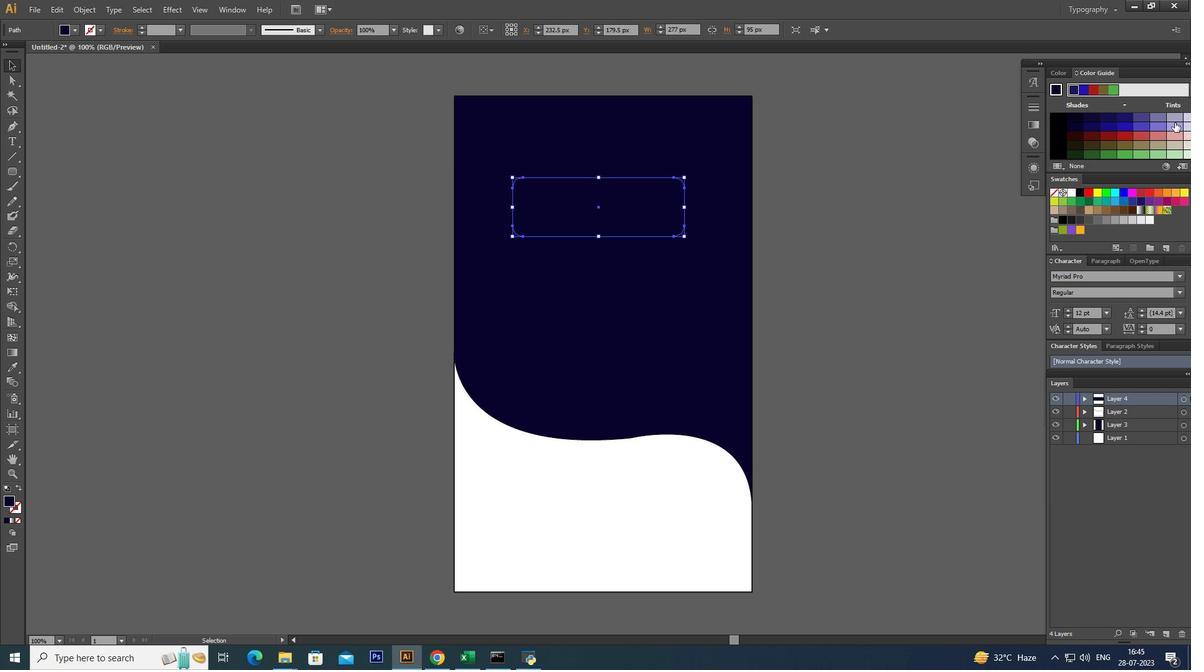 
Action: Mouse pressed left at (1175, 126)
Screenshot: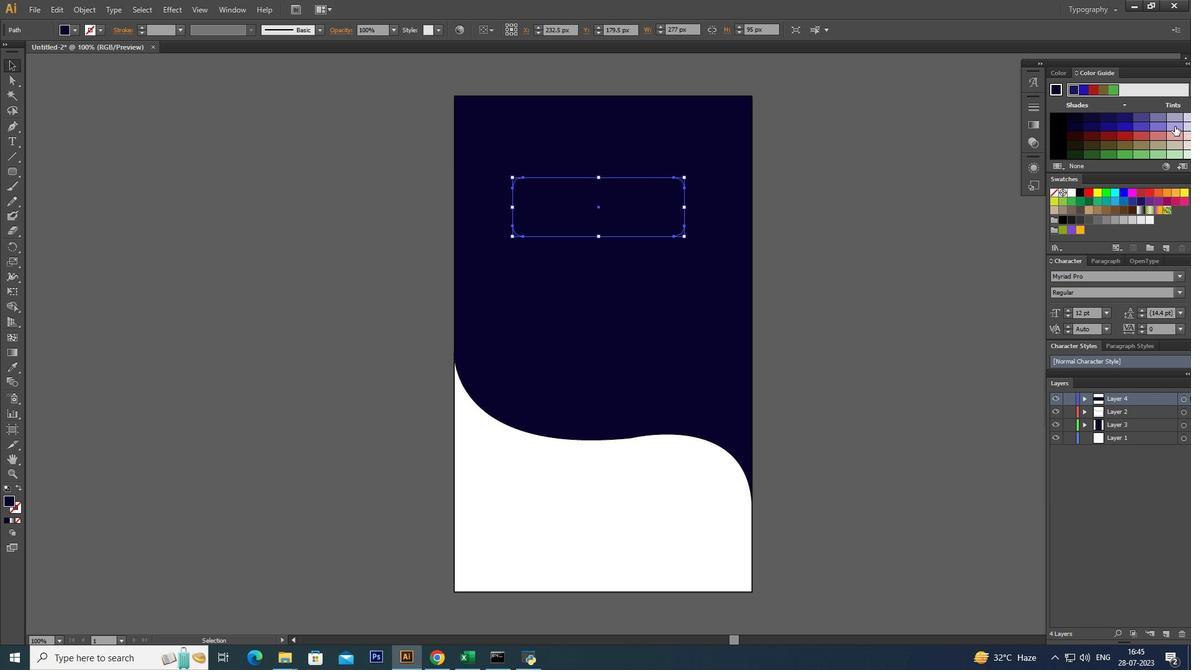 
Action: Mouse moved to (1175, 126)
Screenshot: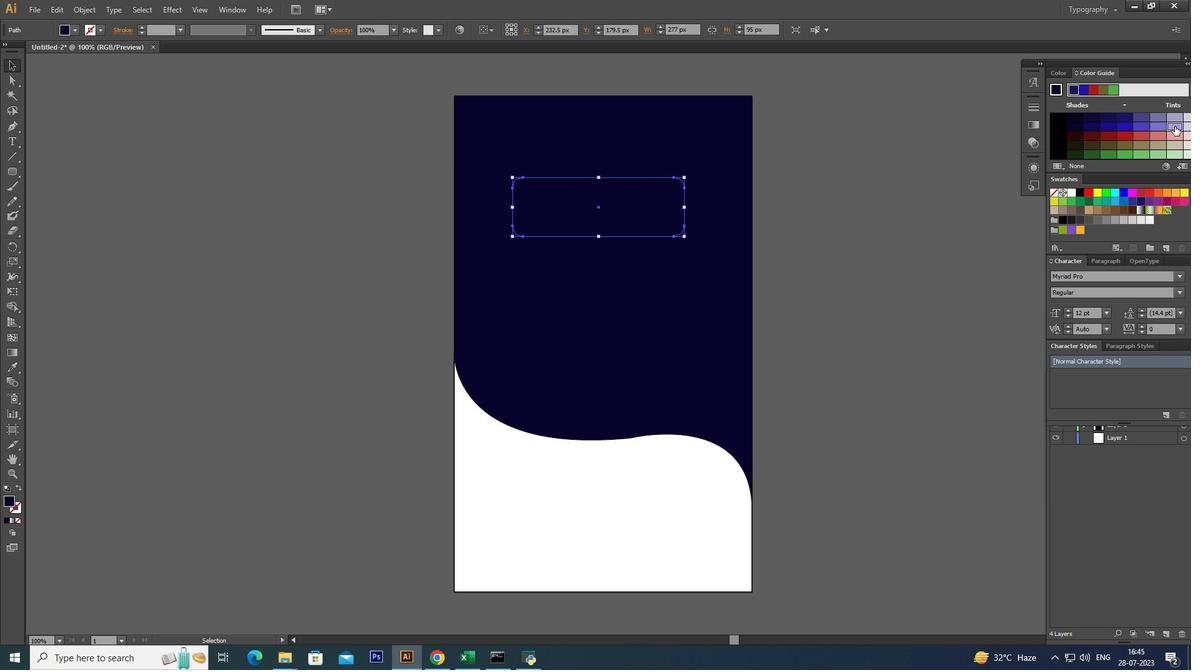 
Action: Mouse pressed left at (1175, 126)
Screenshot: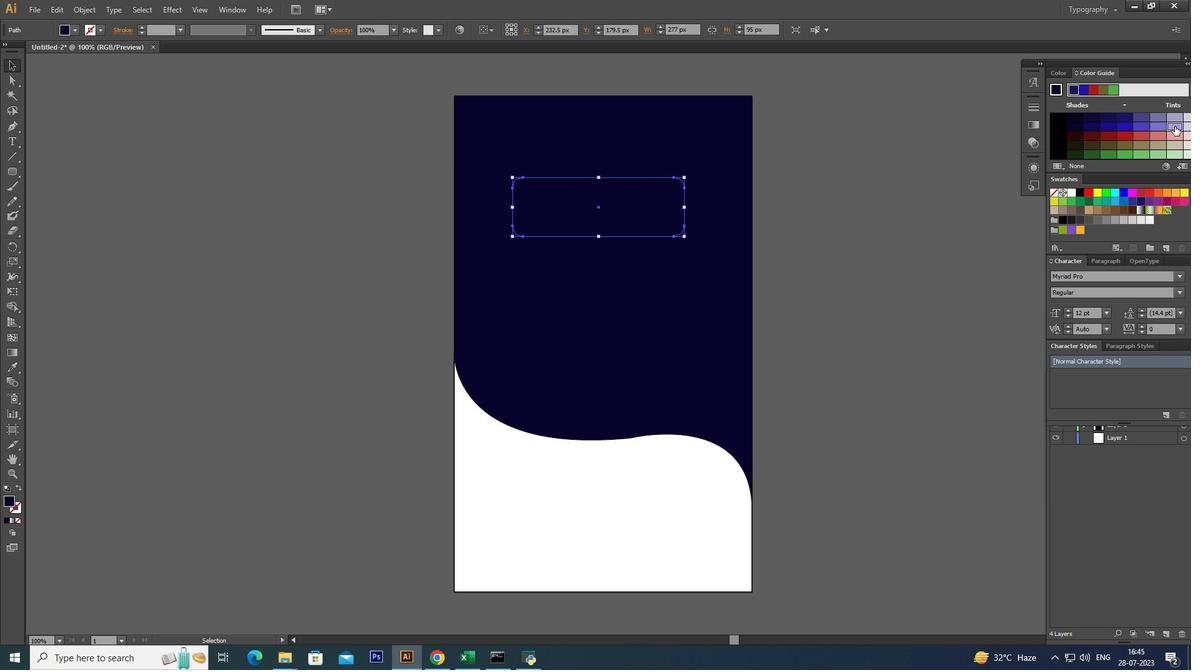 
Action: Mouse moved to (1174, 116)
Screenshot: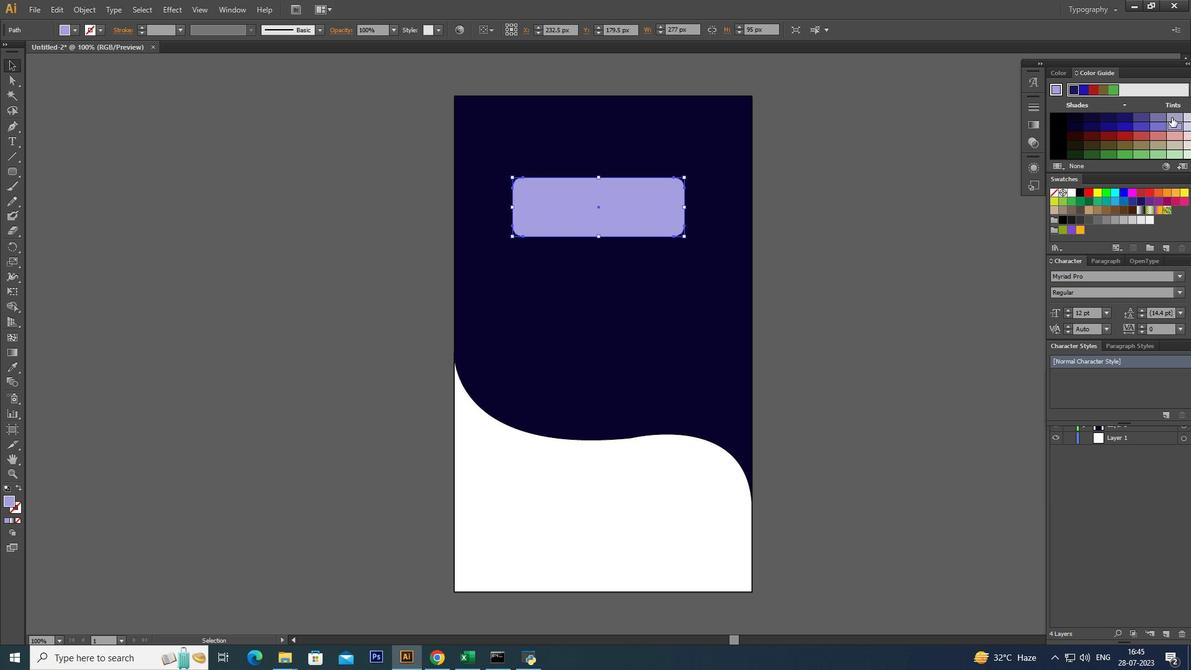 
Action: Mouse pressed left at (1174, 116)
Screenshot: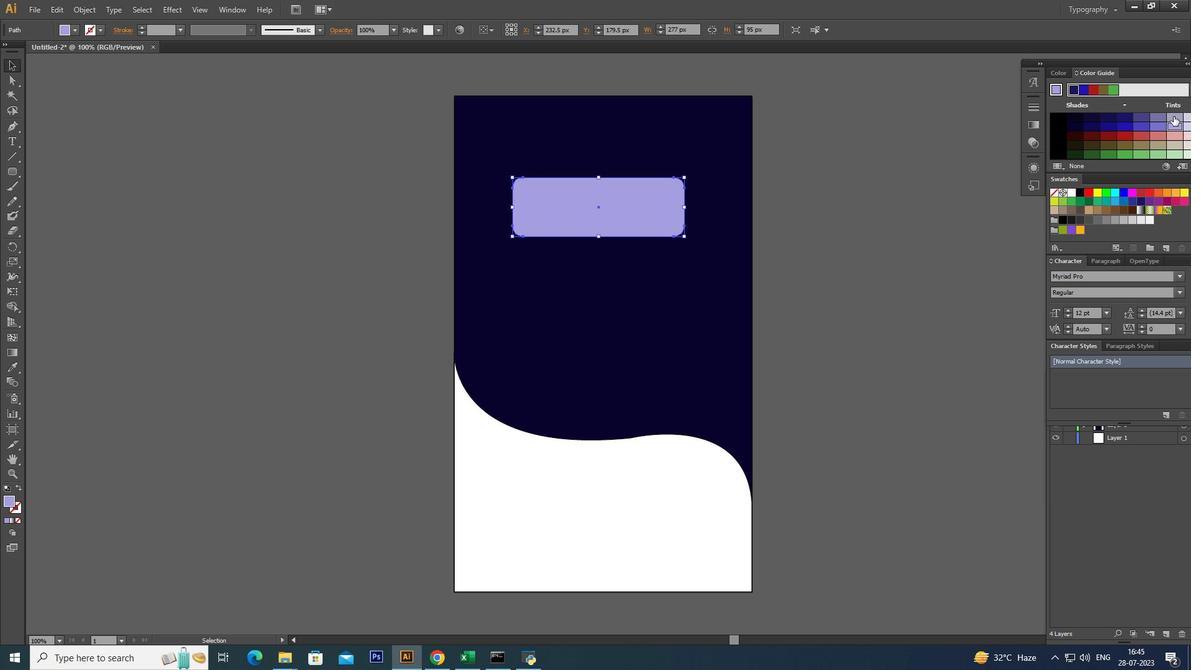 
Action: Mouse moved to (842, 174)
Screenshot: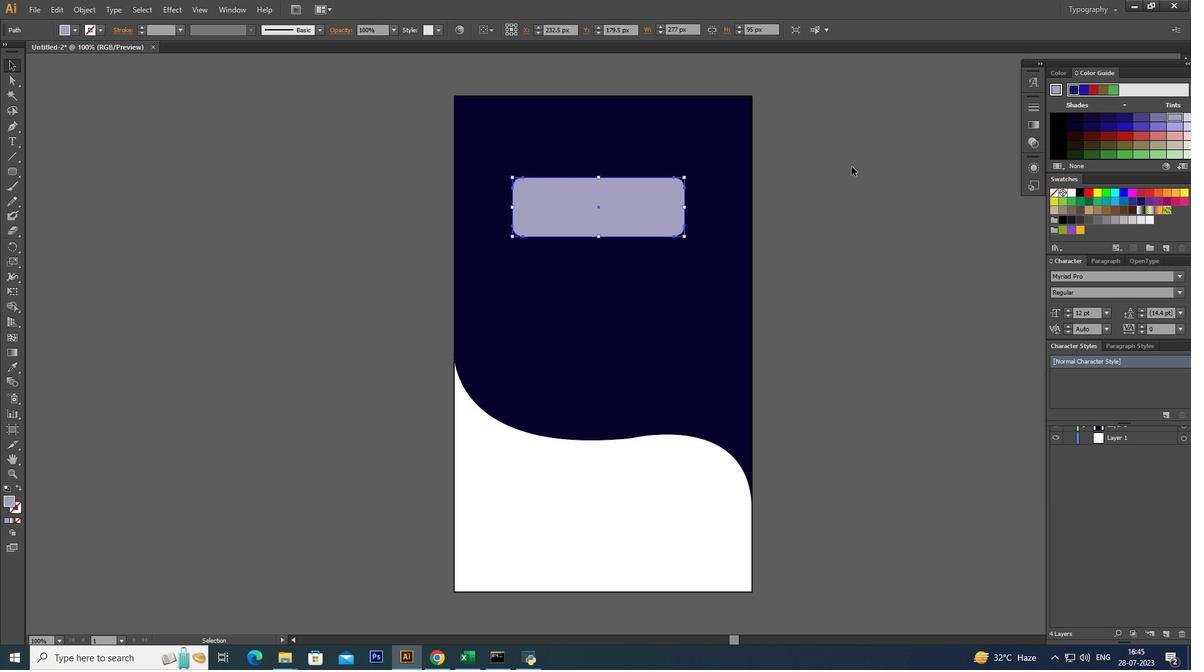 
Action: Mouse pressed left at (842, 174)
Screenshot: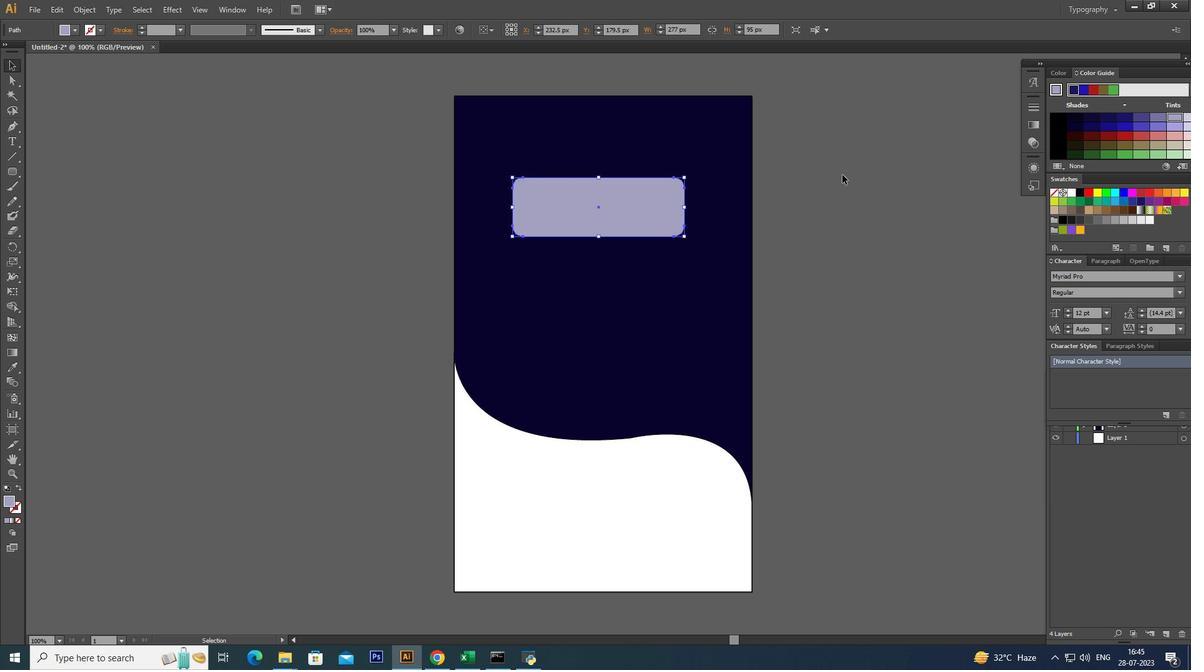 
Action: Mouse moved to (595, 209)
Screenshot: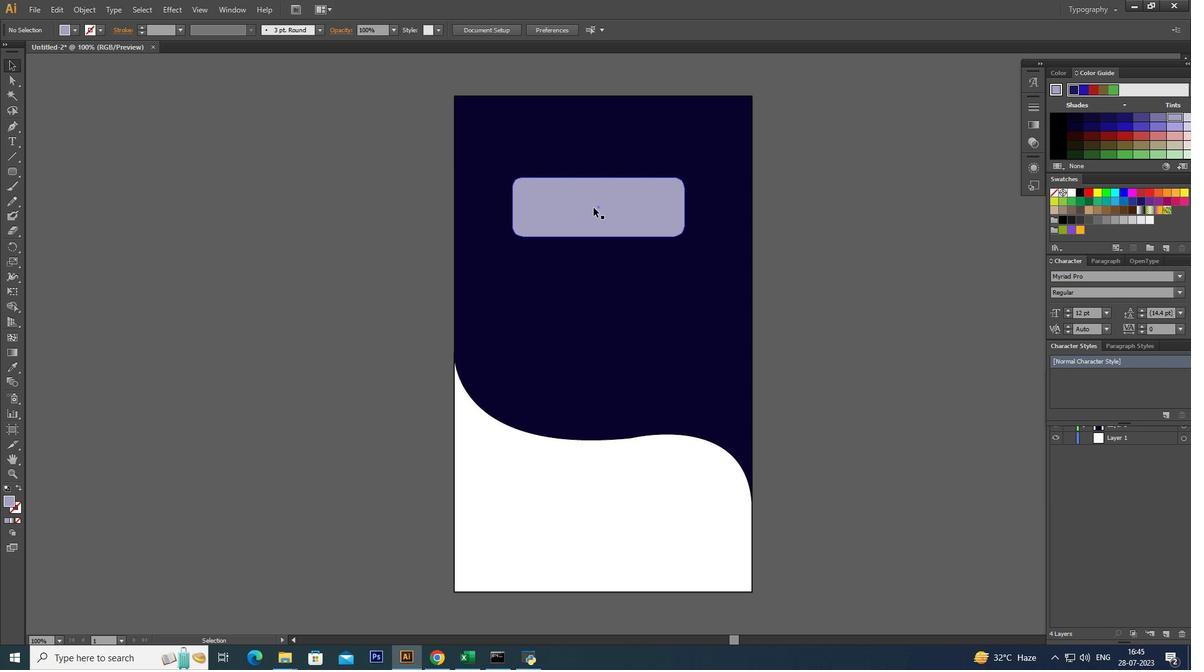 
Action: Mouse pressed left at (595, 209)
Screenshot: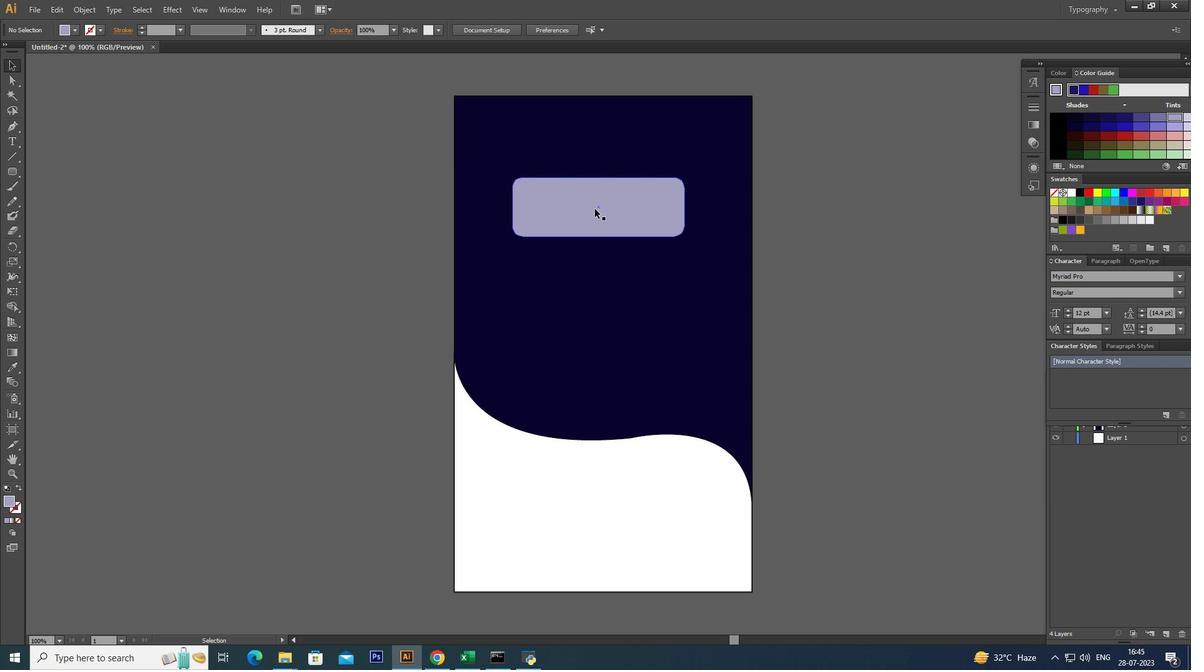 
Action: Mouse moved to (585, 199)
Screenshot: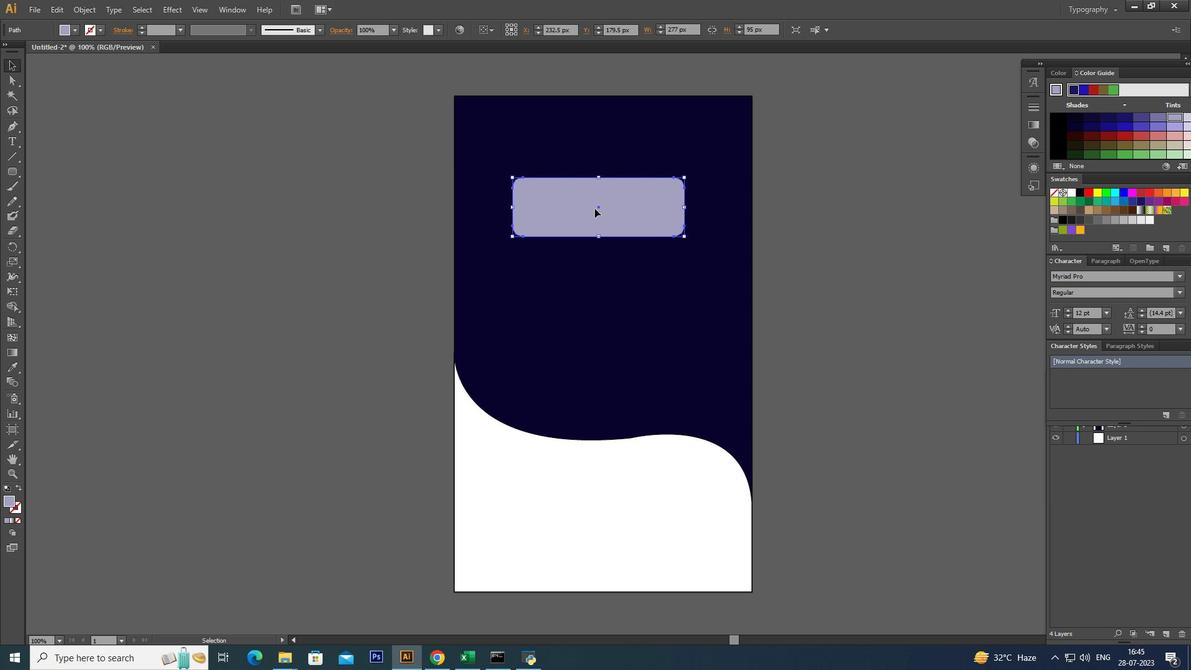 
Action: Key pressed <Key.alt_l>
Screenshot: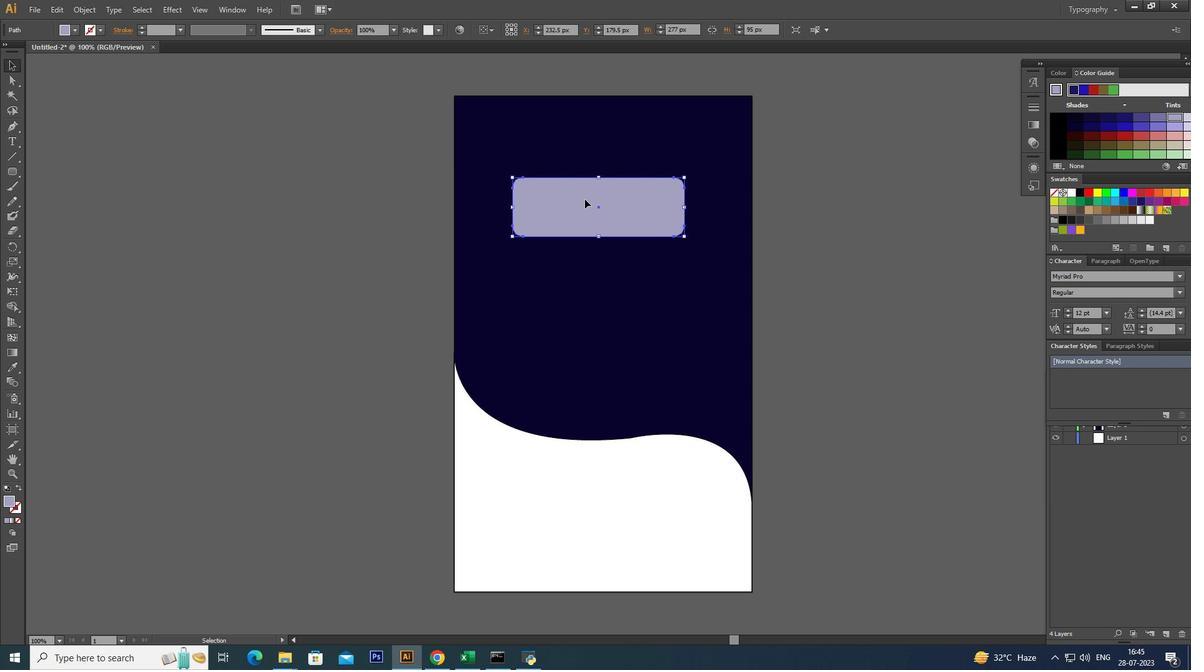 
Action: Mouse pressed left at (585, 199)
Screenshot: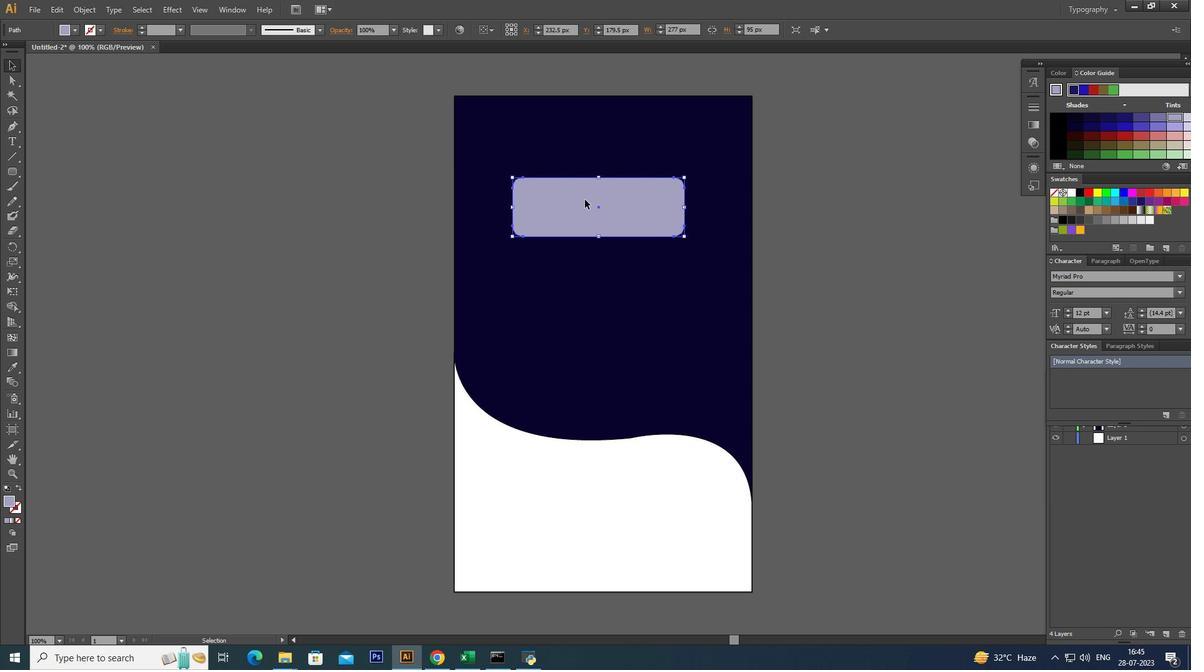
Action: Mouse moved to (585, 324)
Screenshot: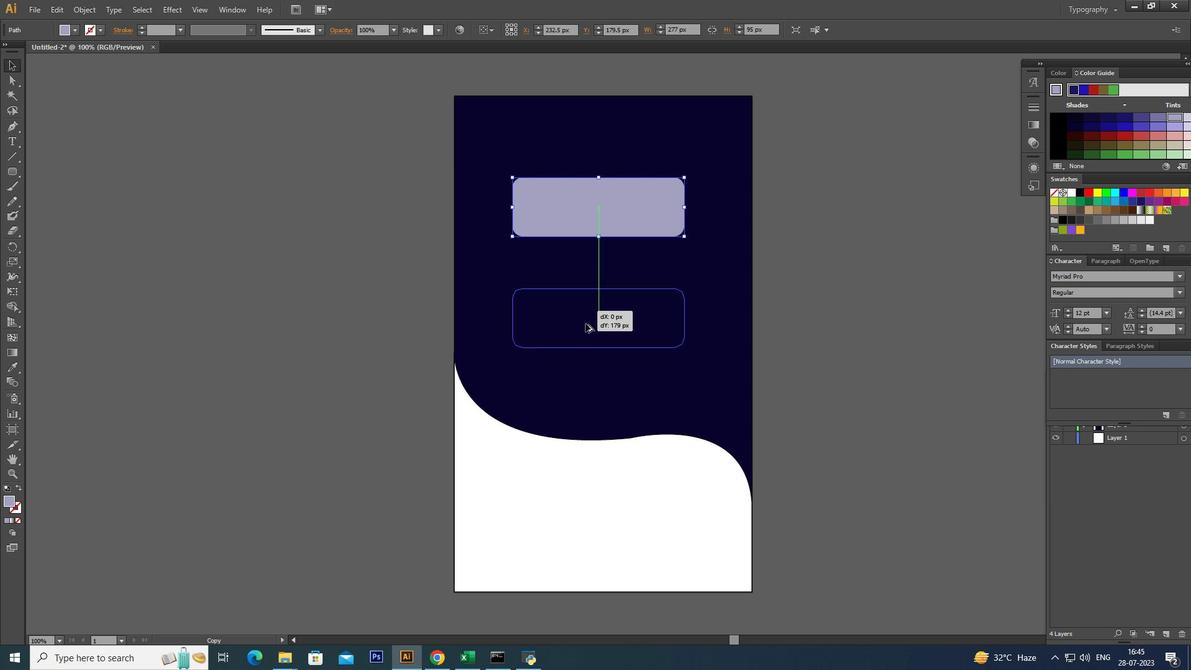 
Action: Key pressed <Key.alt_l><Key.alt_l><Key.alt_l><Key.alt_l><Key.alt_l><Key.alt_l><Key.alt_l>
Screenshot: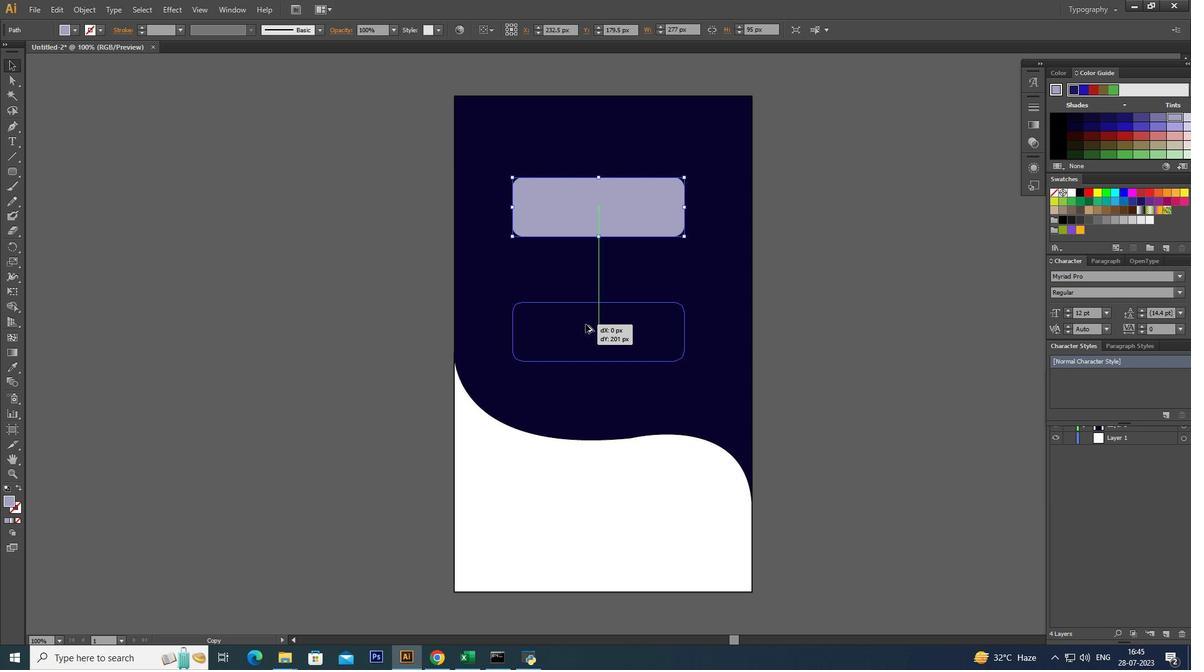 
Action: Mouse moved to (585, 320)
Screenshot: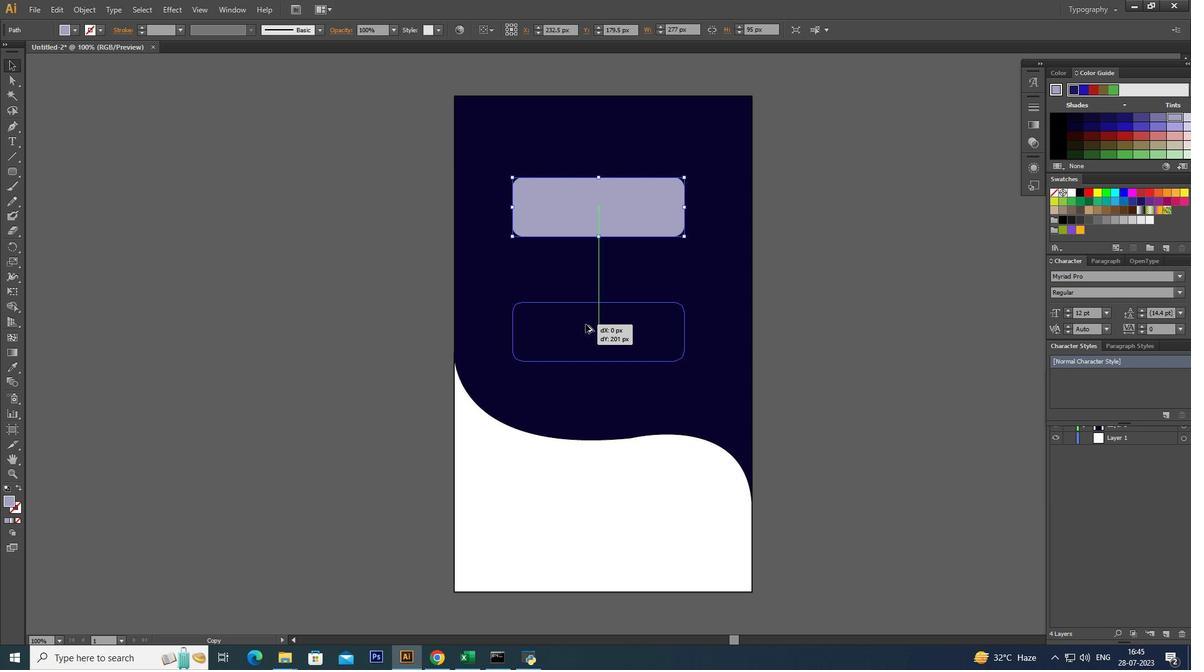 
Action: Key pressed <Key.alt_l>
Screenshot: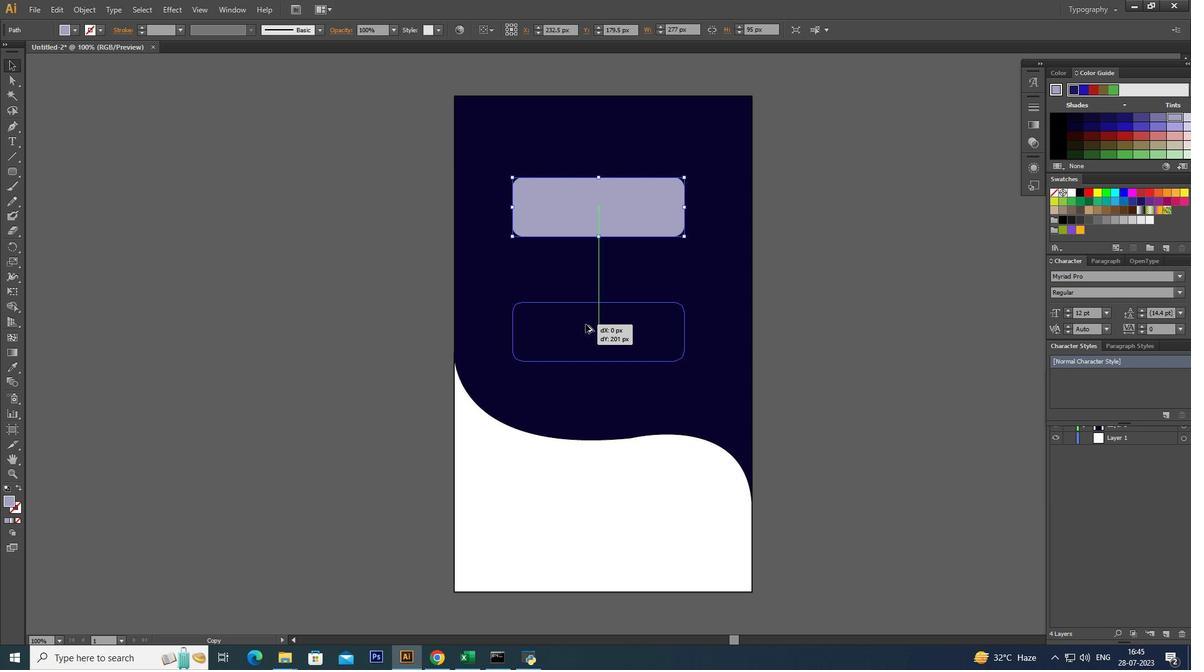 
Action: Mouse moved to (585, 314)
Screenshot: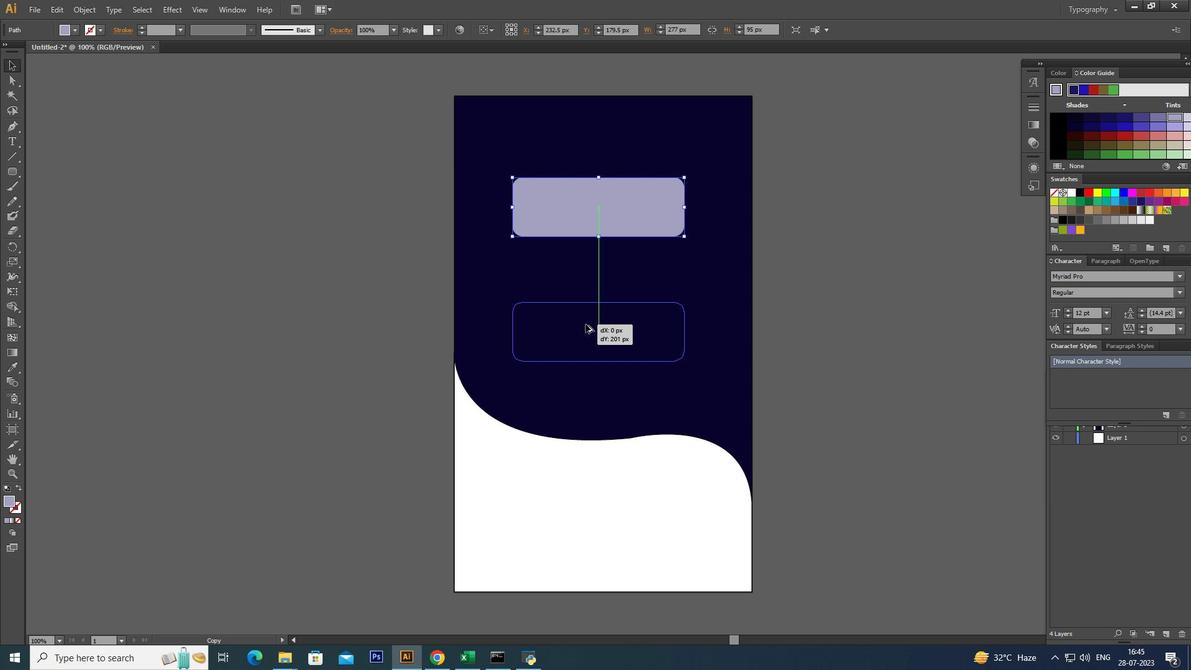 
Action: Key pressed <Key.alt_l>
Screenshot: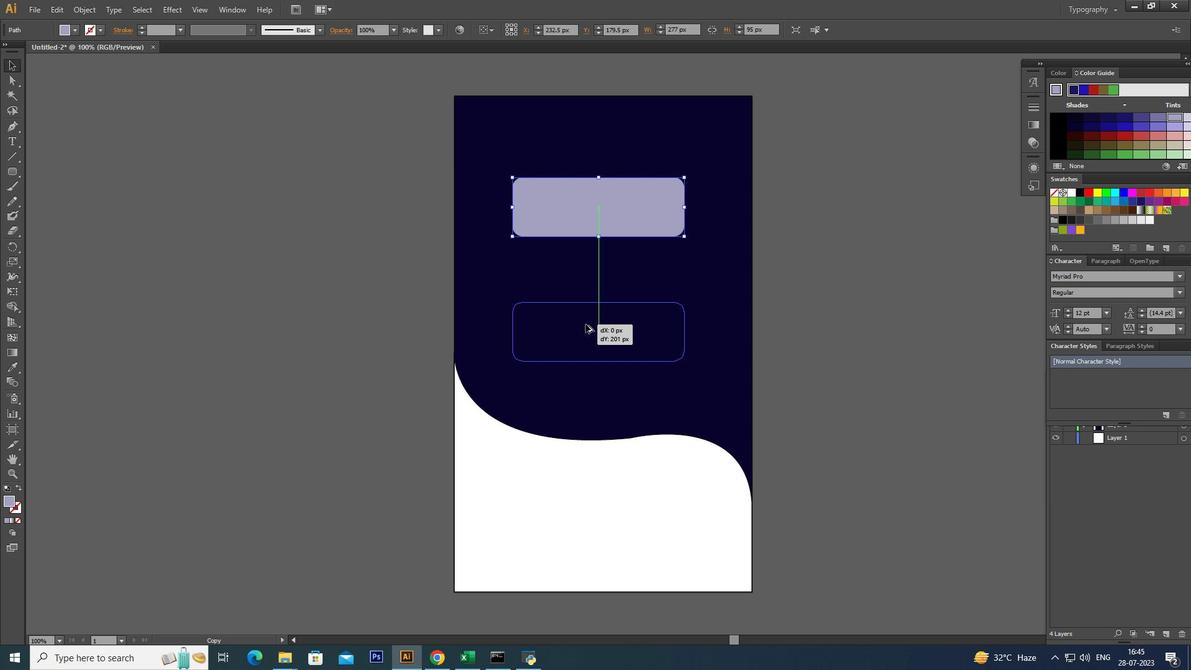 
Action: Mouse moved to (585, 310)
Screenshot: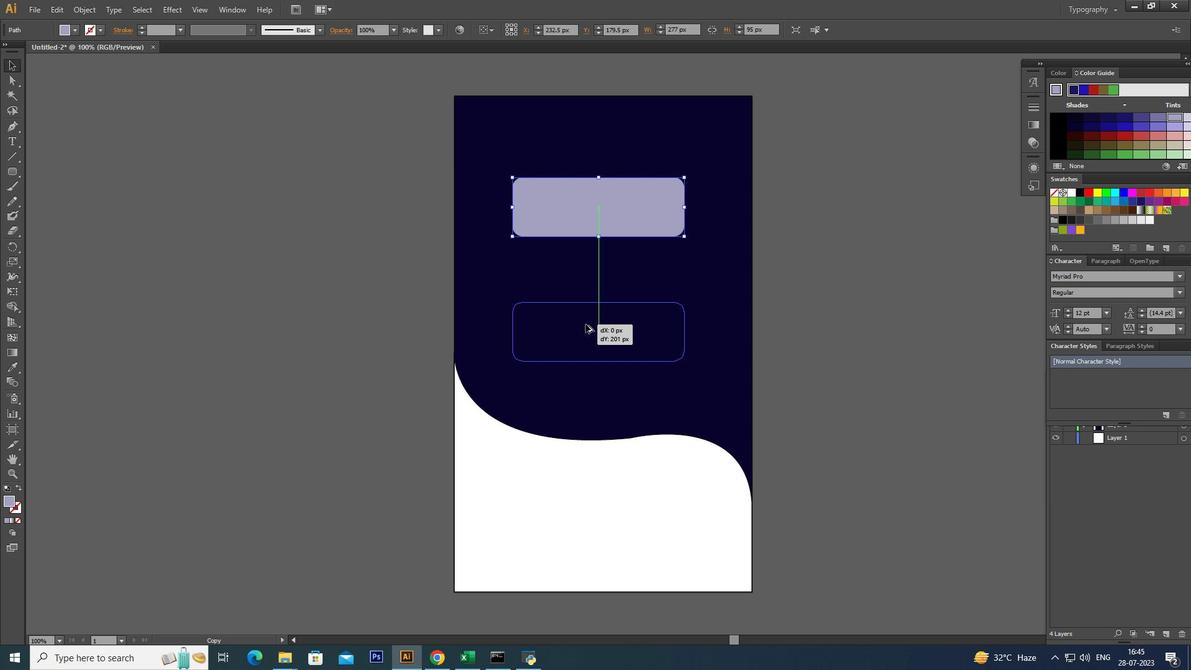 
Action: Key pressed <Key.alt_l>
Screenshot: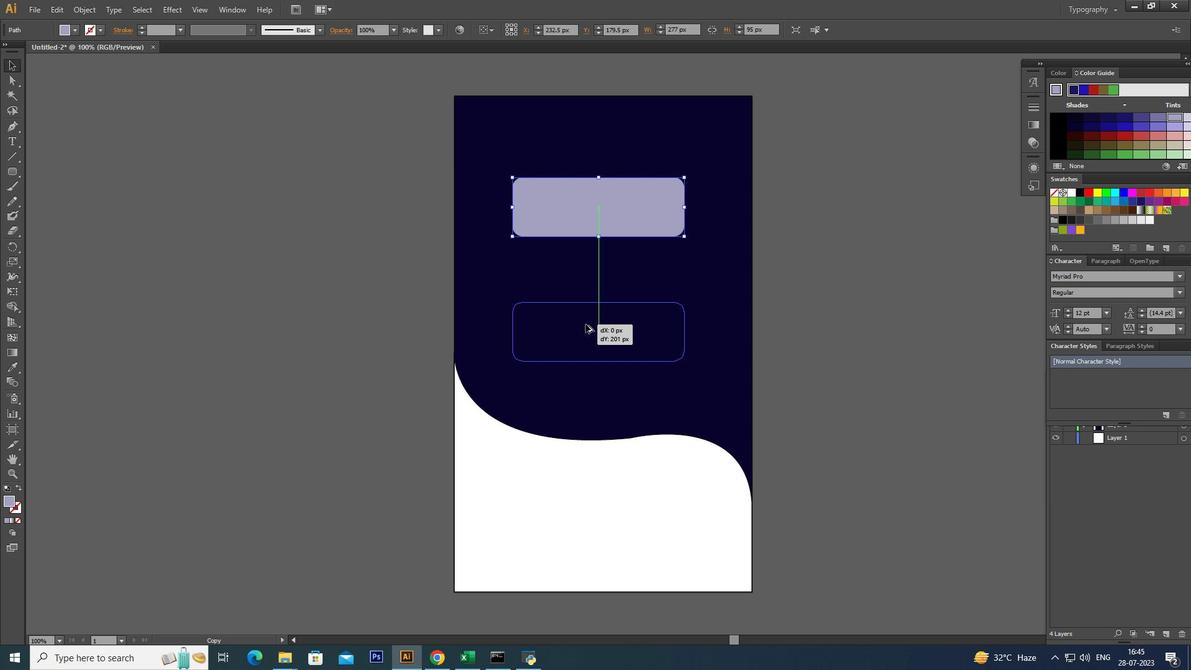 
Action: Mouse moved to (585, 307)
Screenshot: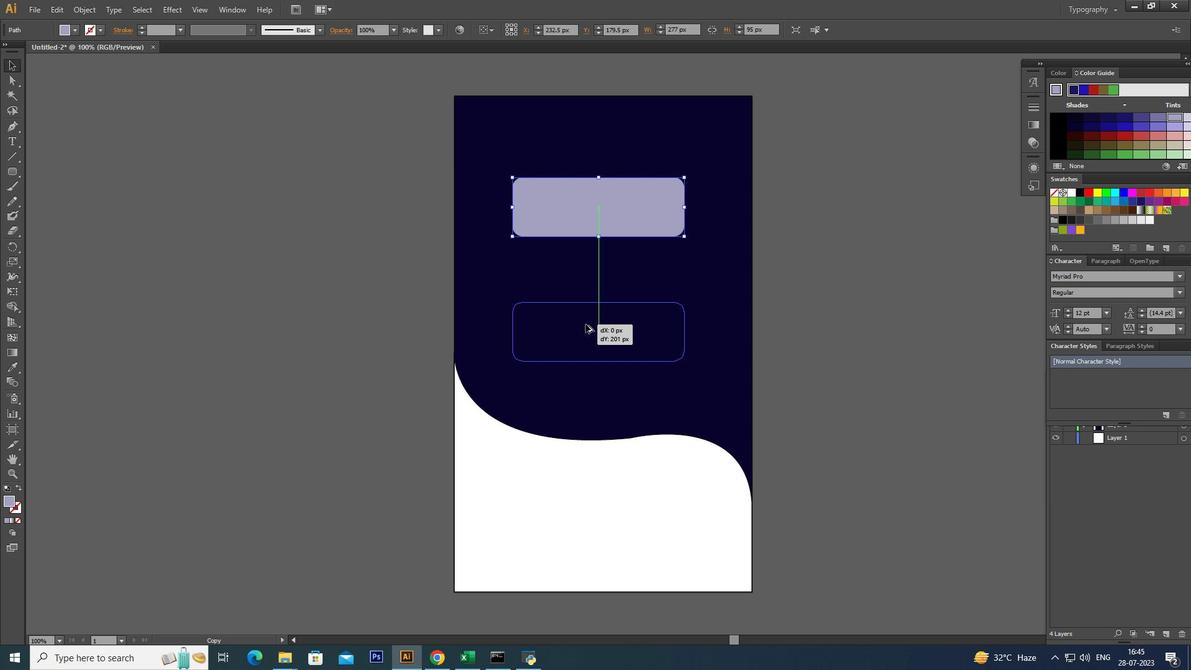 
Action: Key pressed <Key.alt_l>
Screenshot: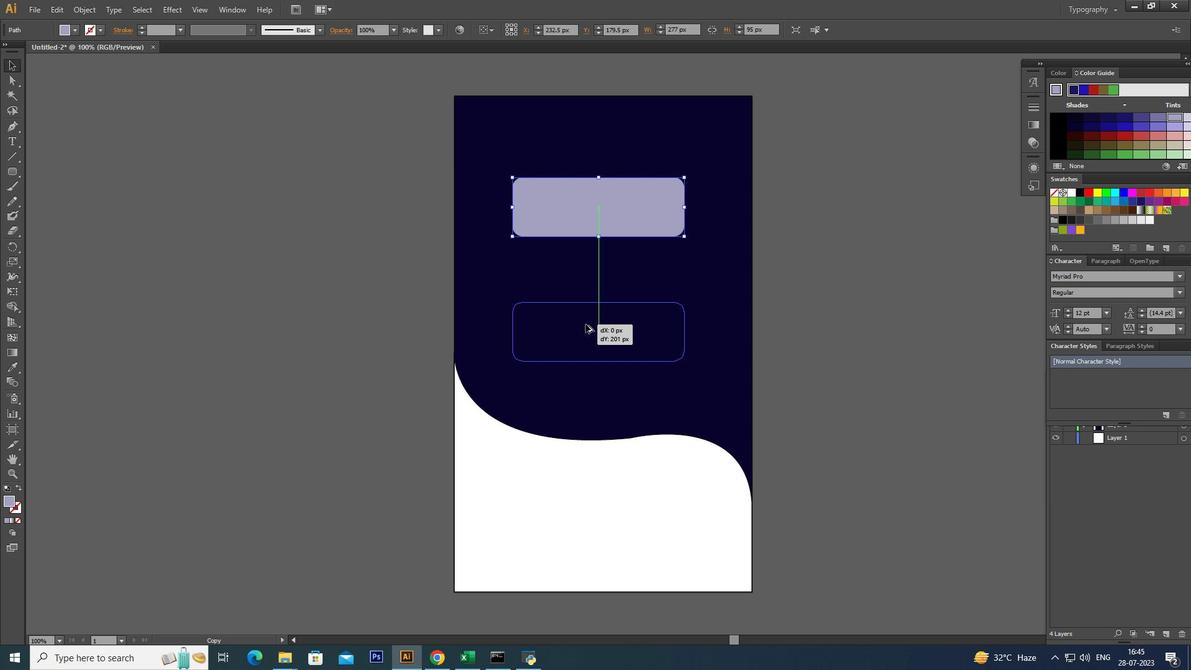 
Action: Mouse moved to (585, 304)
Screenshot: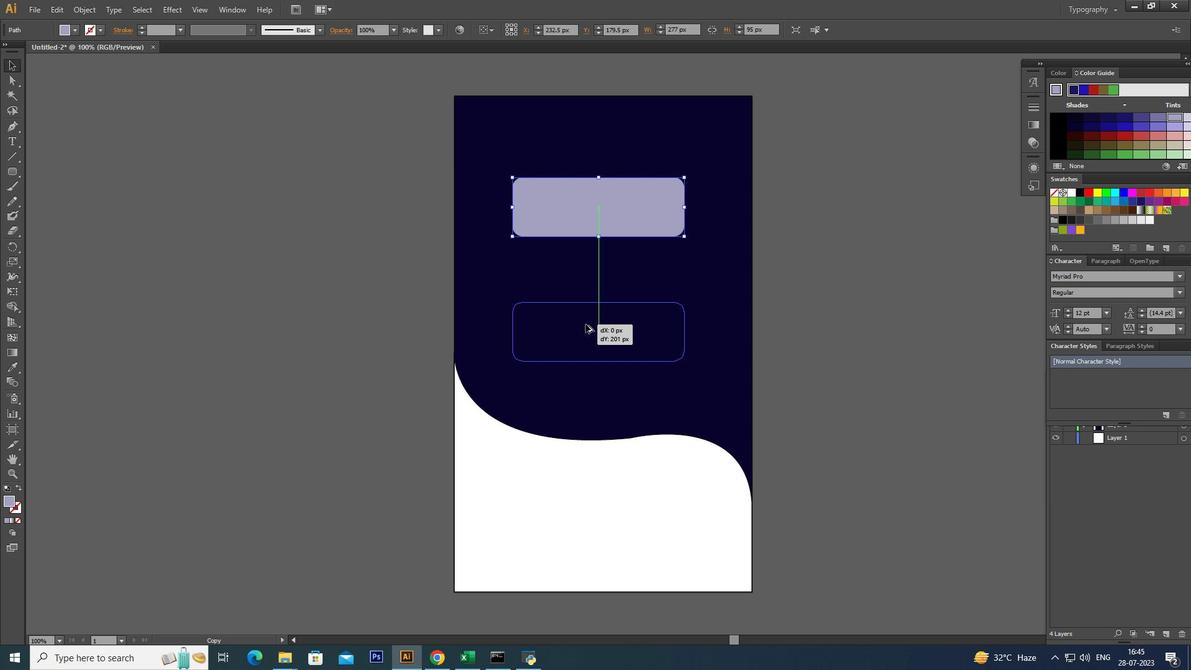 
Action: Key pressed <Key.alt_l><Key.alt_l>
Screenshot: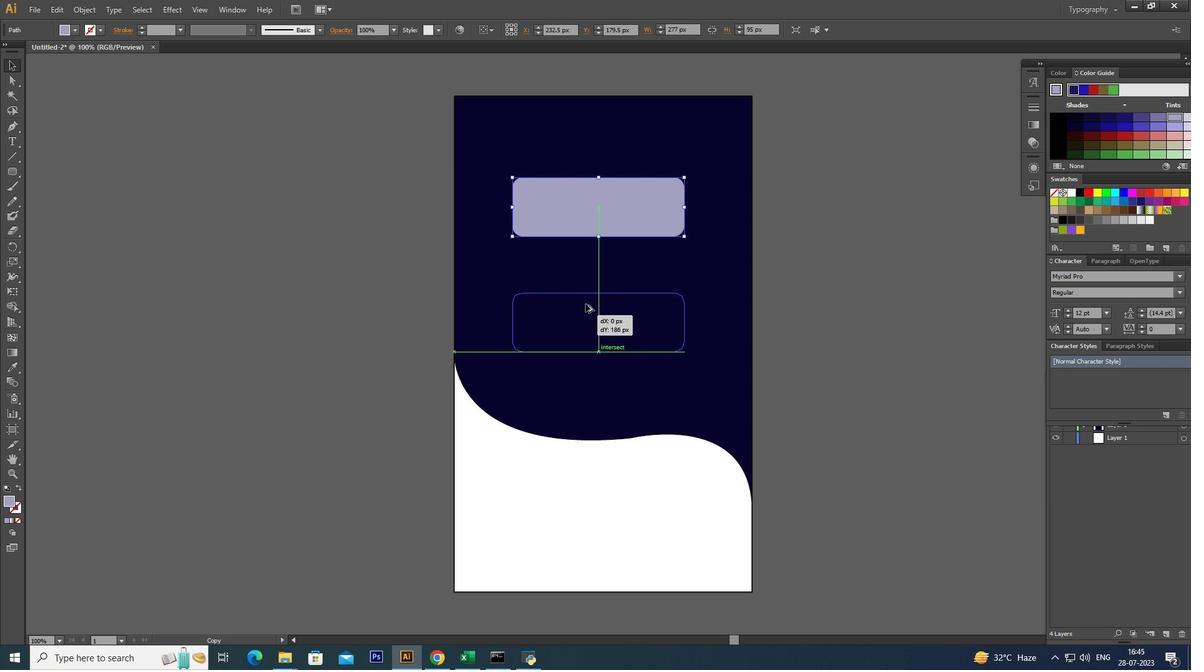 
Action: Mouse moved to (585, 303)
Screenshot: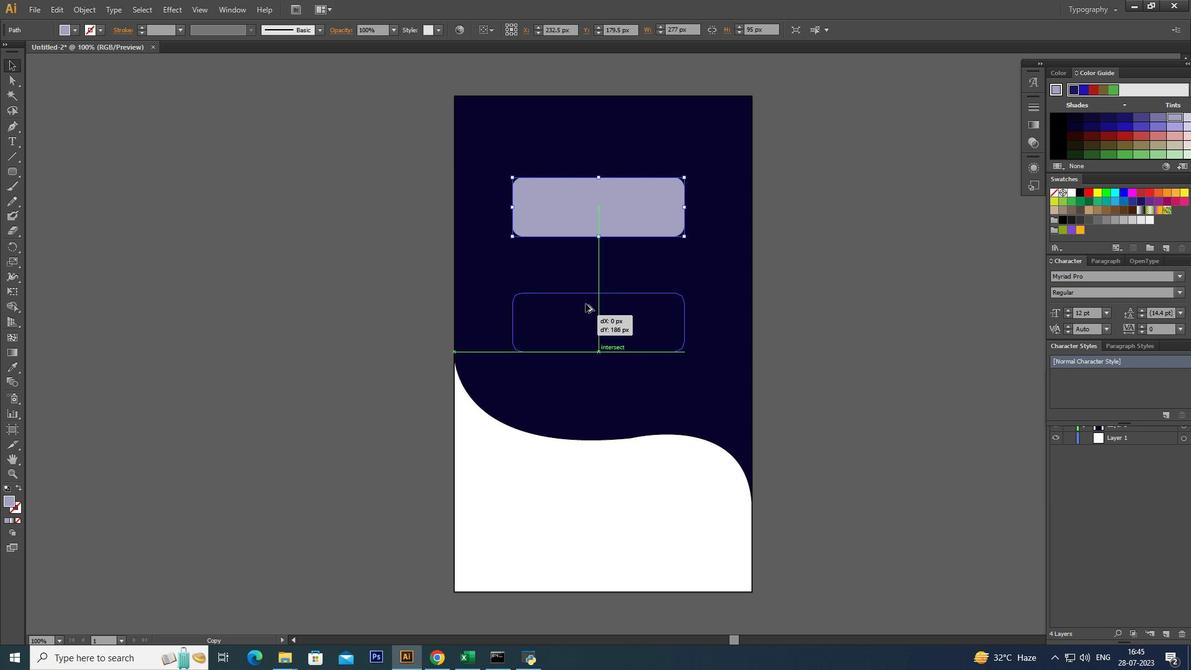 
Action: Key pressed <Key.alt_l>
Screenshot: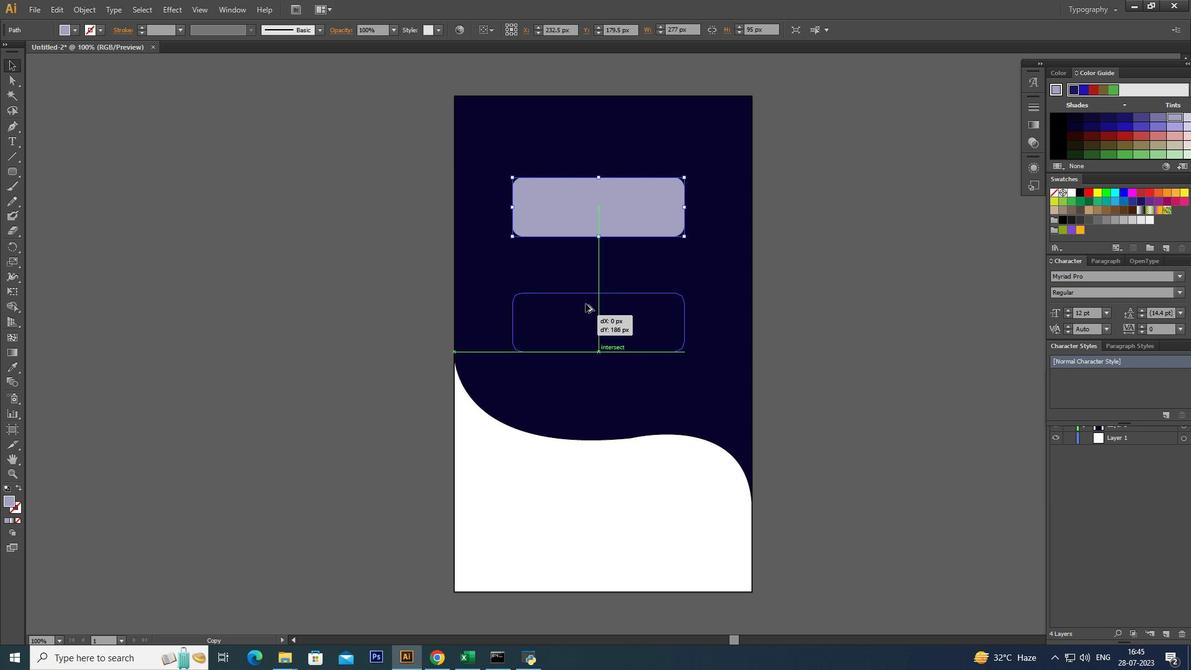 
Action: Mouse moved to (585, 303)
Screenshot: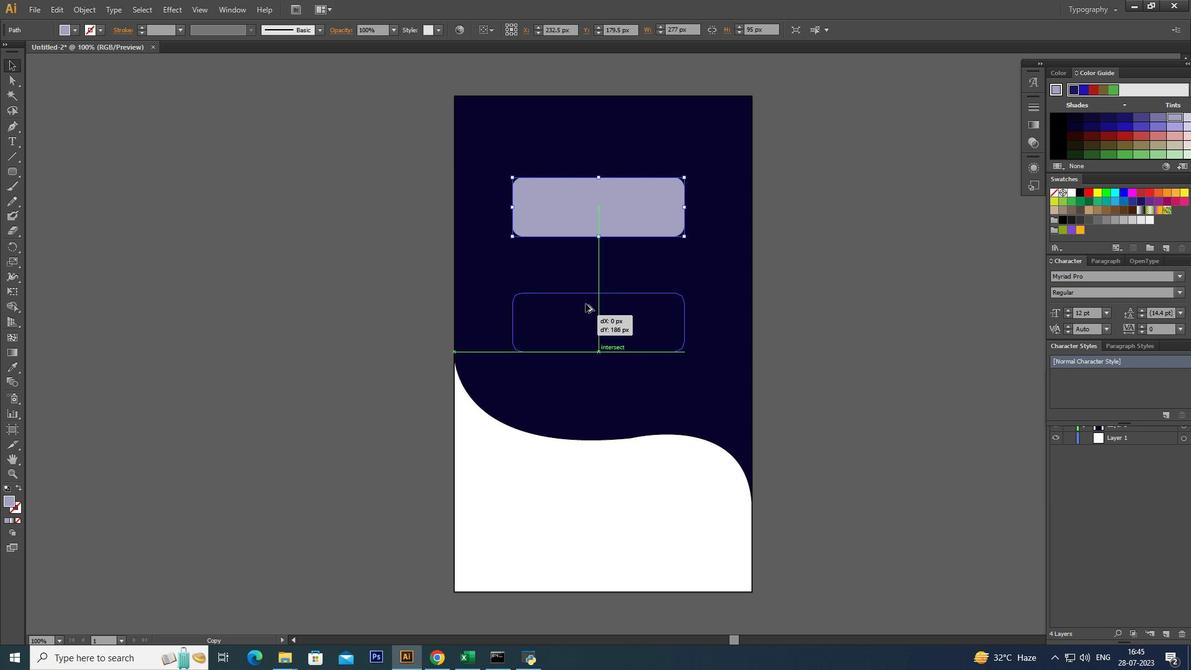 
Action: Key pressed <Key.alt_l><Key.alt_l><Key.alt_l><Key.alt_l>
Screenshot: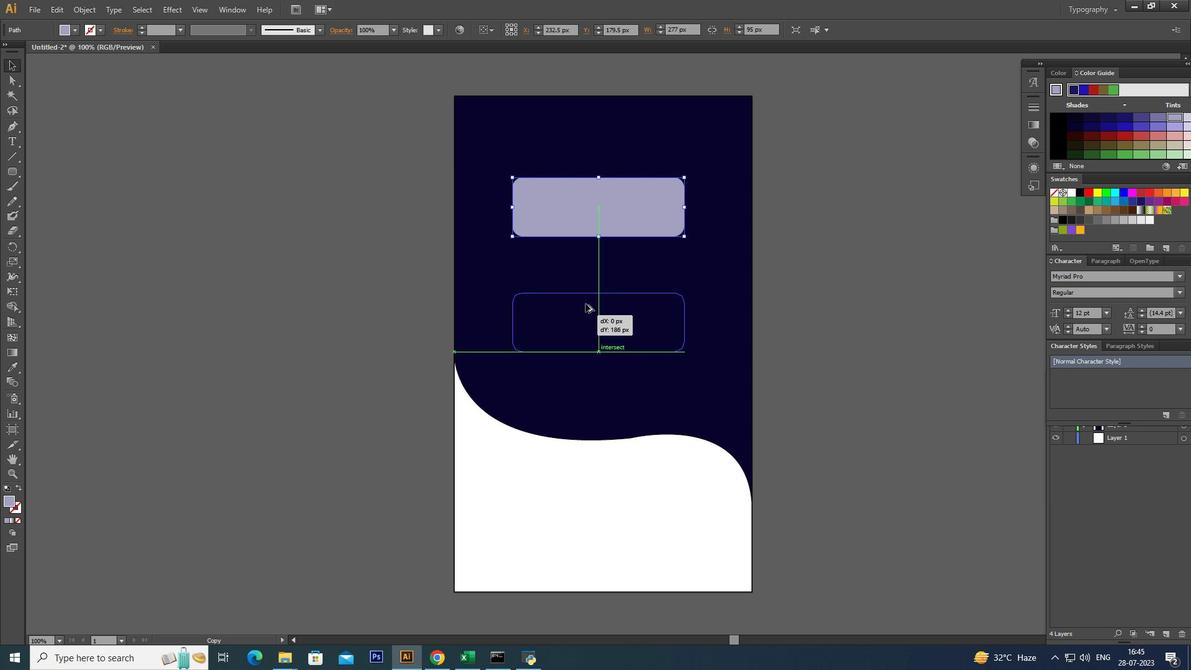 
Action: Mouse moved to (585, 302)
Screenshot: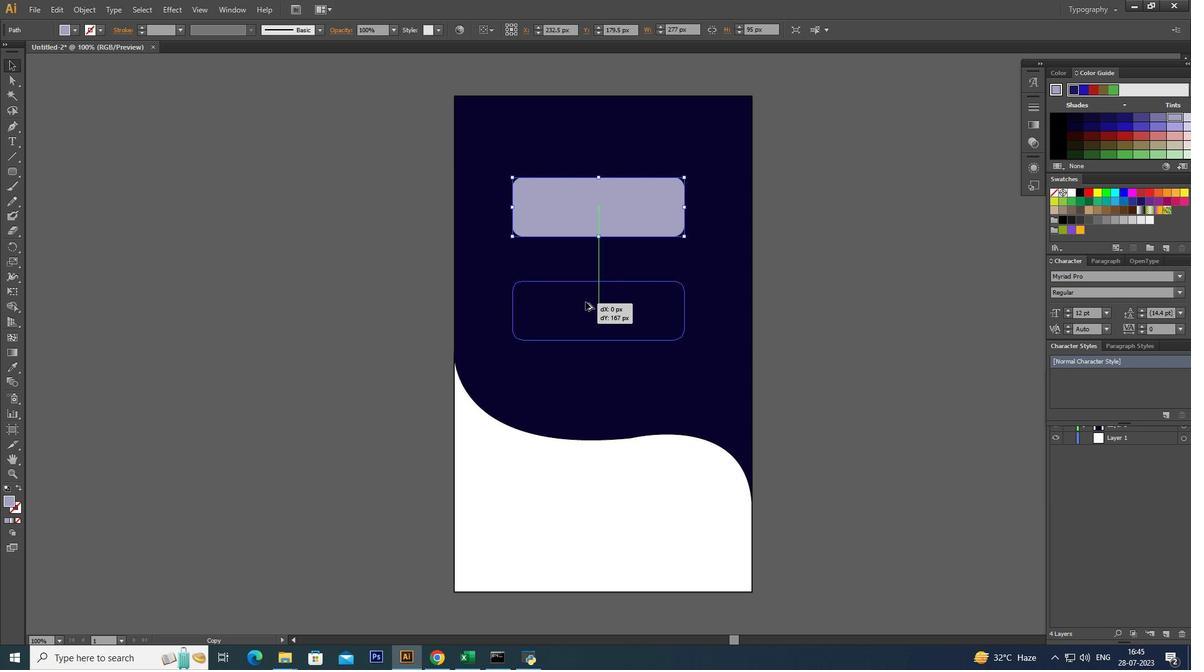 
Action: Key pressed <Key.alt_l>
Screenshot: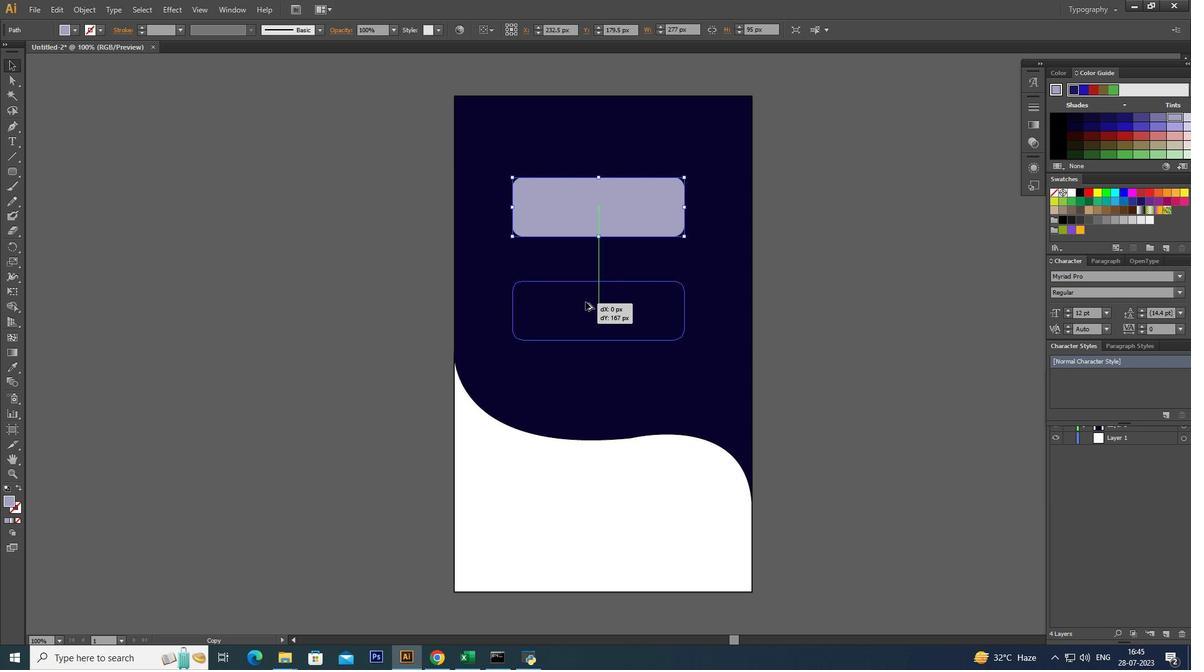 
Action: Mouse moved to (585, 301)
Screenshot: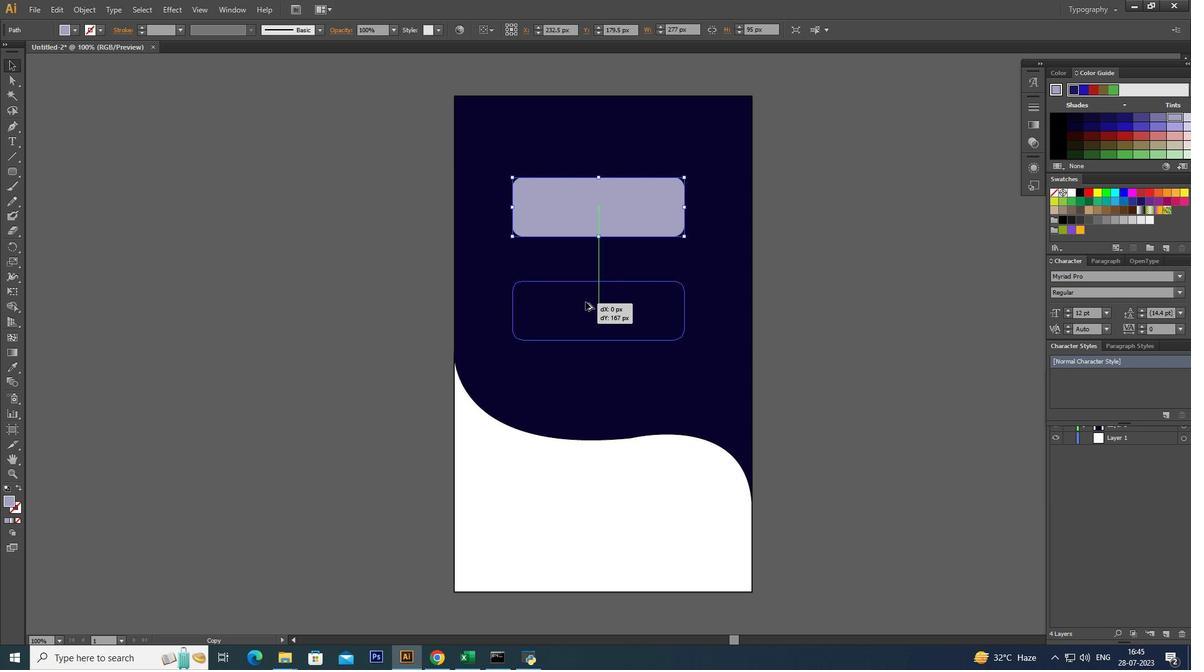 
Action: Key pressed <Key.alt_l><Key.alt_l><Key.alt_l><Key.alt_l><Key.alt_l><Key.alt_l><Key.alt_l><Key.alt_l><Key.alt_l><Key.alt_l><Key.alt_l><Key.alt_l><Key.alt_l><Key.alt_l><Key.alt_l><Key.alt_l><Key.alt_l>
Screenshot: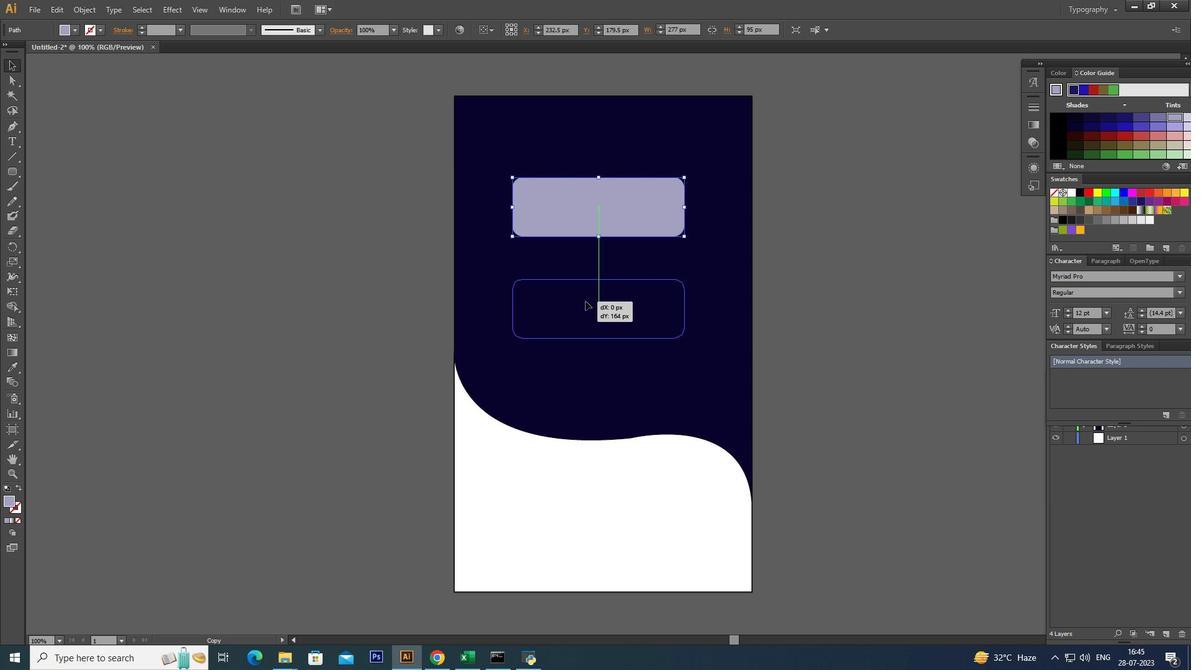 
Action: Mouse pressed left at (585, 301)
Screenshot: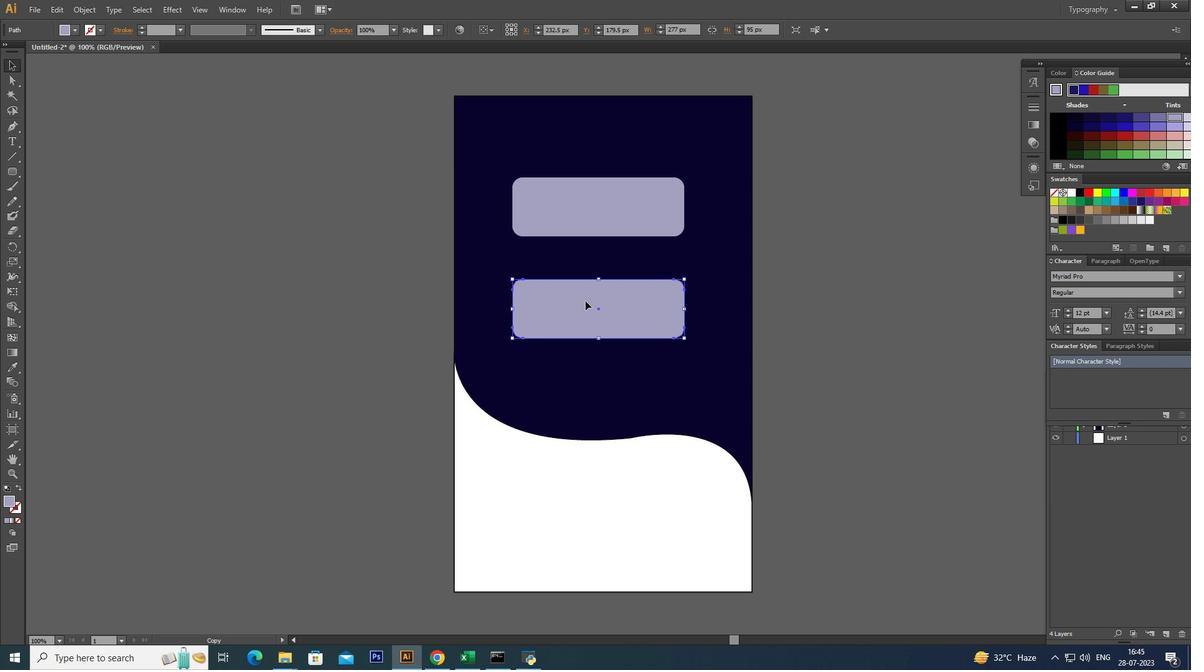 
Action: Key pressed <Key.alt_l>
Screenshot: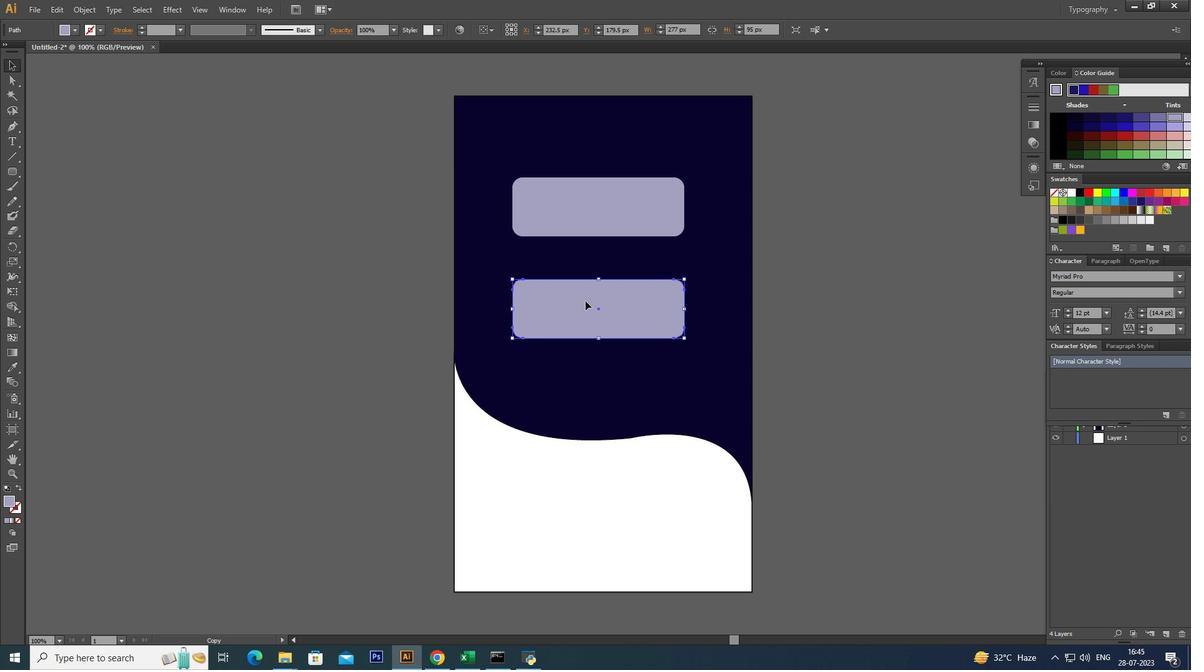 
Action: Mouse moved to (588, 404)
Screenshot: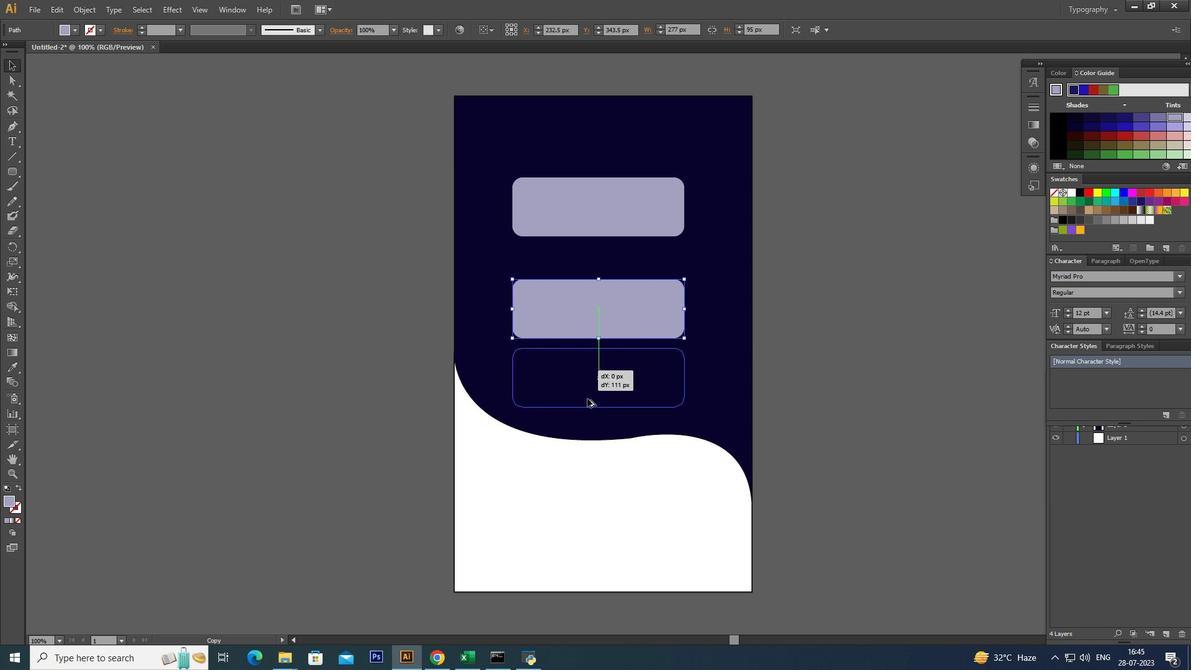 
Action: Key pressed <Key.alt_l>
Screenshot: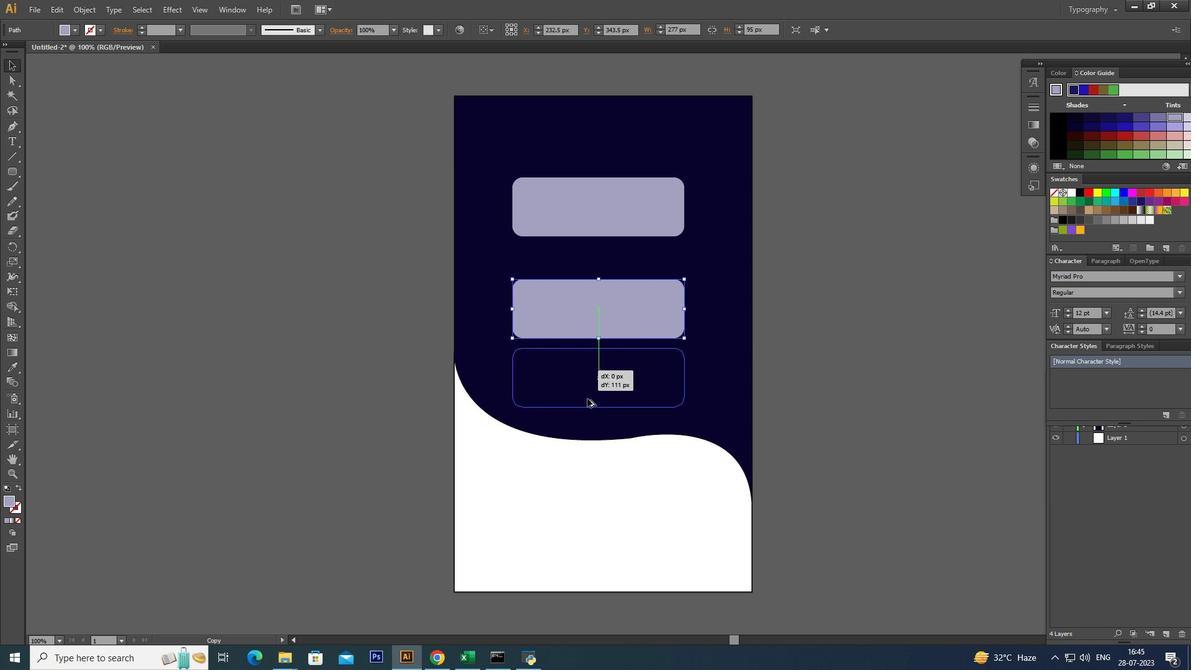 
Action: Mouse moved to (588, 406)
Screenshot: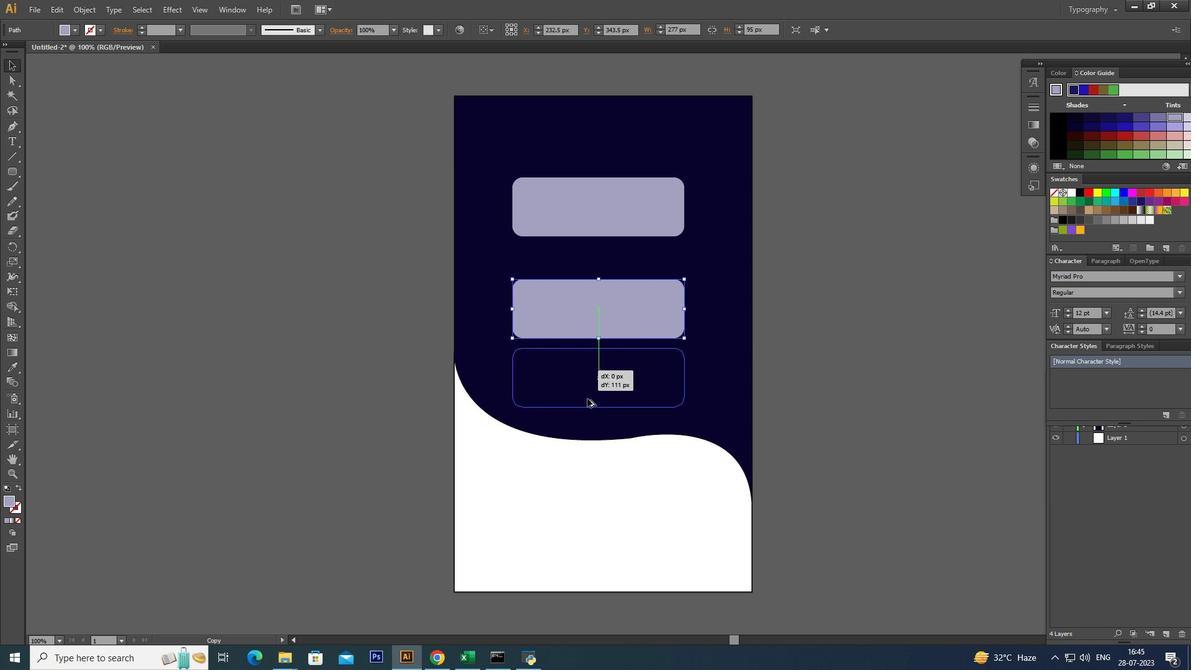 
Action: Key pressed <Key.alt_l>
Screenshot: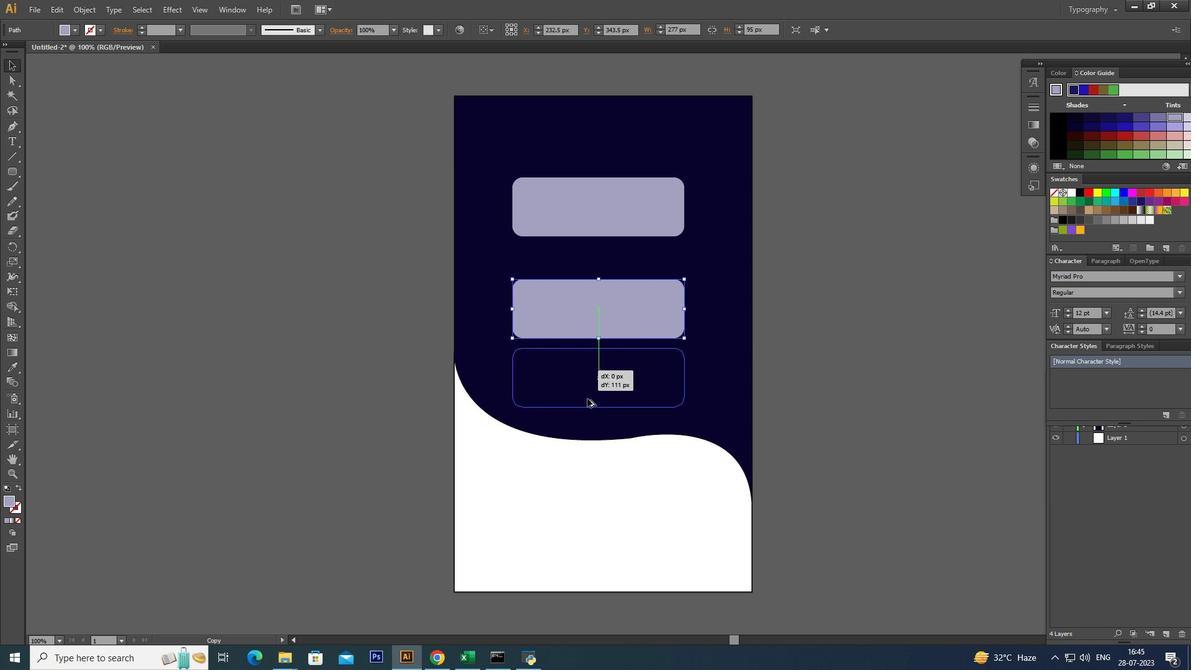 
Action: Mouse moved to (588, 406)
Screenshot: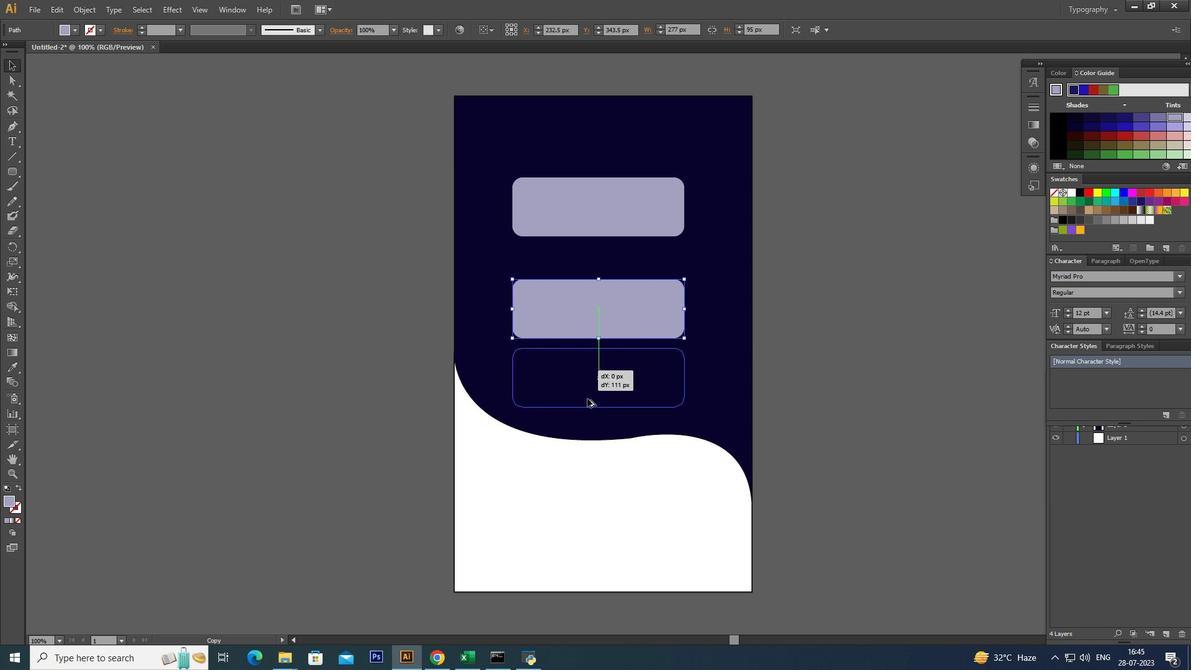 
Action: Key pressed <Key.alt_l>
Screenshot: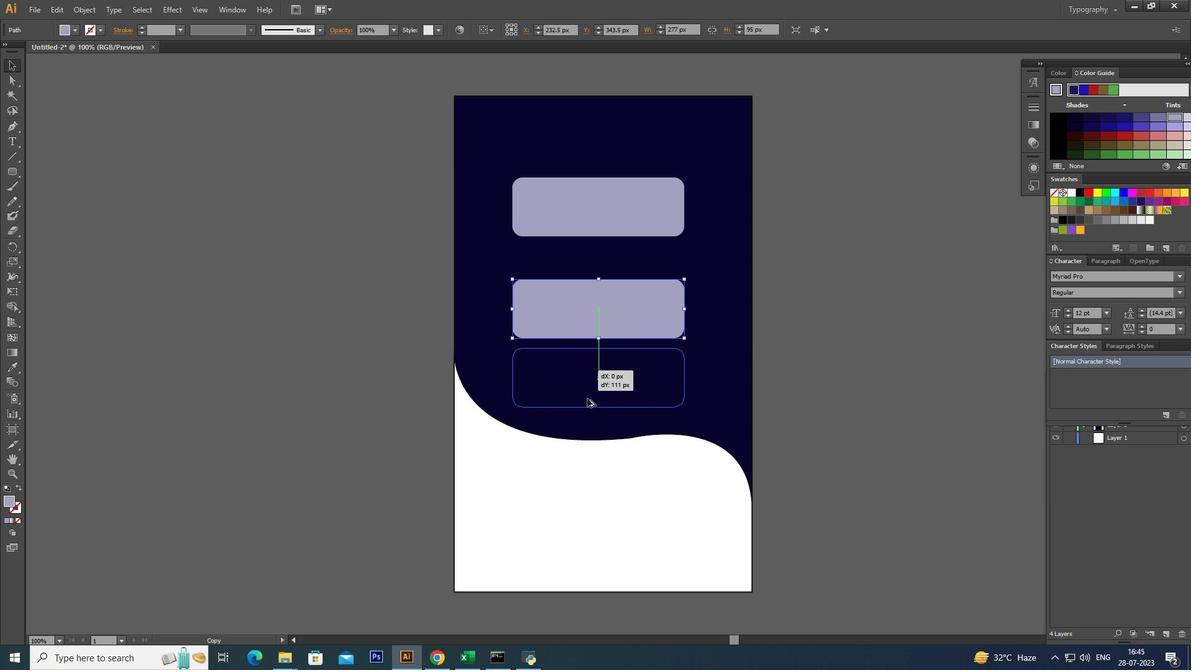 
Action: Mouse moved to (589, 410)
Screenshot: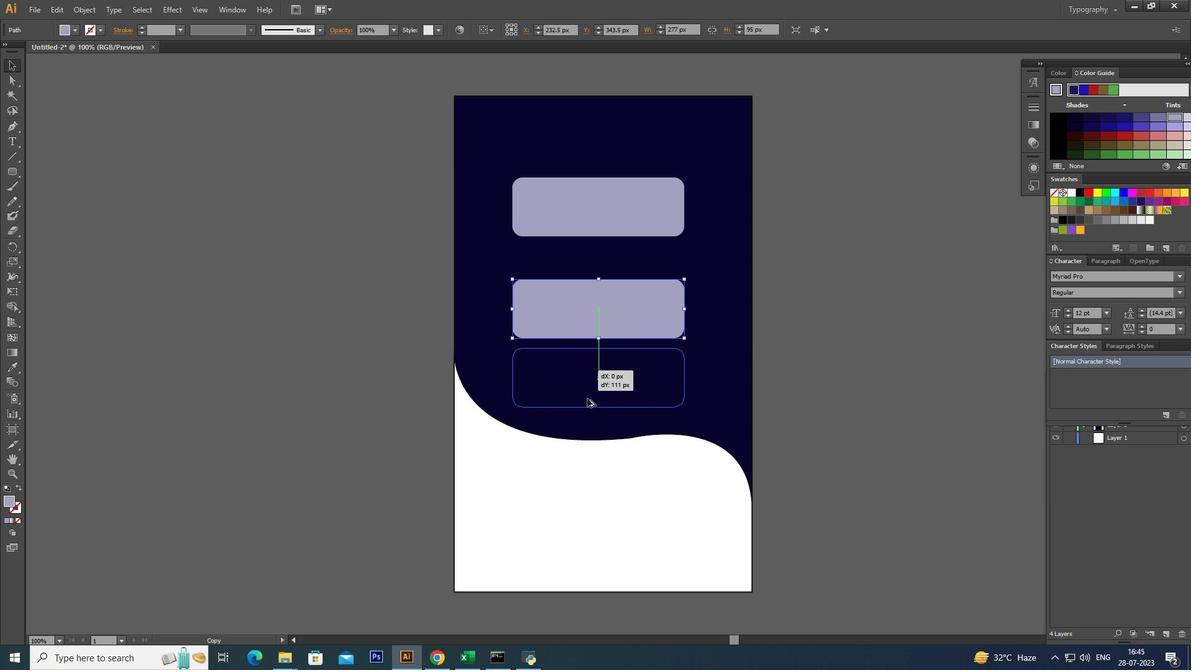 
Action: Key pressed <Key.alt_l><Key.alt_l><Key.alt_l><Key.alt_l><Key.alt_l><Key.alt_l><Key.alt_l><Key.alt_l><Key.alt_l><Key.alt_l><Key.alt_l><Key.alt_l><Key.alt_l>
Screenshot: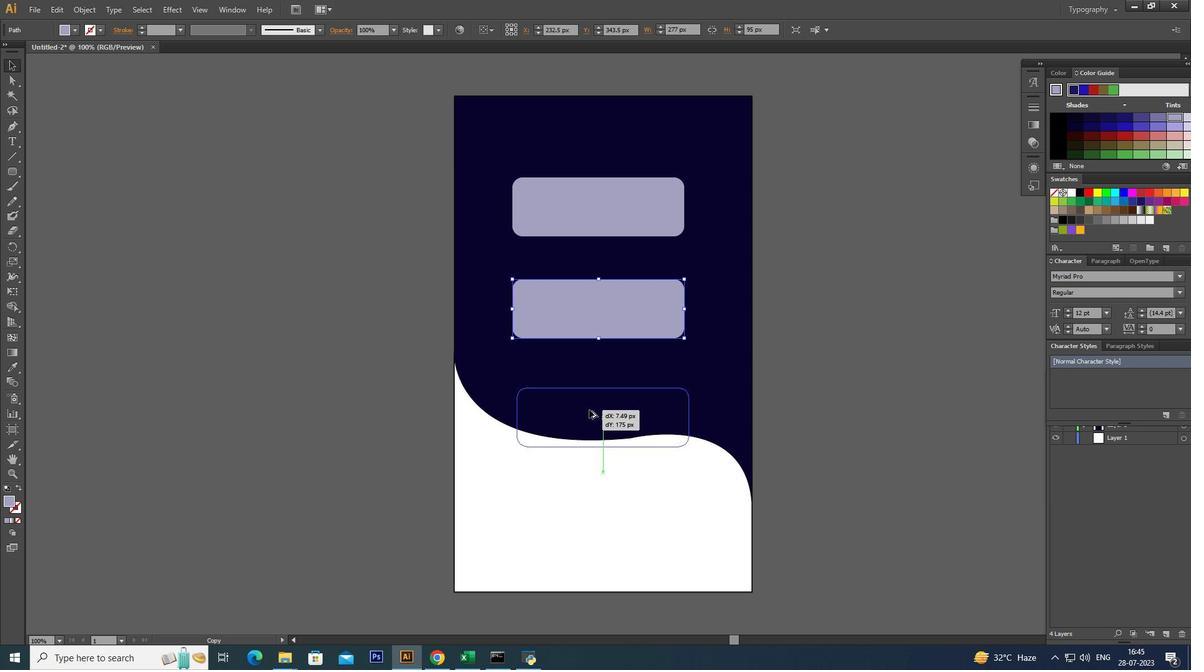 
Action: Mouse moved to (582, 408)
Screenshot: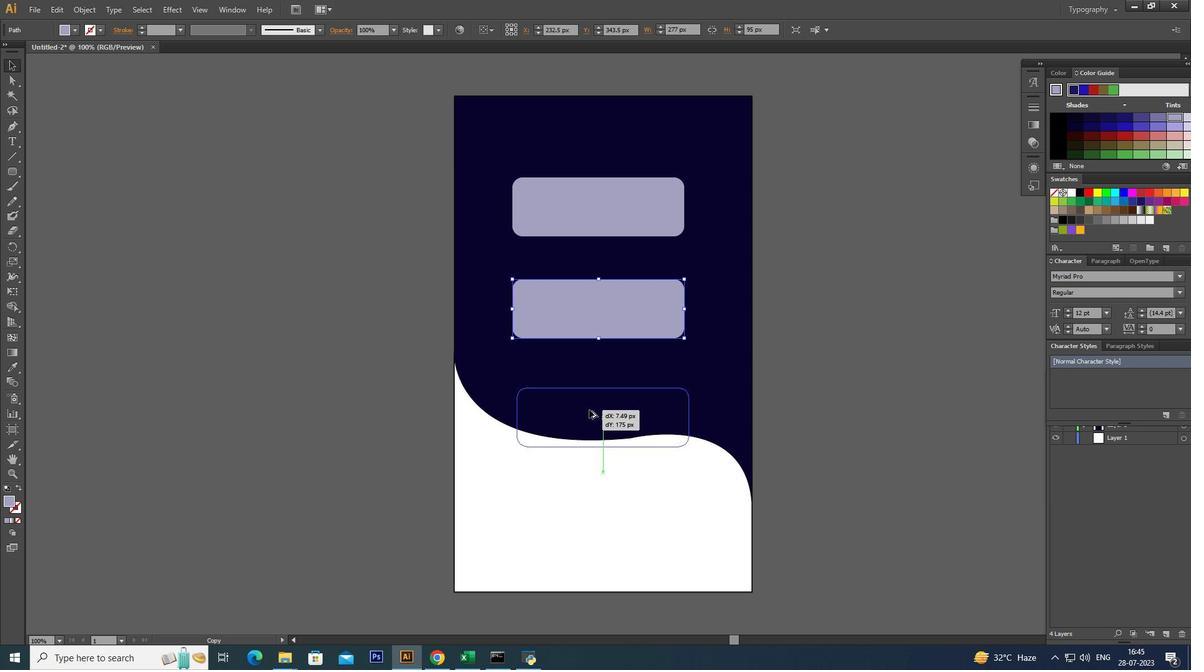 
Action: Key pressed <Key.alt_l><Key.alt_l>
Screenshot: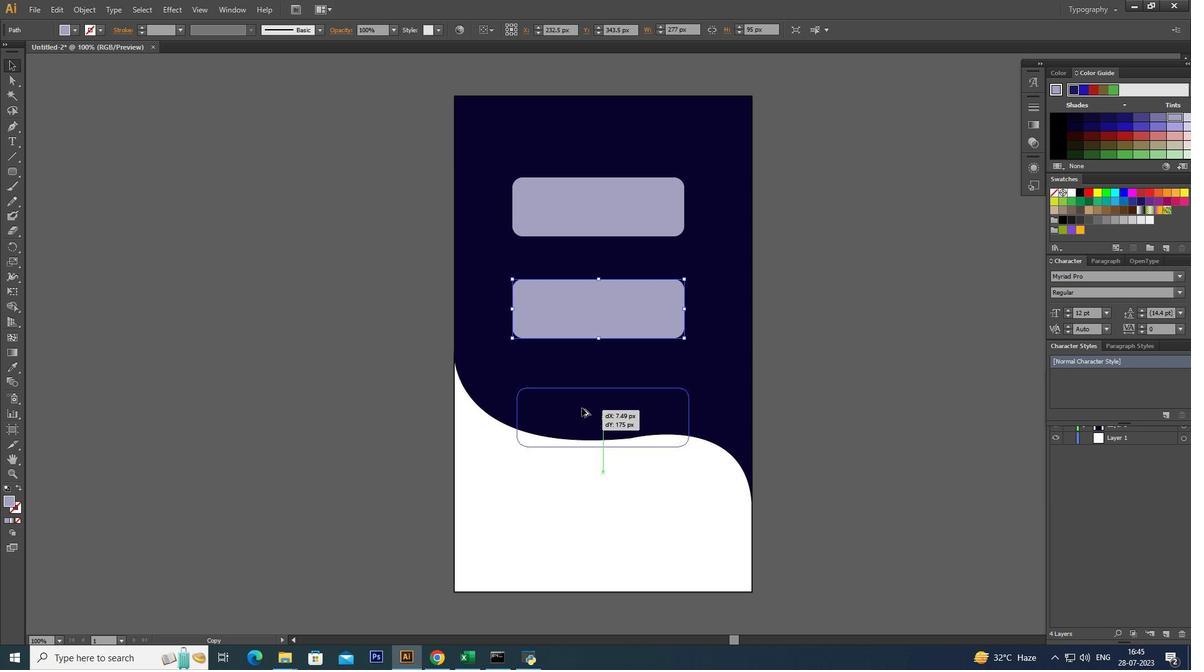 
Action: Mouse moved to (582, 408)
Screenshot: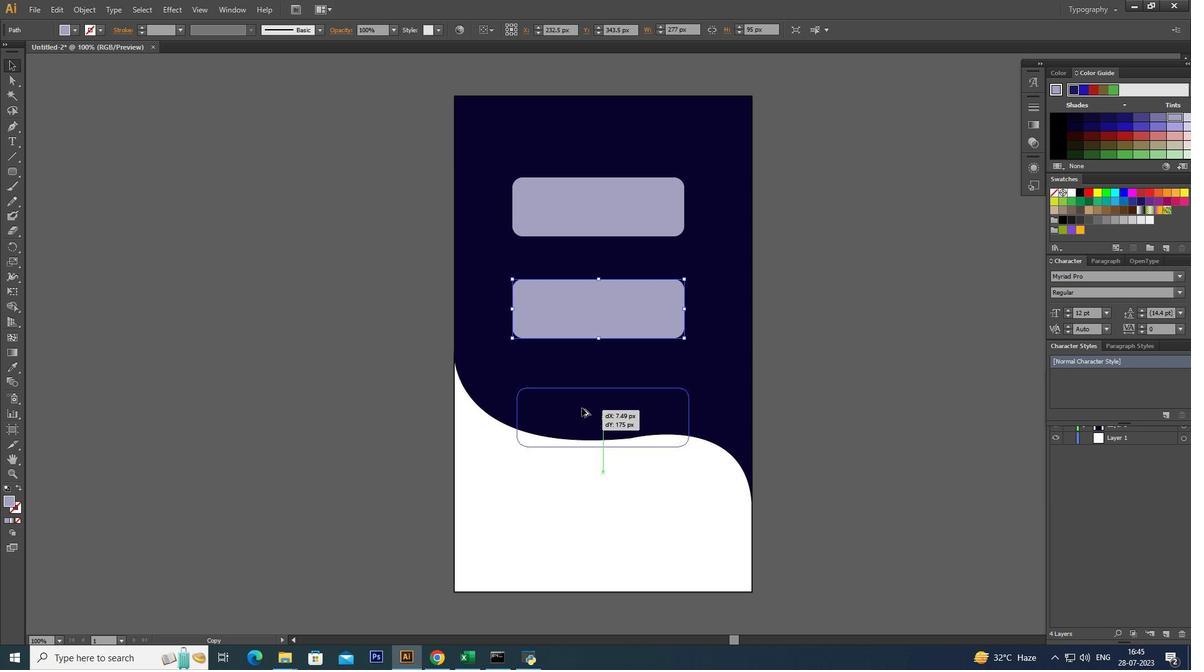 
Action: Key pressed <Key.alt_l><Key.alt_l><Key.alt_l><Key.alt_l><Key.alt_l><Key.alt_l><Key.alt_l><Key.alt_l><Key.alt_l>
Screenshot: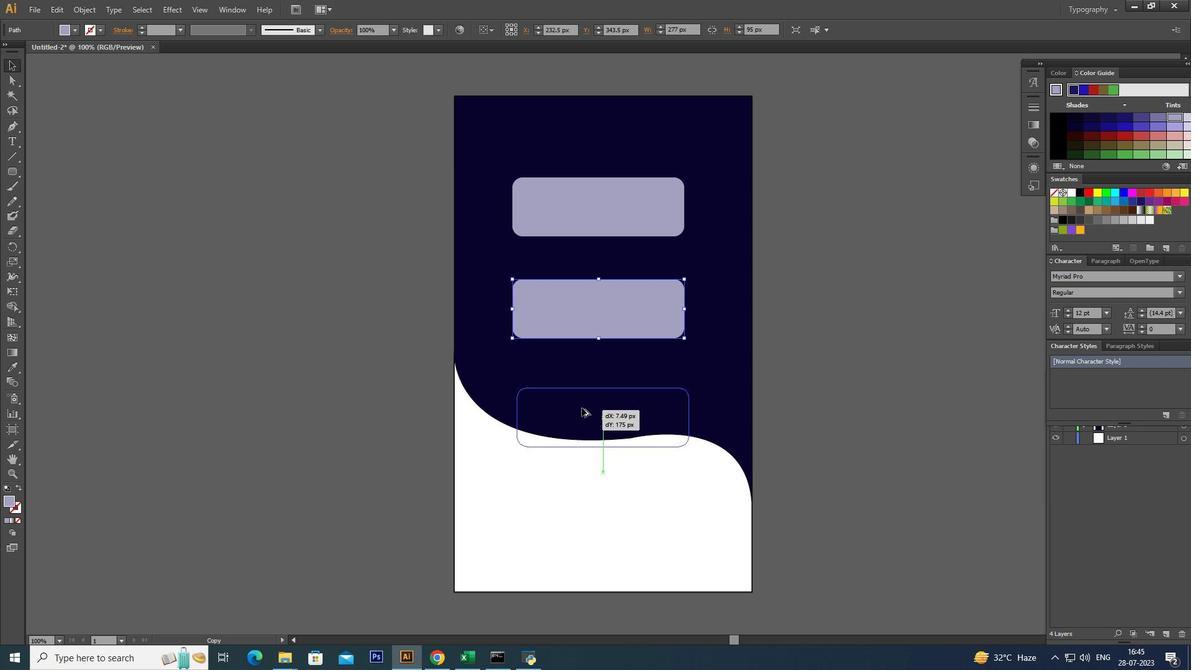 
Action: Mouse moved to (581, 408)
Screenshot: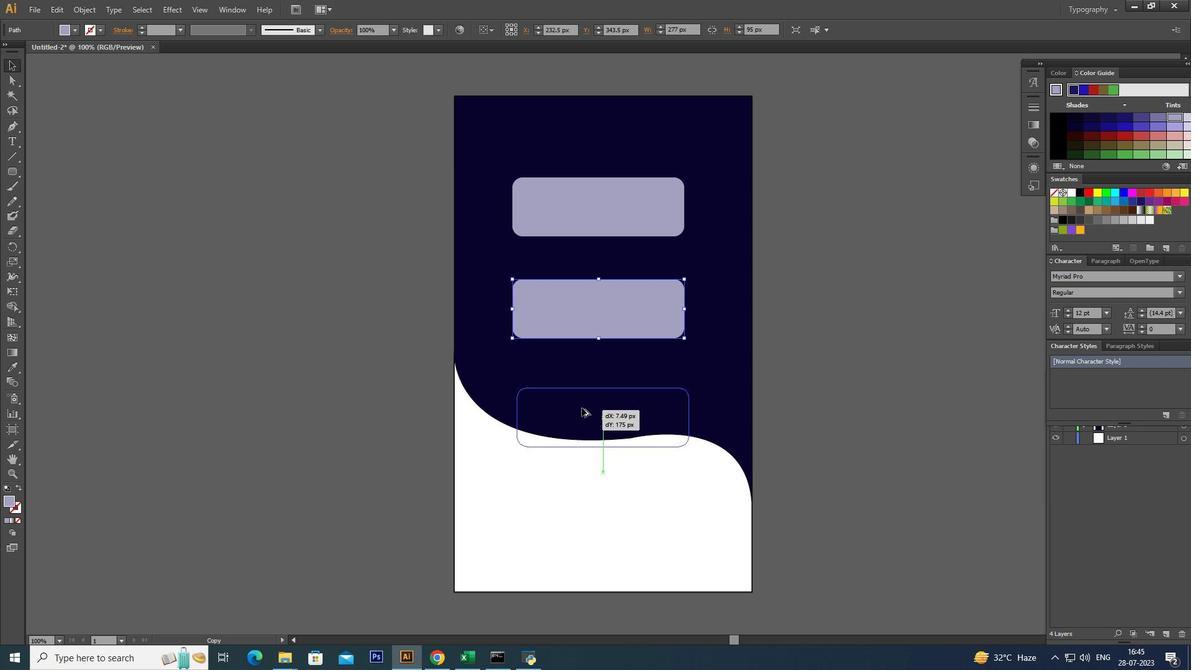 
Action: Key pressed <Key.alt_l><Key.alt_l><Key.alt_l><Key.alt_l><Key.alt_l>
Screenshot: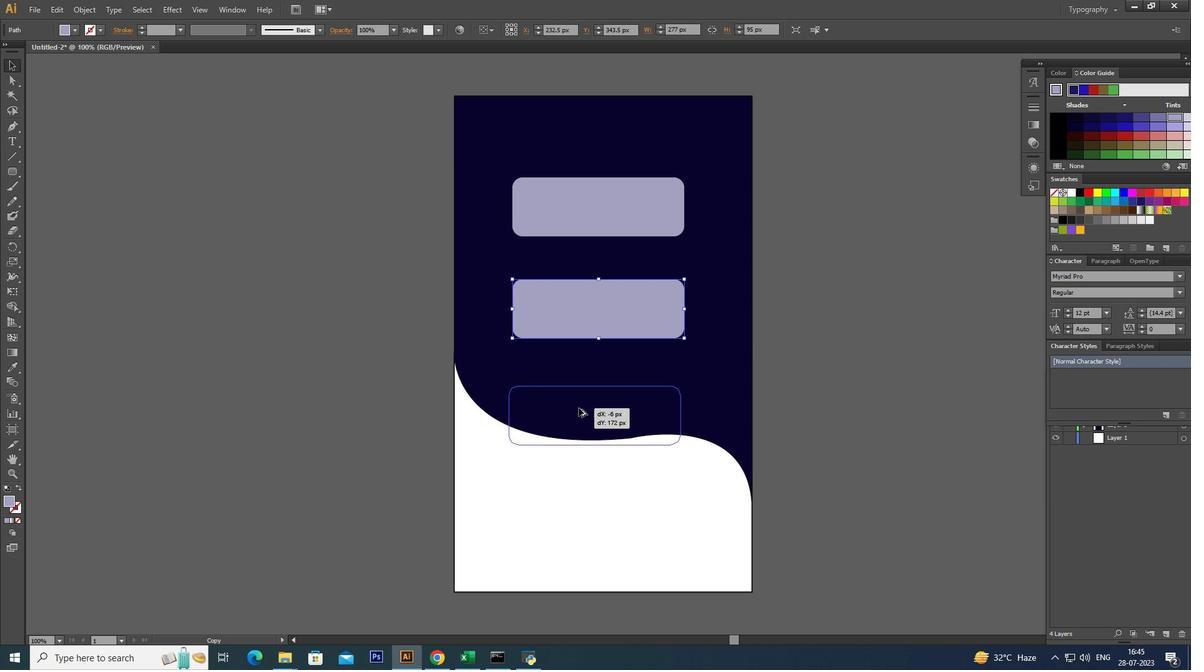 
Action: Mouse moved to (580, 408)
Screenshot: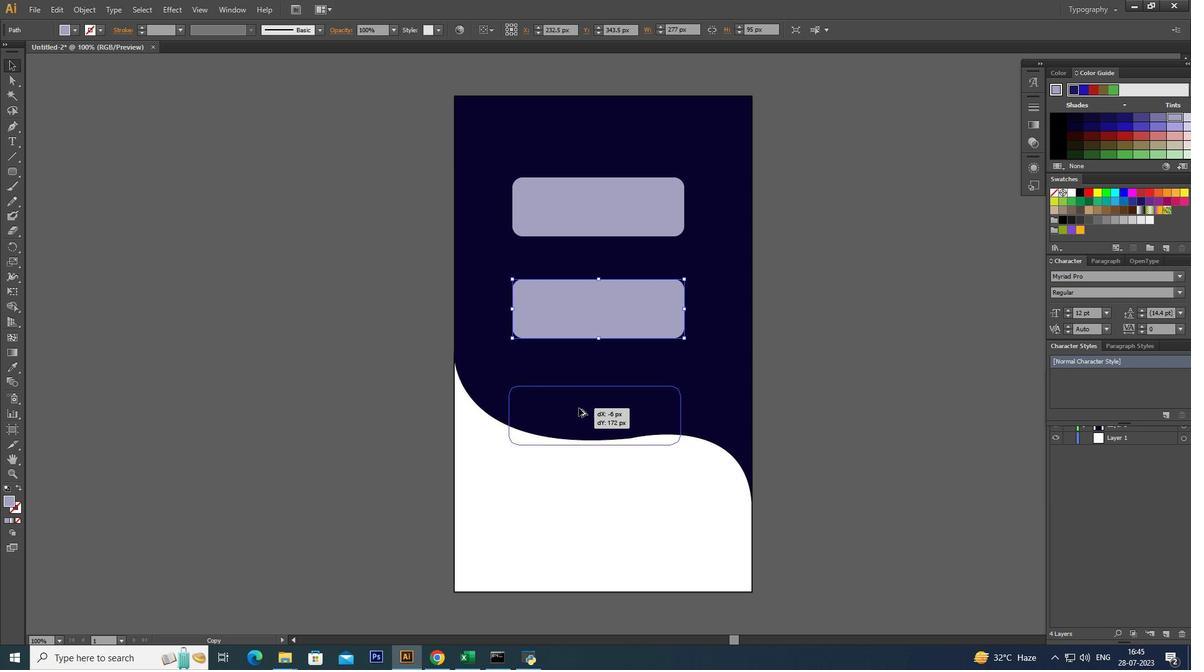 
Action: Key pressed <Key.alt_l>
Screenshot: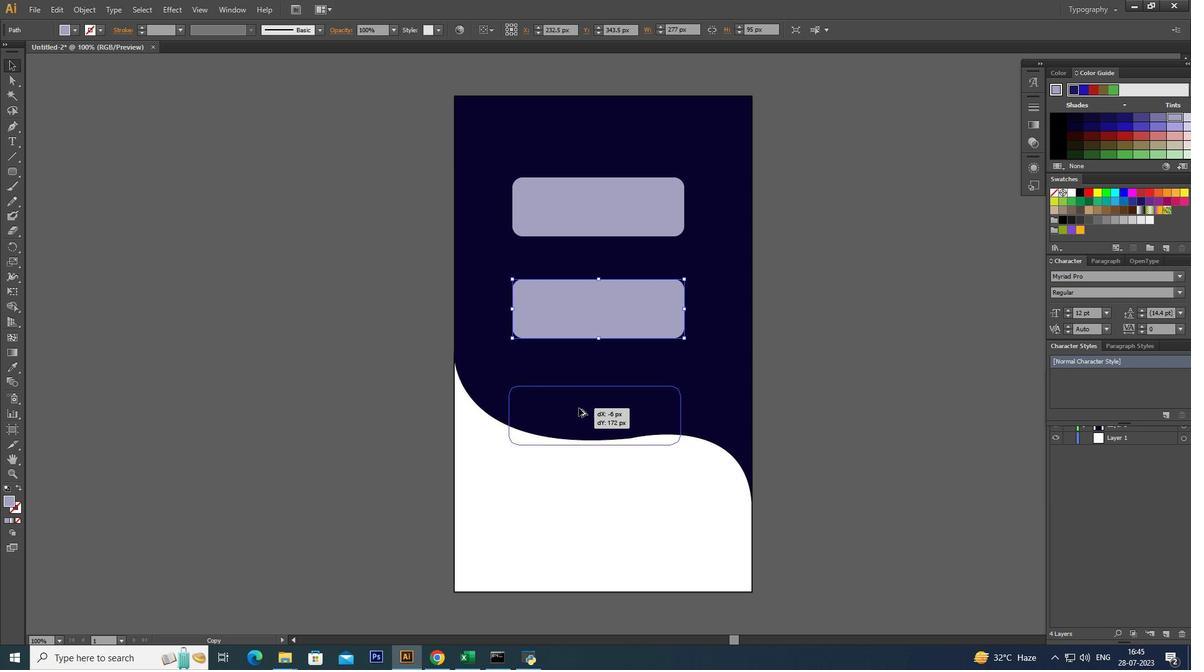 
Action: Mouse moved to (578, 408)
Screenshot: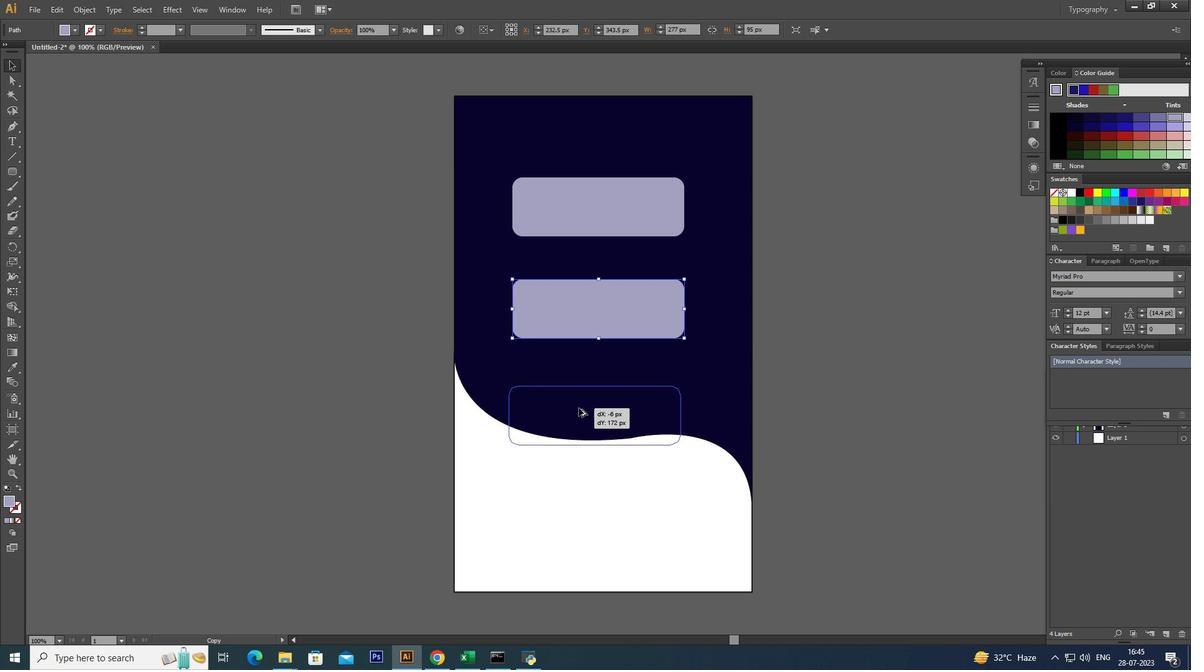 
Action: Key pressed <Key.alt_l><Key.alt_l>
Screenshot: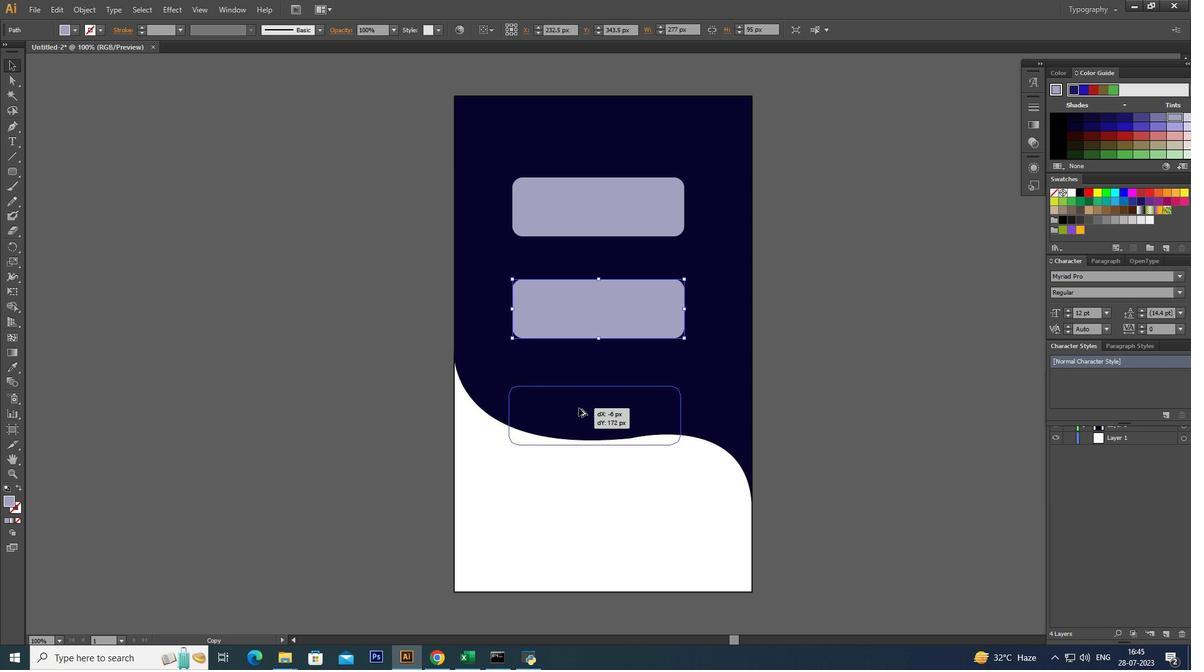 
Action: Mouse moved to (578, 408)
Screenshot: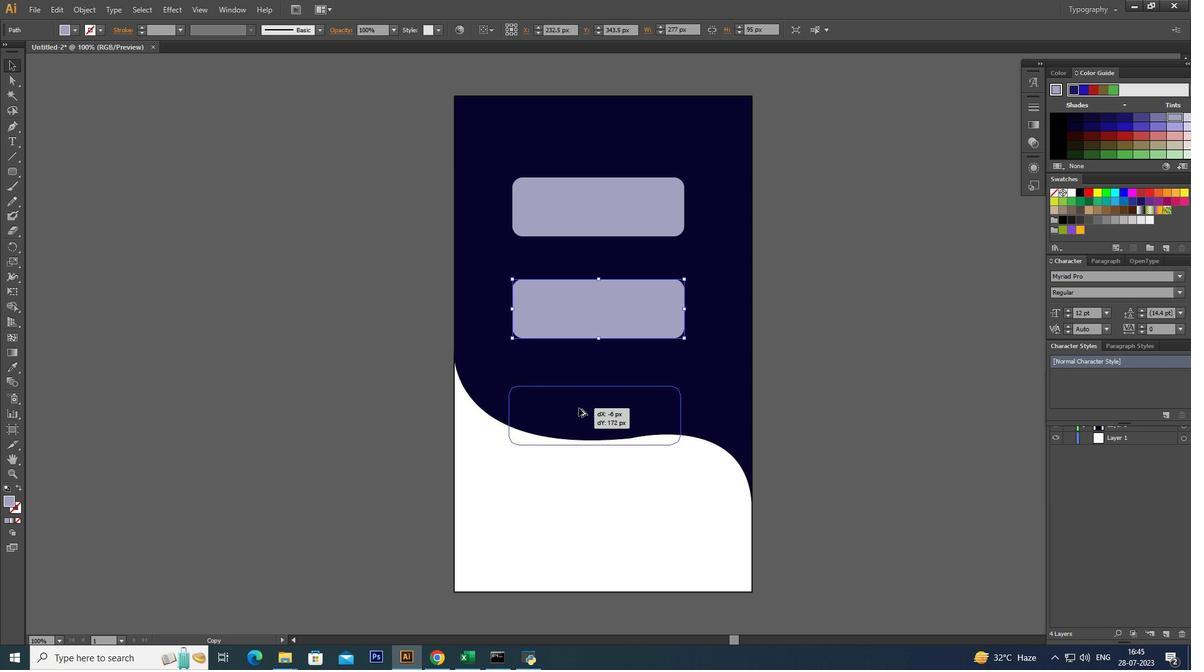 
Action: Key pressed <Key.alt_l>
Screenshot: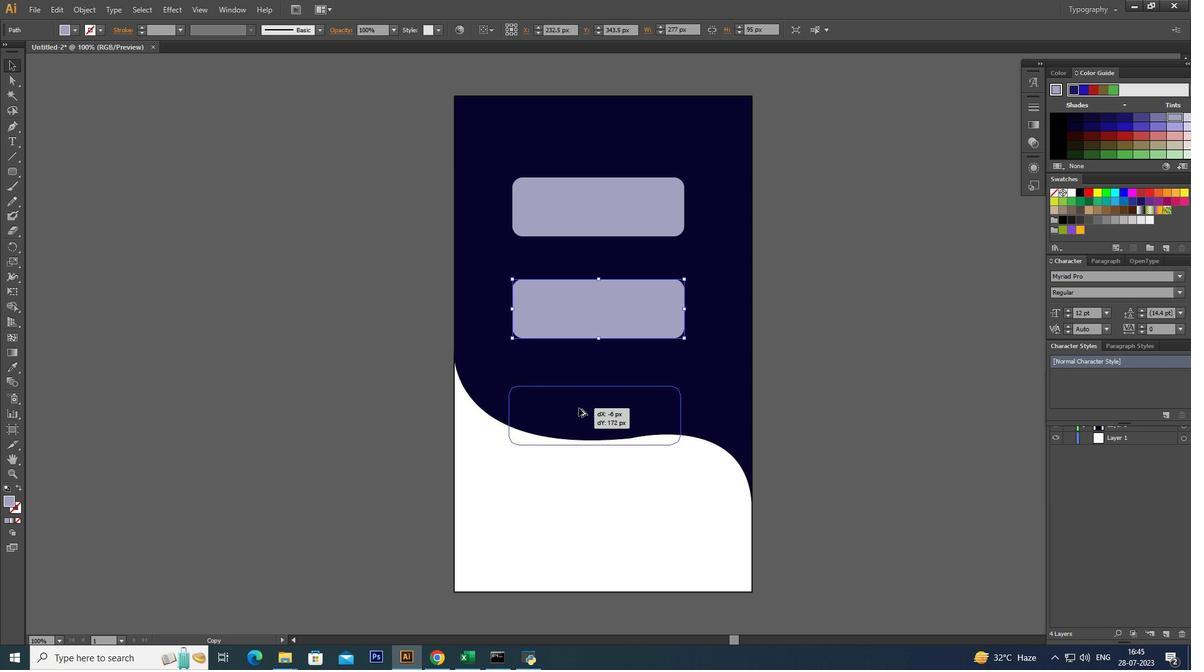 
Action: Mouse moved to (577, 408)
Screenshot: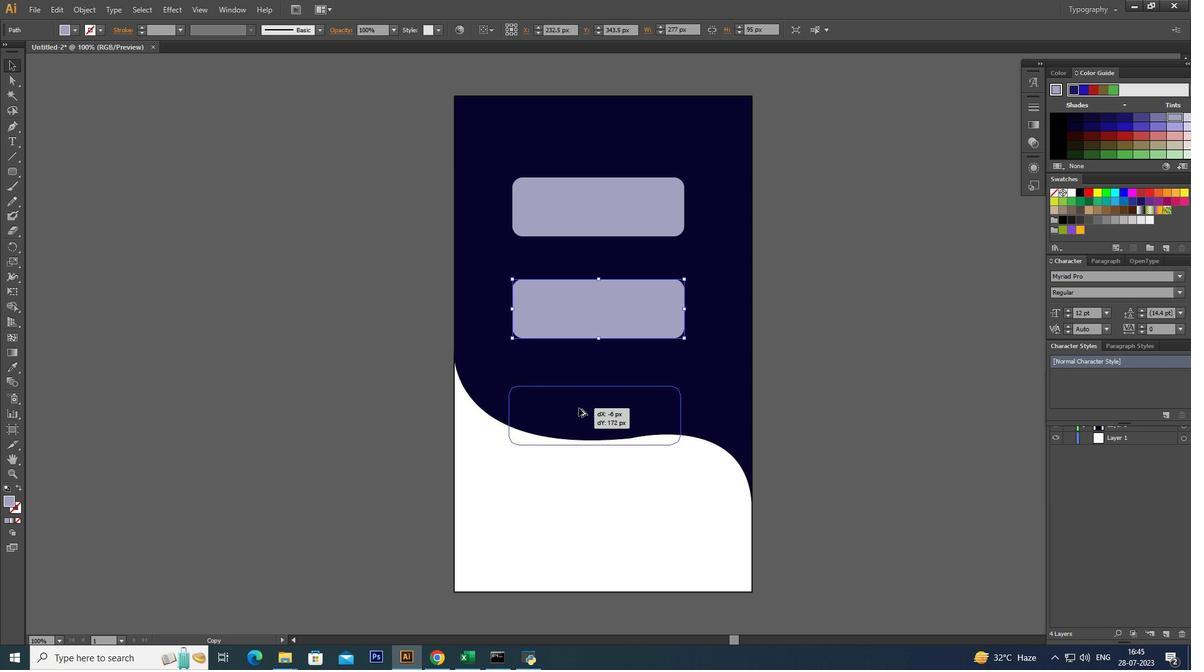
Action: Key pressed <Key.alt_l><Key.alt_l><Key.alt_l><Key.alt_l><Key.alt_l><Key.alt_l><Key.alt_l><Key.alt_l><Key.alt_l><Key.alt_l><Key.alt_l><Key.alt_l><Key.alt_l>
Screenshot: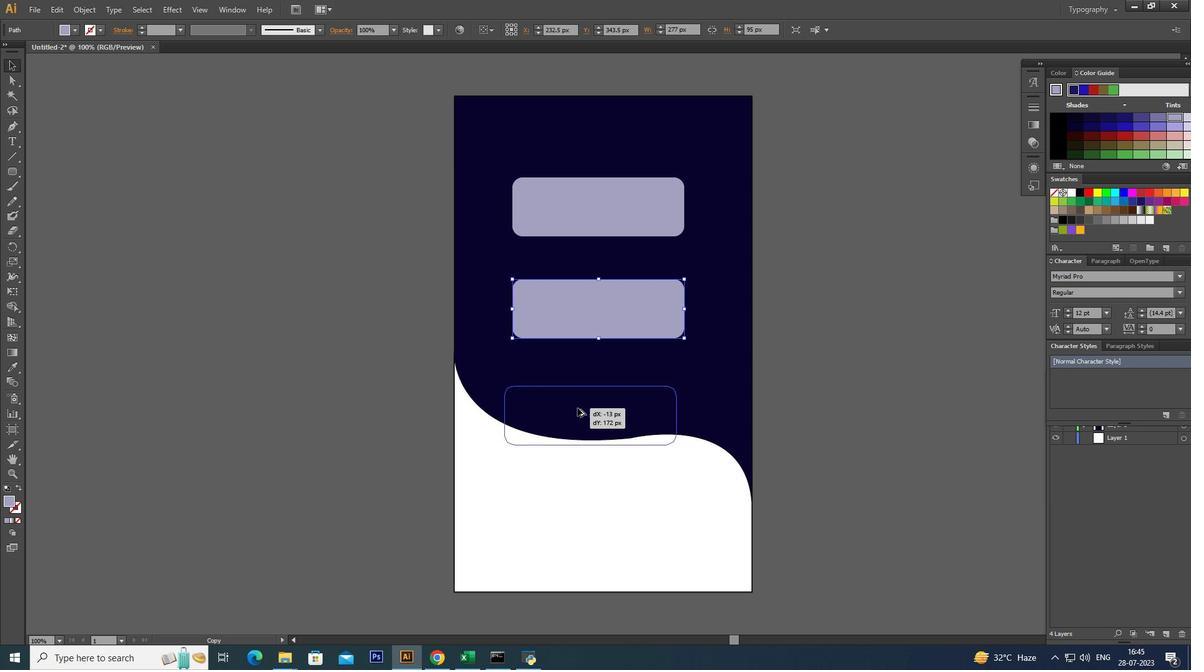 
Action: Mouse moved to (578, 408)
Screenshot: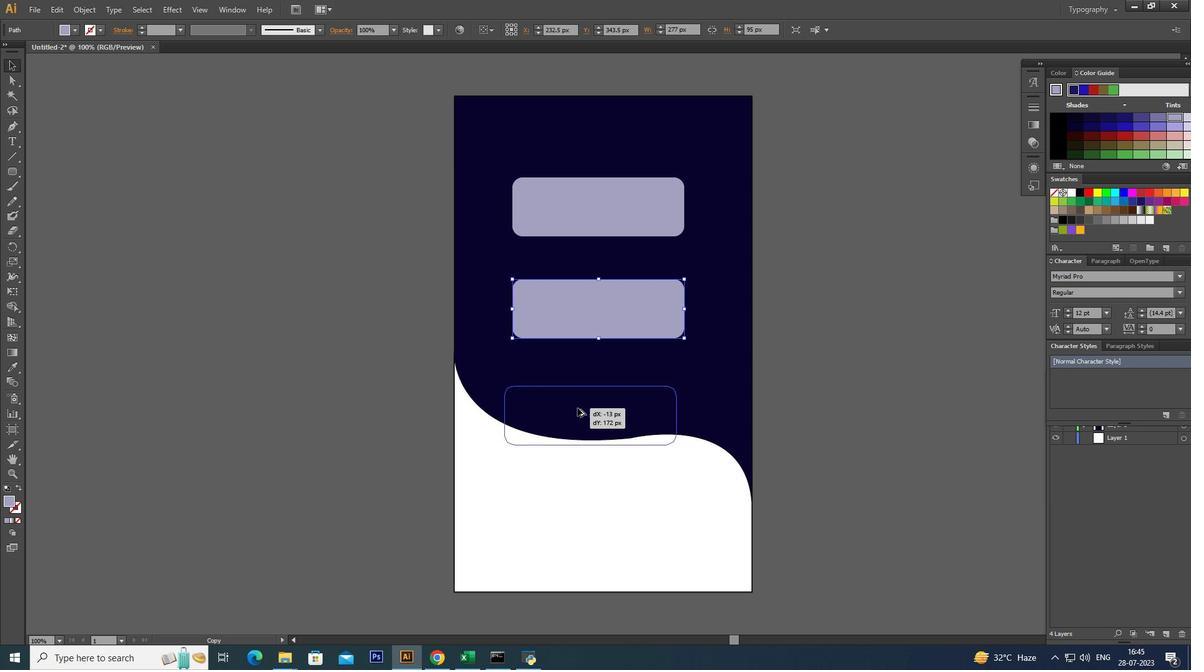 
Action: Key pressed <Key.alt_l>
Screenshot: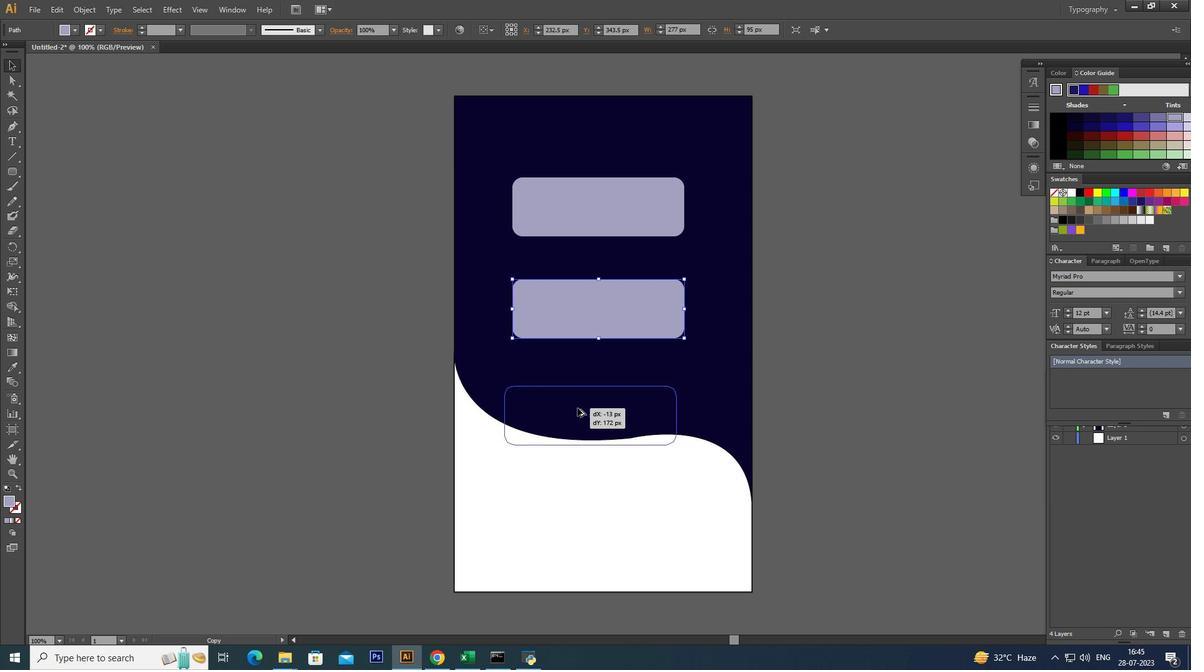 
Action: Mouse moved to (579, 408)
Screenshot: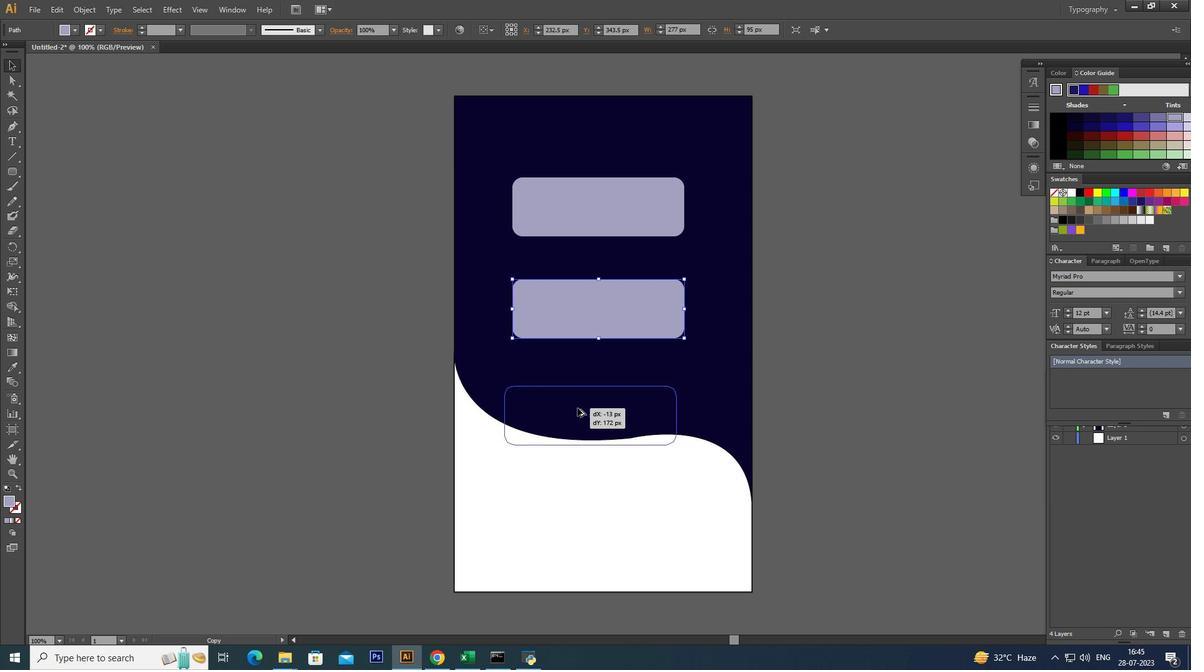 
Action: Key pressed <Key.alt_l>
Screenshot: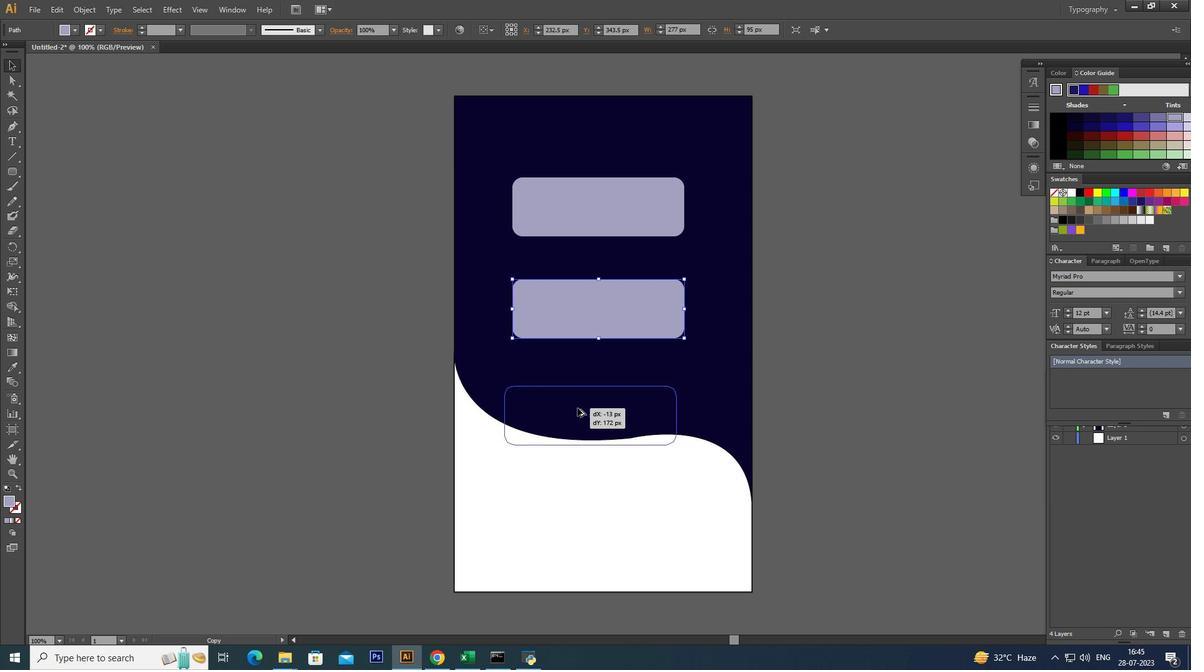 
Action: Mouse moved to (579, 407)
Screenshot: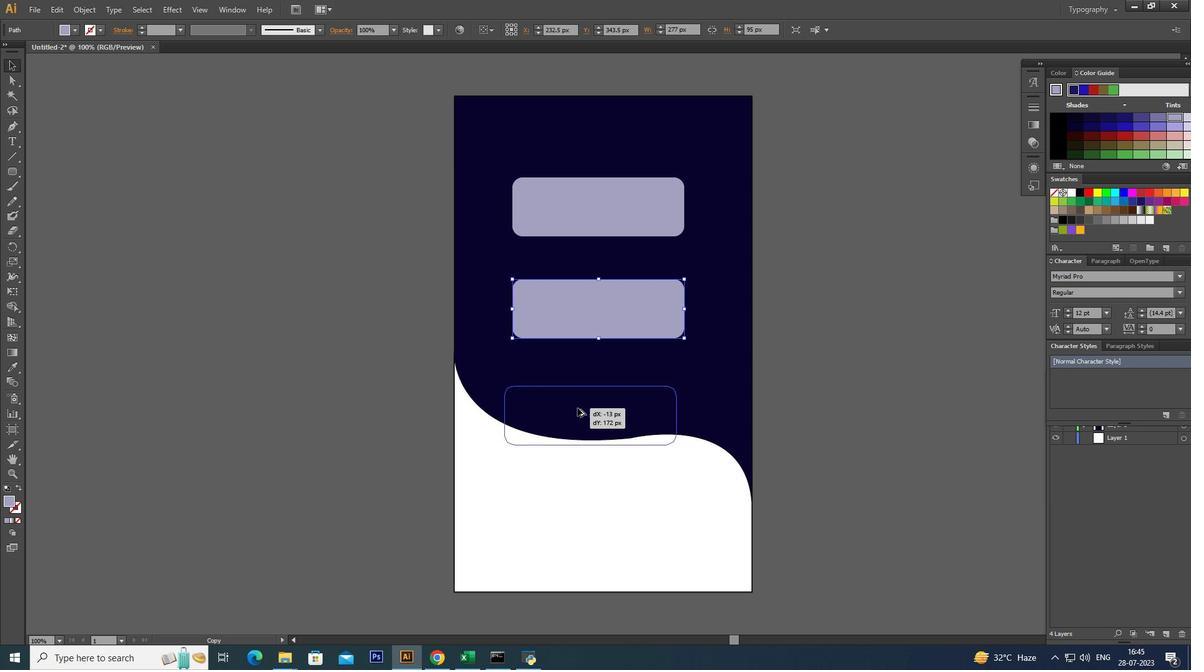 
Action: Key pressed <Key.alt_l>
Screenshot: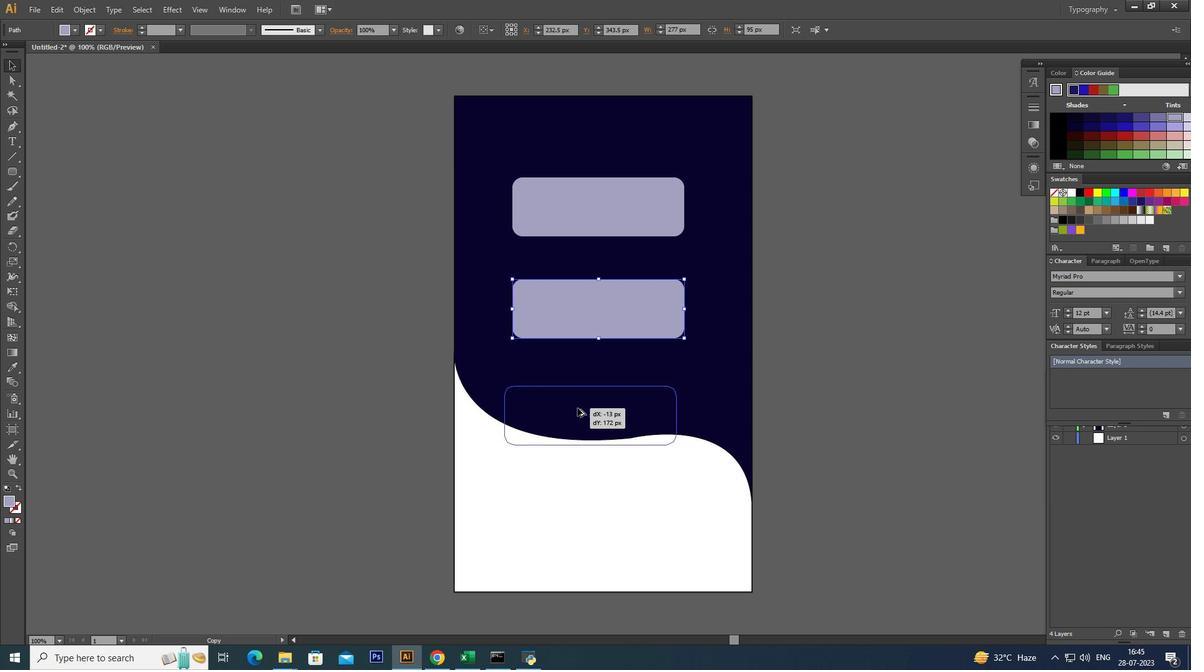 
Action: Mouse moved to (580, 407)
Screenshot: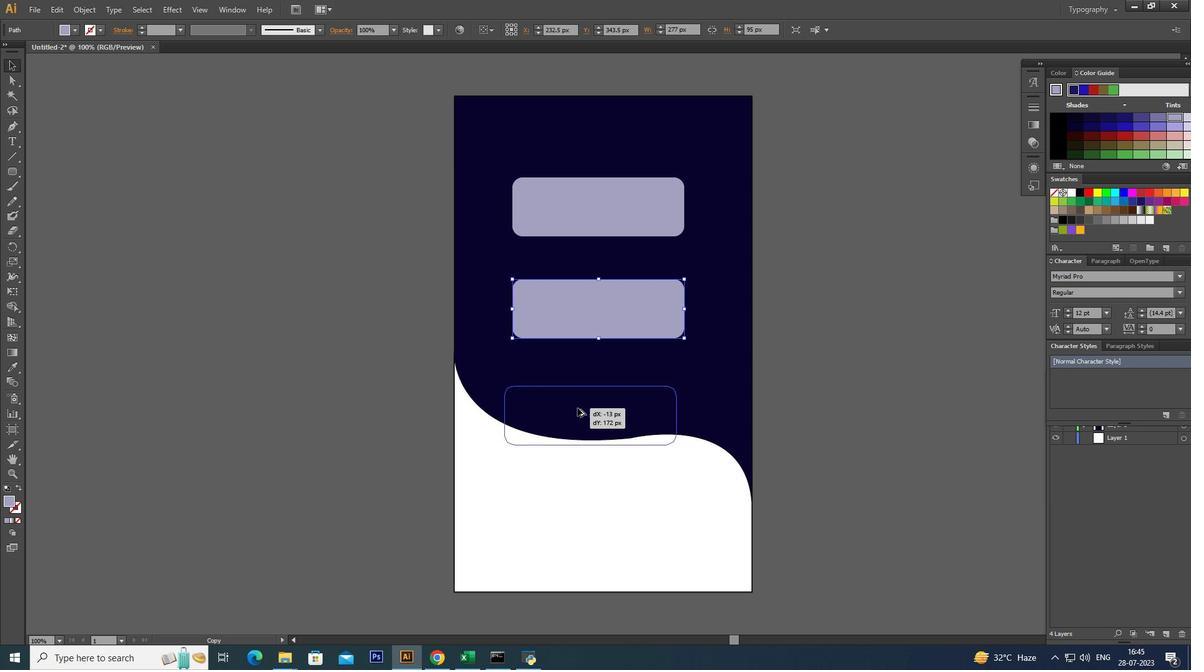 
Action: Key pressed <Key.alt_l><Key.alt_l>
